 Task: Create case assignment rules to define how cases are assigned to queues.
Action: Mouse moved to (1282, 98)
Screenshot: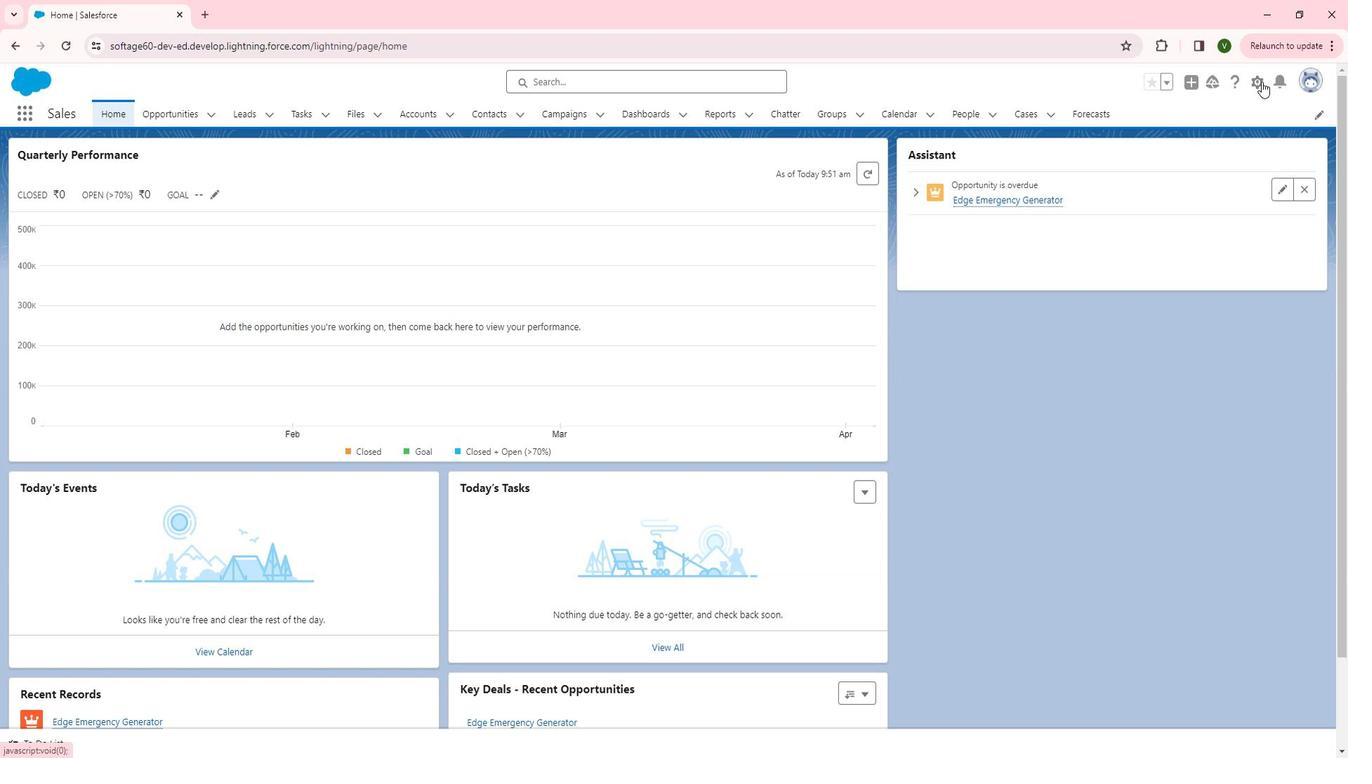 
Action: Mouse pressed left at (1282, 98)
Screenshot: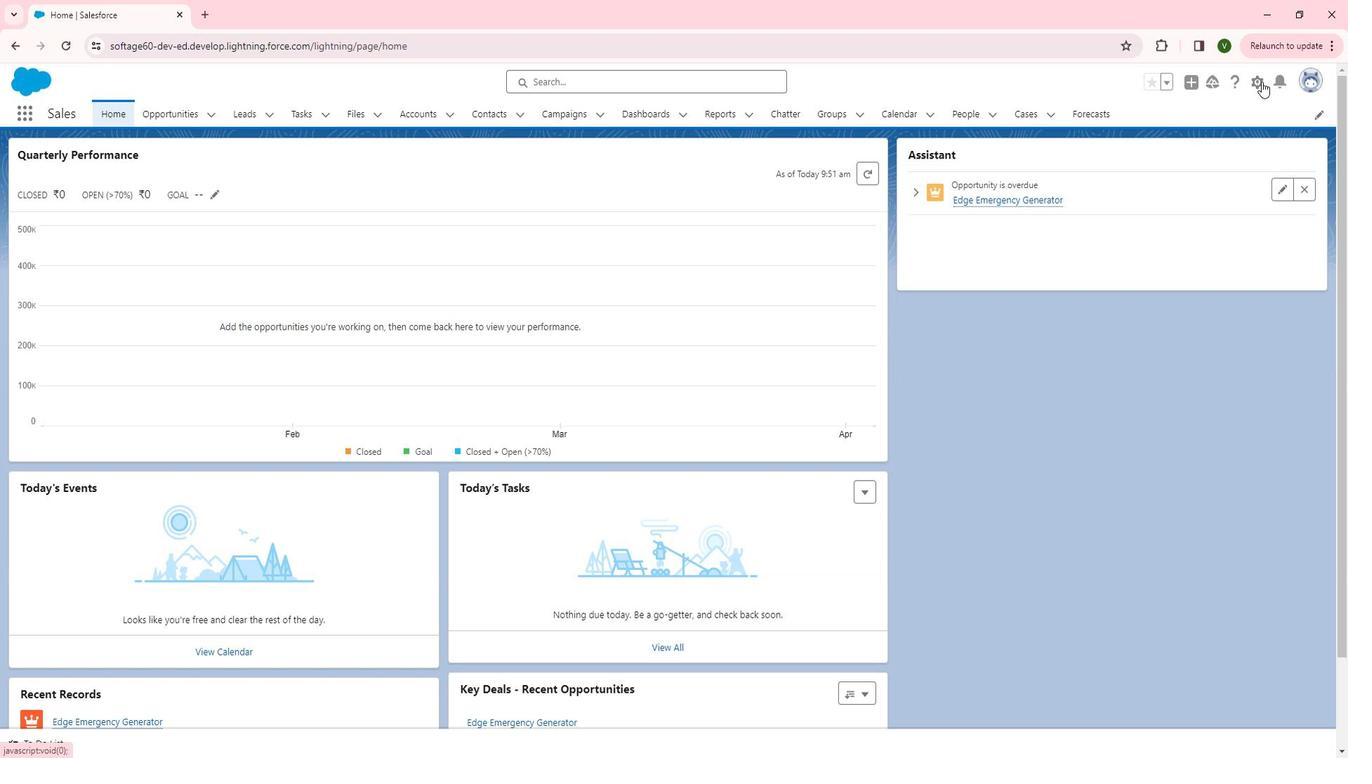 
Action: Mouse moved to (1212, 139)
Screenshot: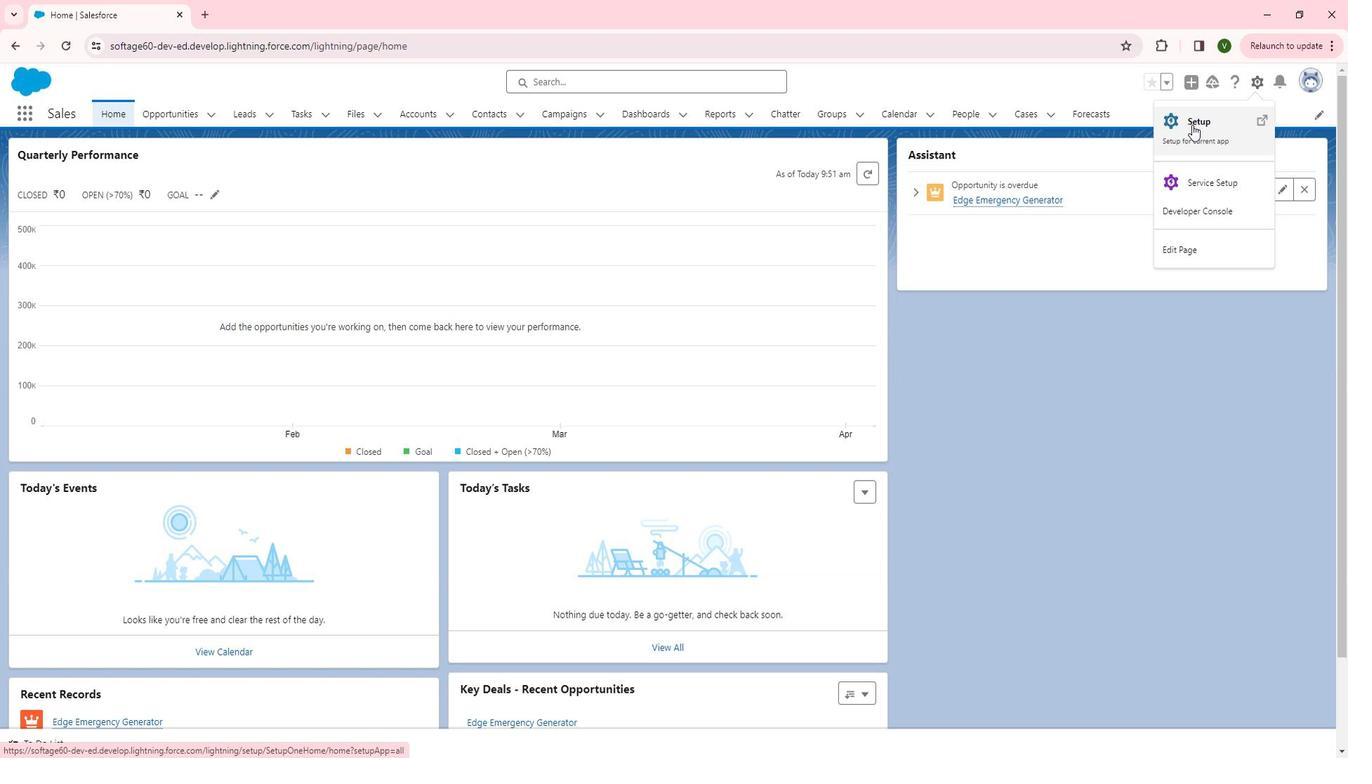 
Action: Mouse pressed left at (1212, 139)
Screenshot: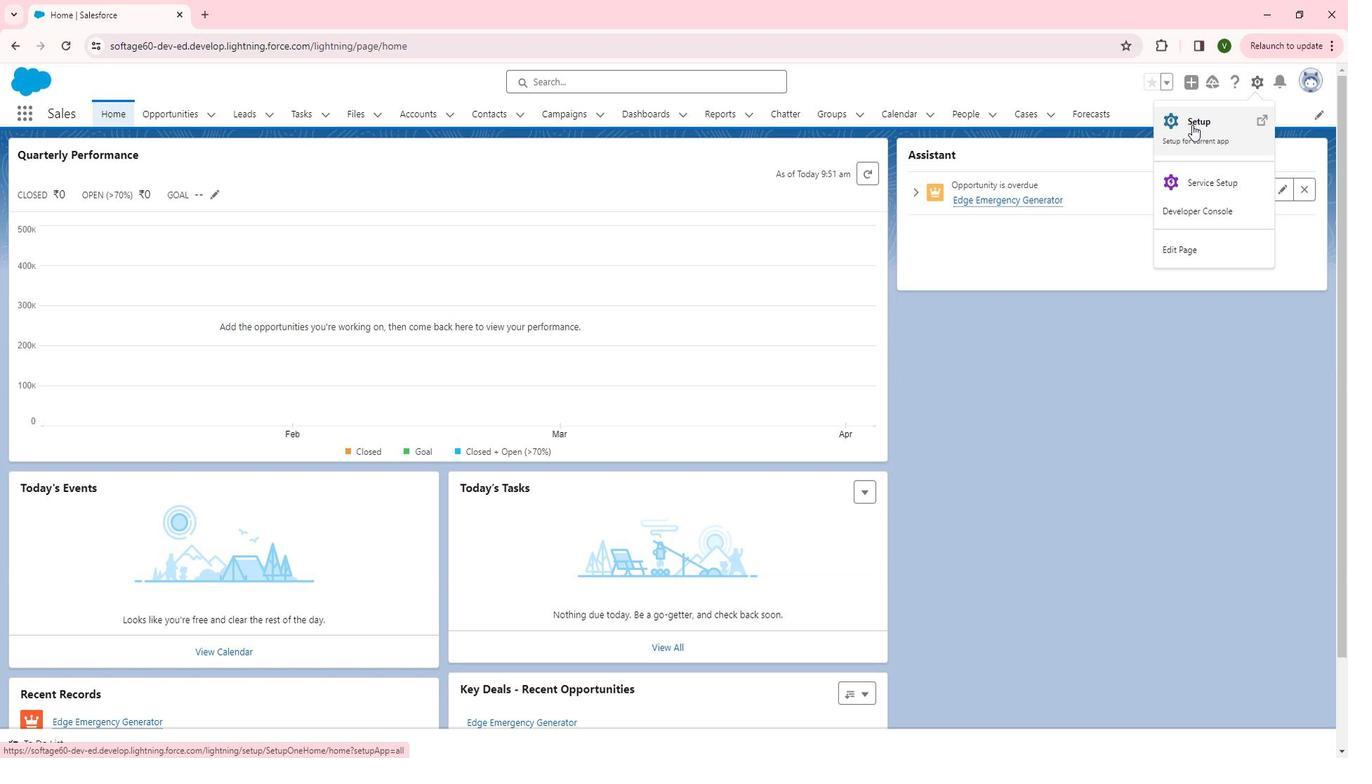 
Action: Mouse moved to (80, 387)
Screenshot: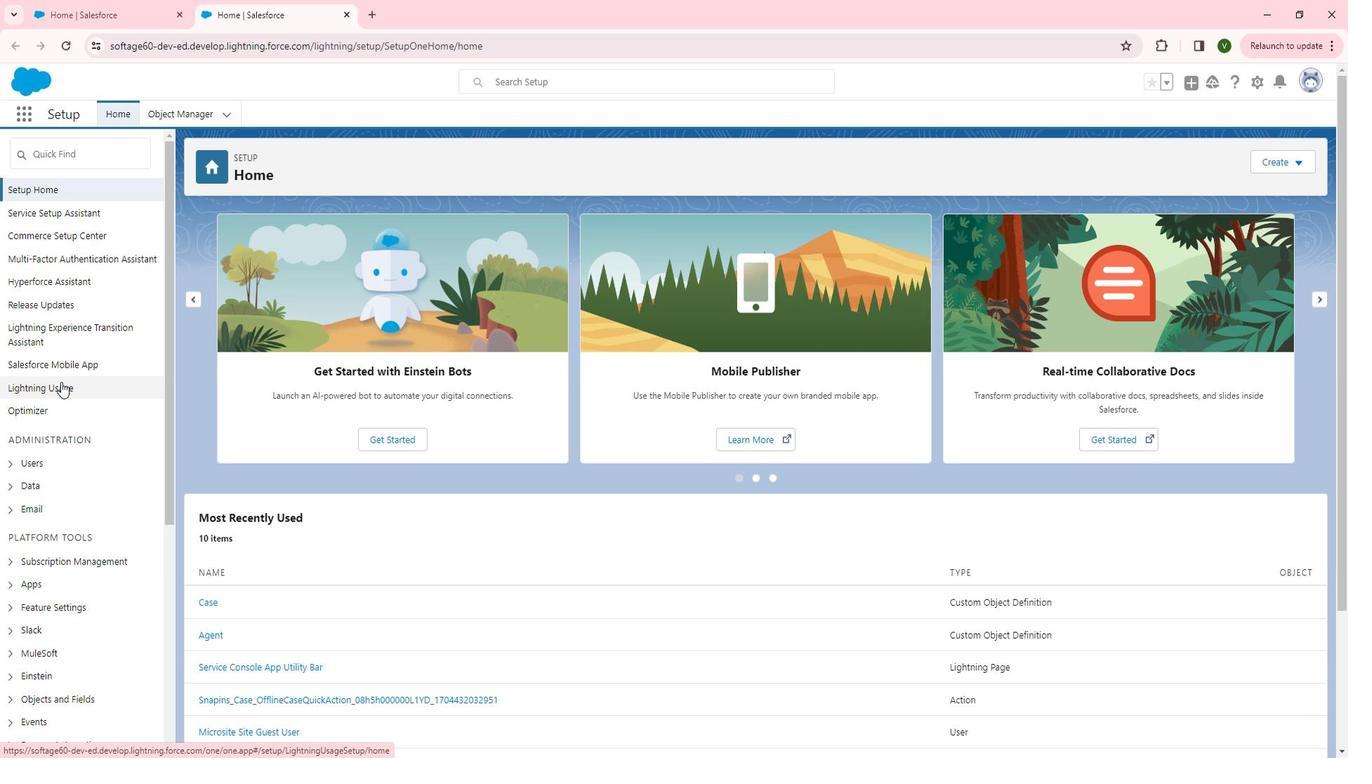 
Action: Mouse scrolled (80, 387) with delta (0, 0)
Screenshot: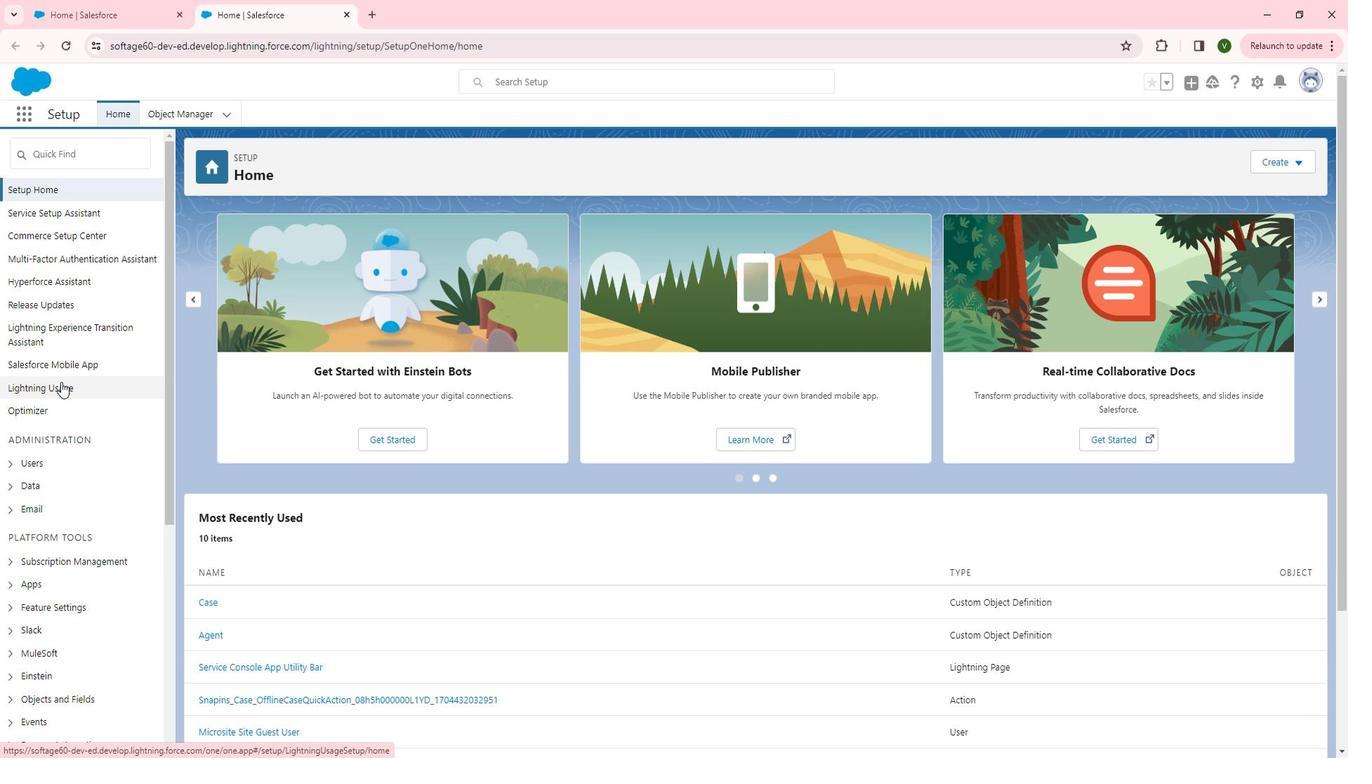 
Action: Mouse moved to (77, 389)
Screenshot: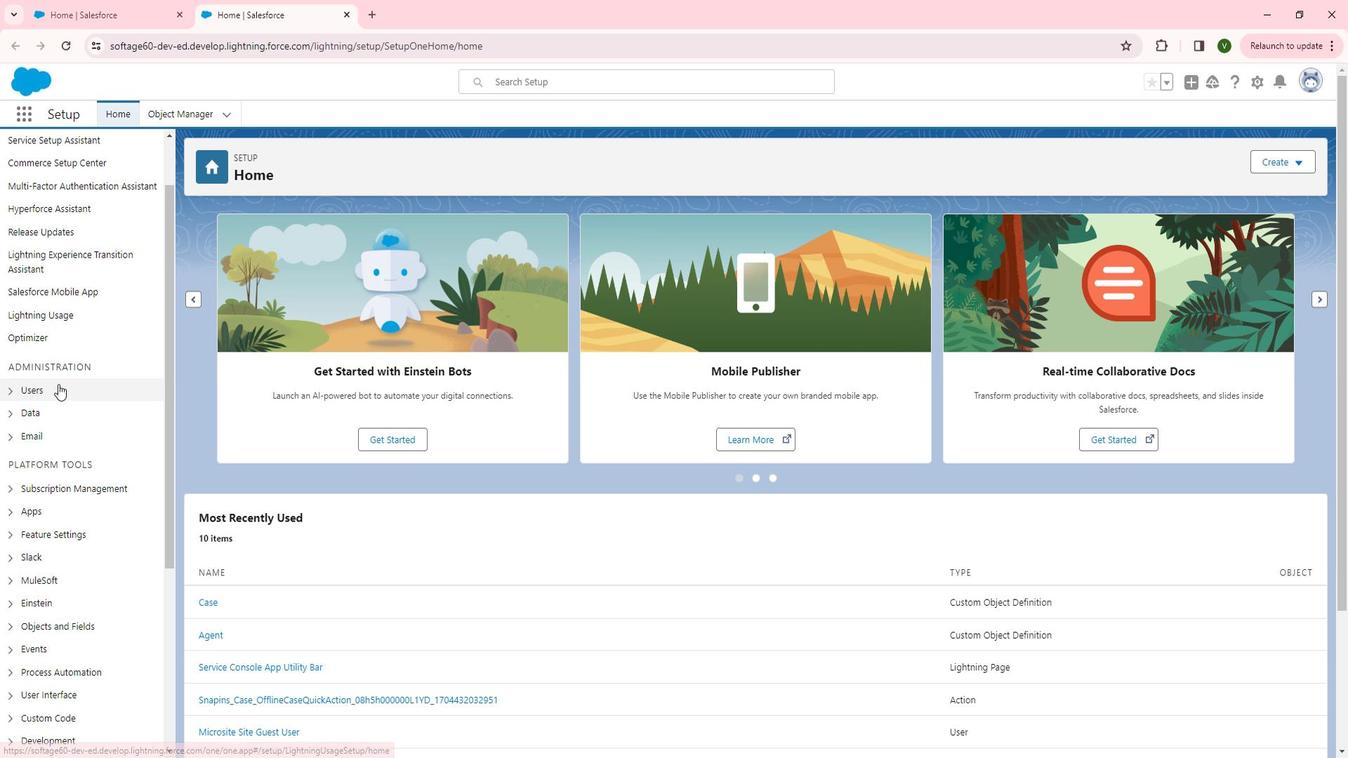 
Action: Mouse scrolled (77, 389) with delta (0, 0)
Screenshot: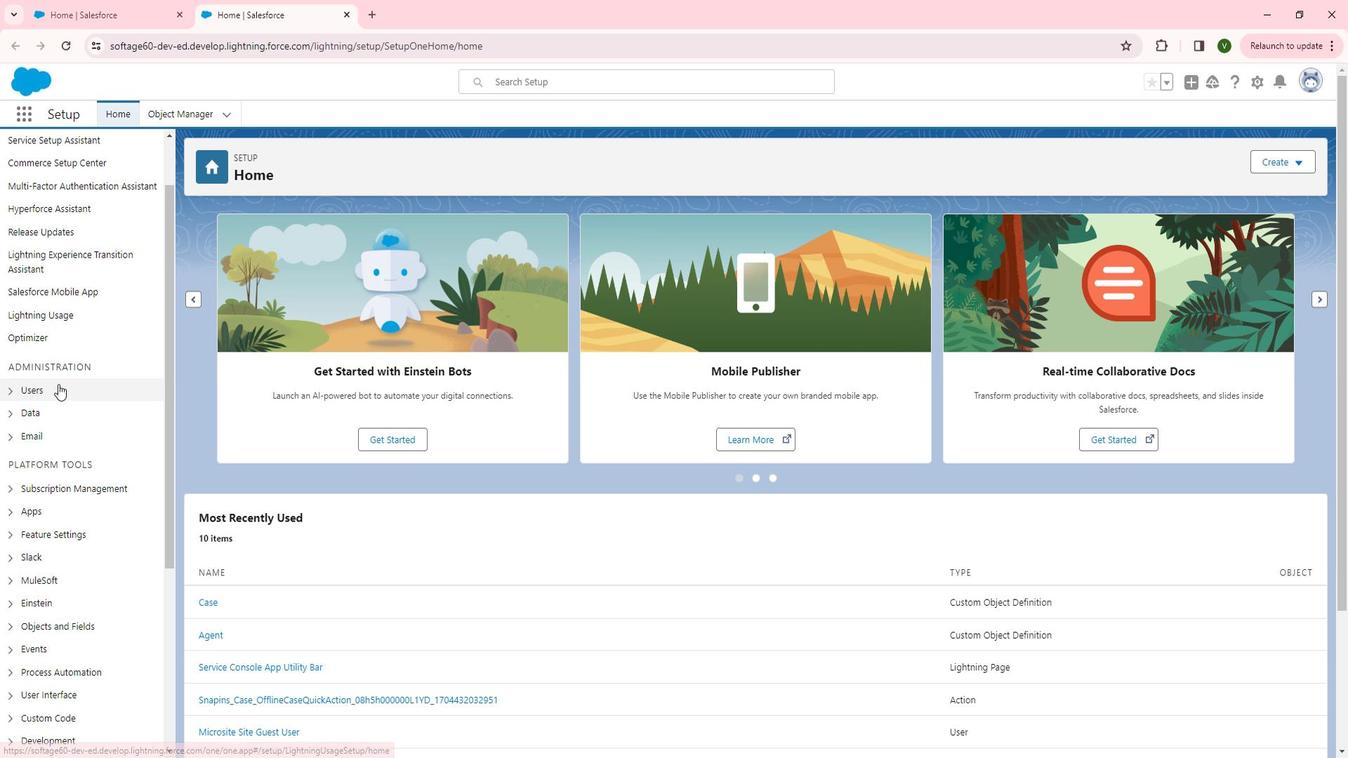 
Action: Mouse moved to (28, 460)
Screenshot: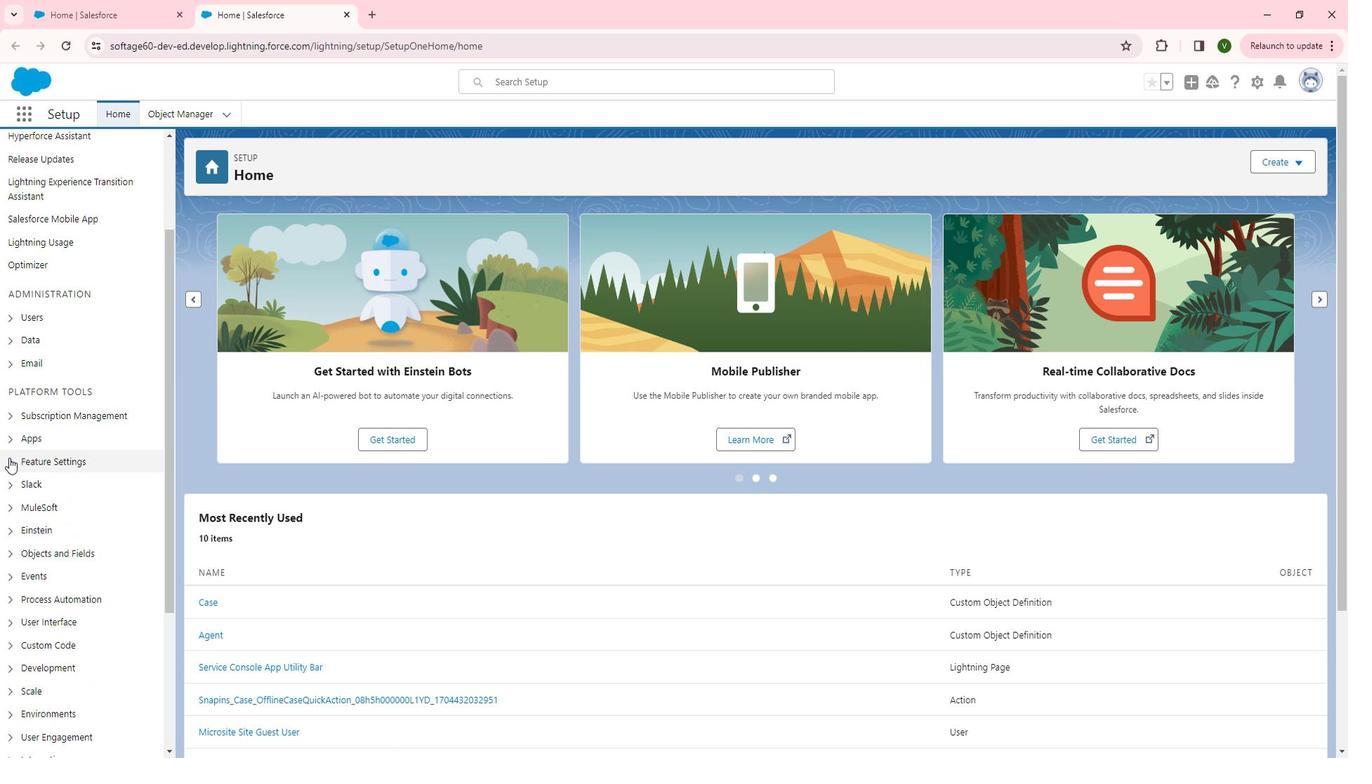 
Action: Mouse pressed left at (28, 460)
Screenshot: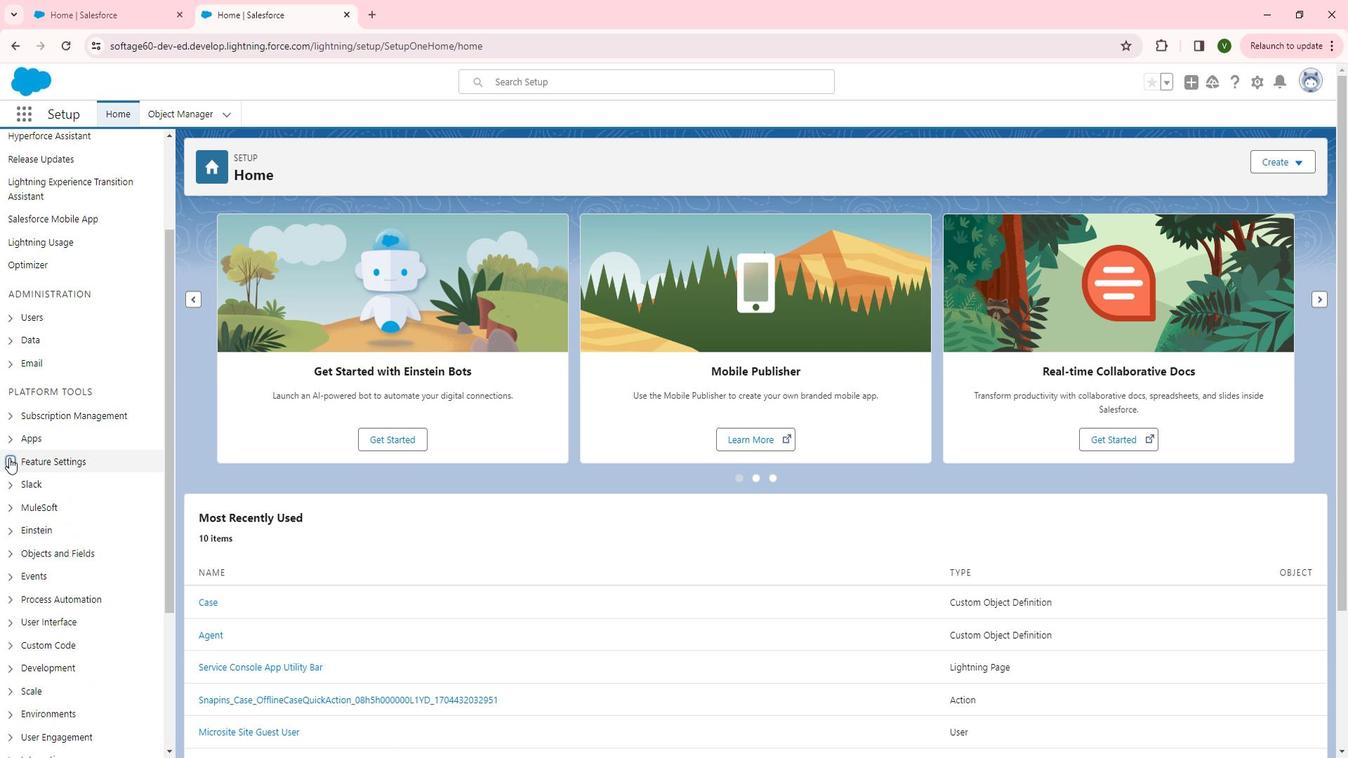 
Action: Mouse moved to (71, 458)
Screenshot: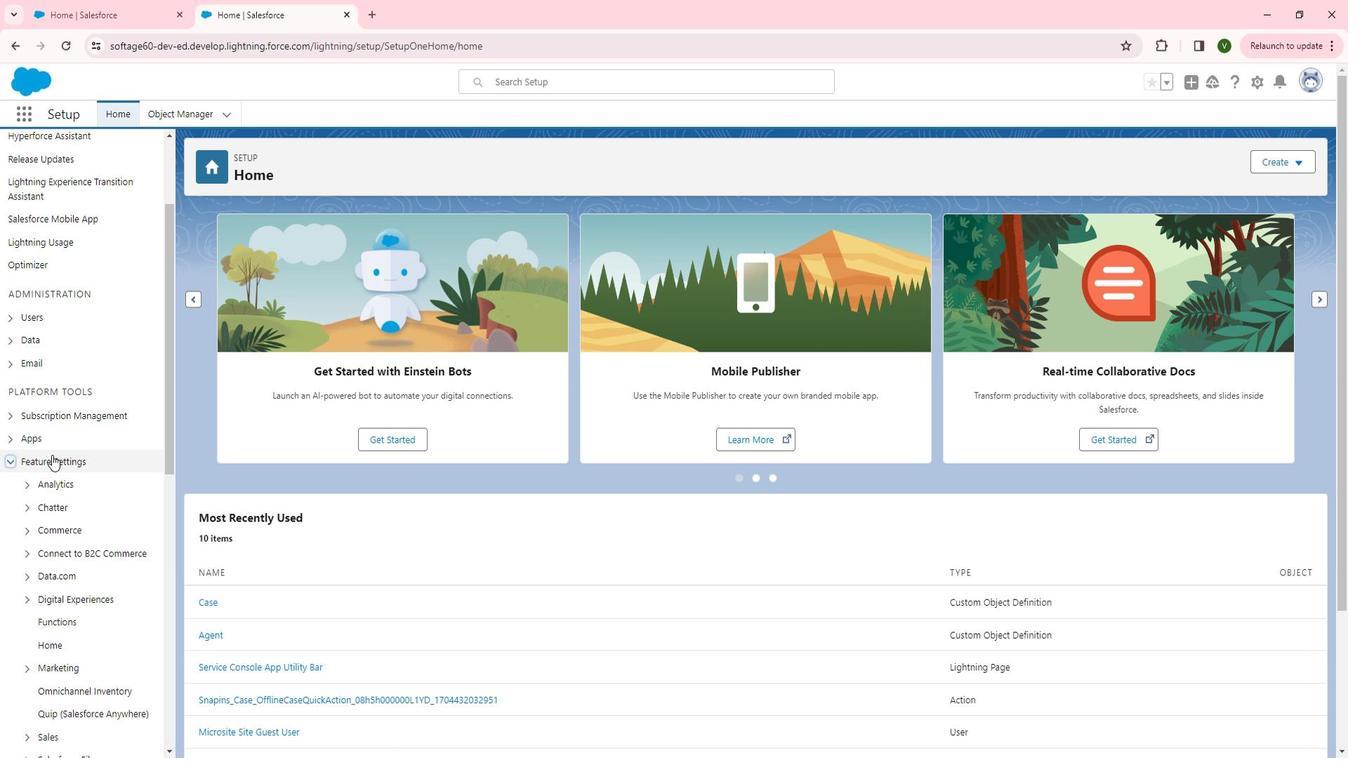 
Action: Mouse scrolled (71, 457) with delta (0, 0)
Screenshot: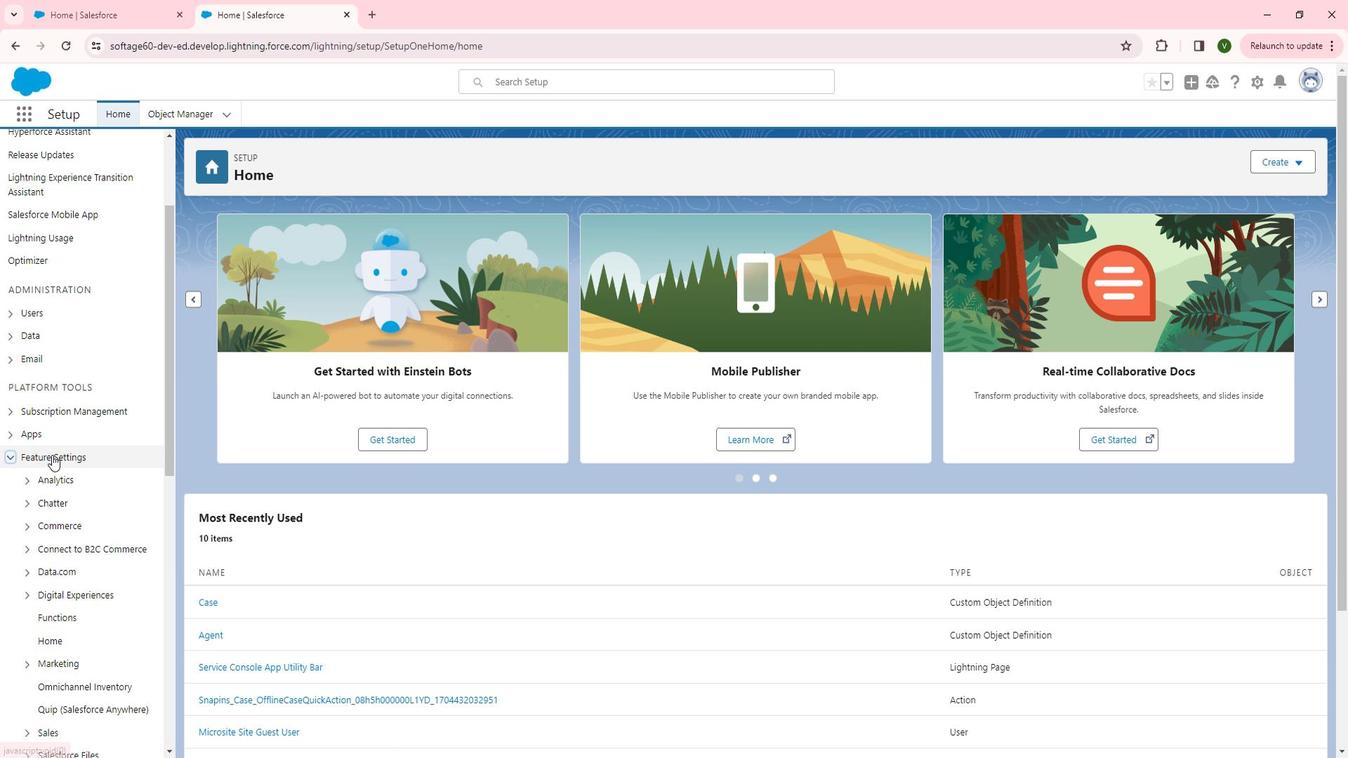 
Action: Mouse scrolled (71, 457) with delta (0, 0)
Screenshot: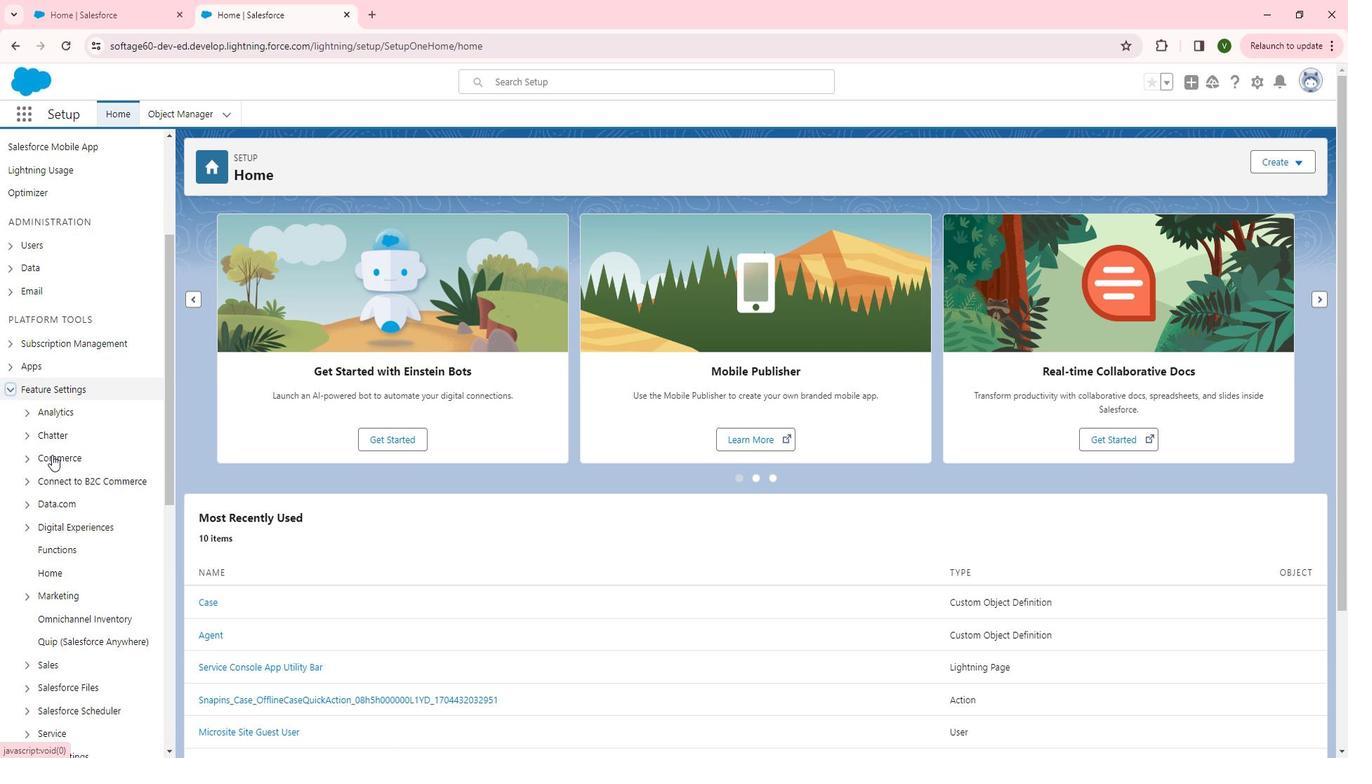 
Action: Mouse scrolled (71, 457) with delta (0, 0)
Screenshot: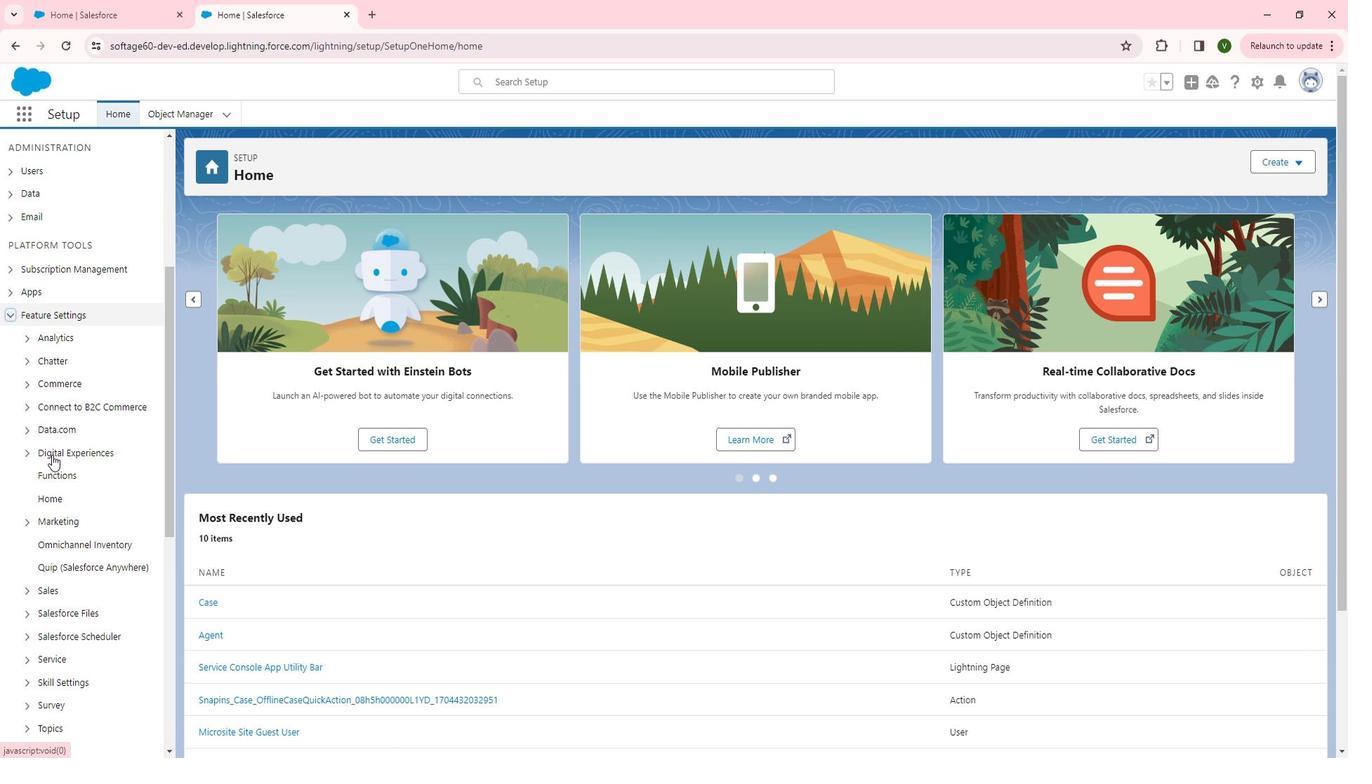 
Action: Mouse moved to (77, 469)
Screenshot: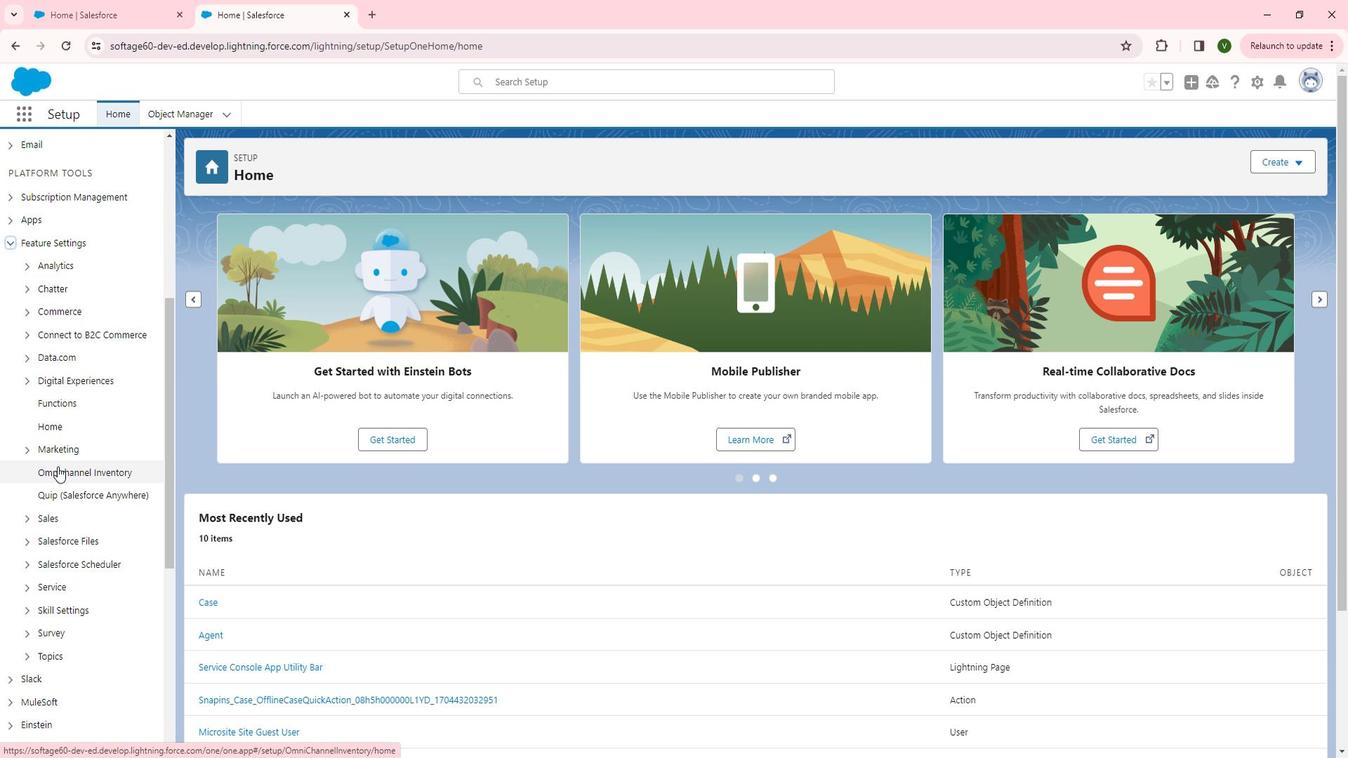 
Action: Mouse scrolled (77, 468) with delta (0, 0)
Screenshot: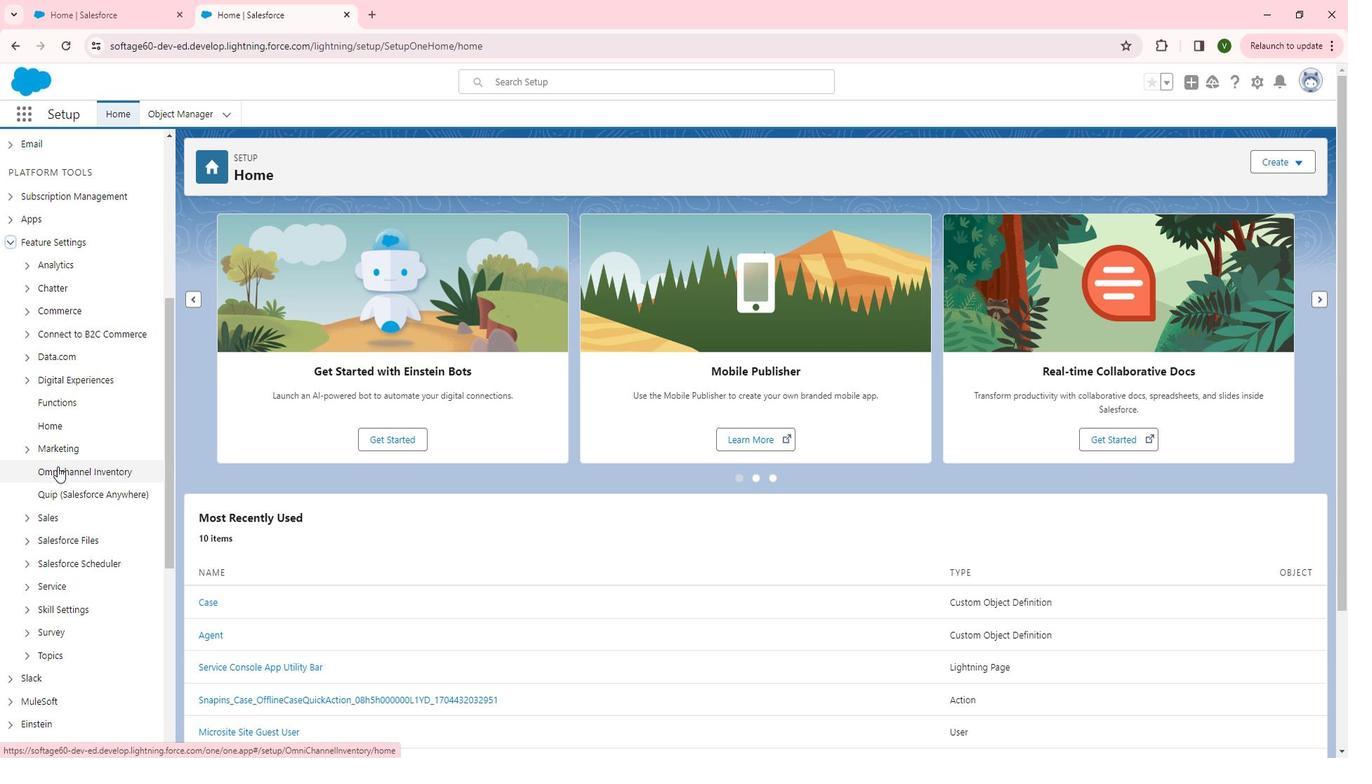 
Action: Mouse moved to (46, 514)
Screenshot: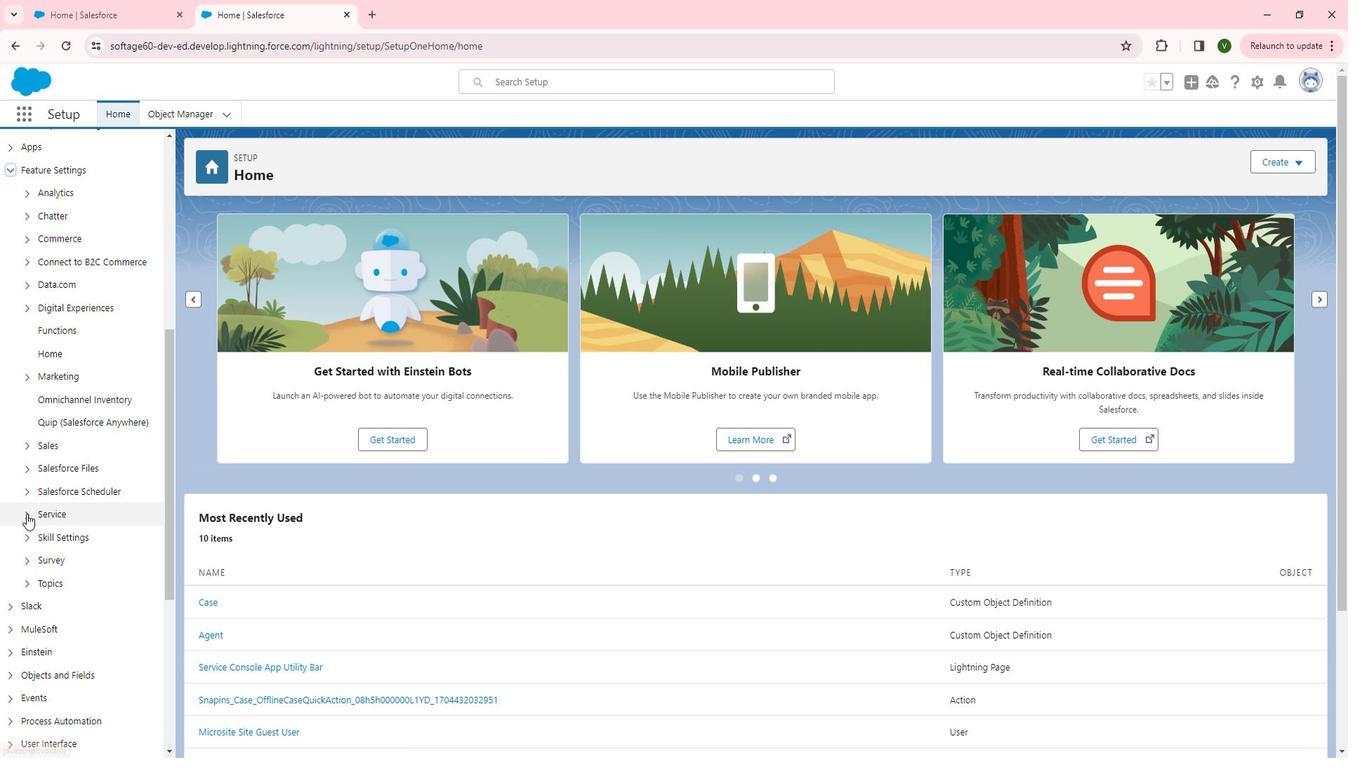 
Action: Mouse pressed left at (46, 514)
Screenshot: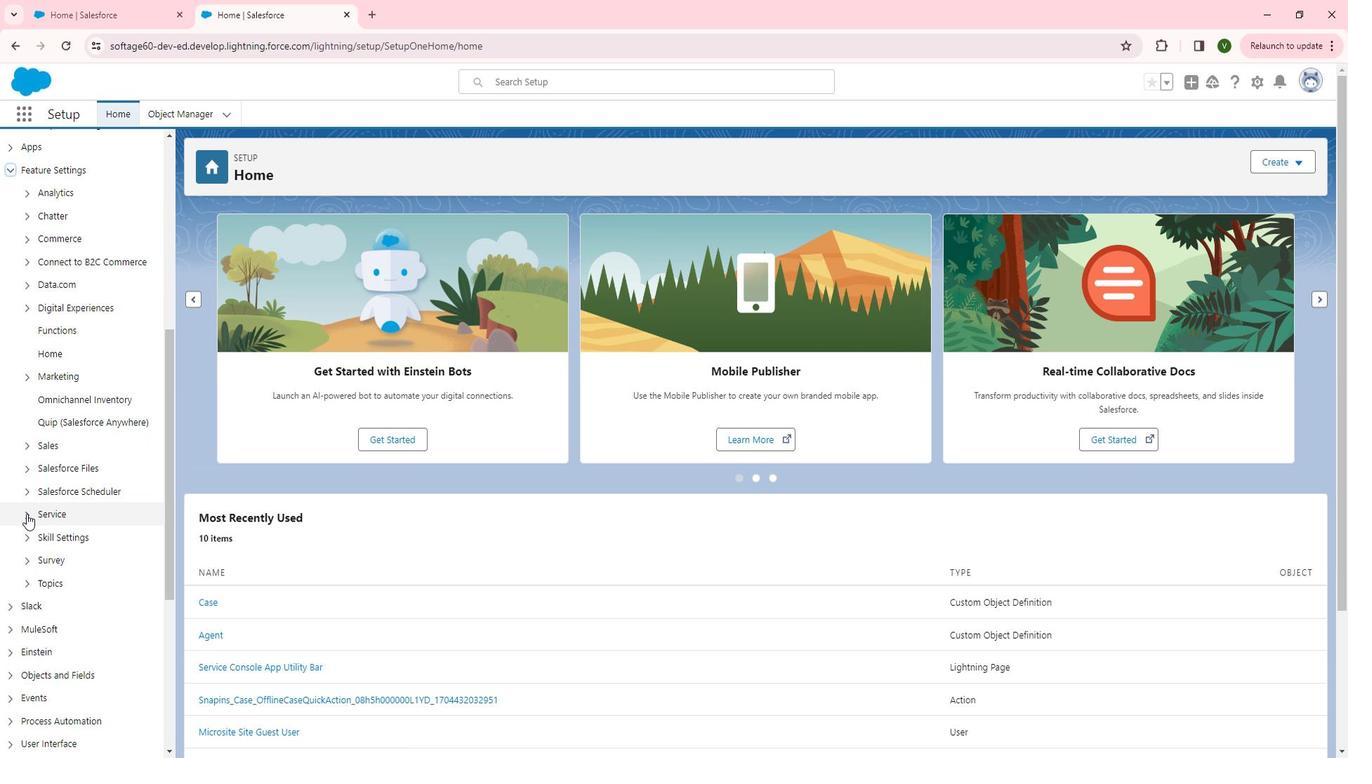 
Action: Mouse moved to (107, 502)
Screenshot: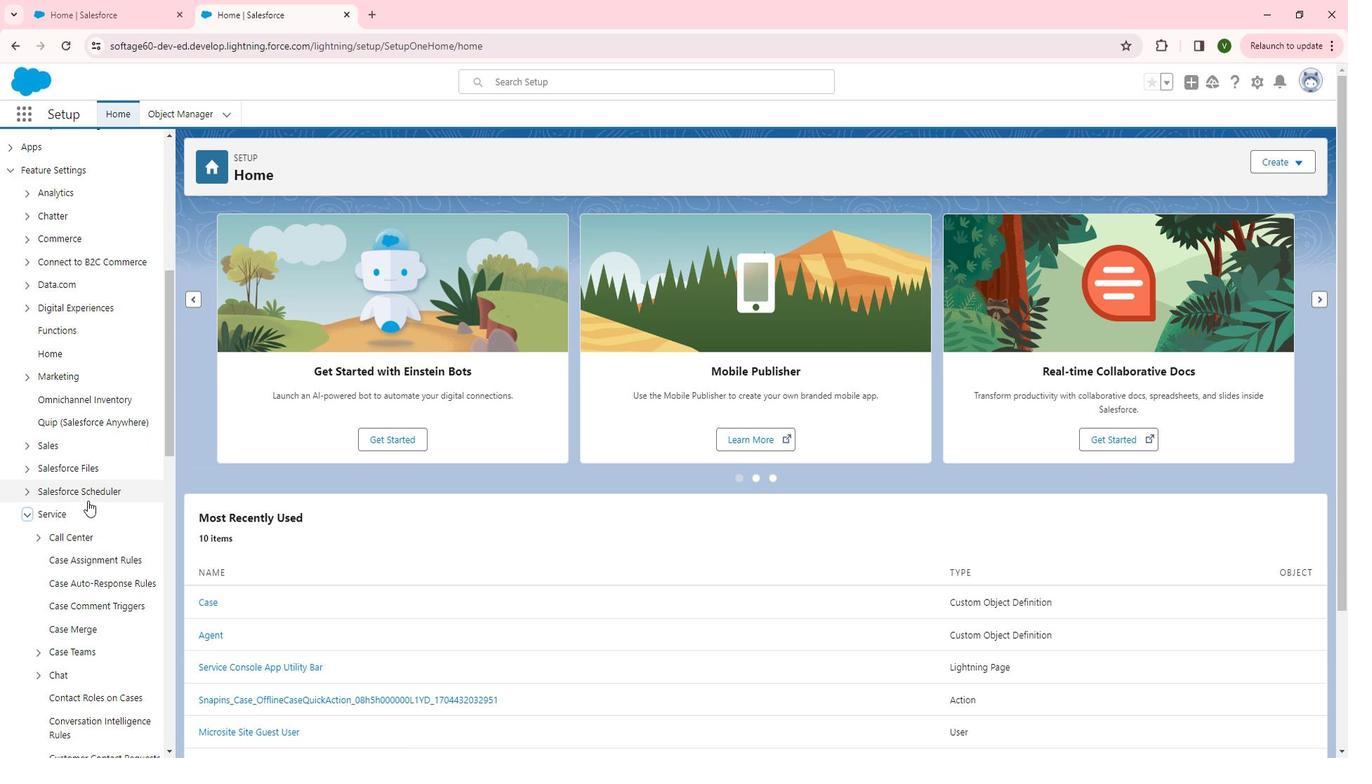 
Action: Mouse scrolled (107, 501) with delta (0, 0)
Screenshot: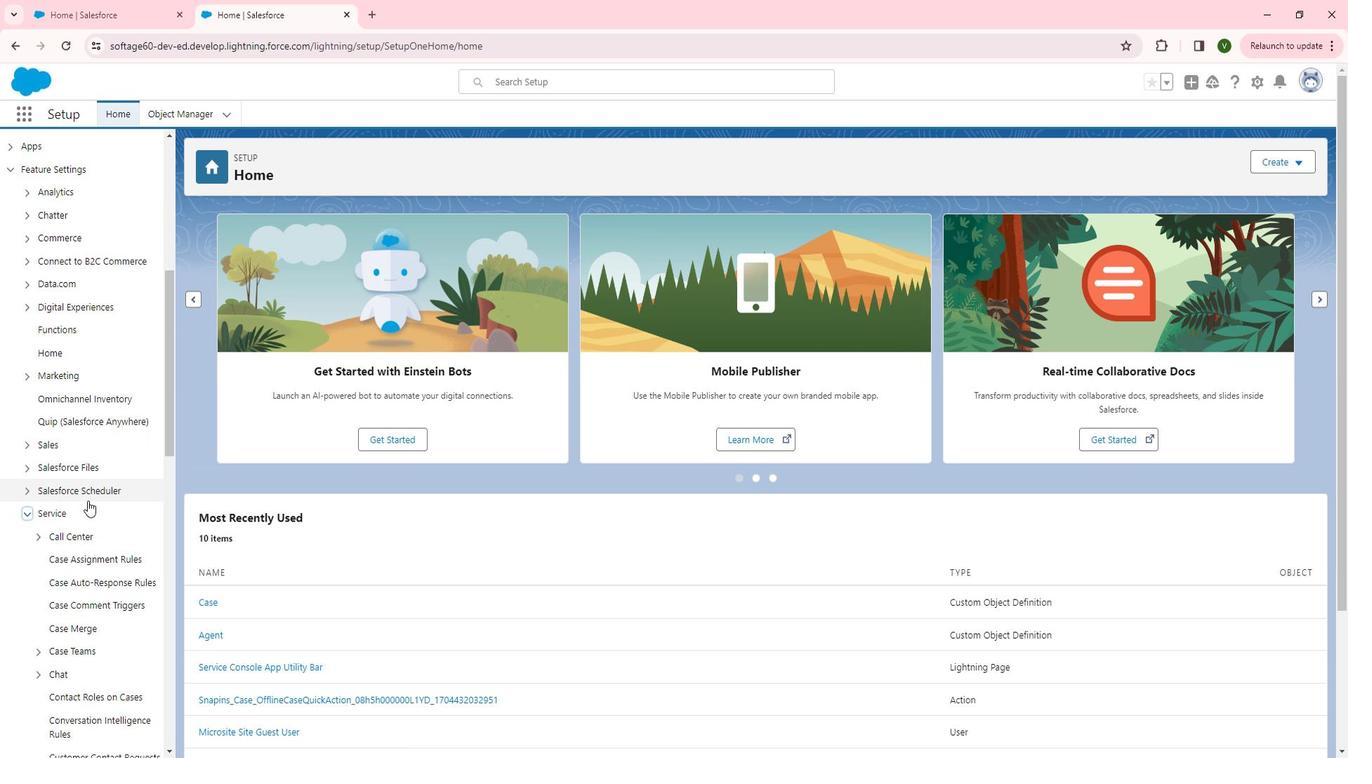 
Action: Mouse scrolled (107, 501) with delta (0, 0)
Screenshot: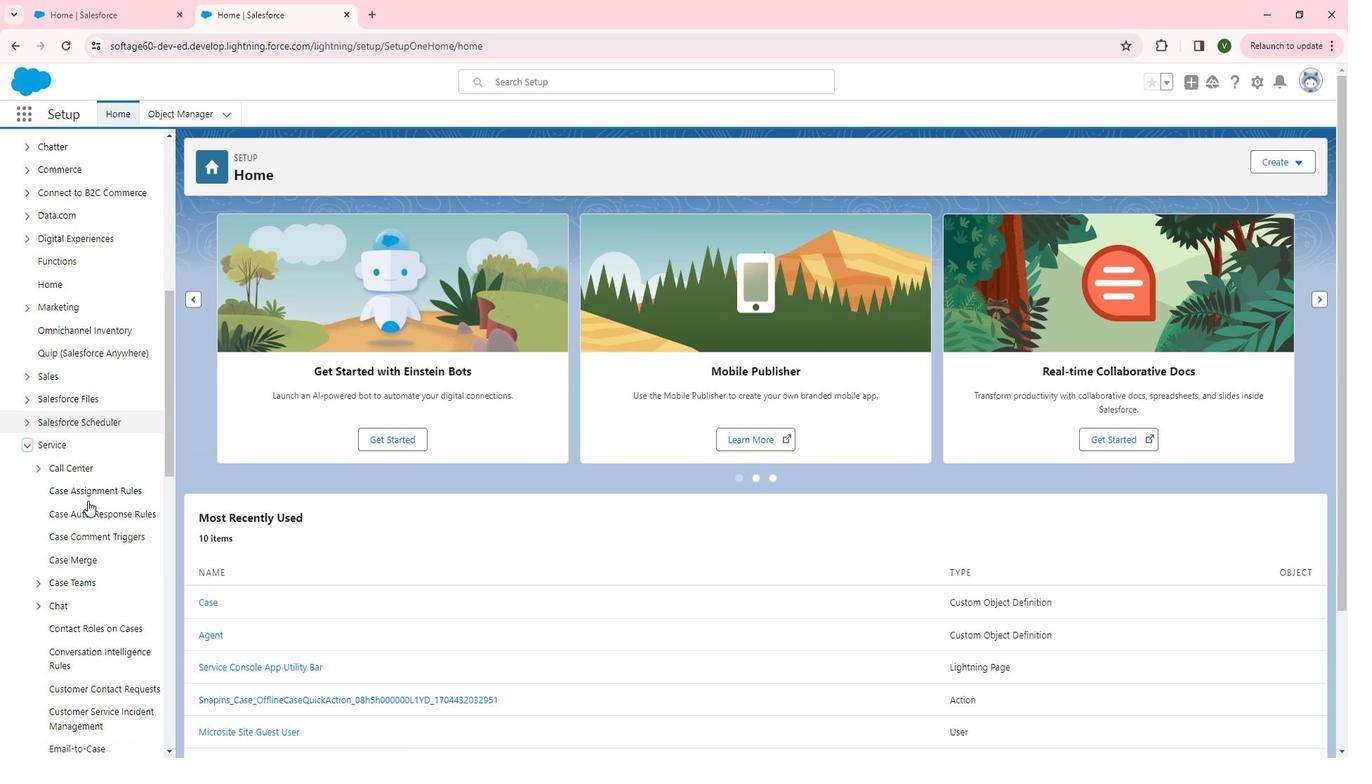 
Action: Mouse moved to (116, 417)
Screenshot: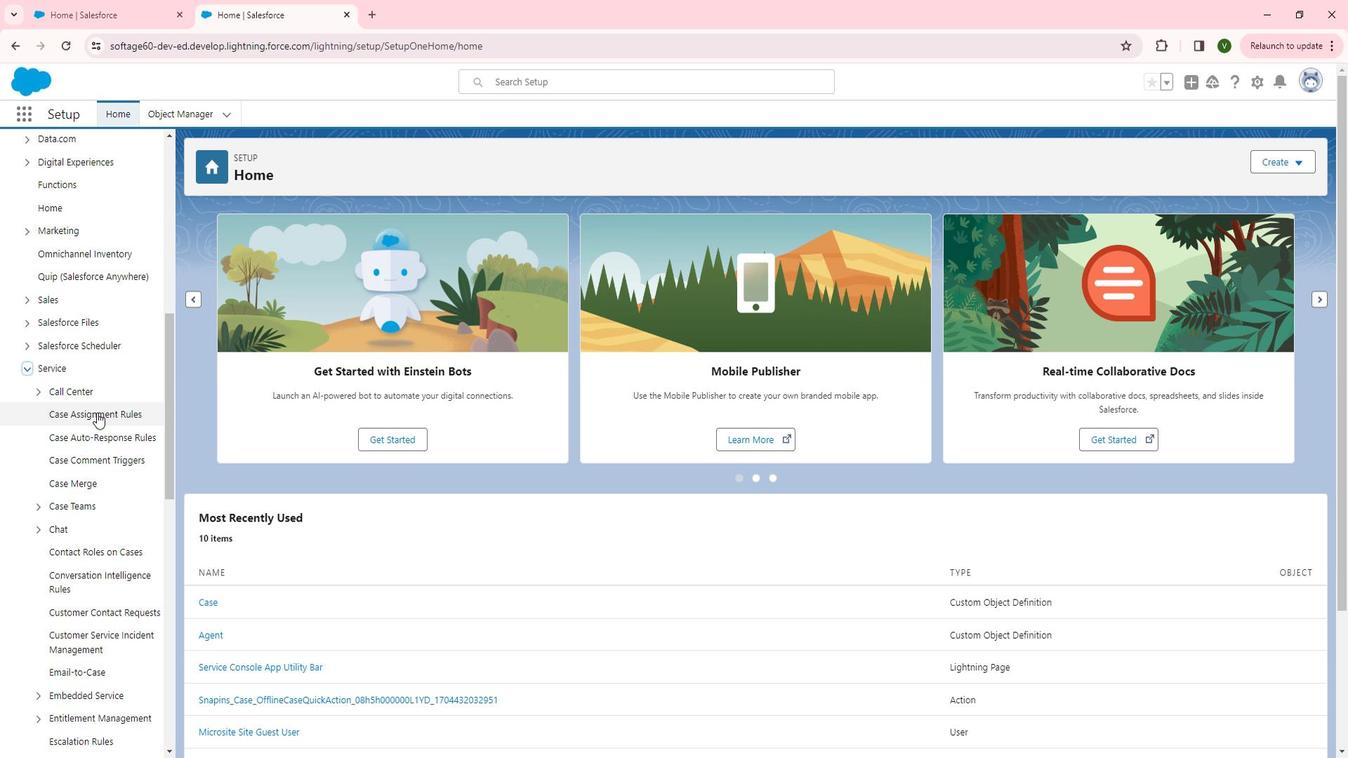 
Action: Mouse pressed left at (116, 417)
Screenshot: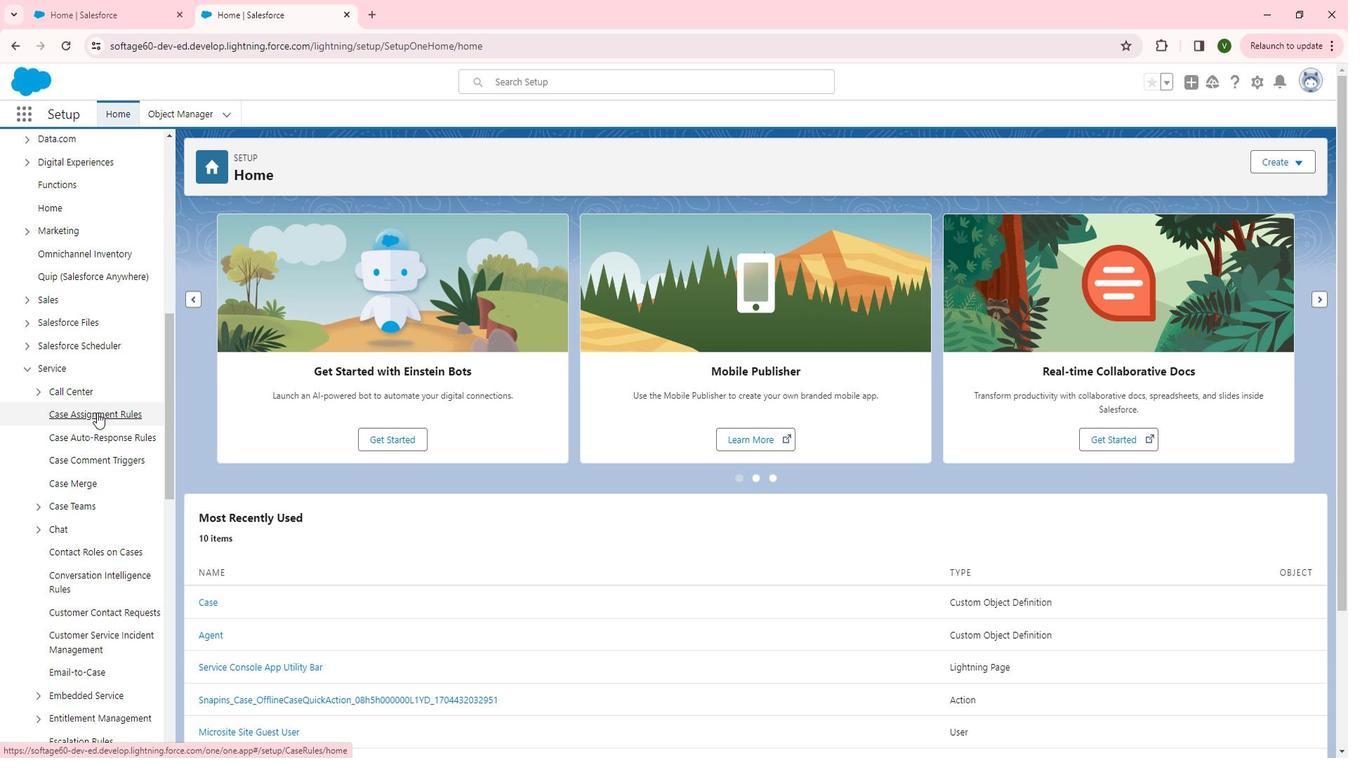 
Action: Mouse moved to (578, 323)
Screenshot: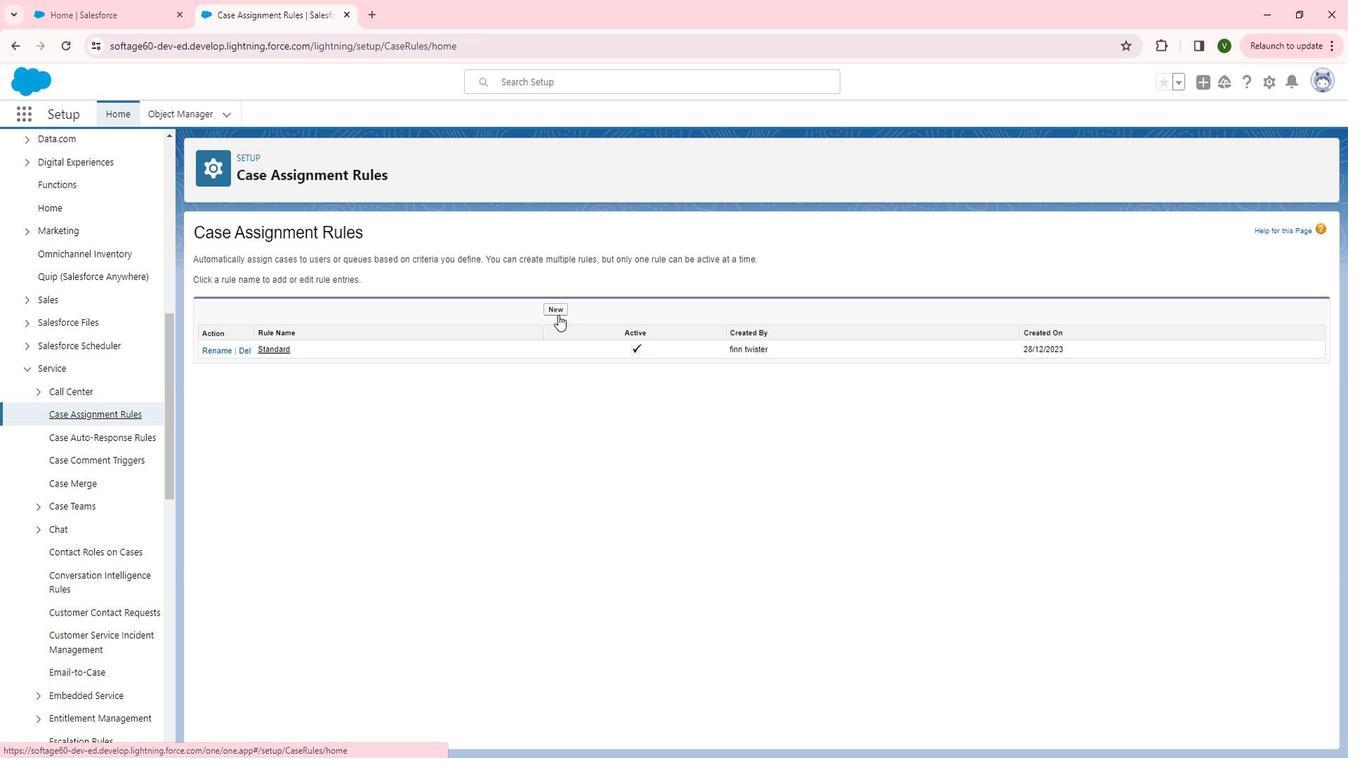 
Action: Mouse pressed left at (578, 323)
Screenshot: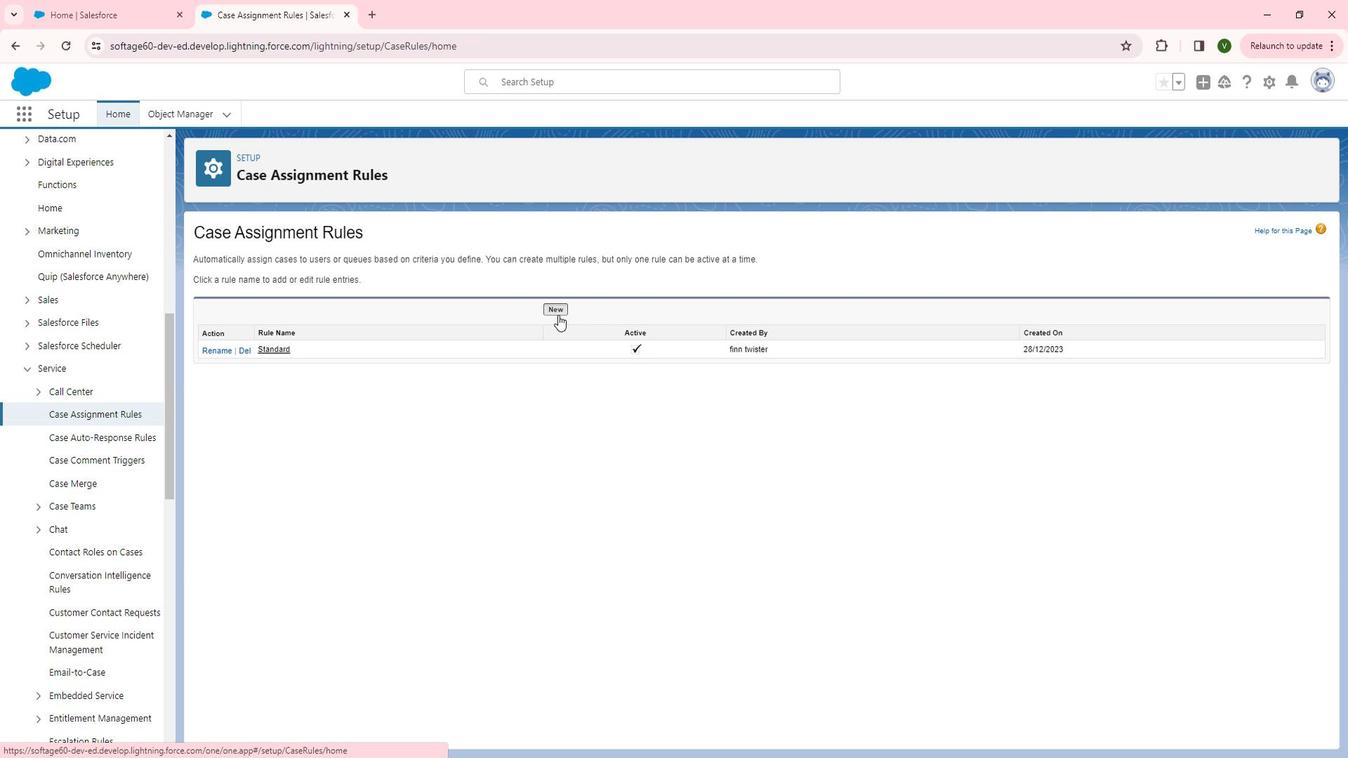 
Action: Mouse moved to (535, 347)
Screenshot: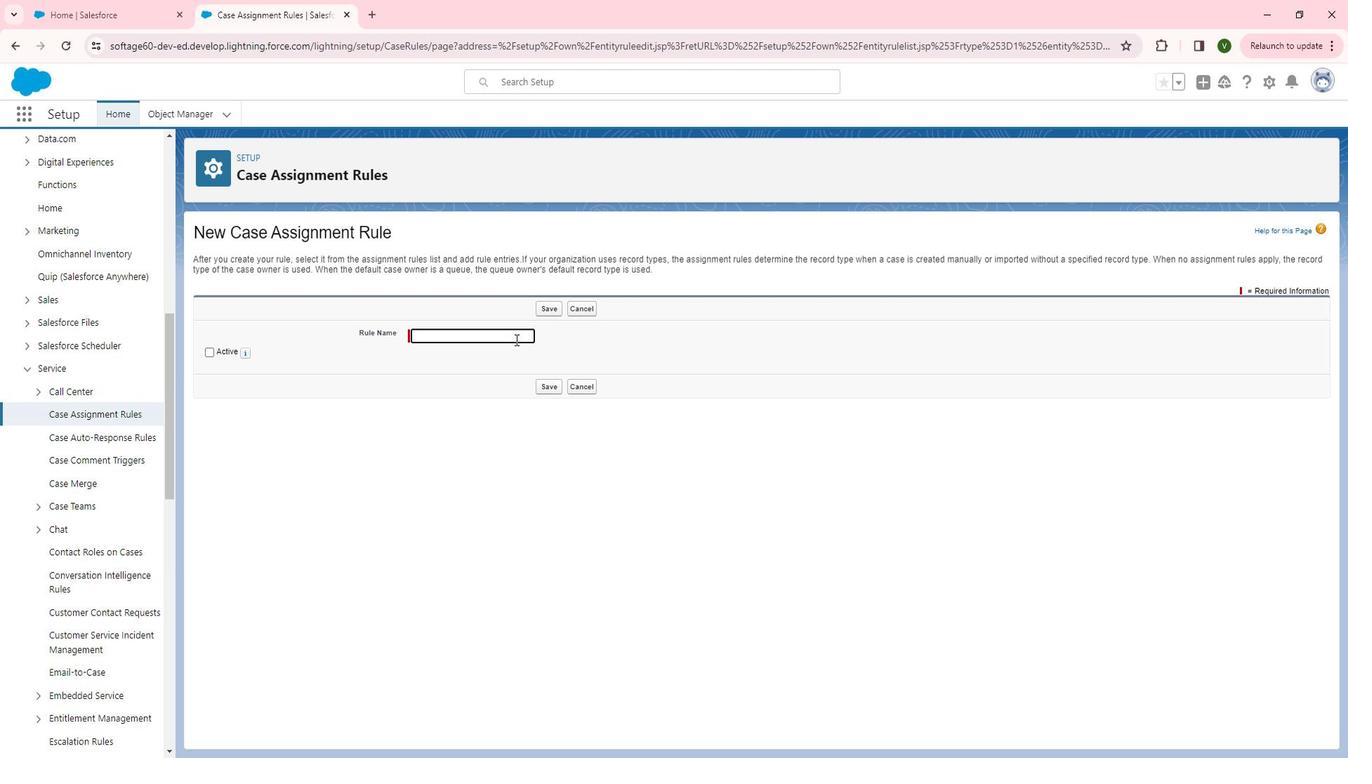 
Action: Mouse pressed left at (535, 347)
Screenshot: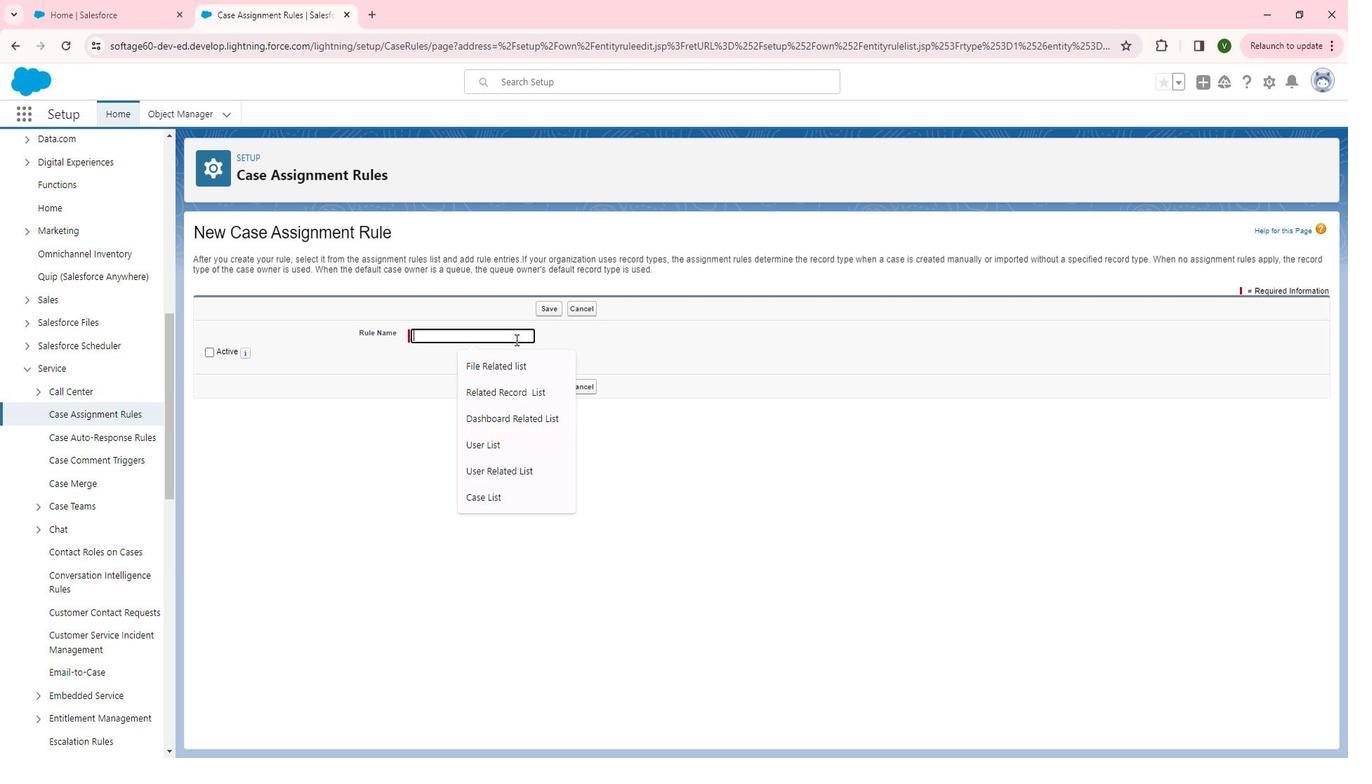 
Action: Mouse moved to (534, 347)
Screenshot: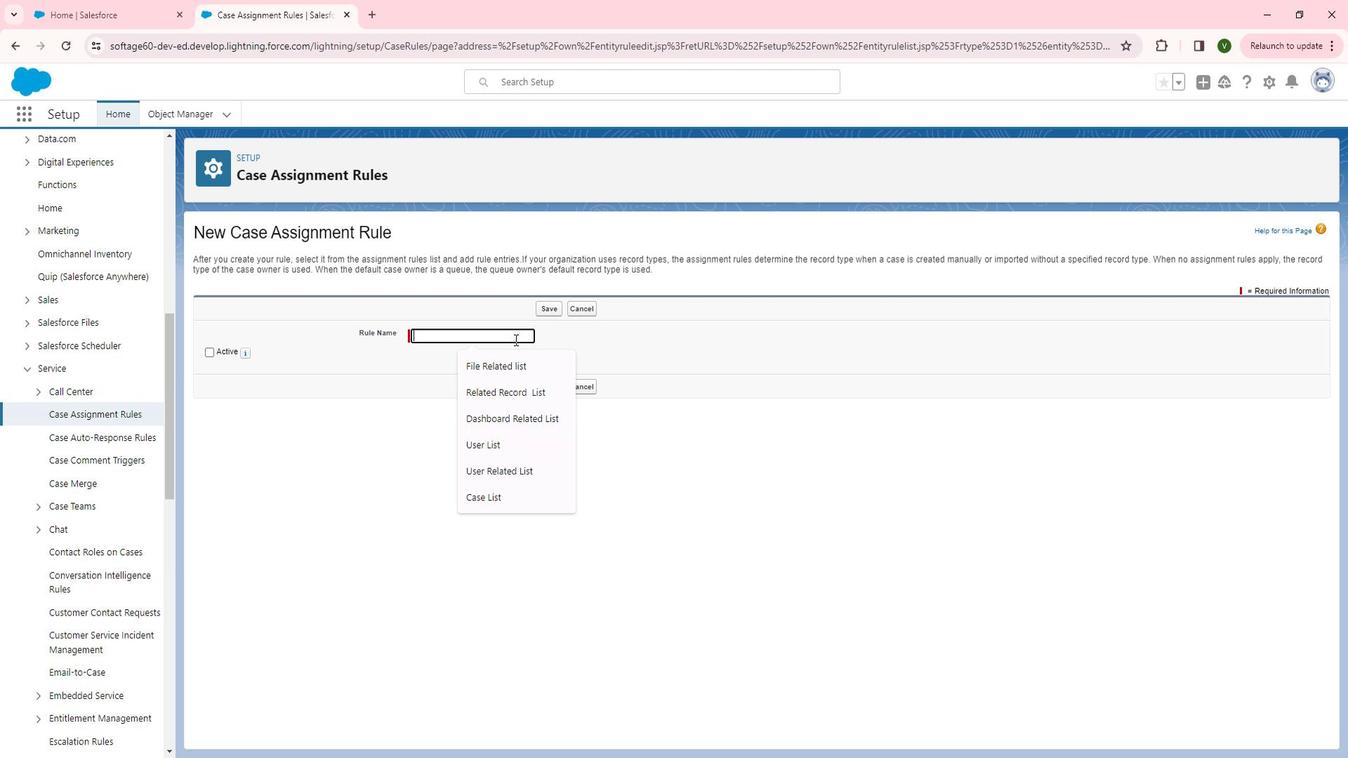 
Action: Key pressed <Key.shift>Case<Key.space>assignment
Screenshot: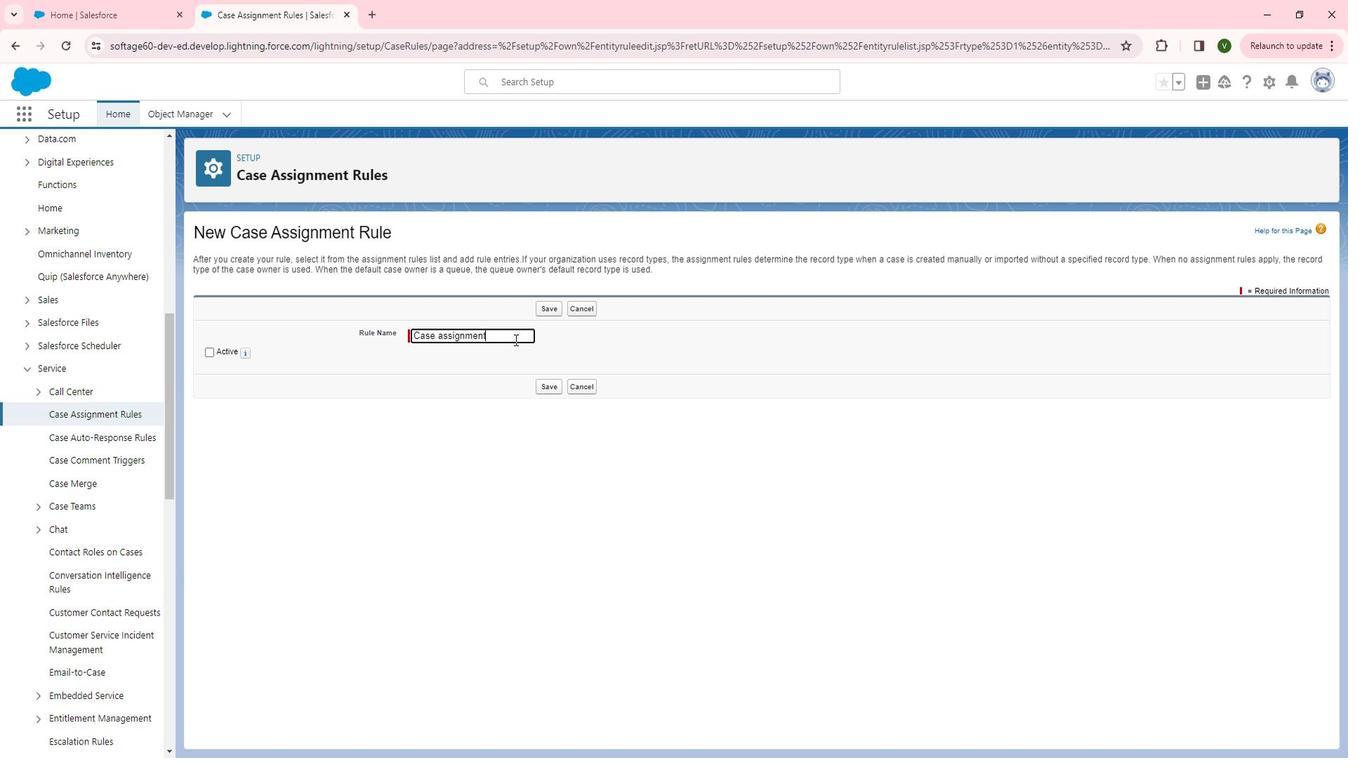 
Action: Mouse moved to (234, 359)
Screenshot: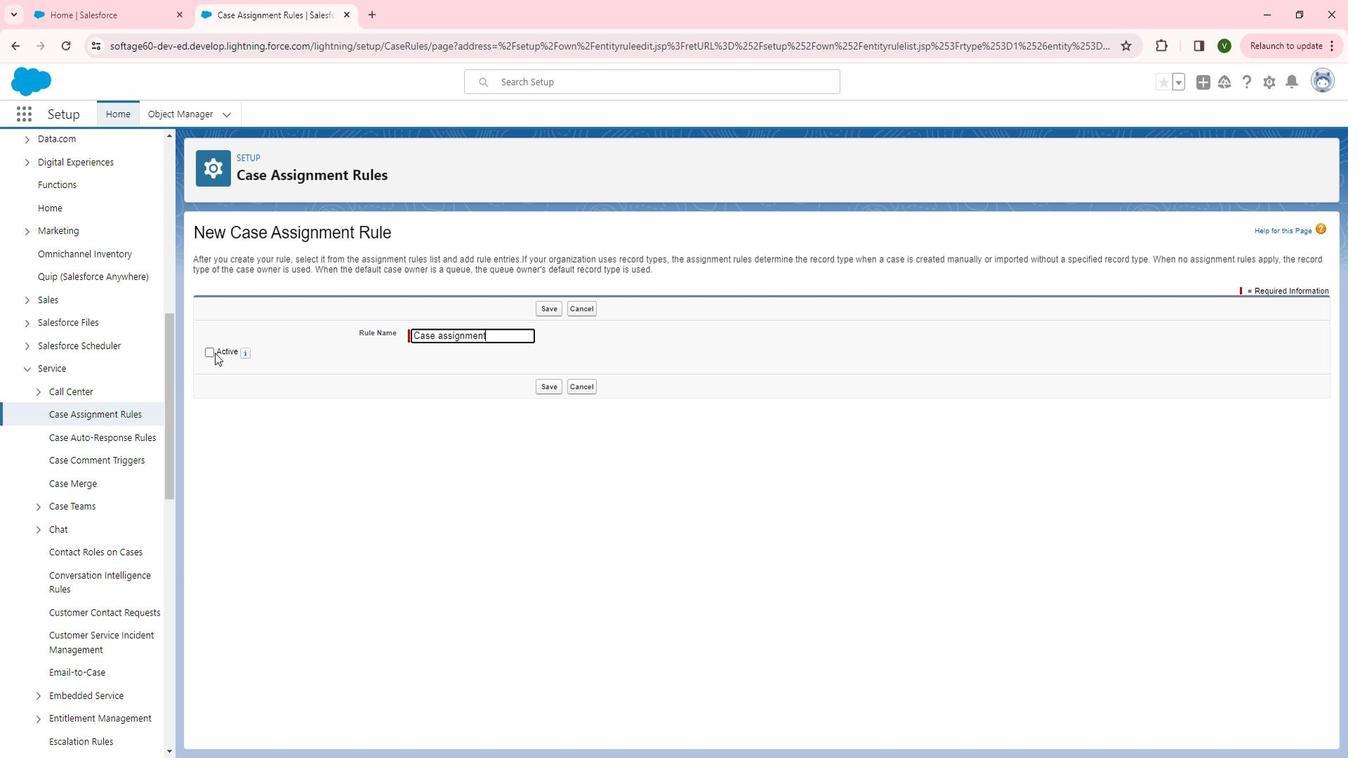 
Action: Mouse pressed left at (234, 359)
Screenshot: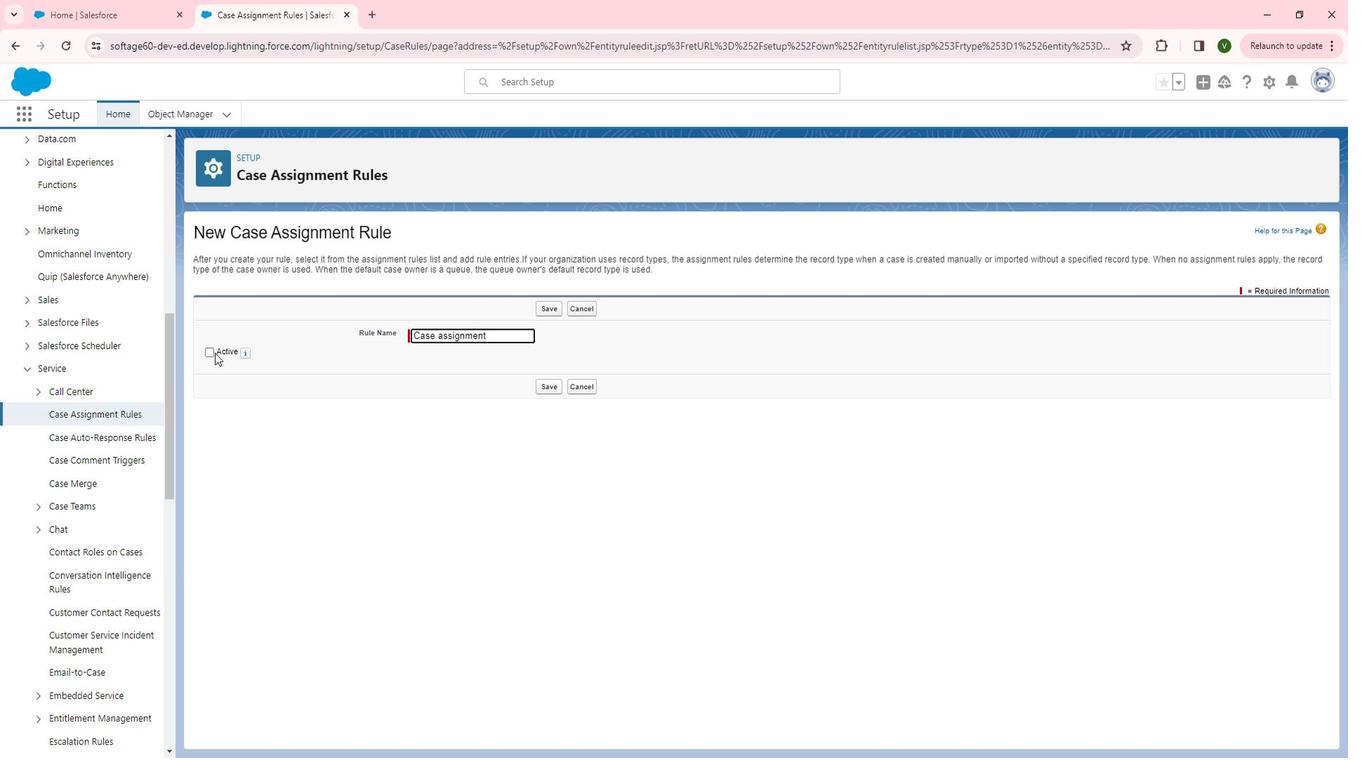 
Action: Mouse moved to (225, 361)
Screenshot: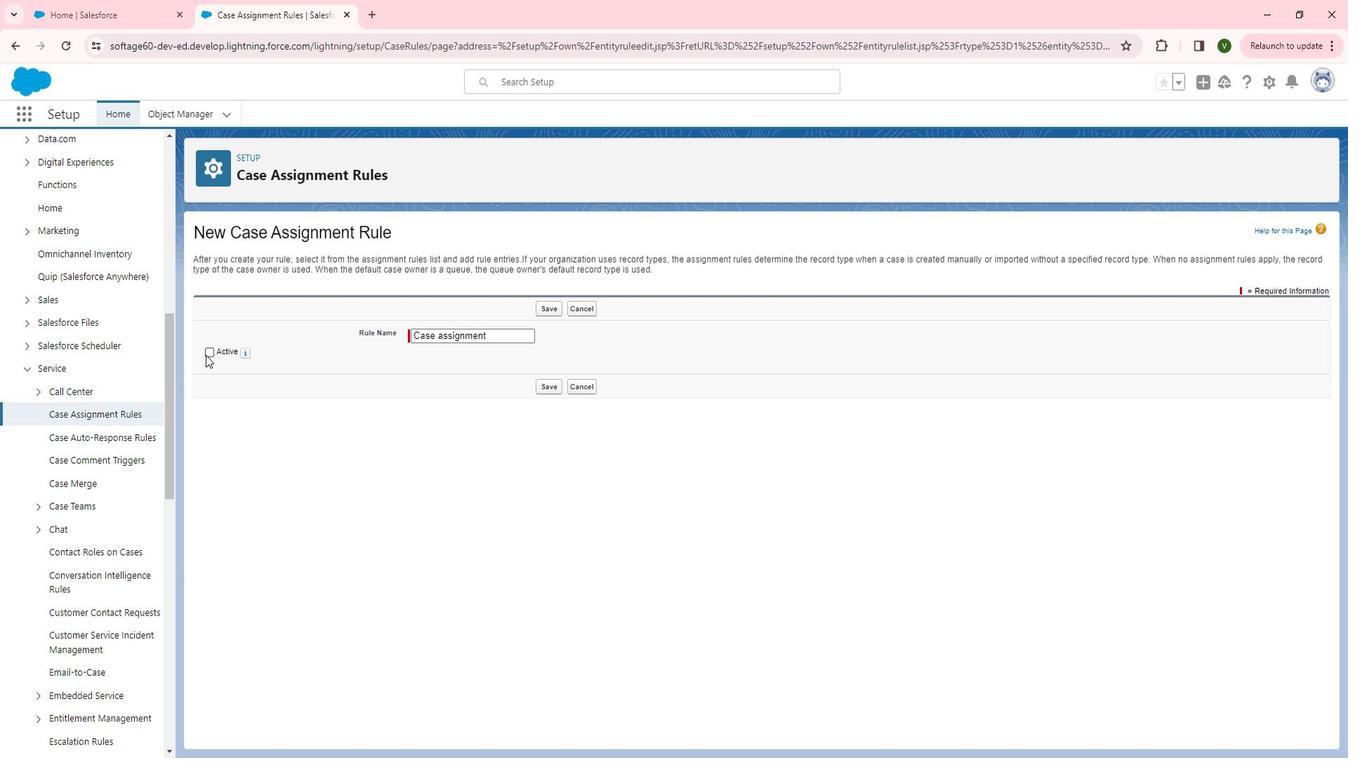 
Action: Mouse pressed left at (225, 361)
Screenshot: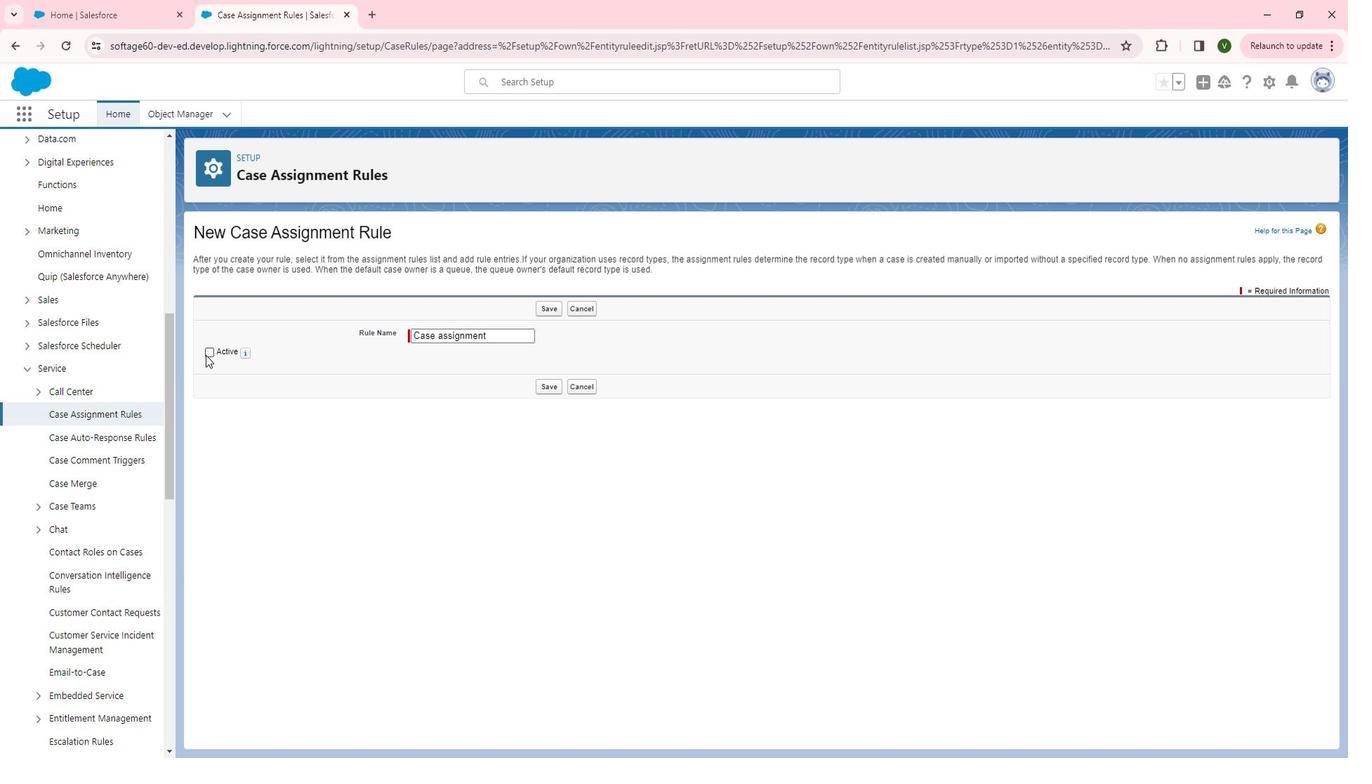
Action: Mouse moved to (567, 389)
Screenshot: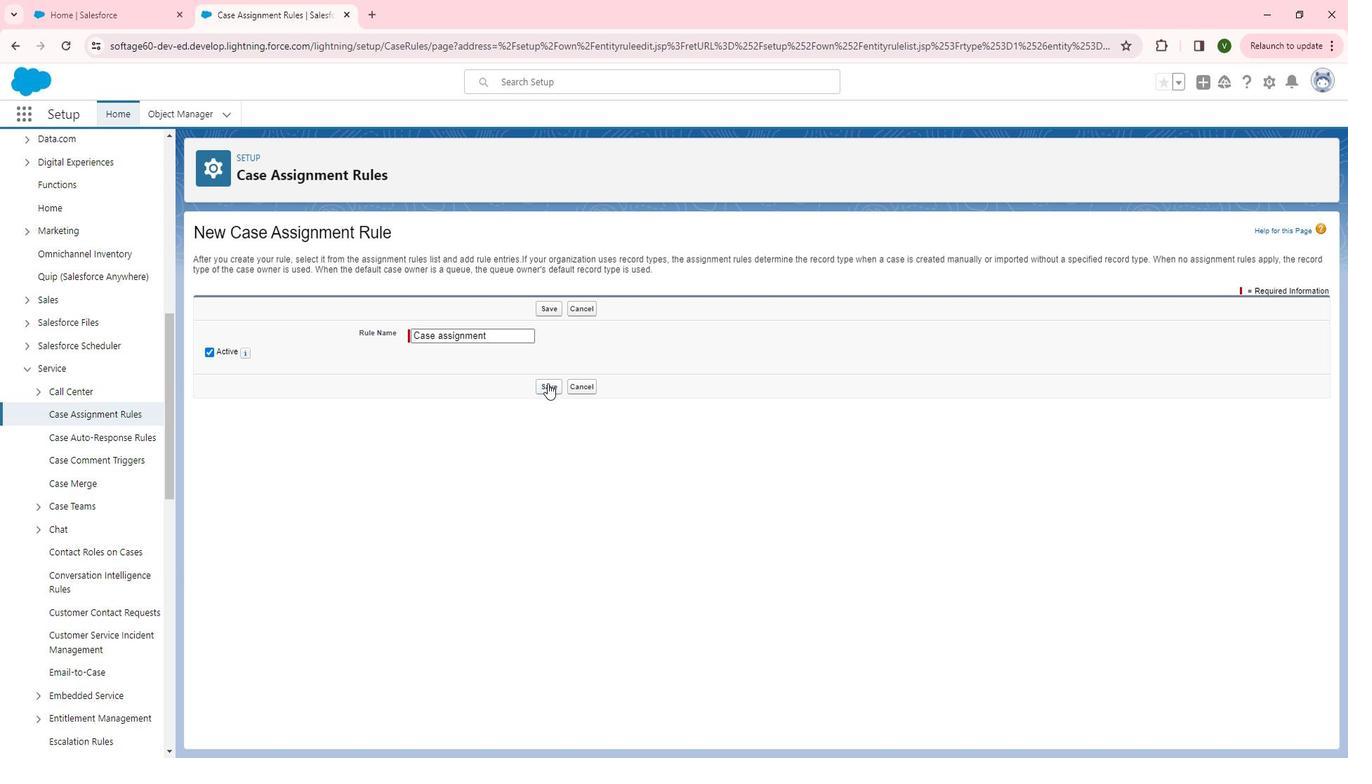 
Action: Mouse pressed left at (567, 389)
Screenshot: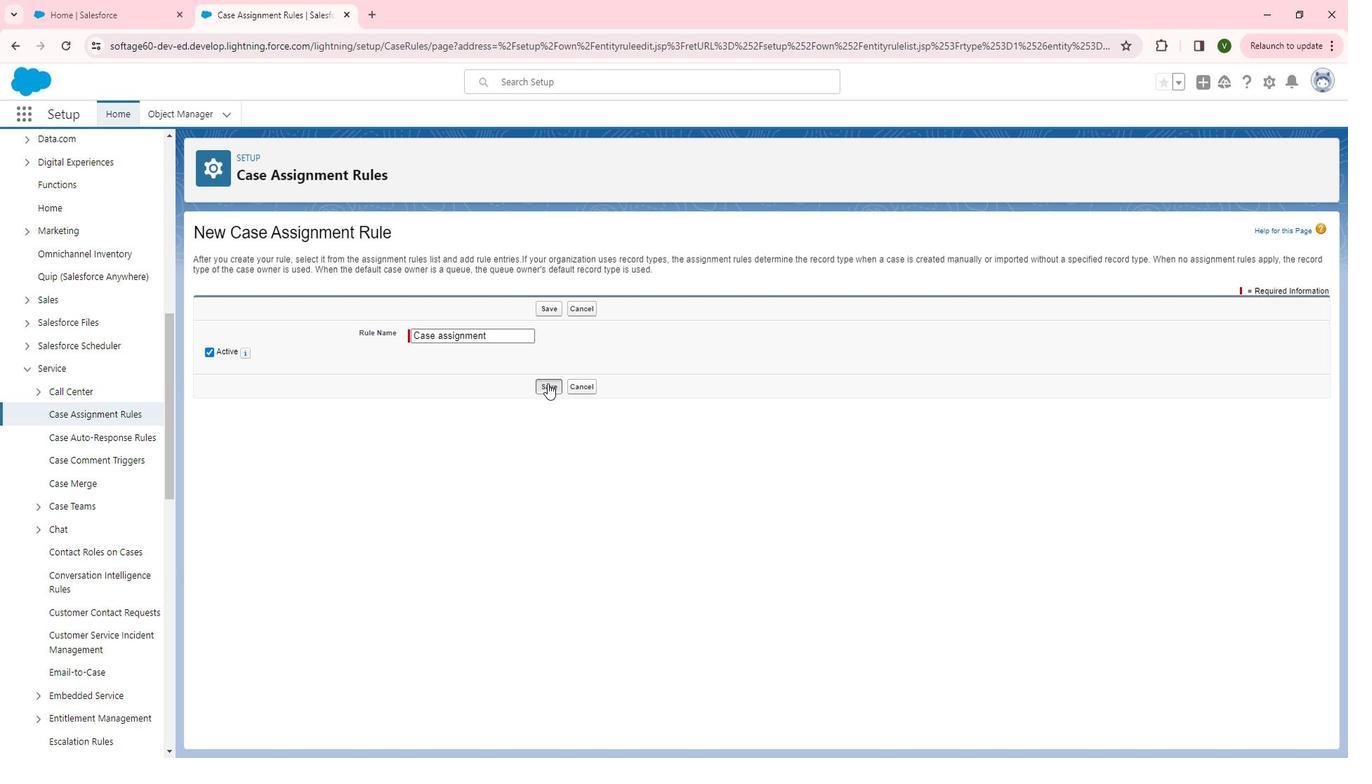 
Action: Mouse moved to (326, 354)
Screenshot: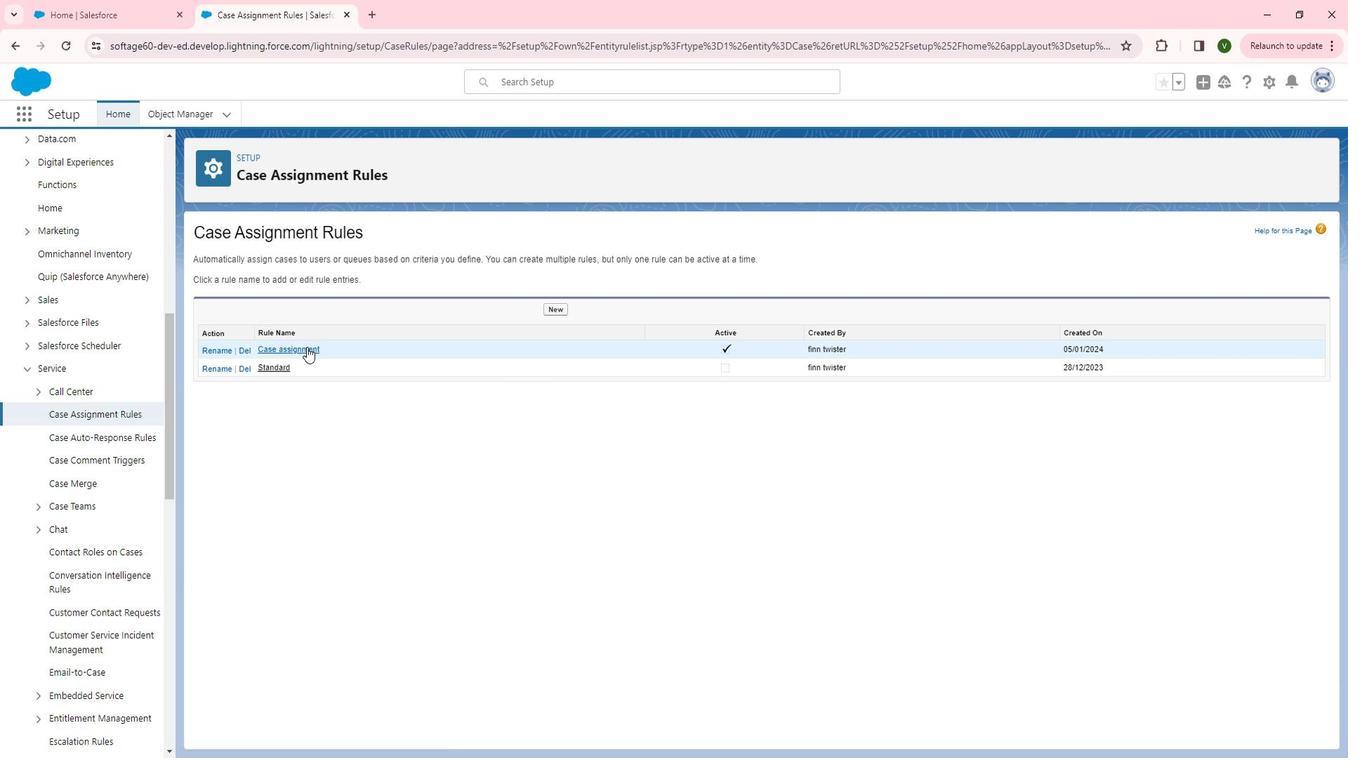 
Action: Mouse pressed left at (326, 354)
Screenshot: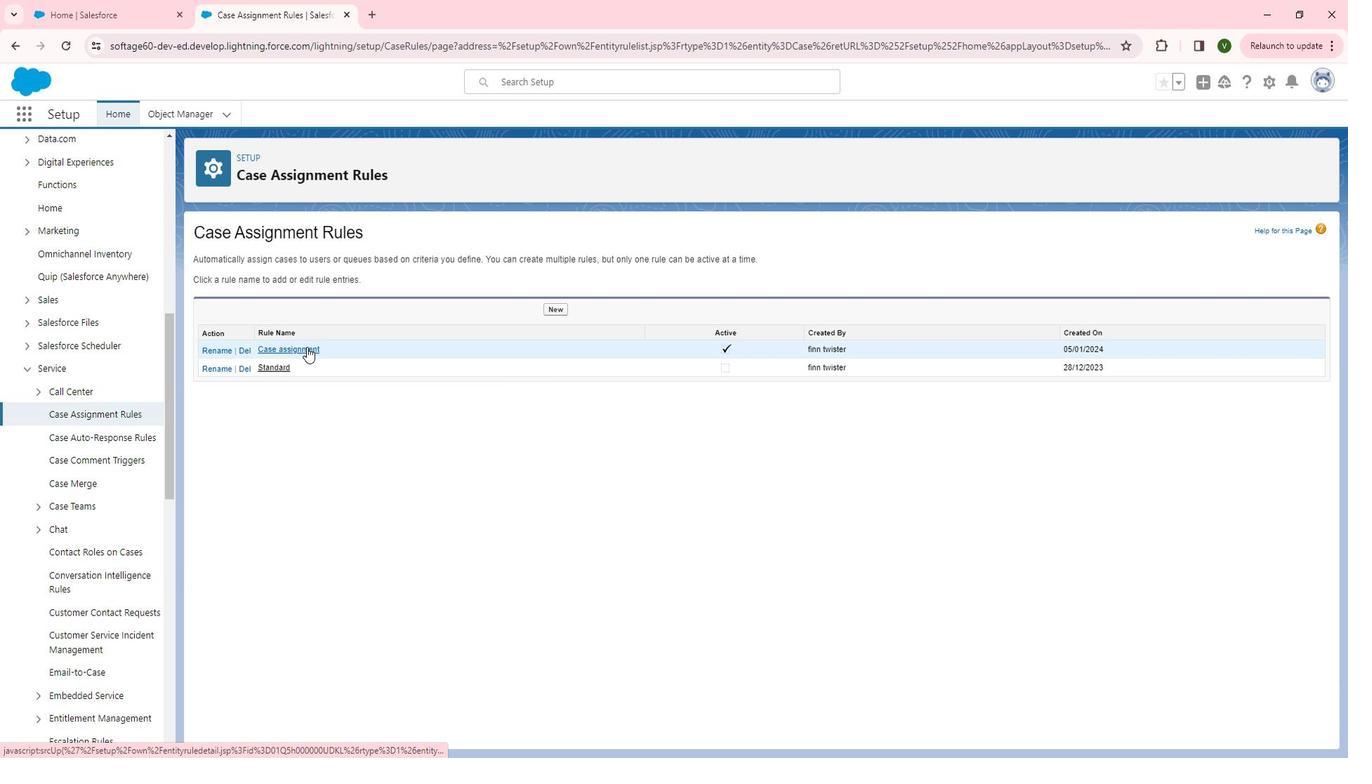 
Action: Mouse moved to (571, 401)
Screenshot: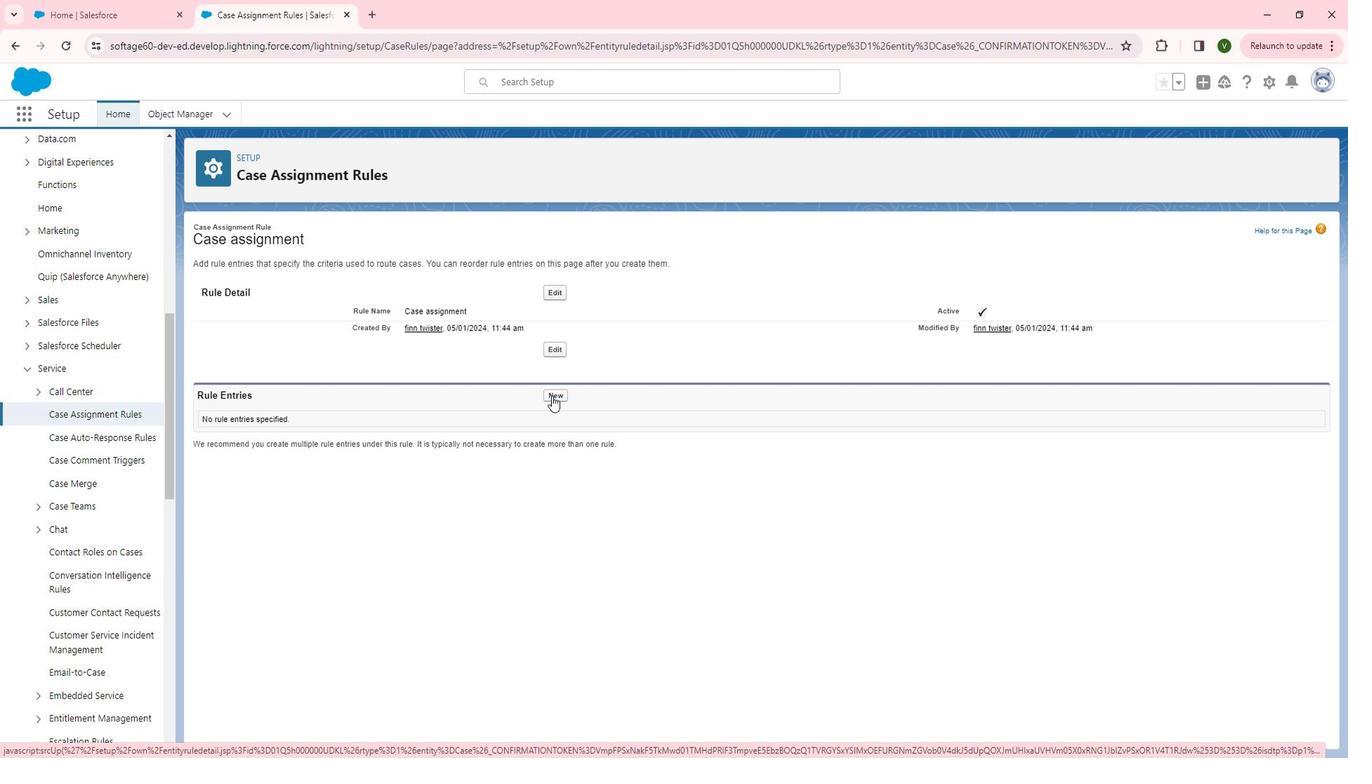
Action: Mouse pressed left at (571, 401)
Screenshot: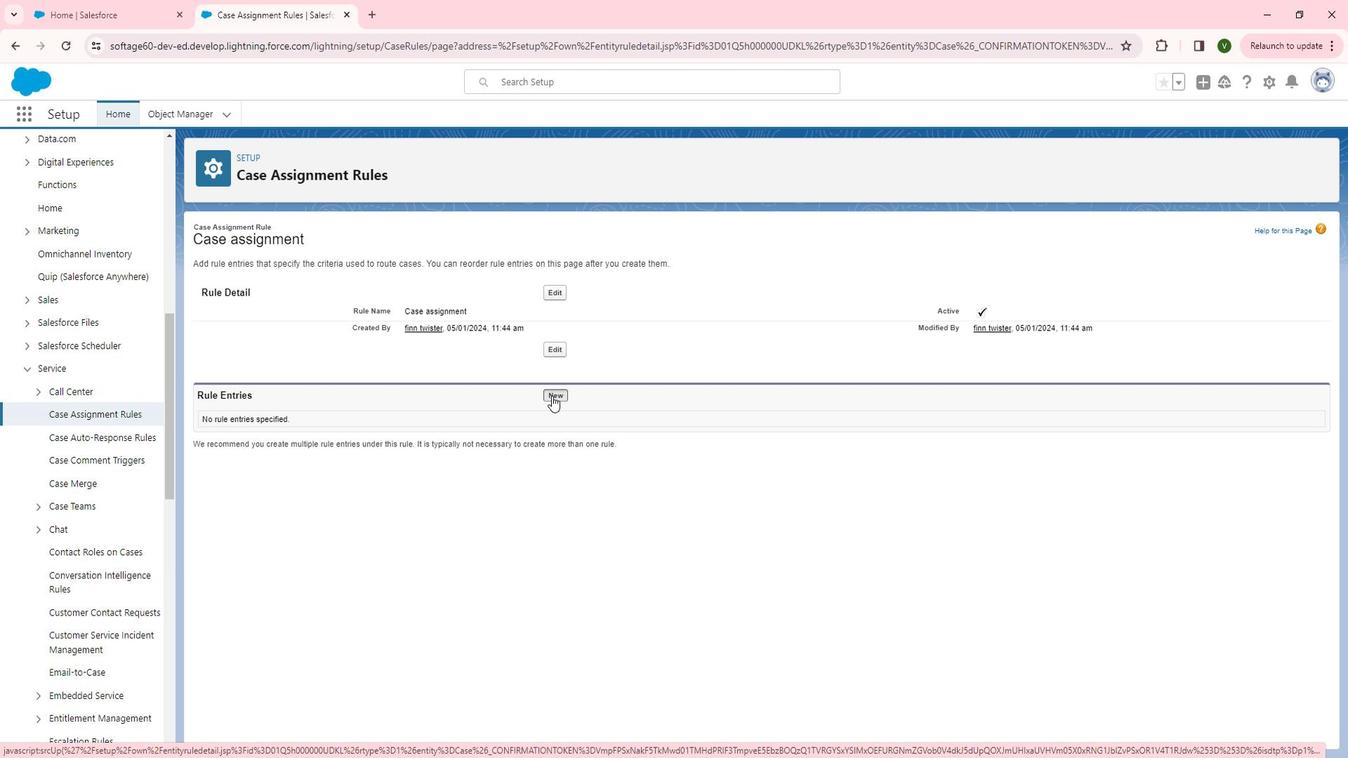 
Action: Mouse moved to (488, 325)
Screenshot: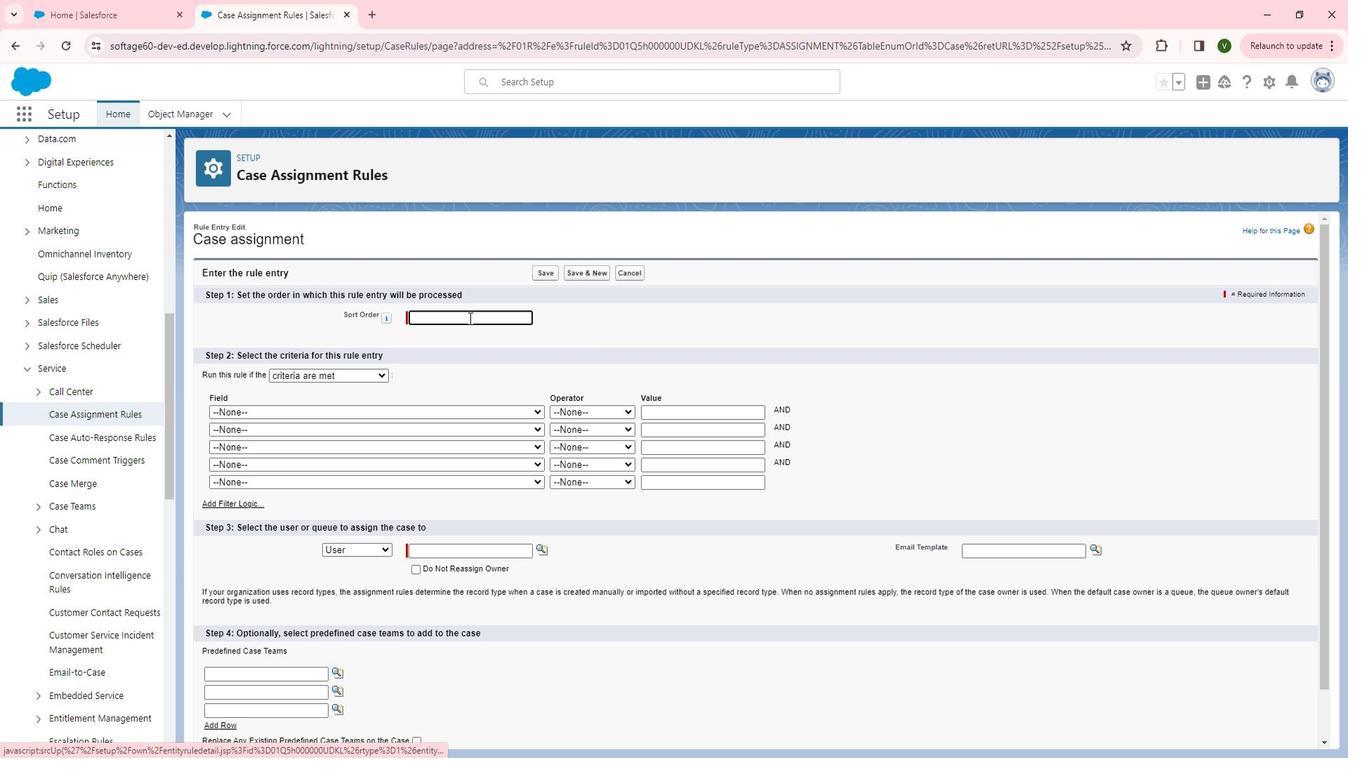 
Action: Mouse pressed left at (488, 325)
Screenshot: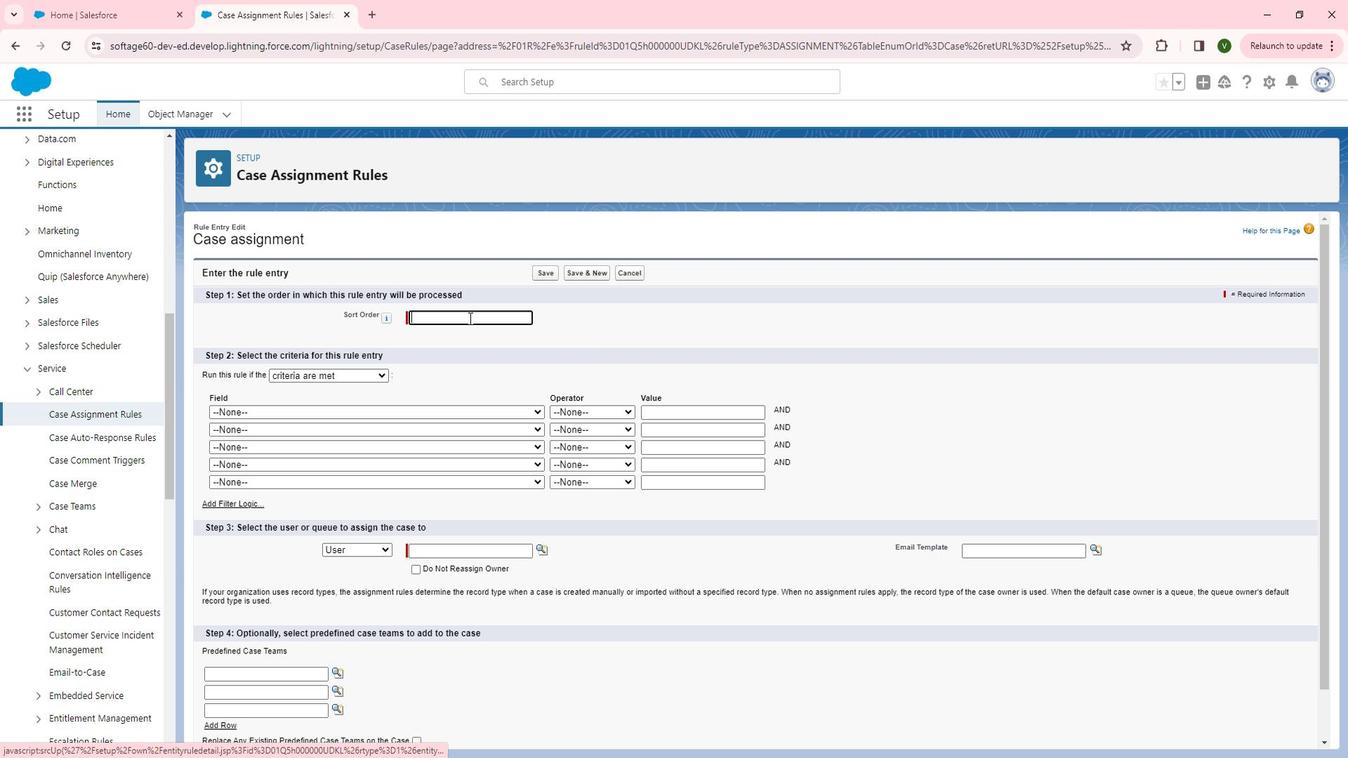 
Action: Mouse moved to (503, 351)
Screenshot: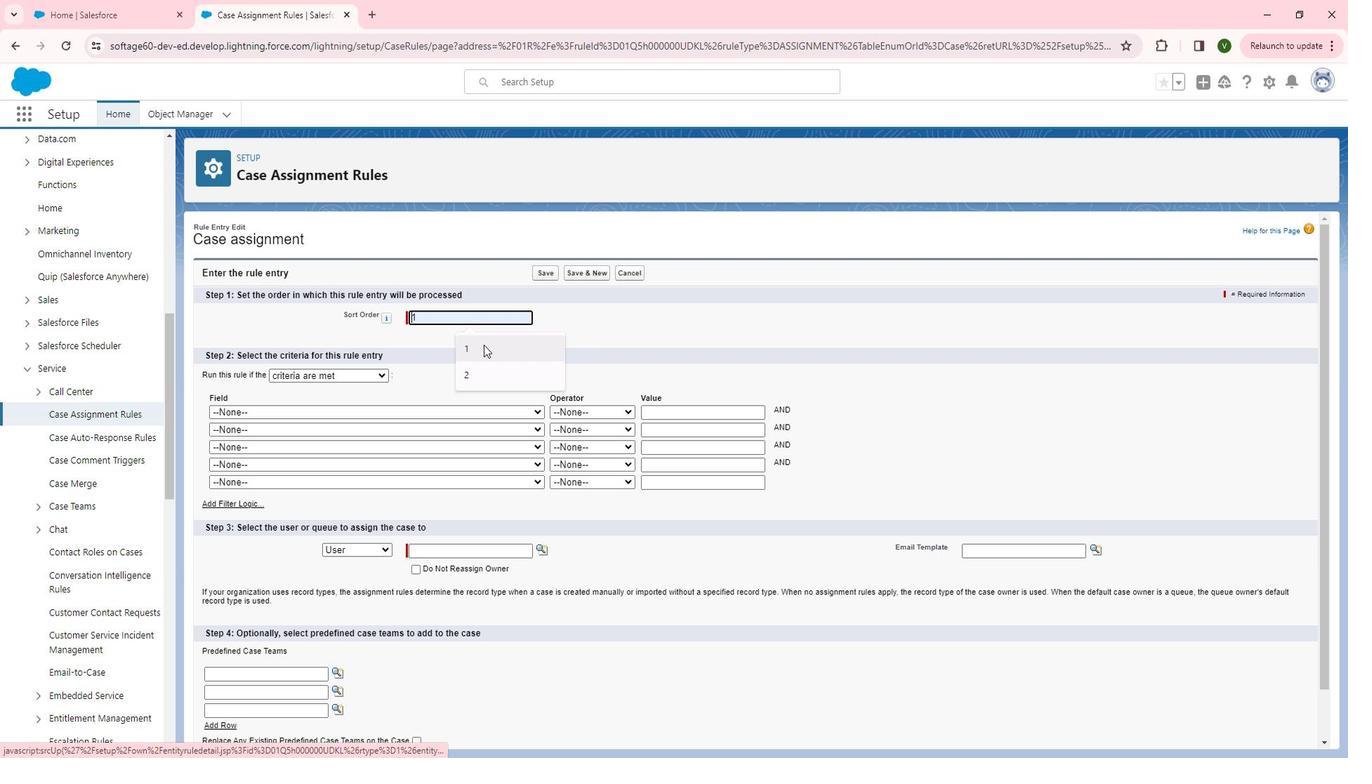 
Action: Mouse pressed left at (503, 351)
Screenshot: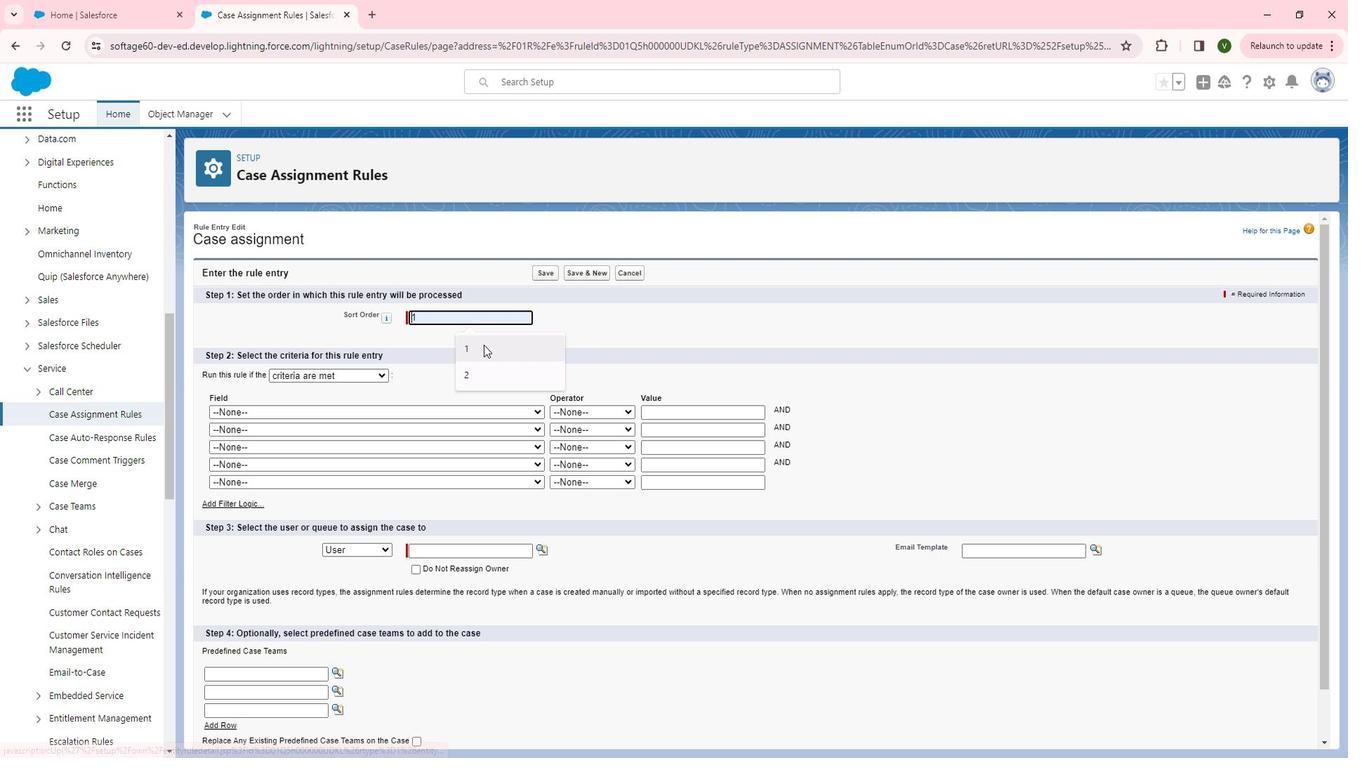 
Action: Mouse moved to (412, 411)
Screenshot: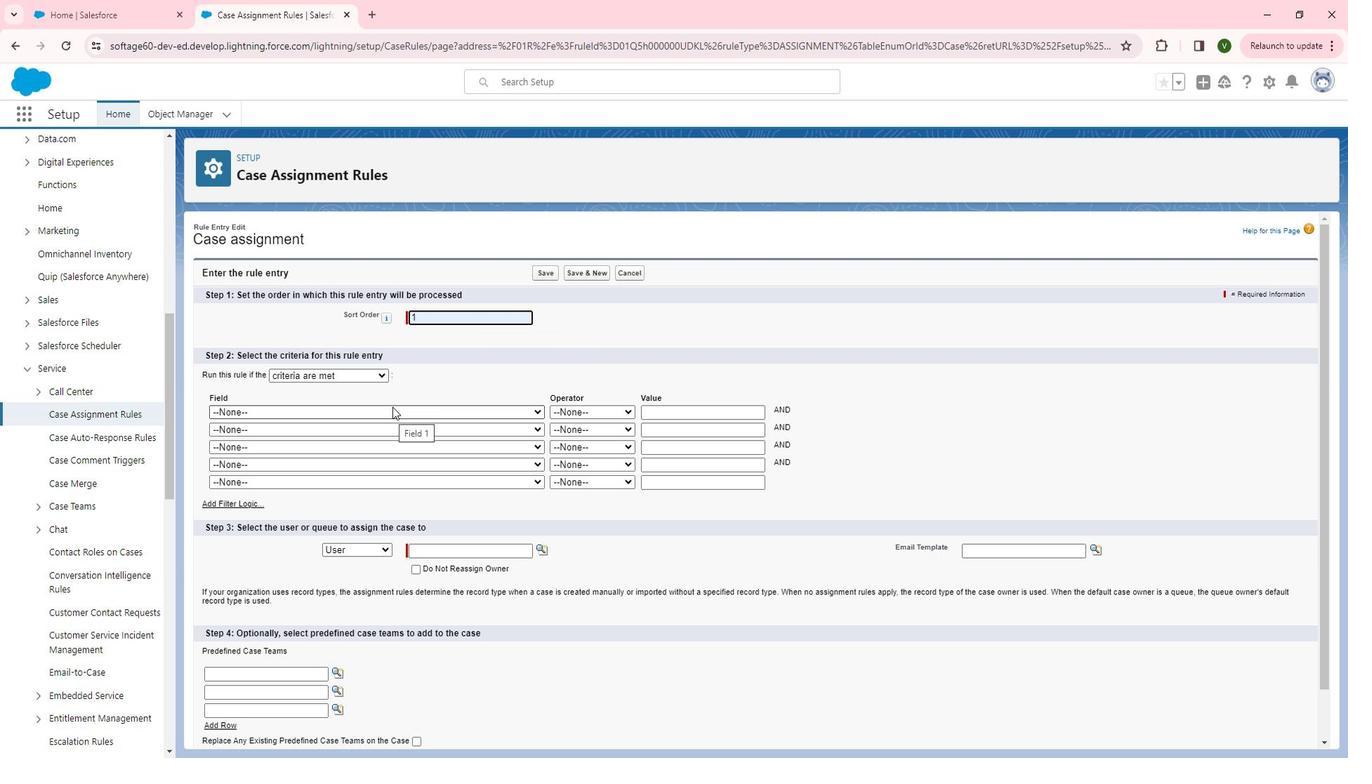
Action: Mouse pressed left at (412, 411)
Screenshot: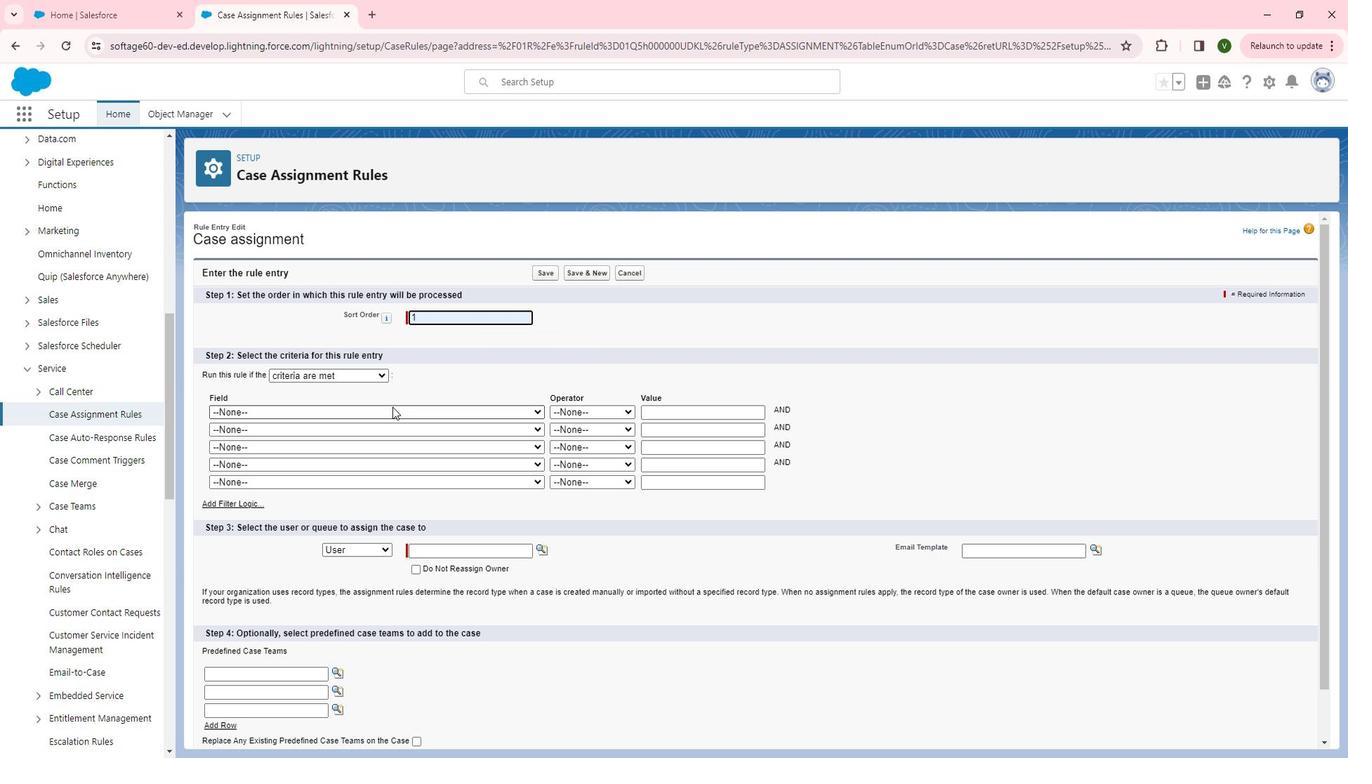 
Action: Mouse moved to (356, 482)
Screenshot: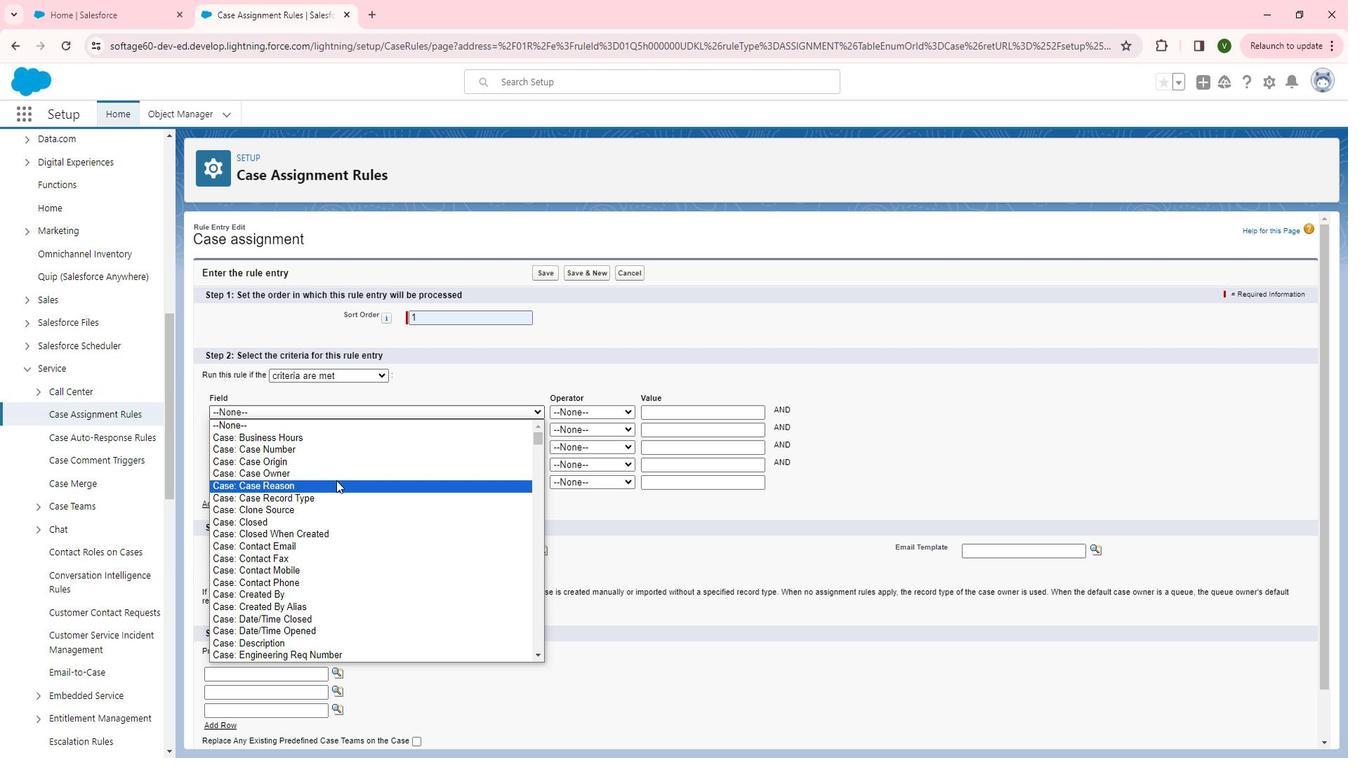
Action: Mouse pressed left at (356, 482)
Screenshot: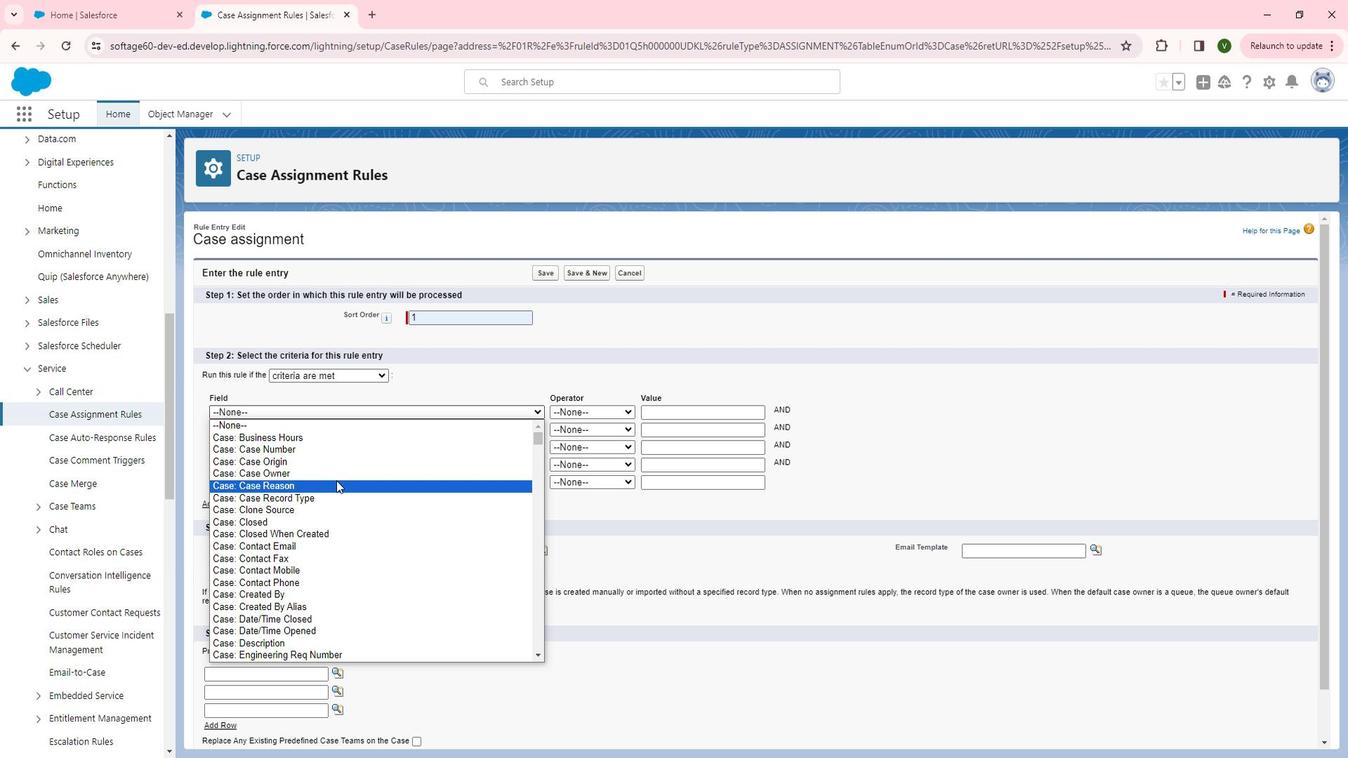 
Action: Mouse moved to (599, 414)
Screenshot: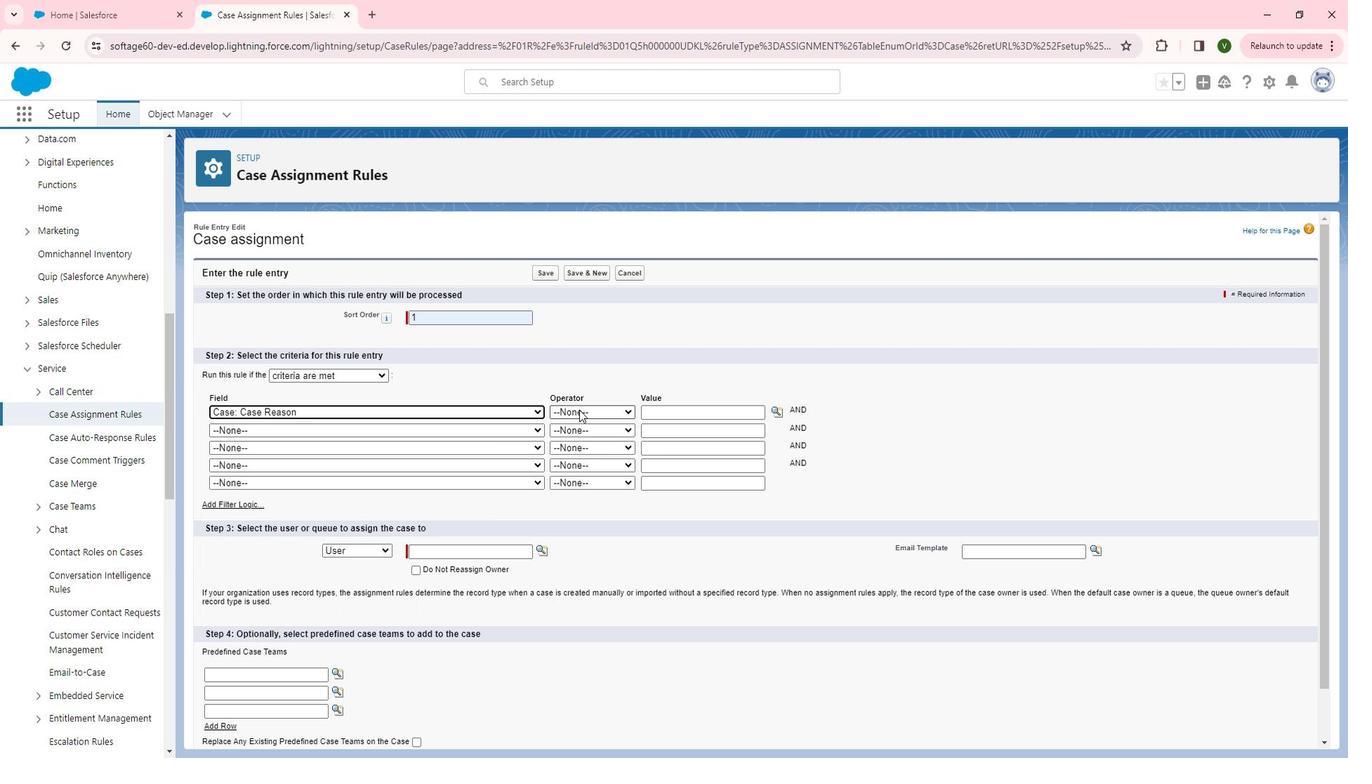 
Action: Mouse pressed left at (599, 414)
Screenshot: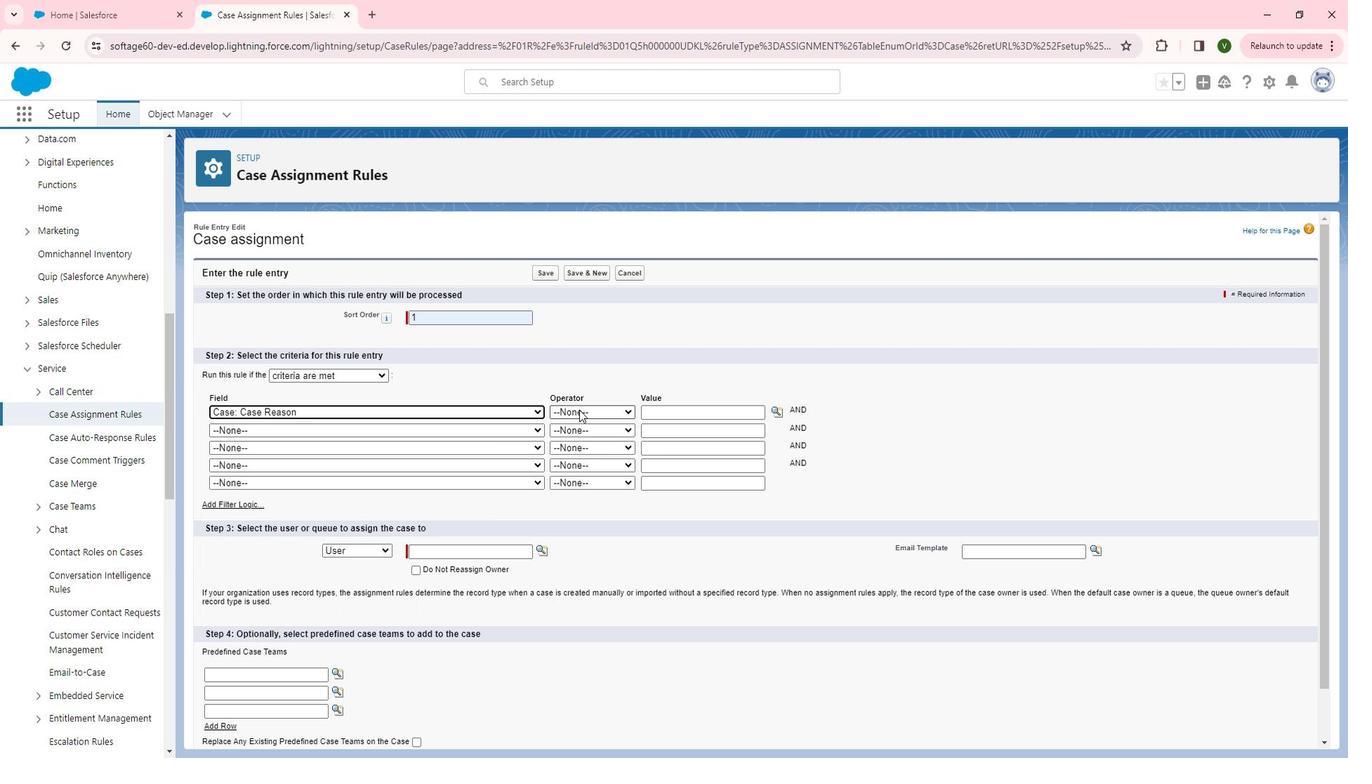 
Action: Mouse moved to (605, 436)
Screenshot: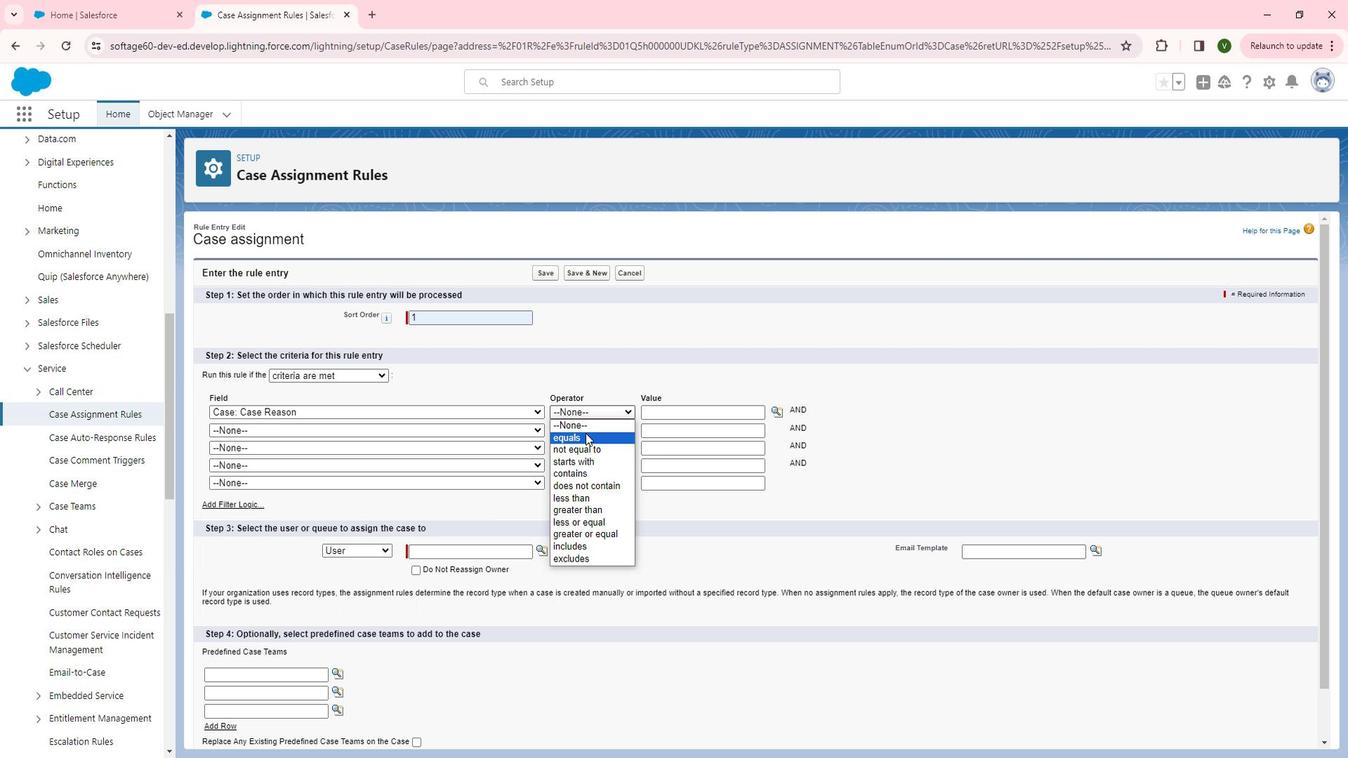 
Action: Mouse pressed left at (605, 436)
Screenshot: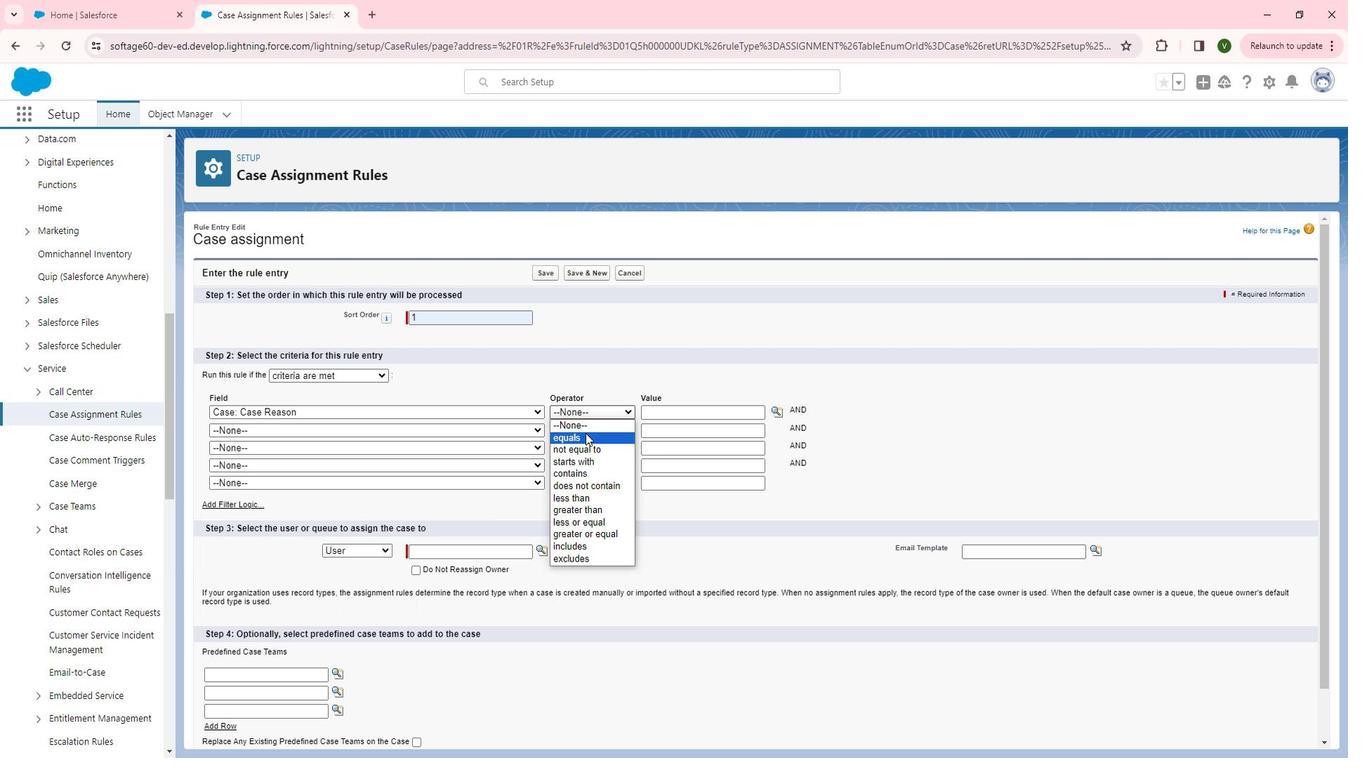 
Action: Mouse moved to (798, 413)
Screenshot: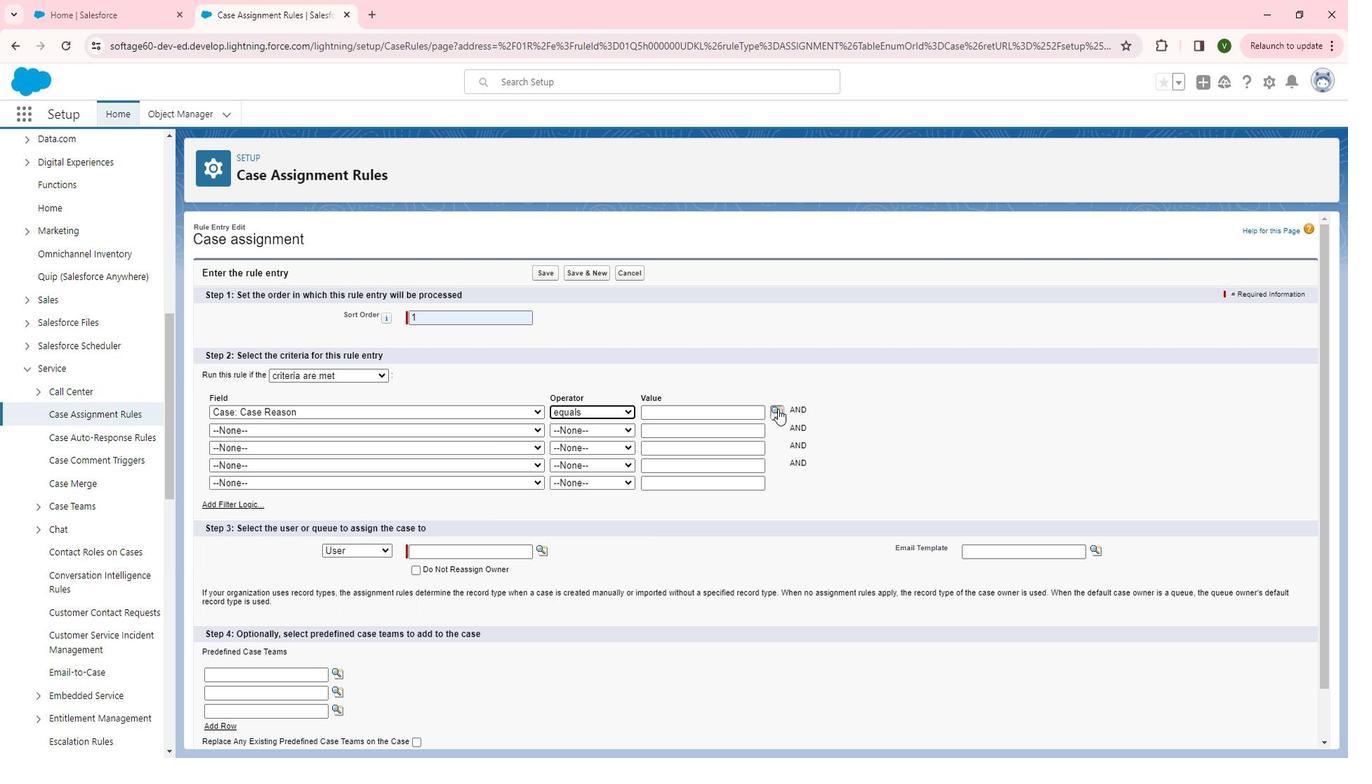 
Action: Mouse pressed left at (798, 413)
Screenshot: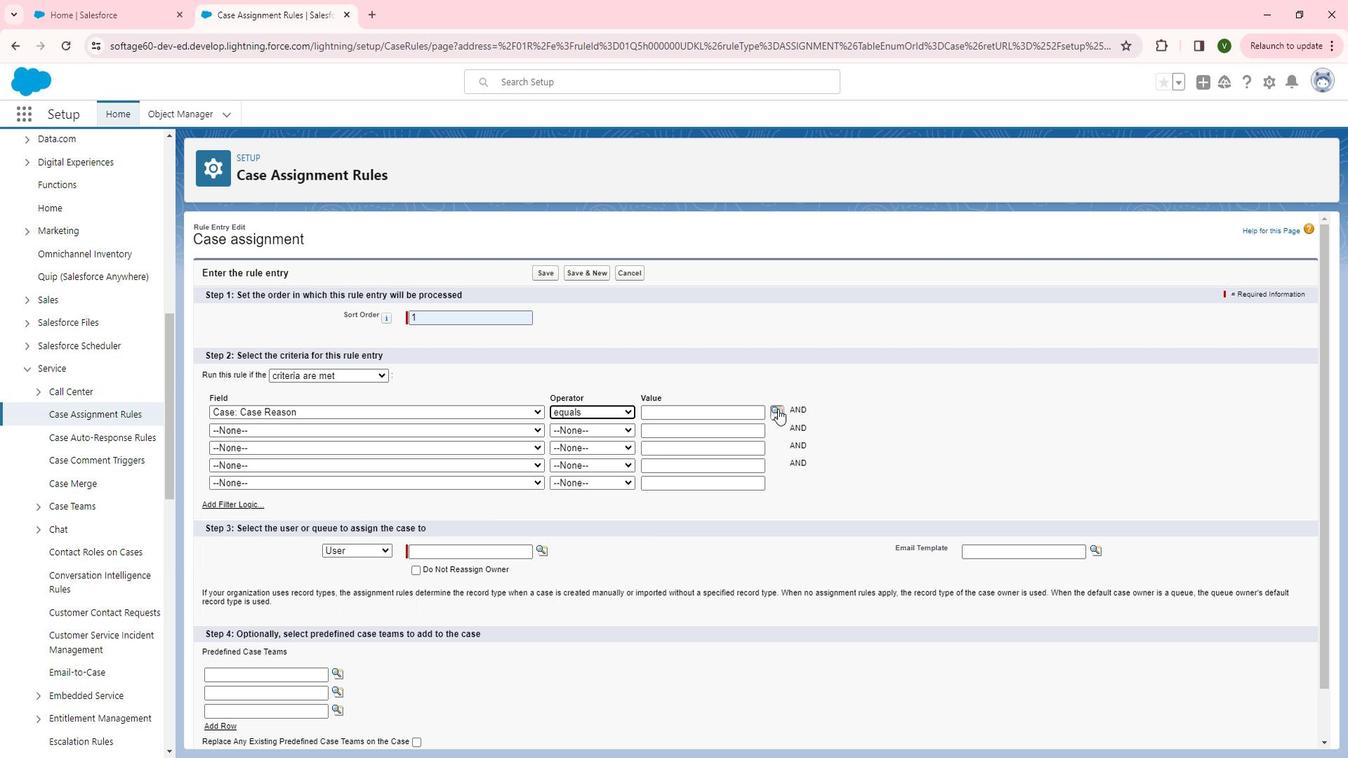 
Action: Mouse moved to (44, 165)
Screenshot: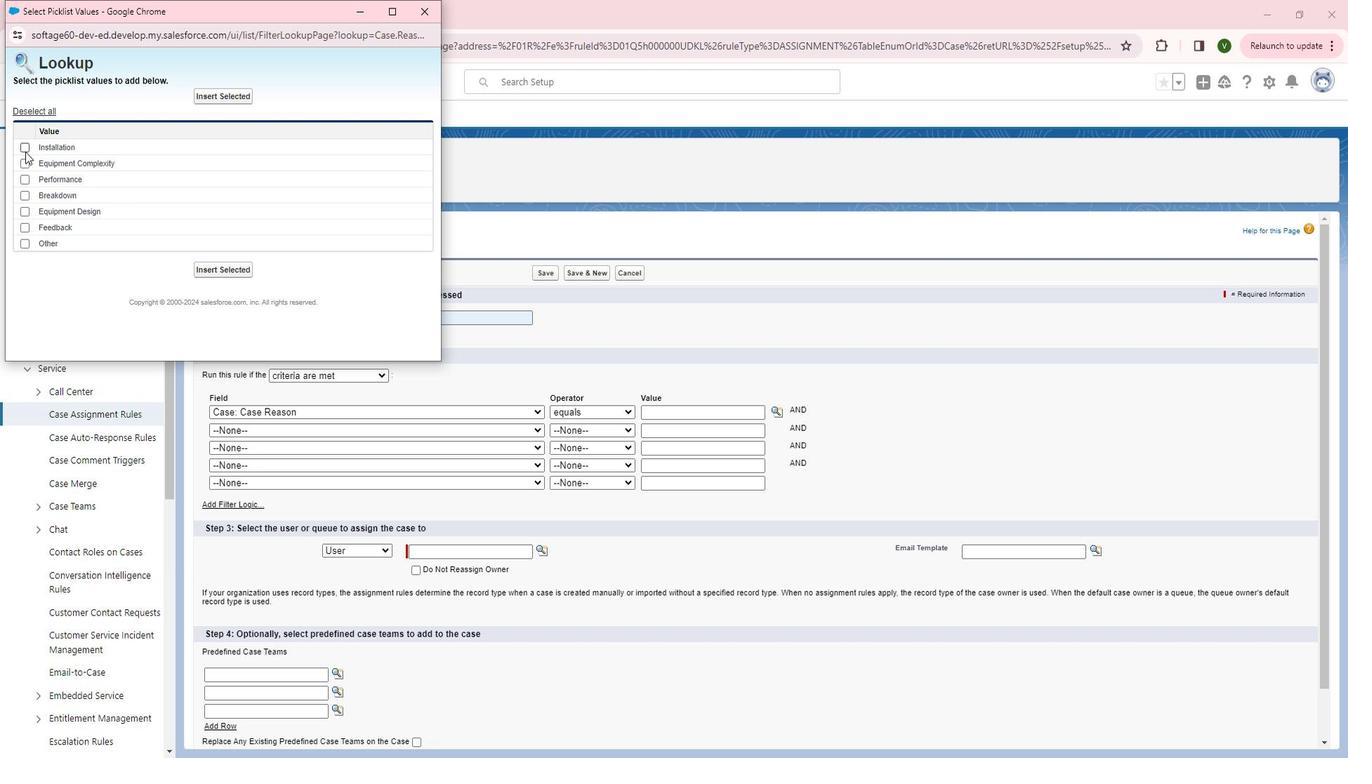 
Action: Mouse pressed left at (44, 165)
Screenshot: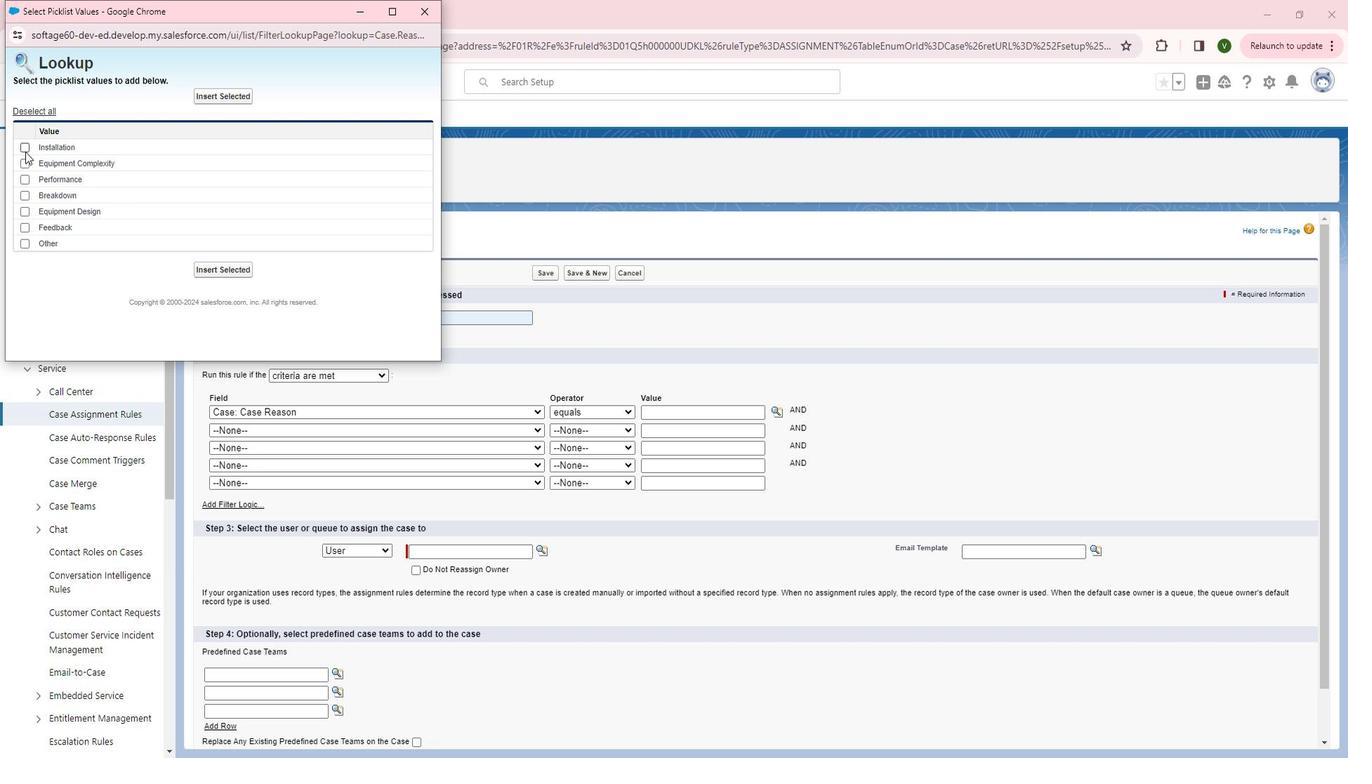 
Action: Mouse moved to (238, 278)
Screenshot: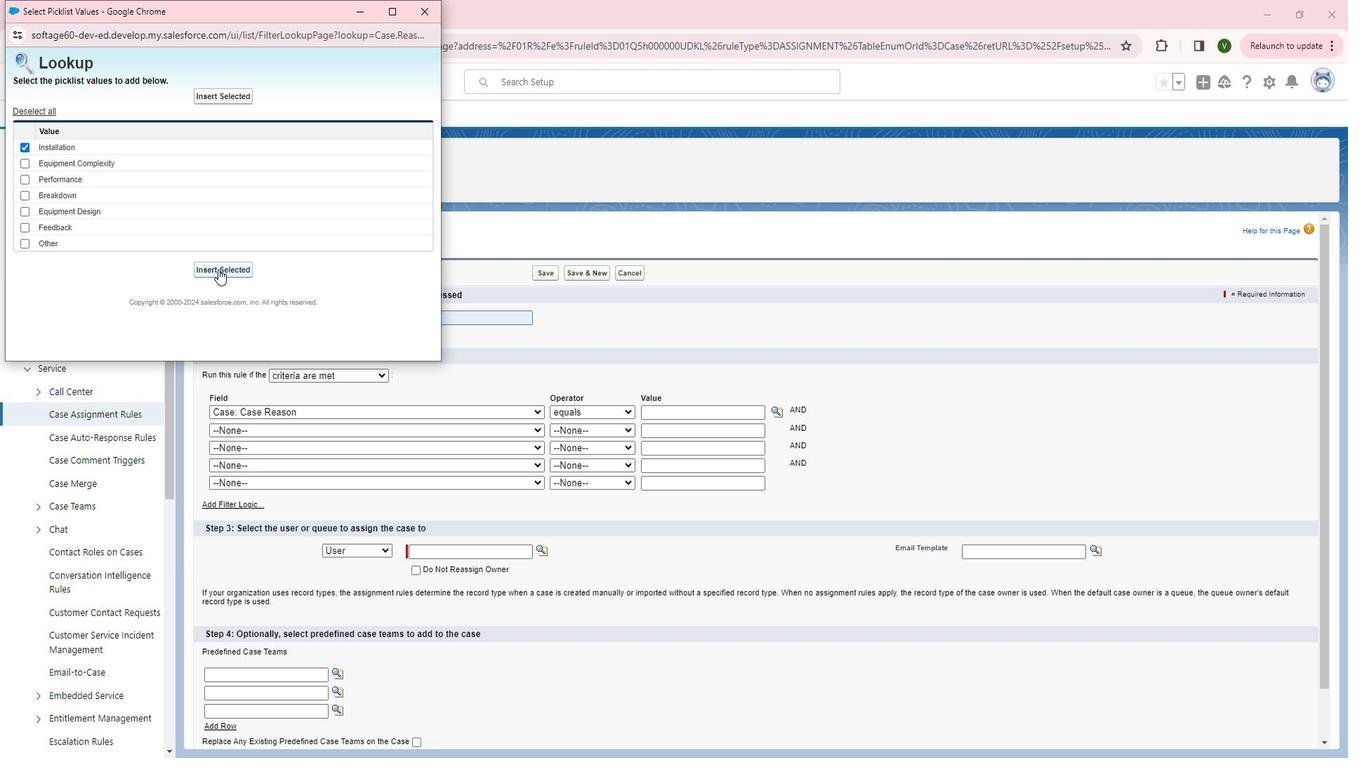 
Action: Mouse pressed left at (238, 278)
Screenshot: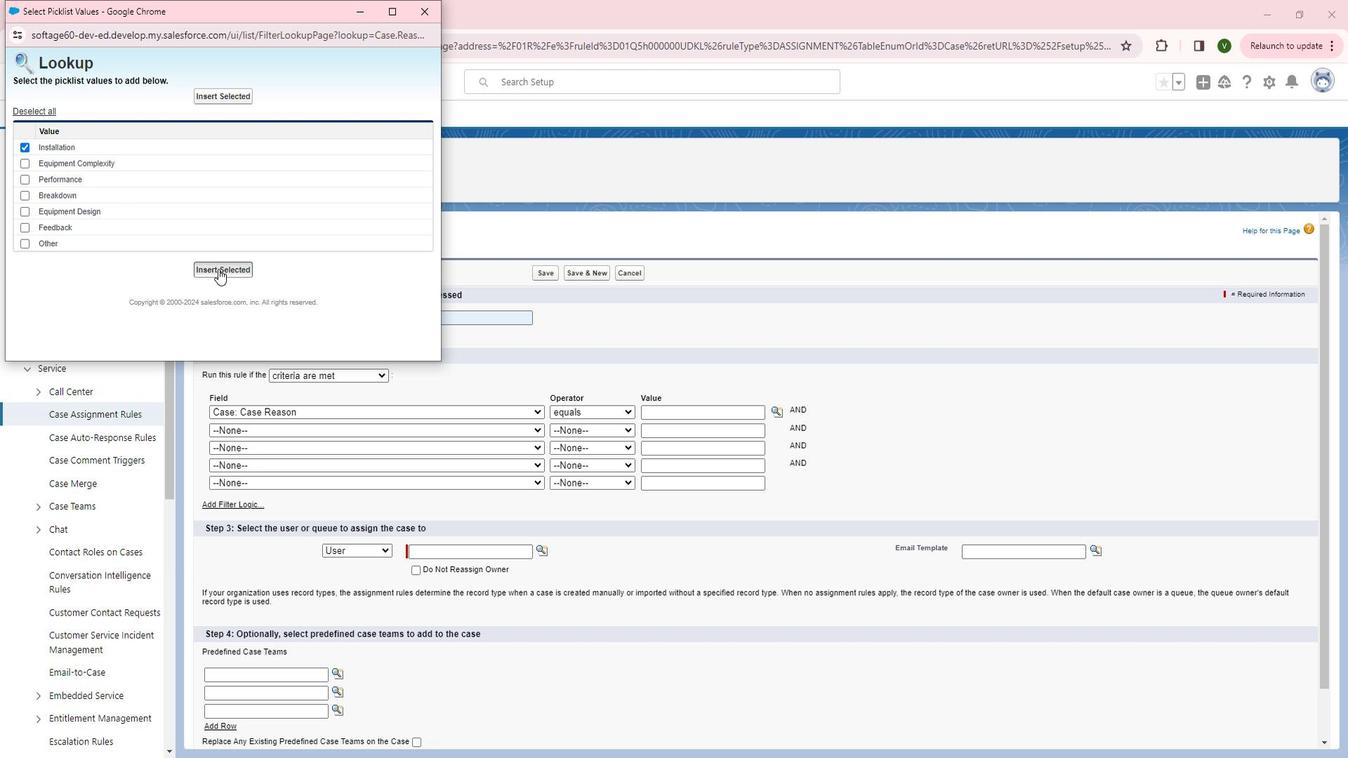 
Action: Mouse moved to (344, 434)
Screenshot: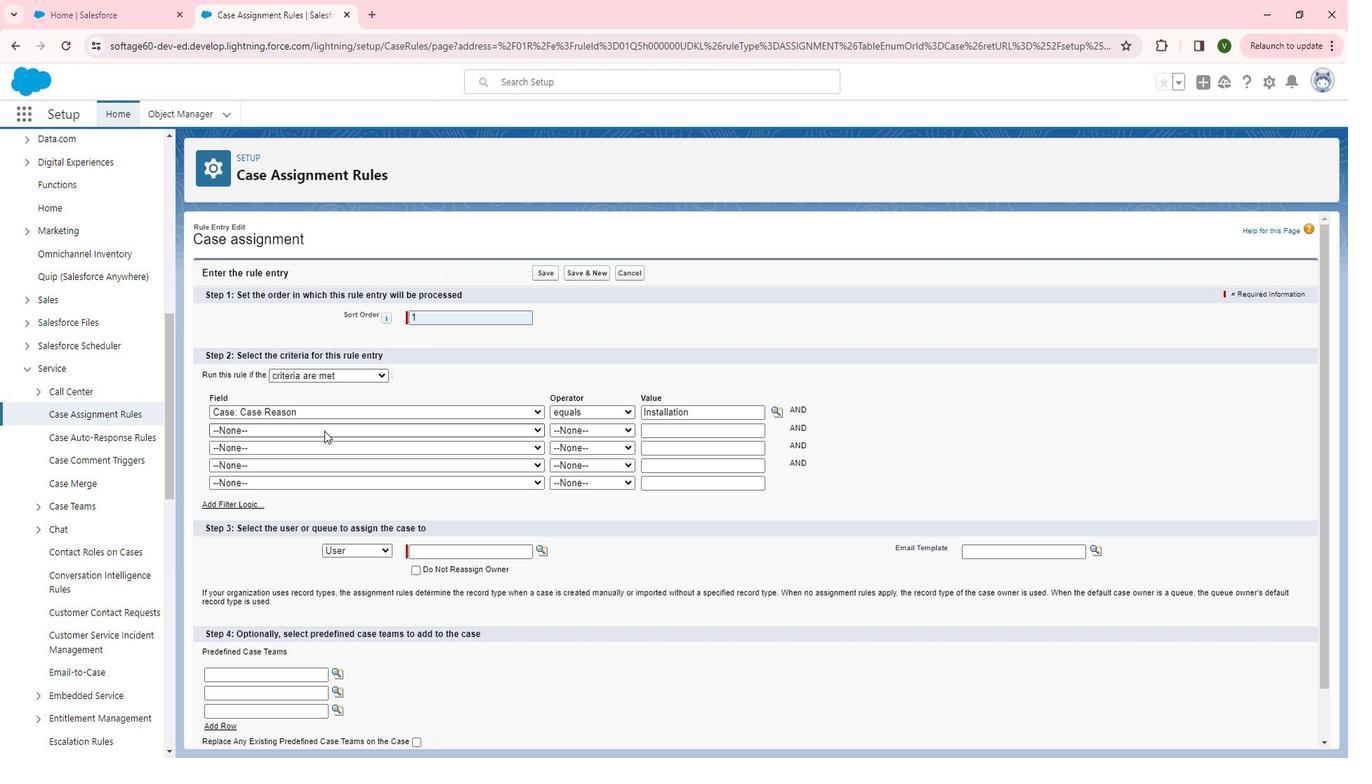 
Action: Mouse pressed left at (344, 434)
Screenshot: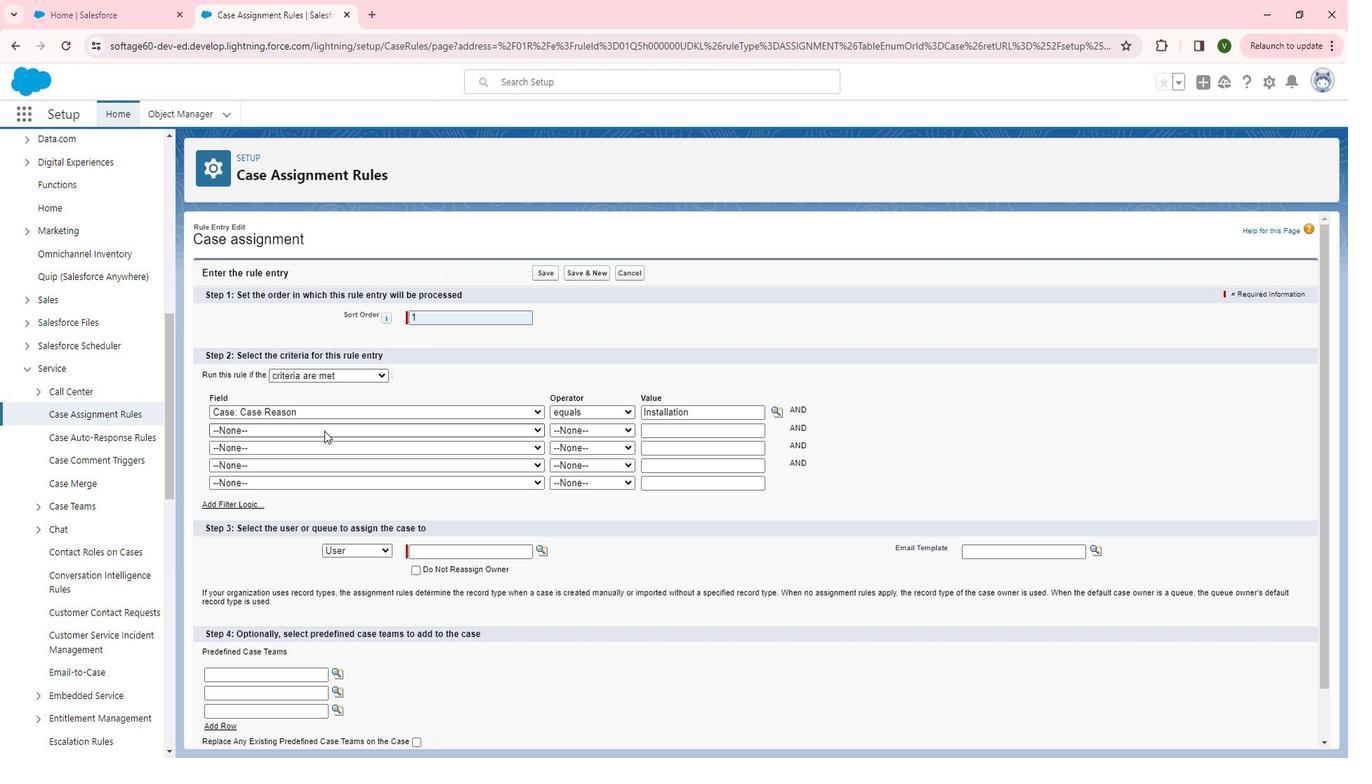 
Action: Mouse moved to (341, 602)
Screenshot: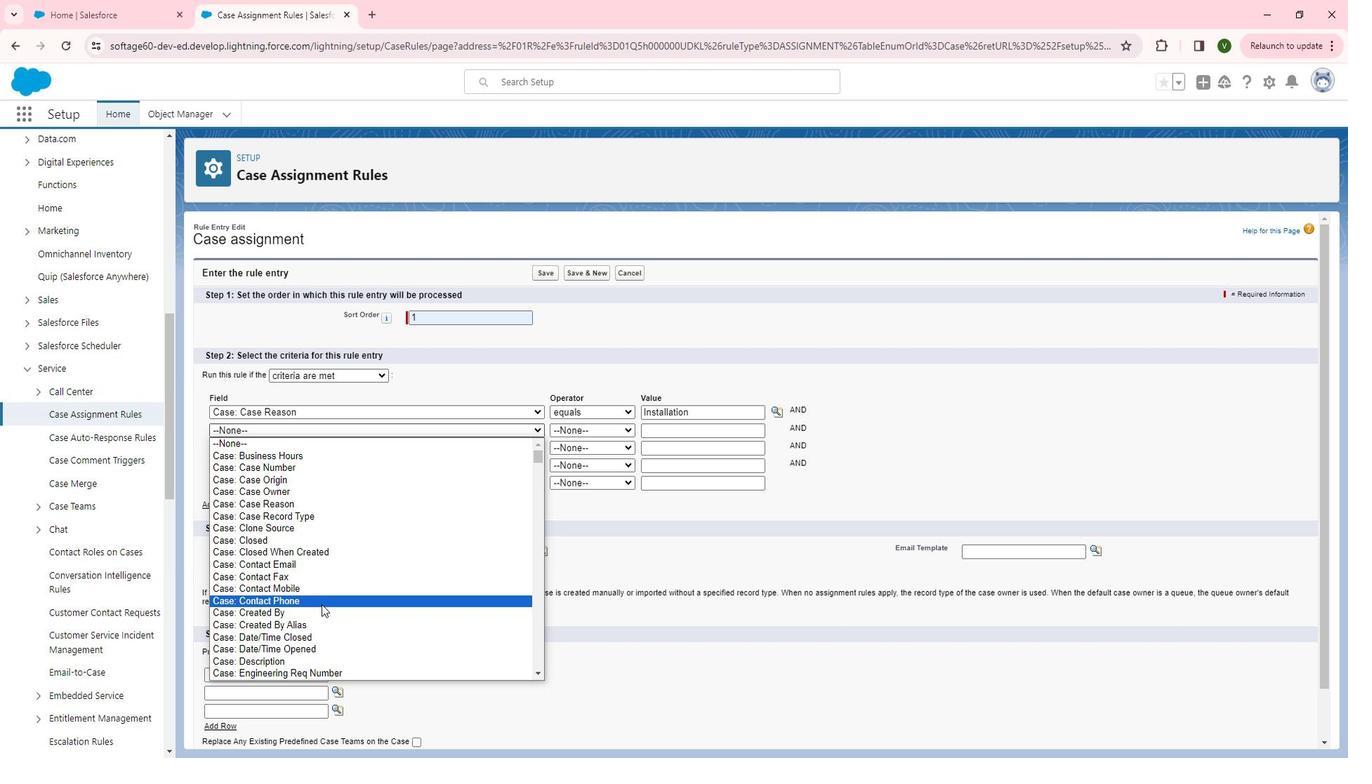 
Action: Mouse scrolled (341, 601) with delta (0, 0)
Screenshot: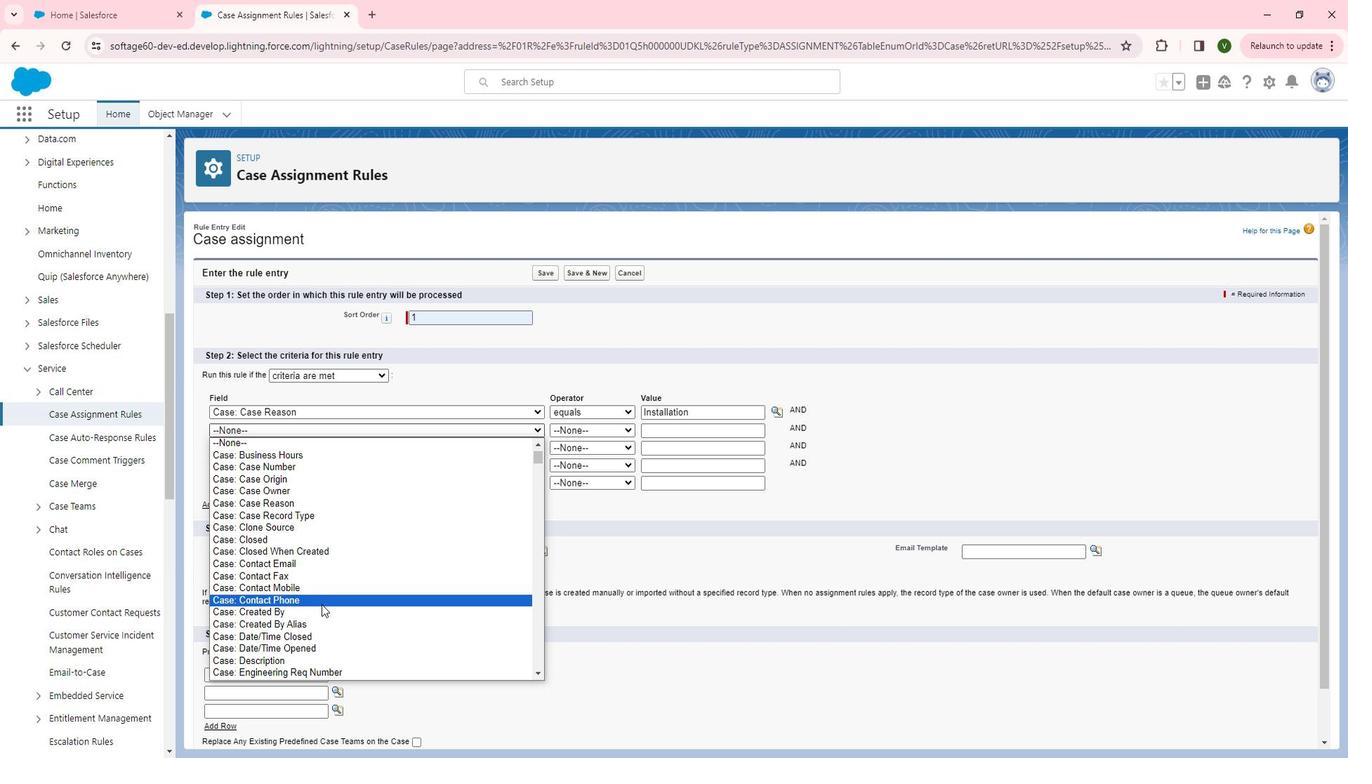 
Action: Mouse moved to (347, 606)
Screenshot: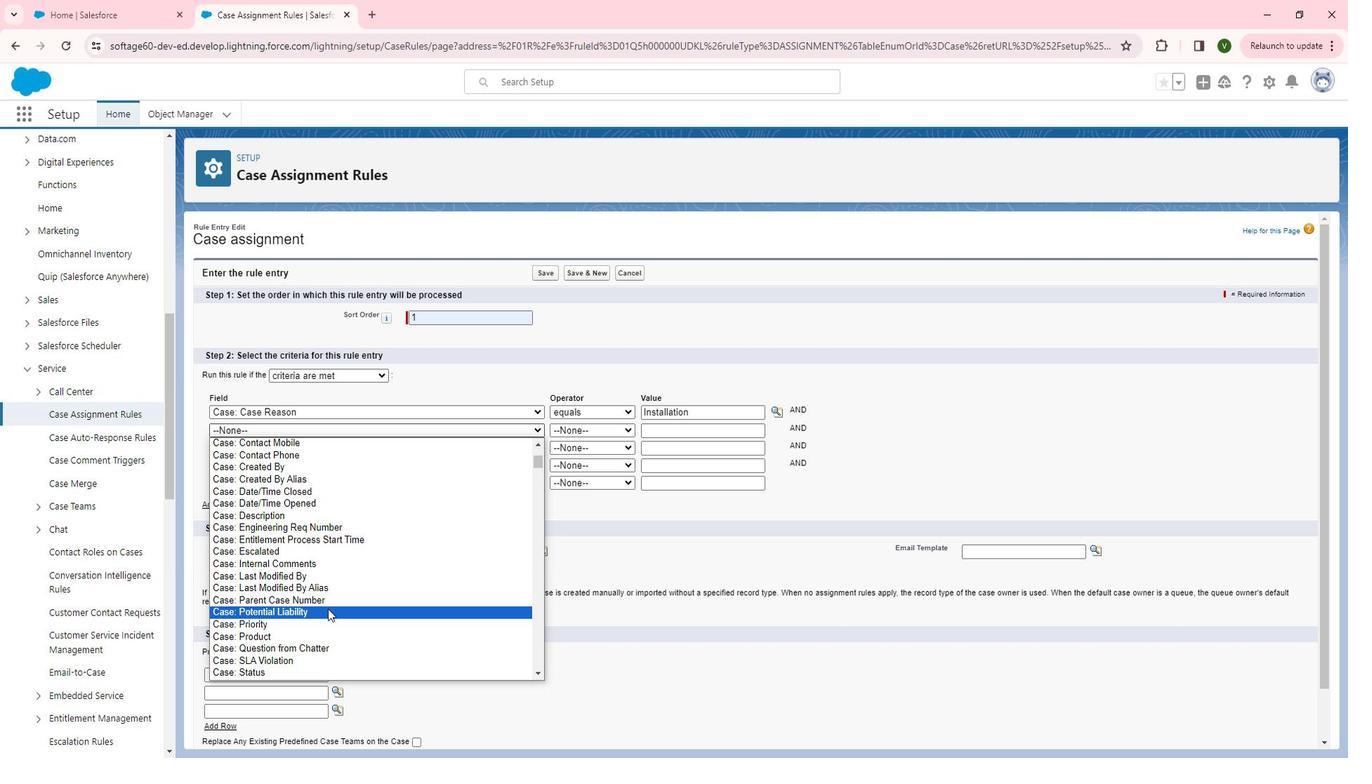 
Action: Mouse scrolled (347, 605) with delta (0, 0)
Screenshot: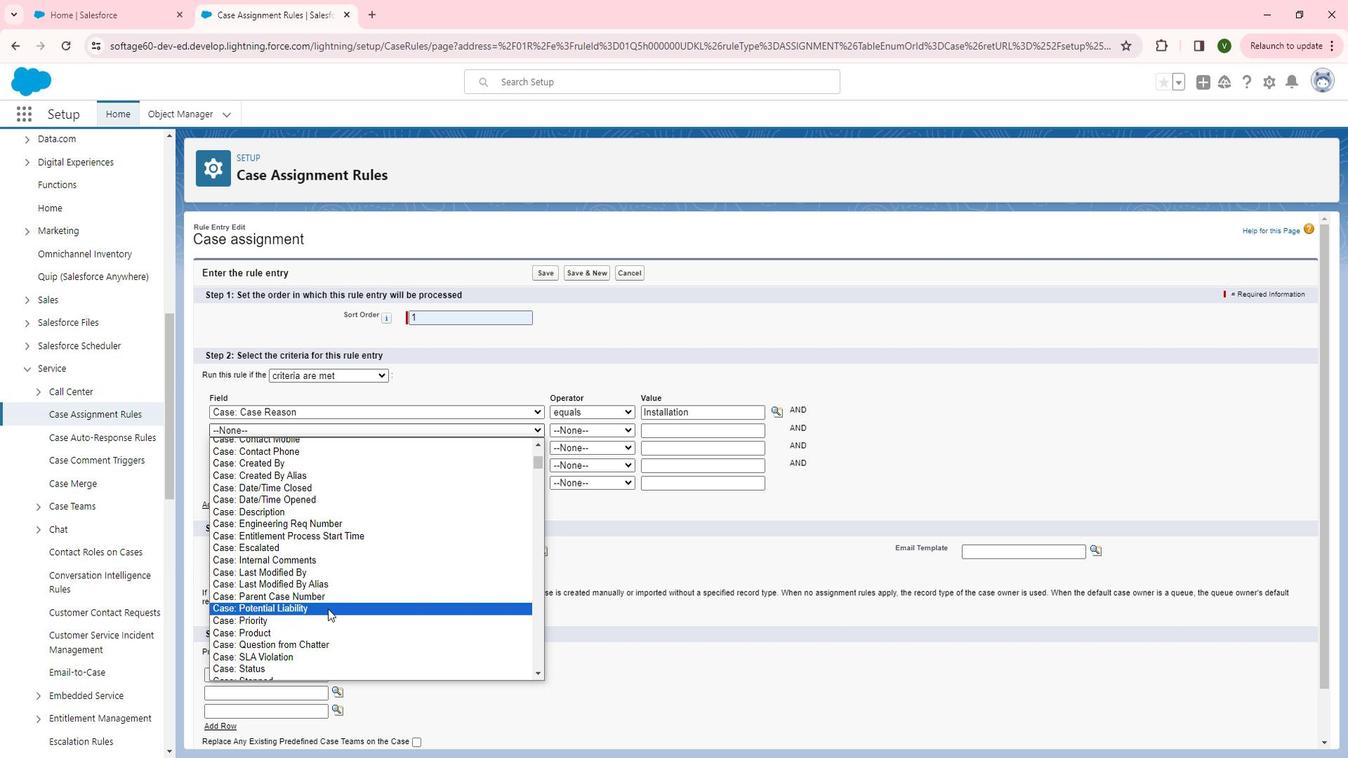 
Action: Mouse moved to (353, 479)
Screenshot: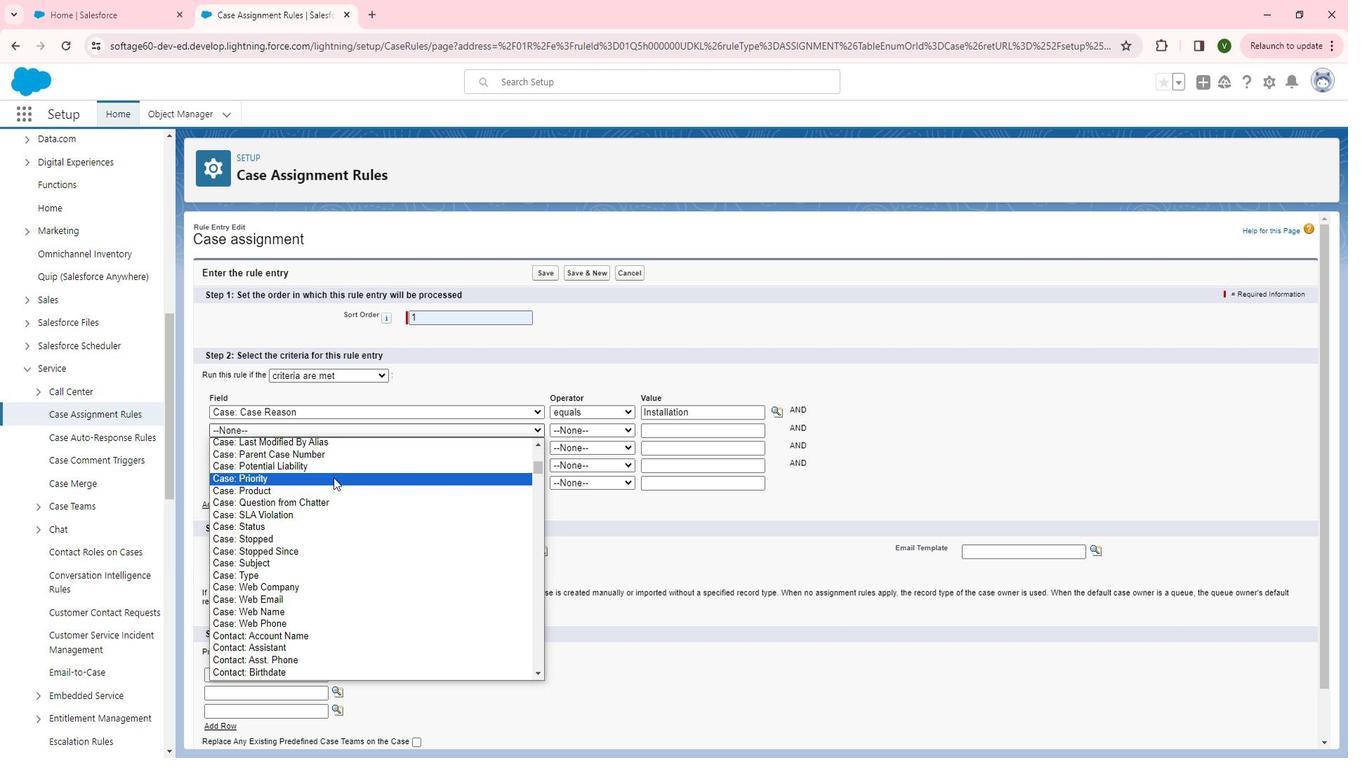 
Action: Mouse pressed left at (353, 479)
Screenshot: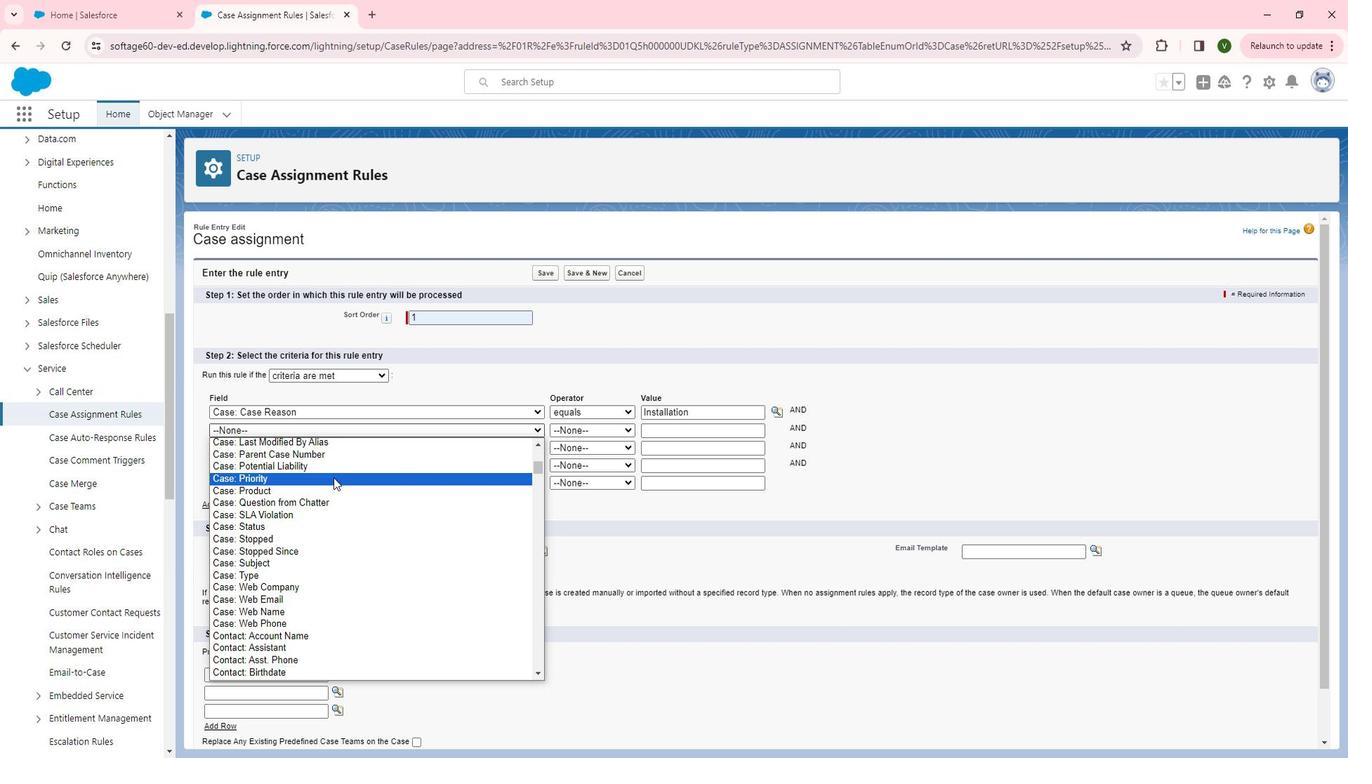 
Action: Mouse moved to (611, 433)
Screenshot: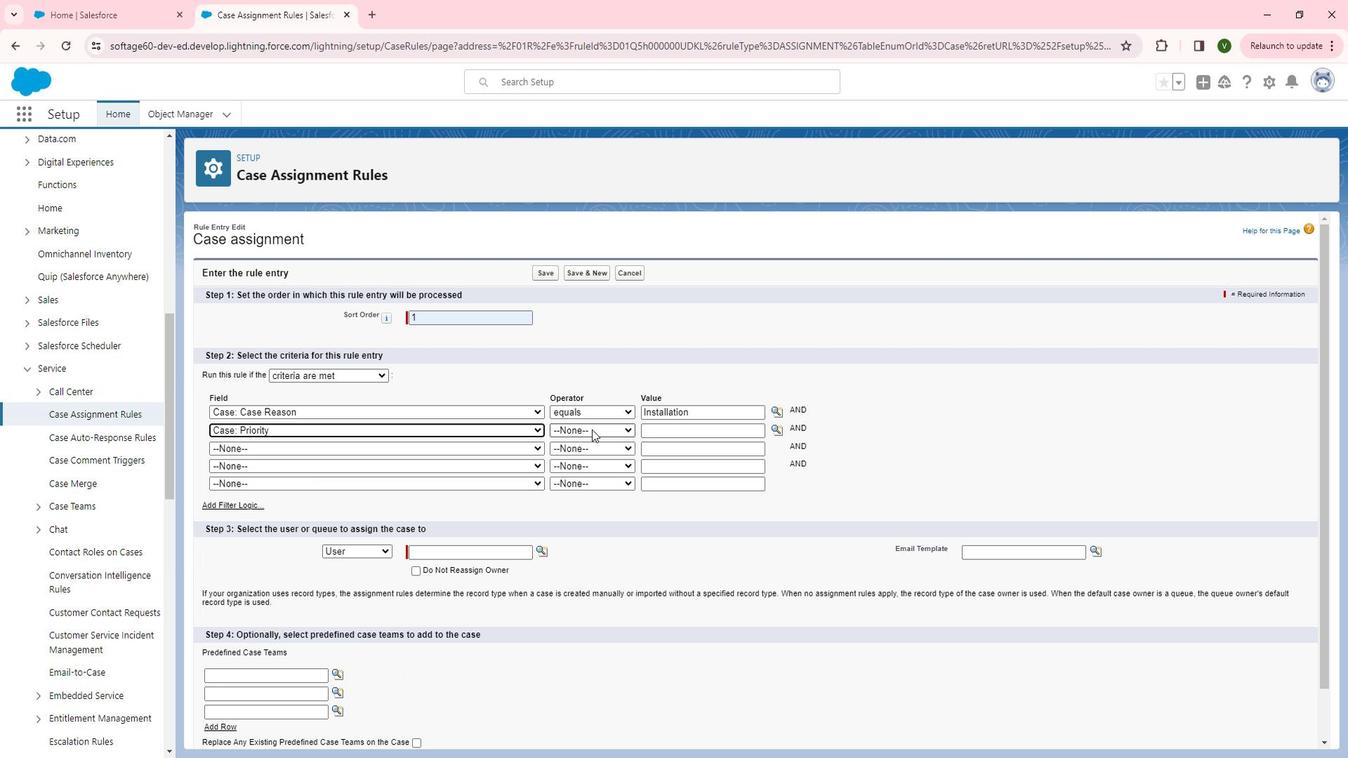 
Action: Mouse pressed left at (611, 433)
Screenshot: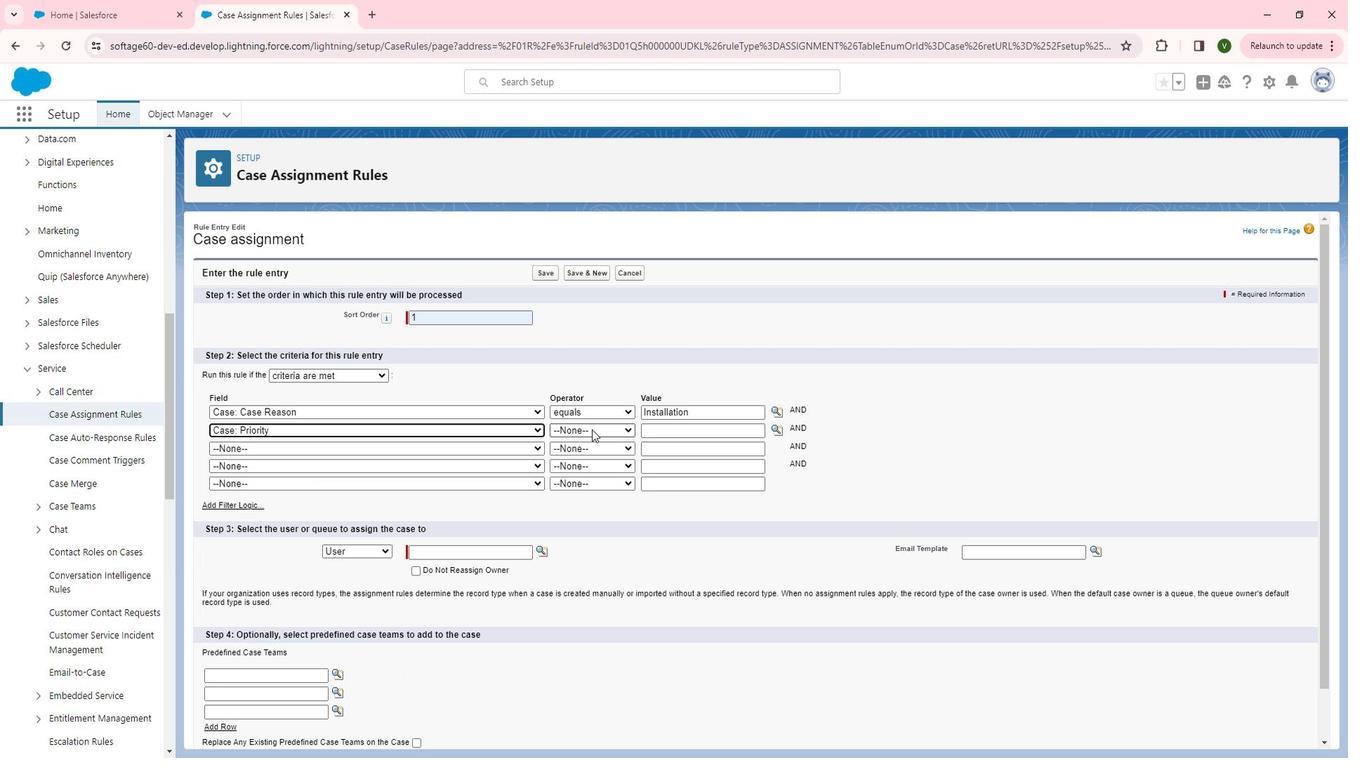
Action: Mouse moved to (616, 459)
Screenshot: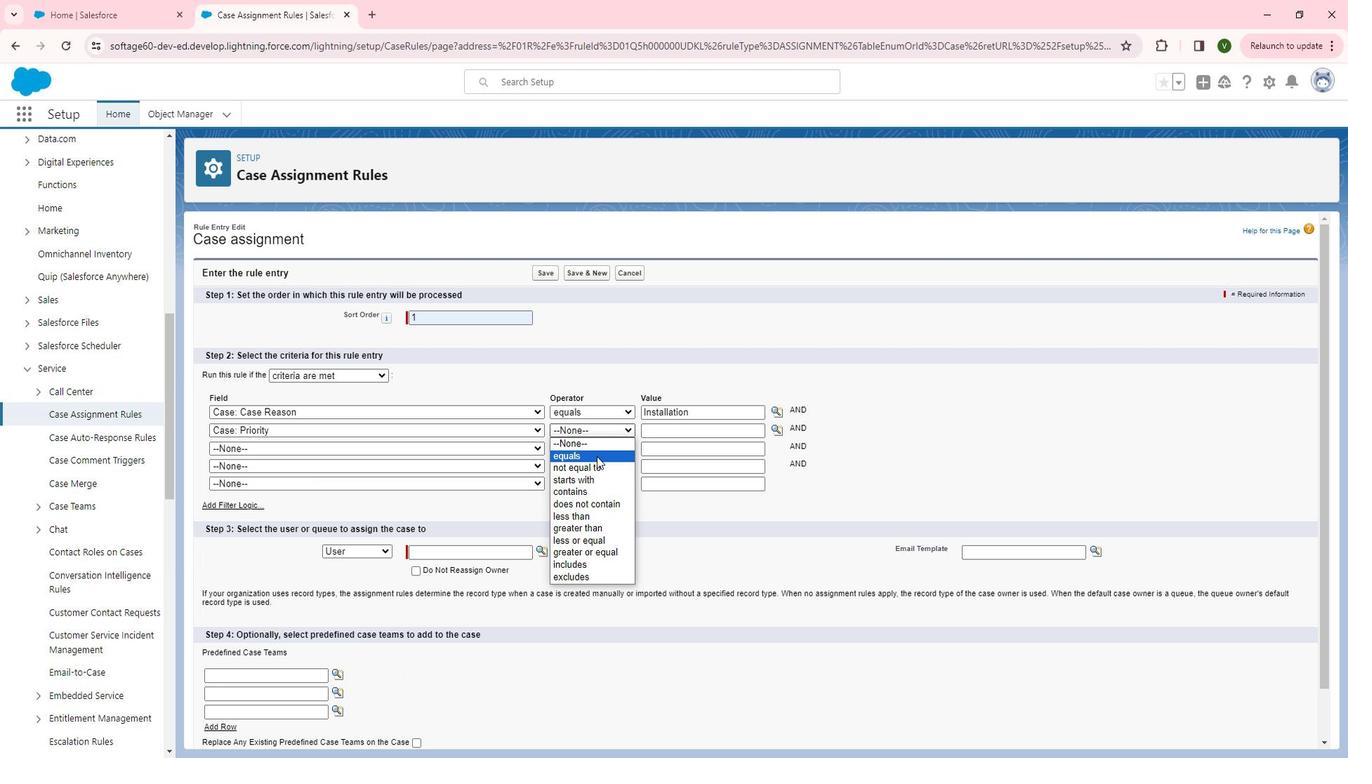 
Action: Mouse pressed left at (616, 459)
Screenshot: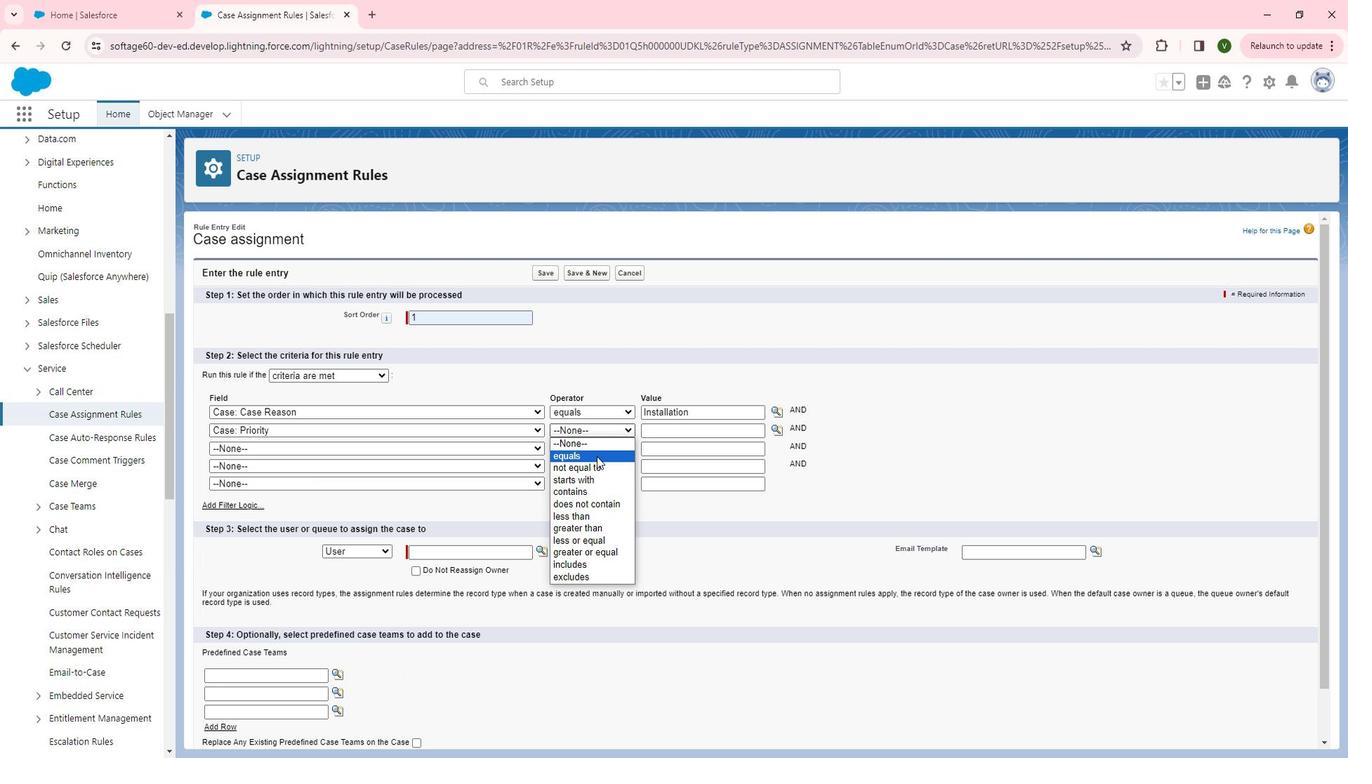
Action: Mouse moved to (794, 435)
Screenshot: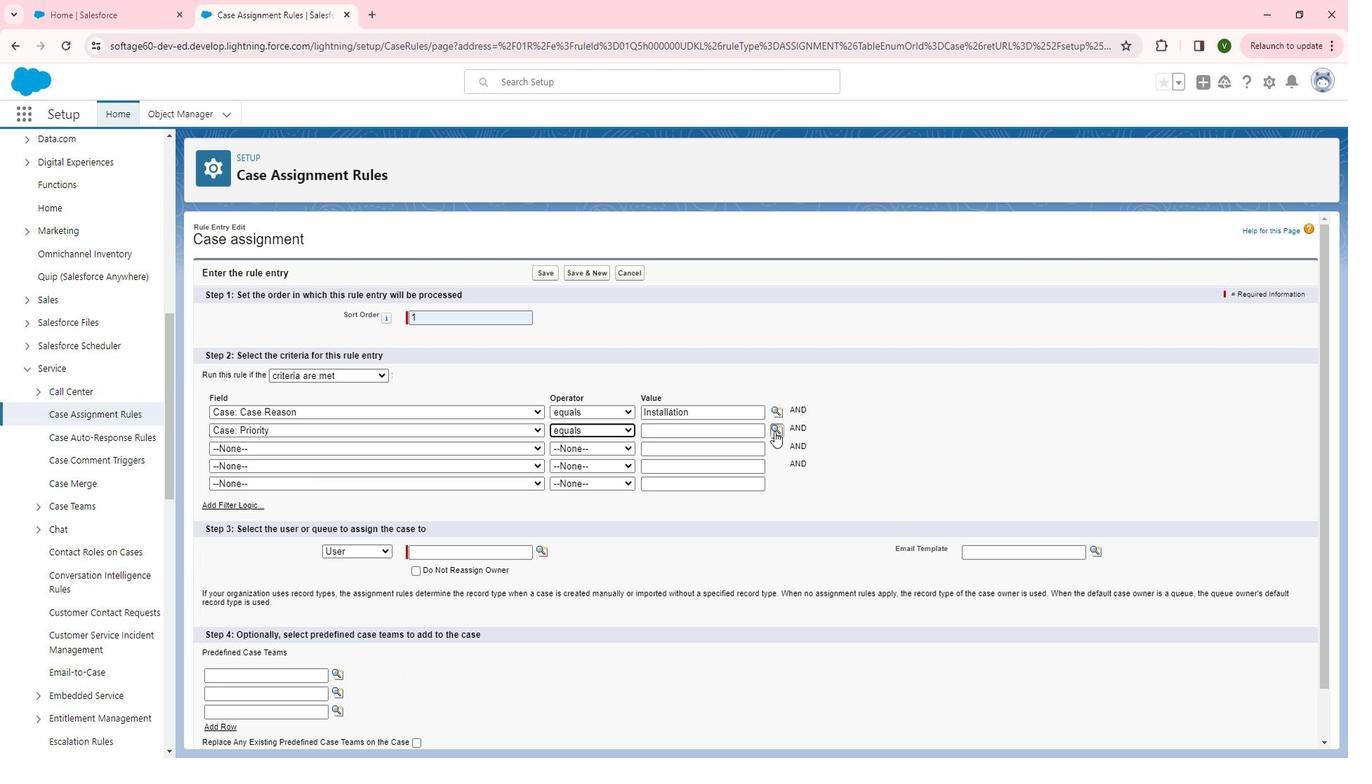 
Action: Mouse pressed left at (794, 435)
Screenshot: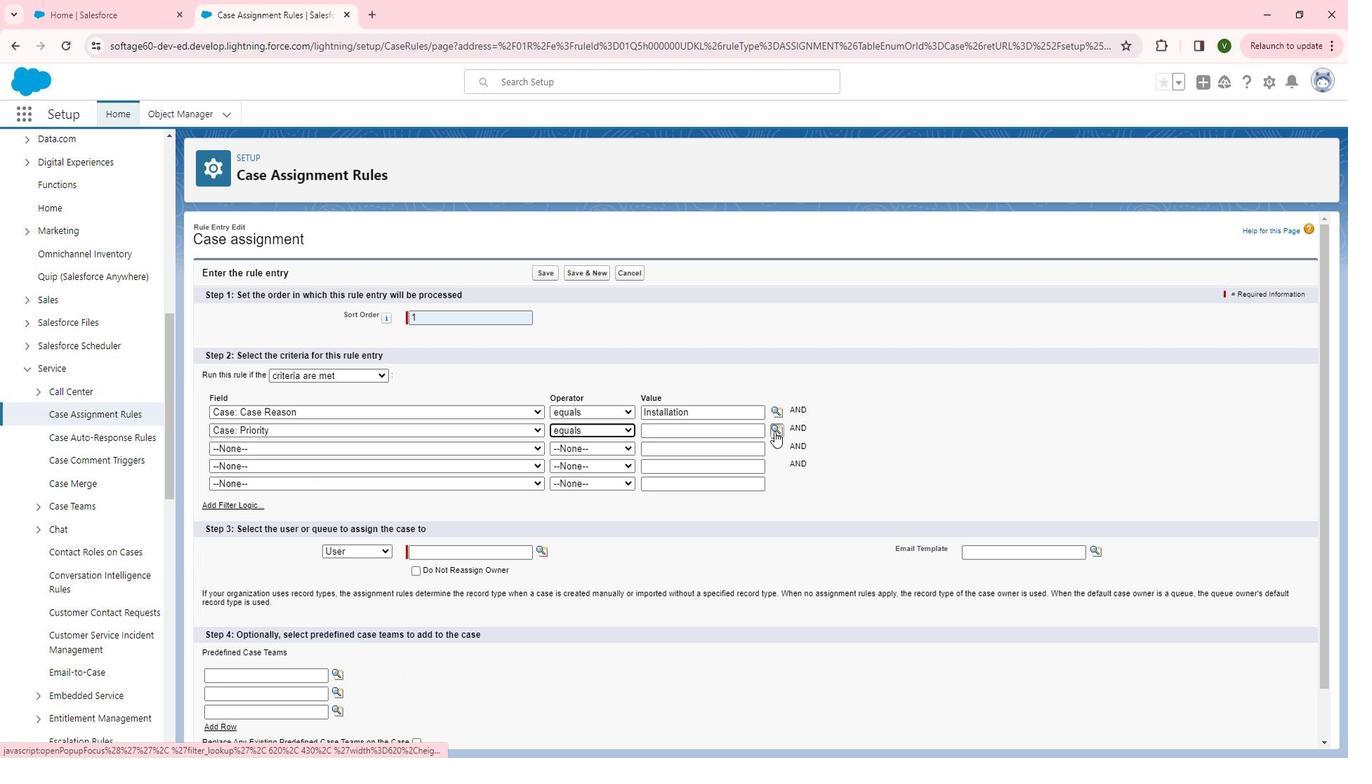 
Action: Mouse moved to (44, 161)
Screenshot: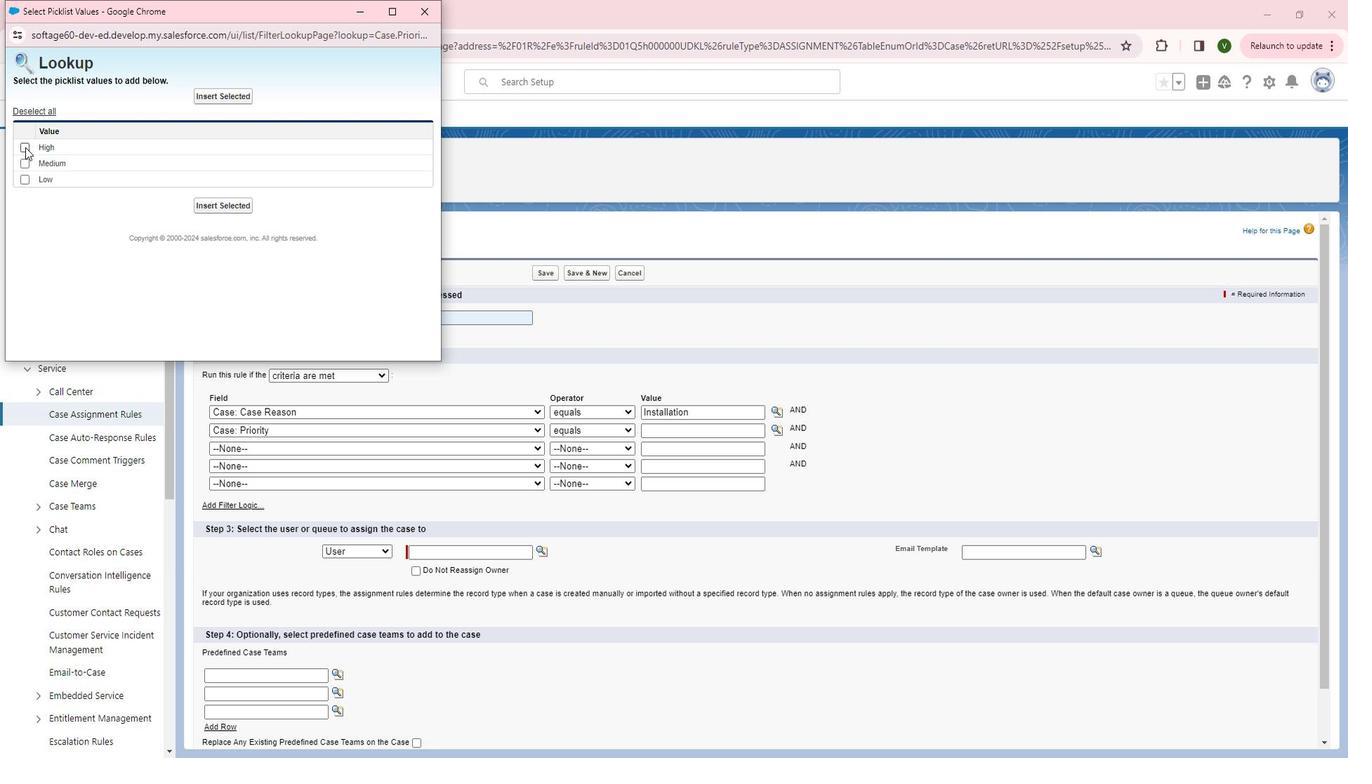
Action: Mouse pressed left at (44, 161)
Screenshot: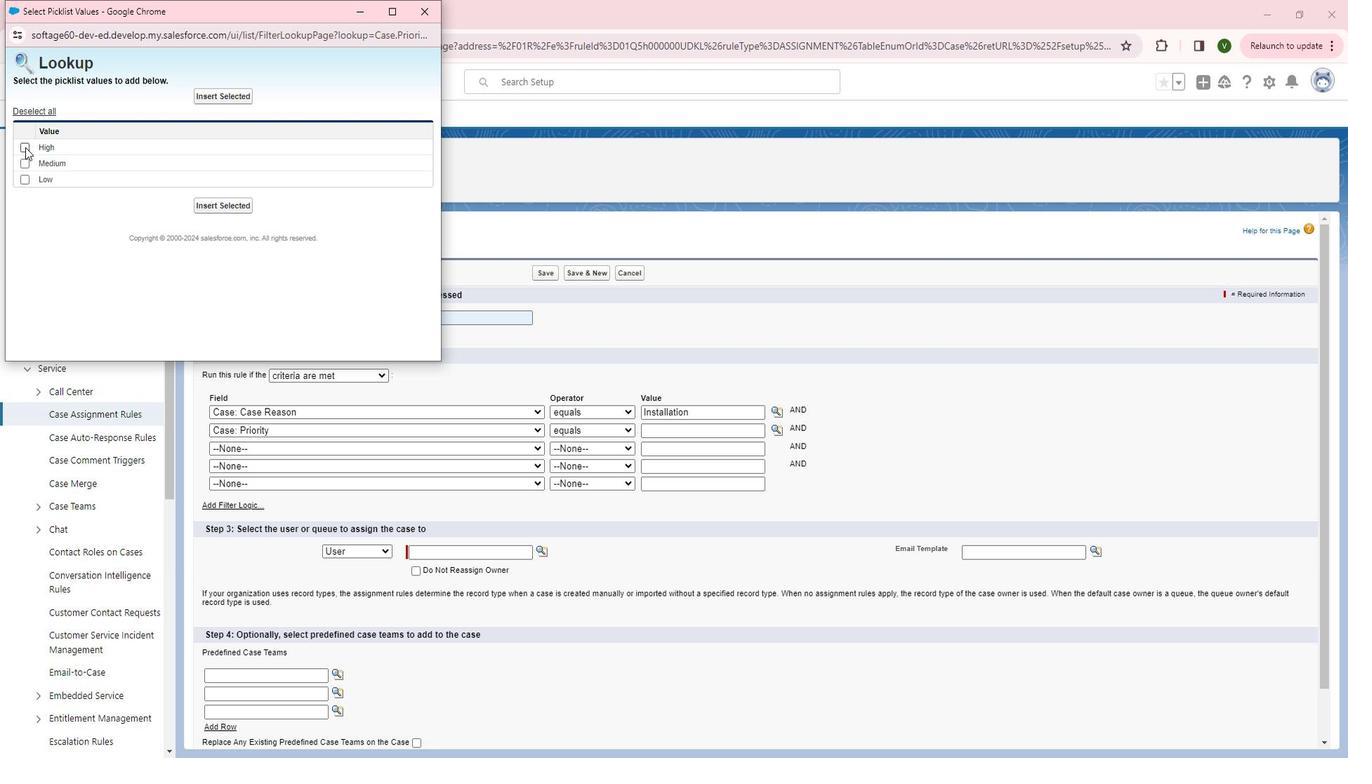 
Action: Mouse moved to (243, 223)
Screenshot: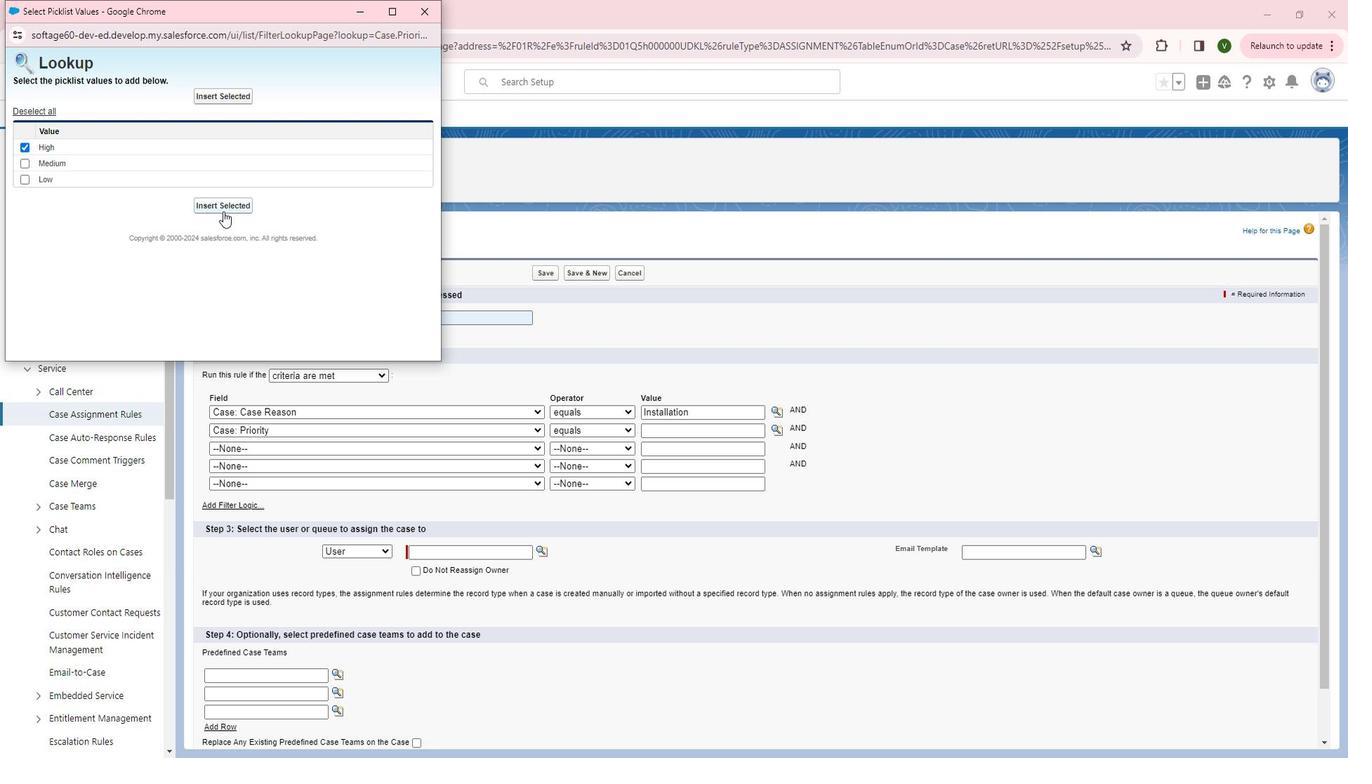 
Action: Mouse pressed left at (243, 223)
Screenshot: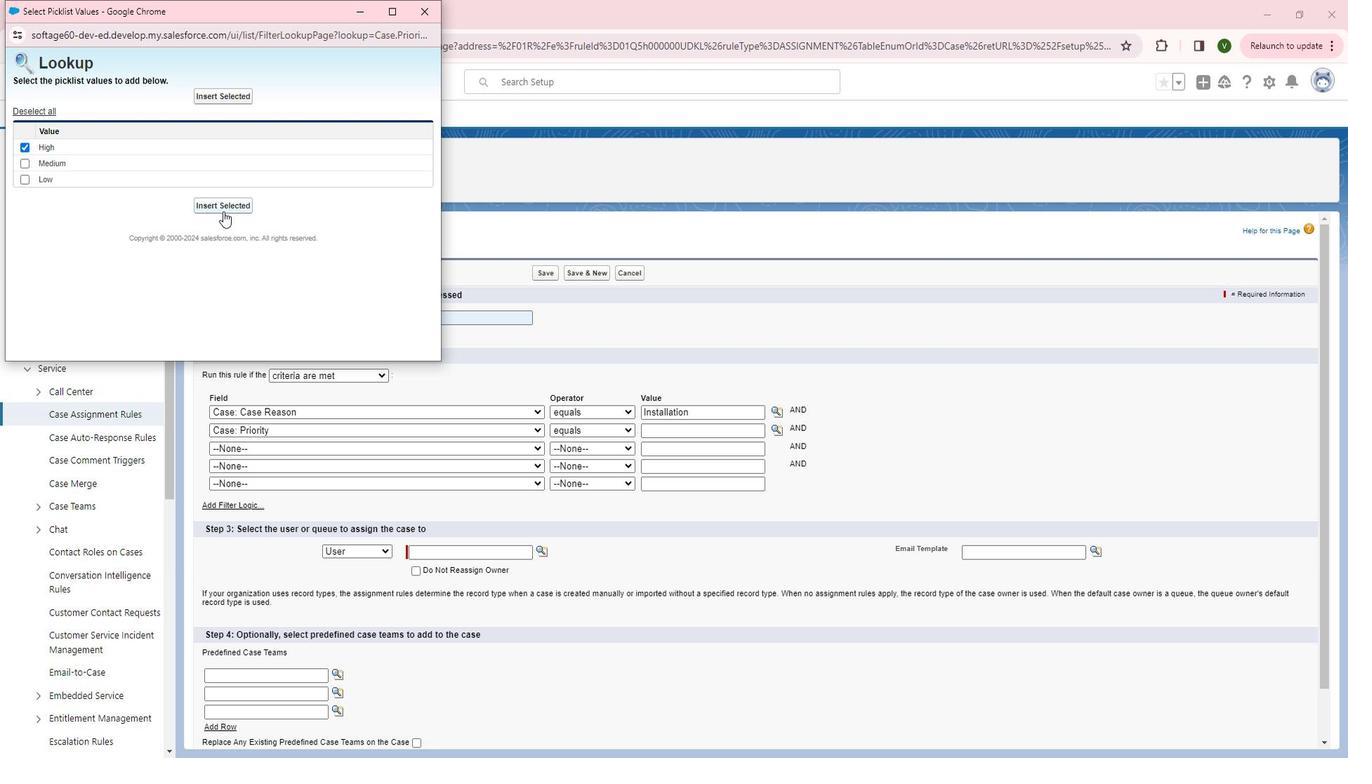 
Action: Mouse moved to (436, 452)
Screenshot: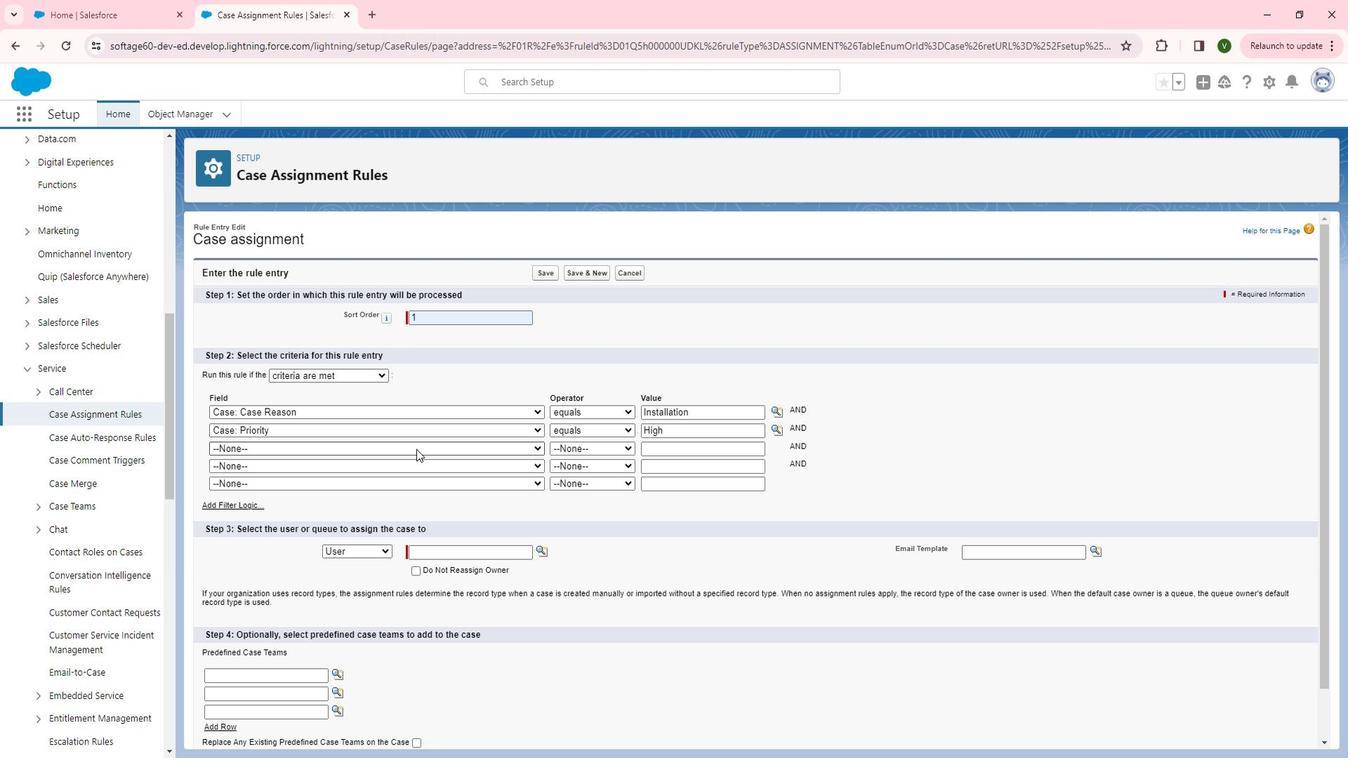 
Action: Mouse pressed left at (436, 452)
Screenshot: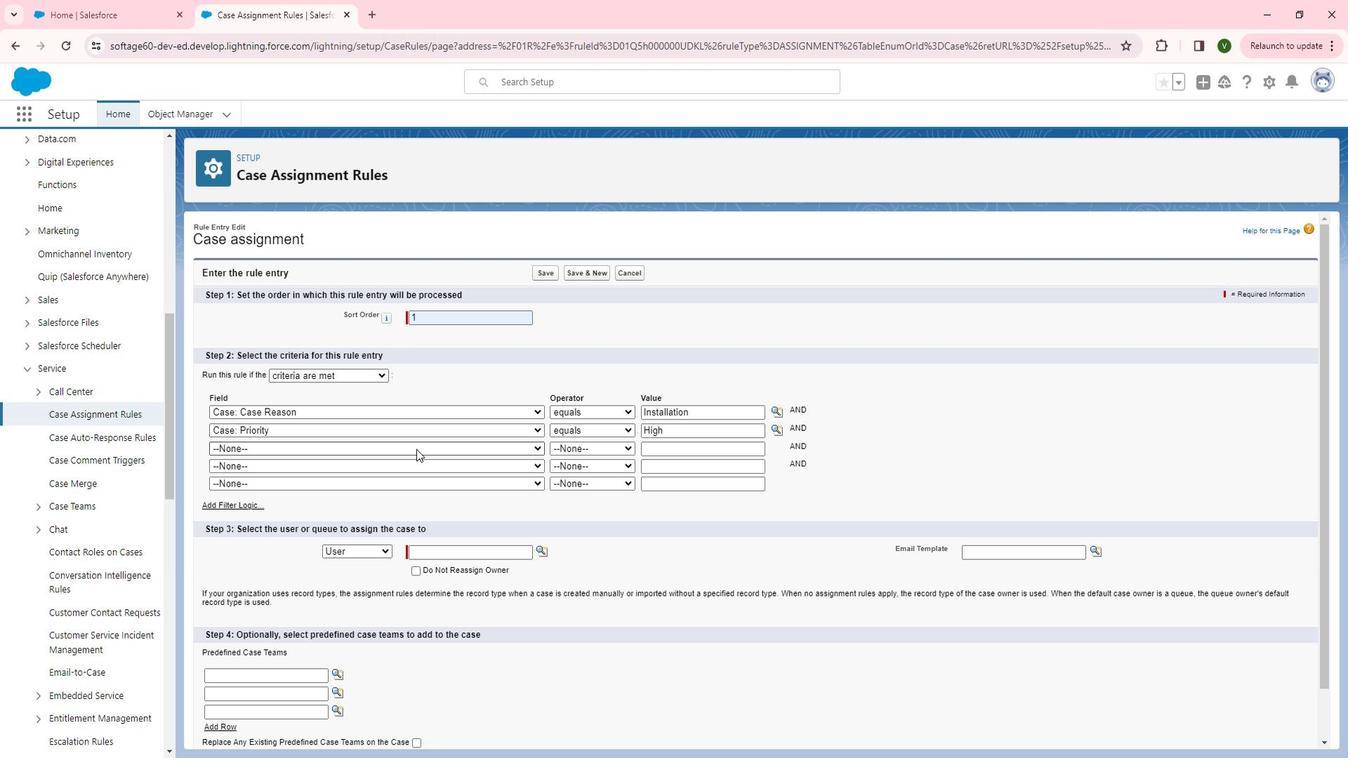 
Action: Mouse moved to (365, 571)
Screenshot: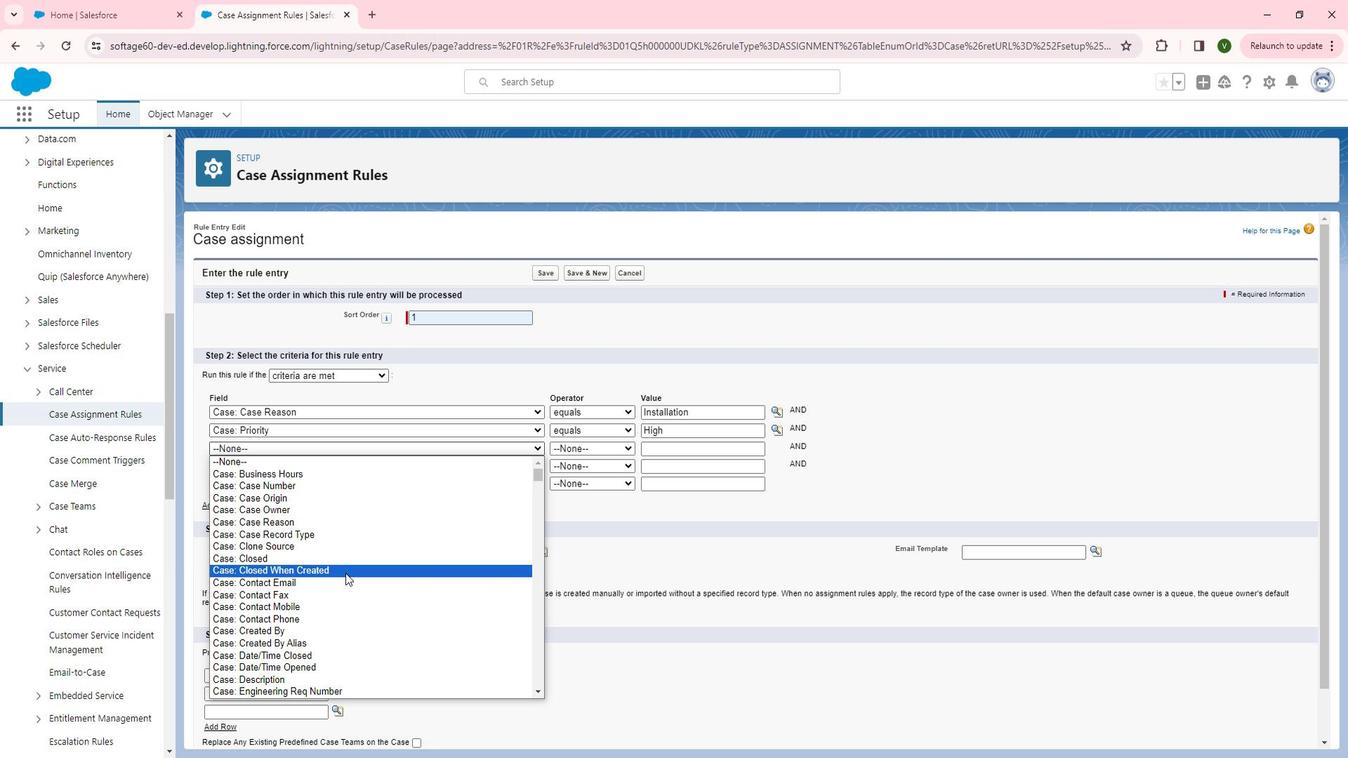 
Action: Mouse scrolled (365, 571) with delta (0, 0)
Screenshot: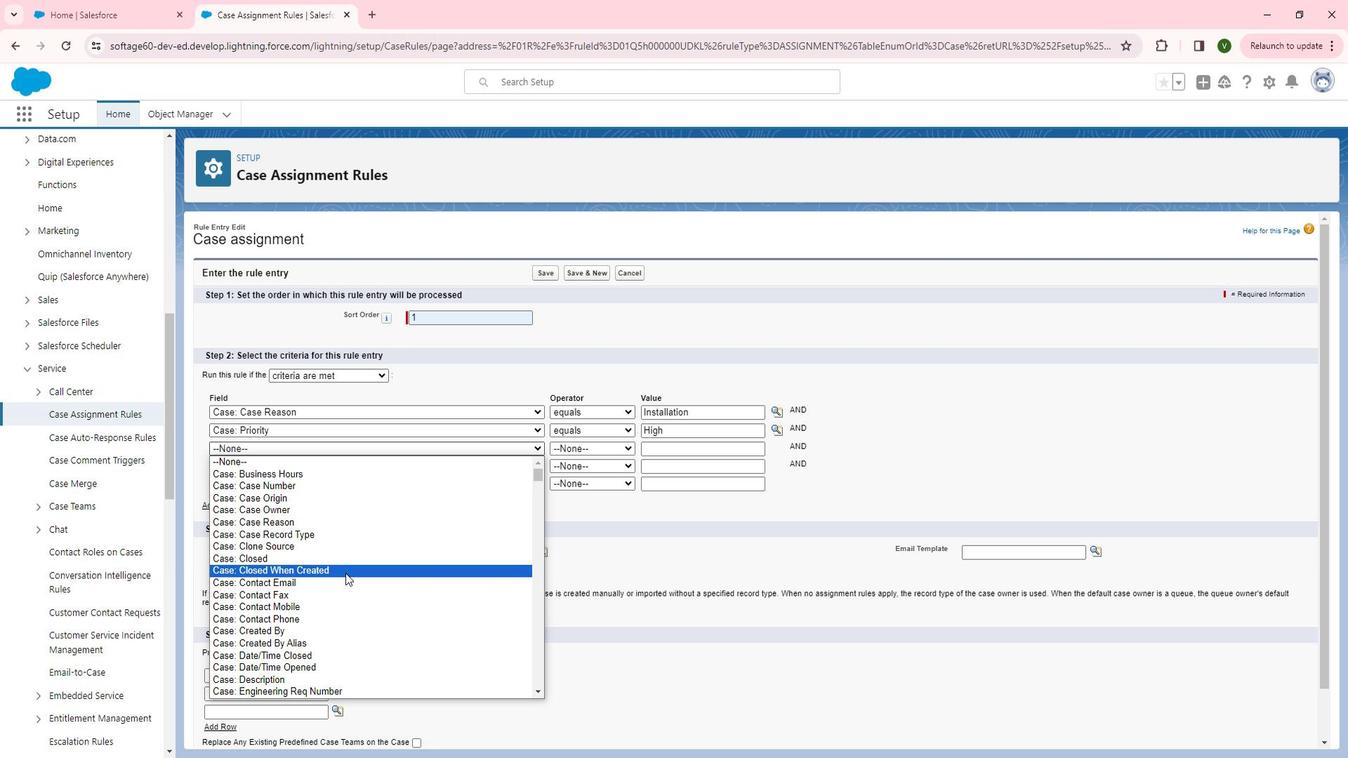 
Action: Mouse scrolled (365, 571) with delta (0, 0)
Screenshot: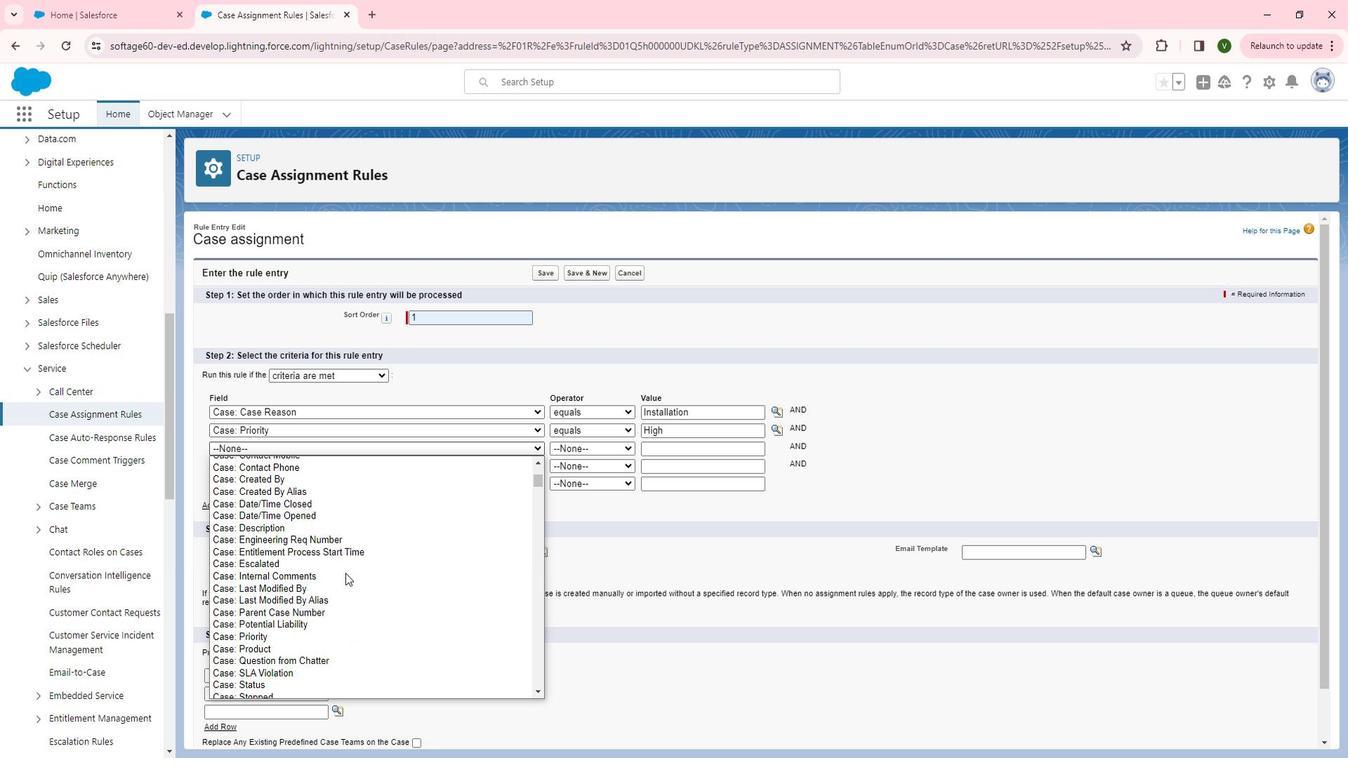 
Action: Mouse moved to (357, 540)
Screenshot: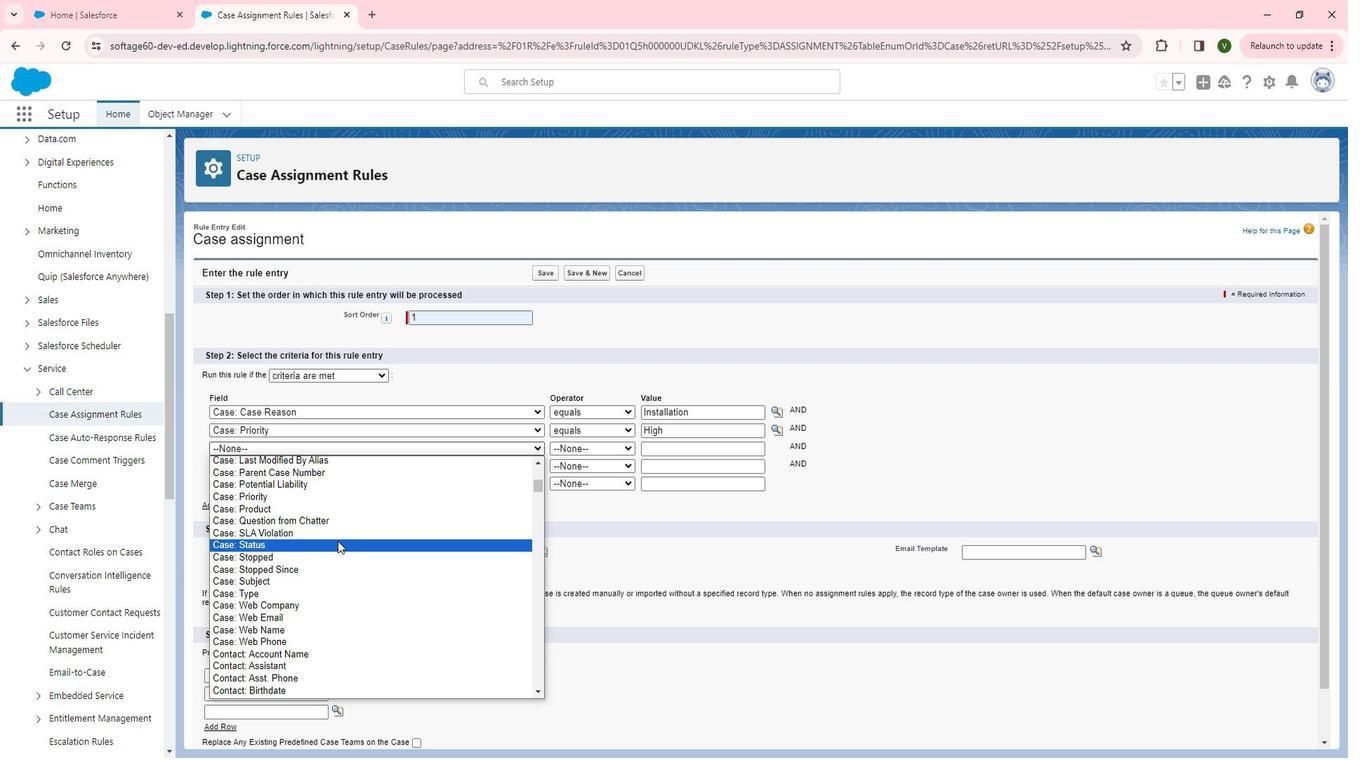 
Action: Mouse pressed left at (357, 540)
Screenshot: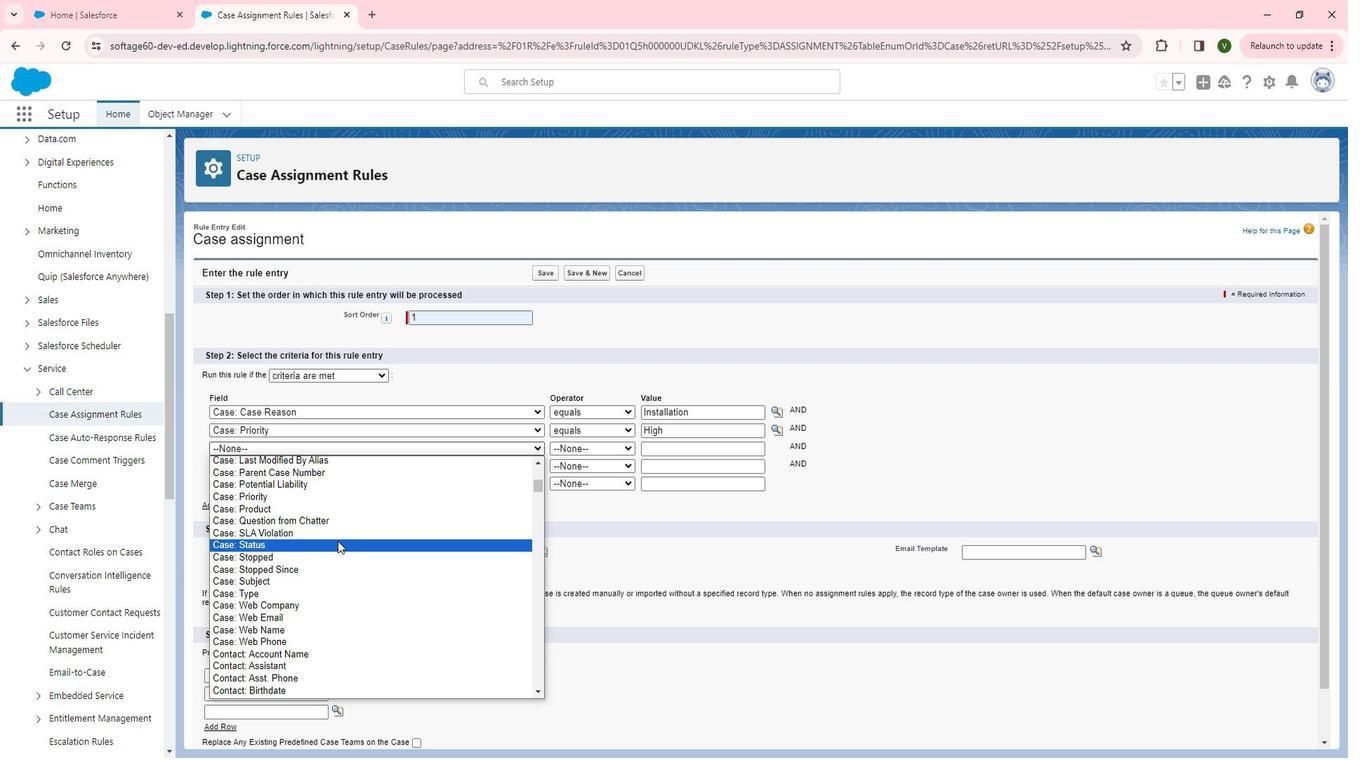 
Action: Mouse moved to (615, 448)
Screenshot: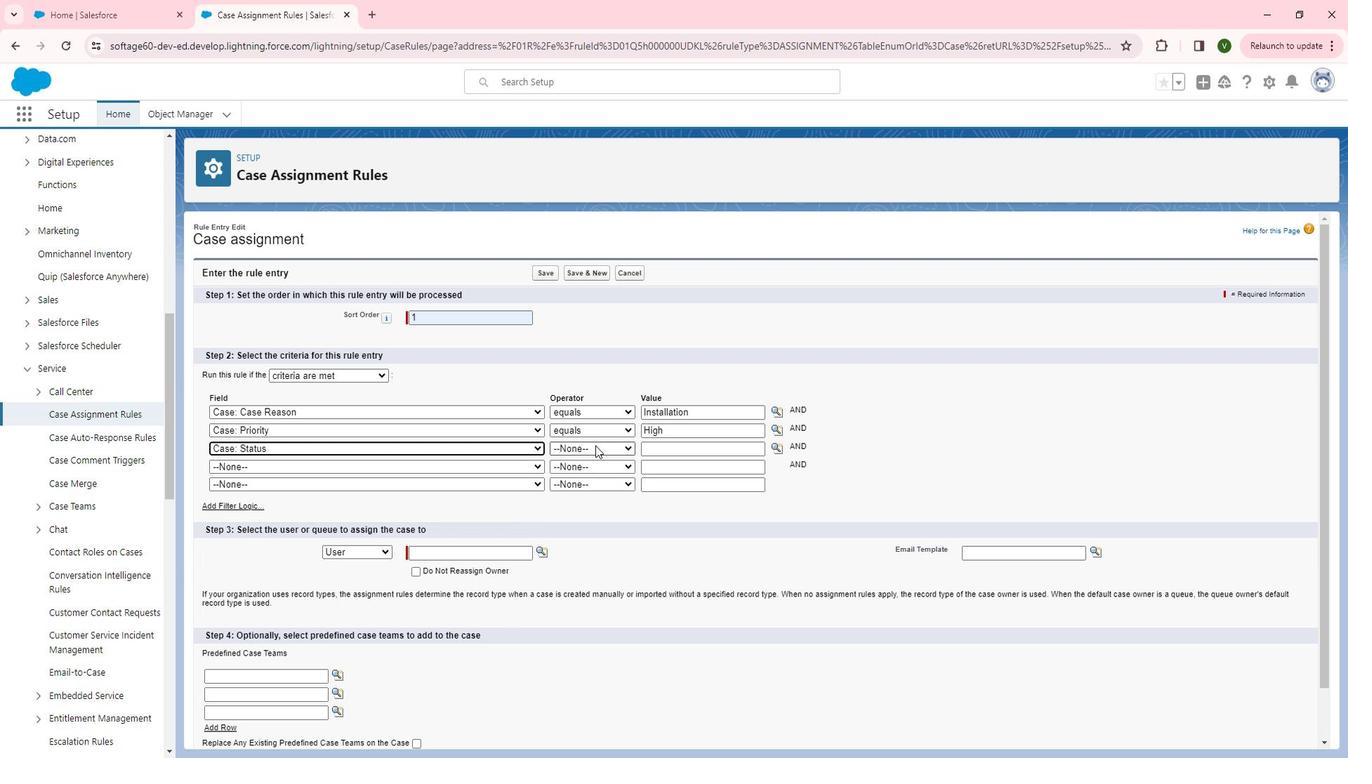 
Action: Mouse pressed left at (615, 448)
Screenshot: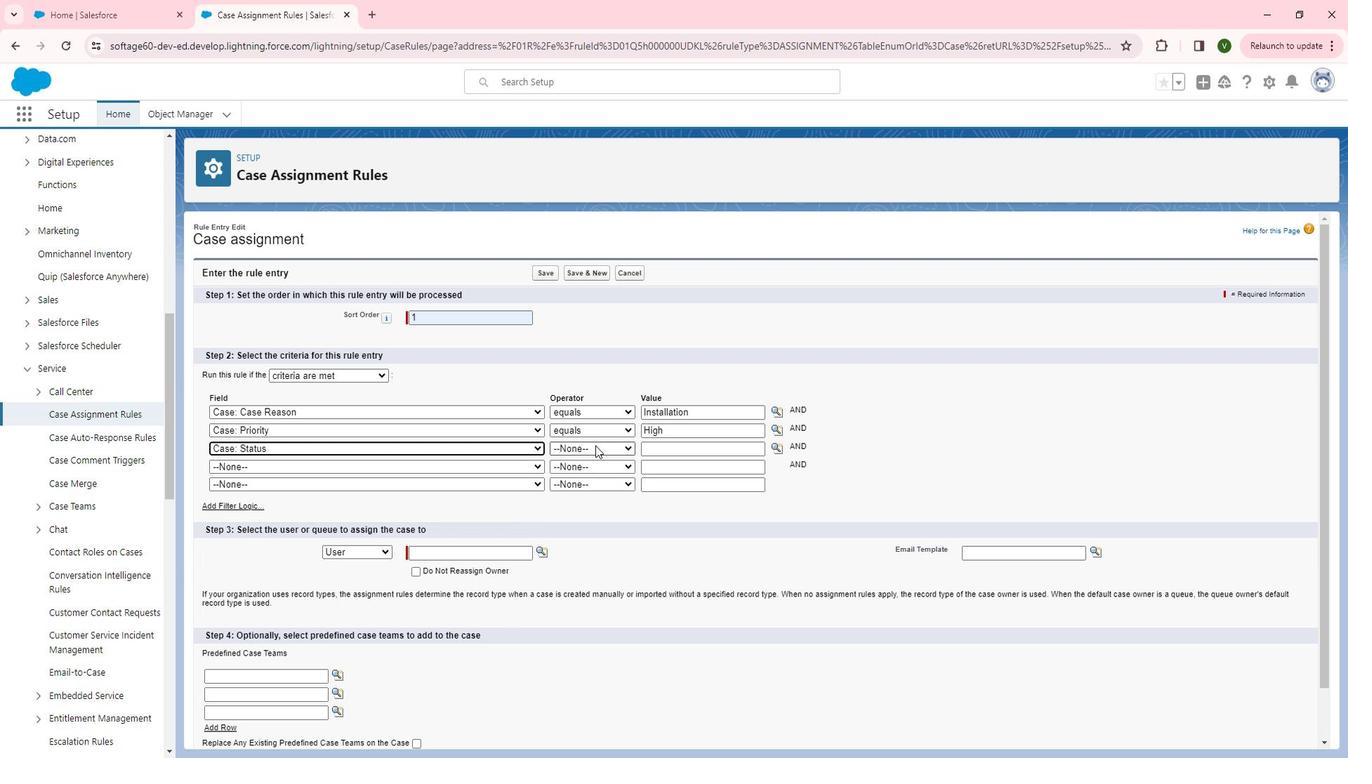 
Action: Mouse moved to (609, 475)
Screenshot: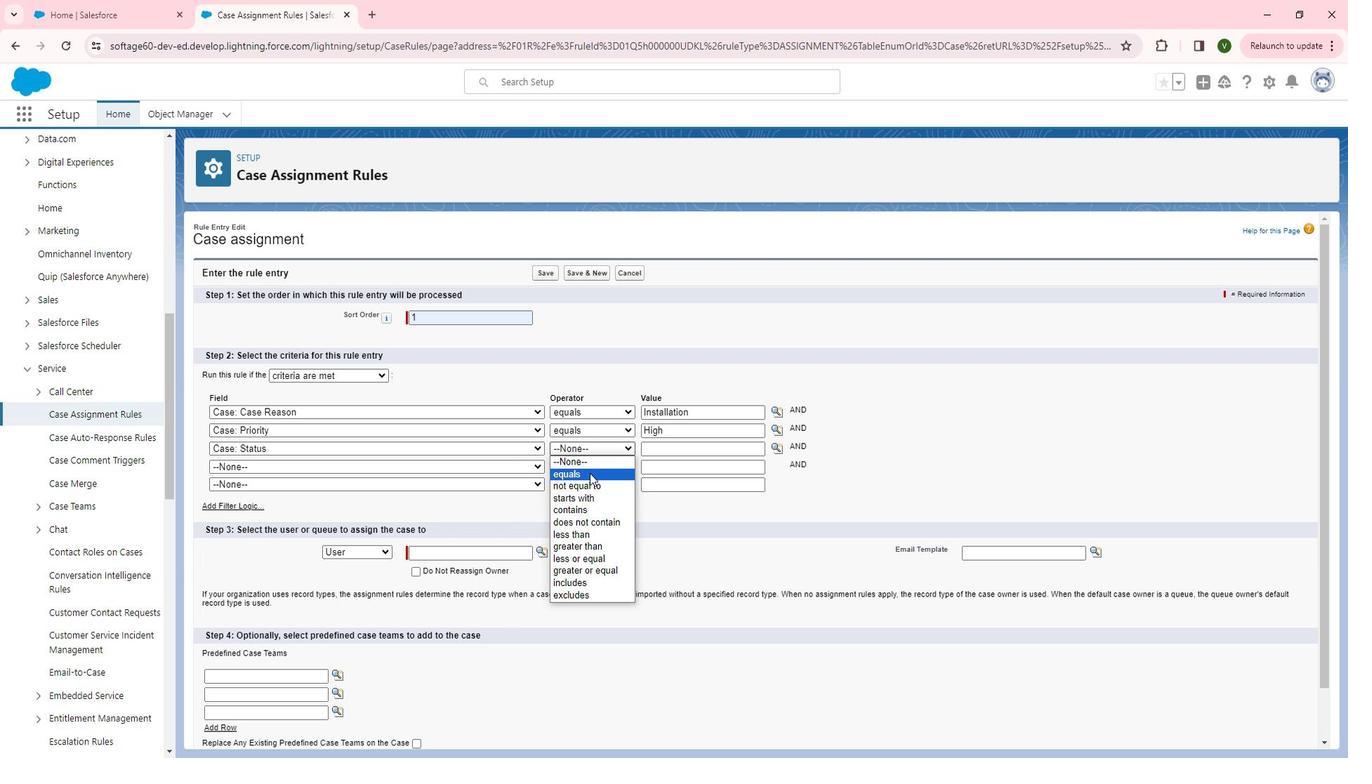 
Action: Mouse pressed left at (609, 475)
Screenshot: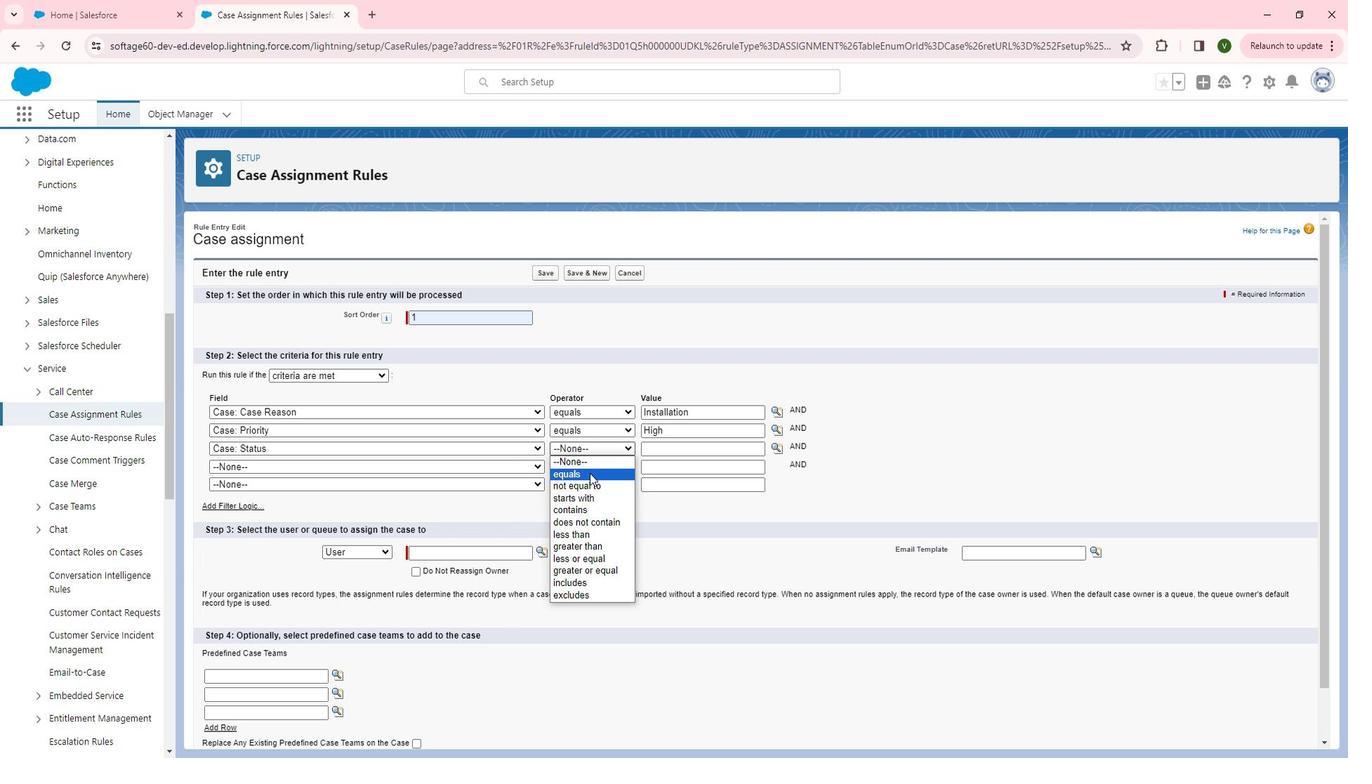 
Action: Mouse moved to (801, 450)
Screenshot: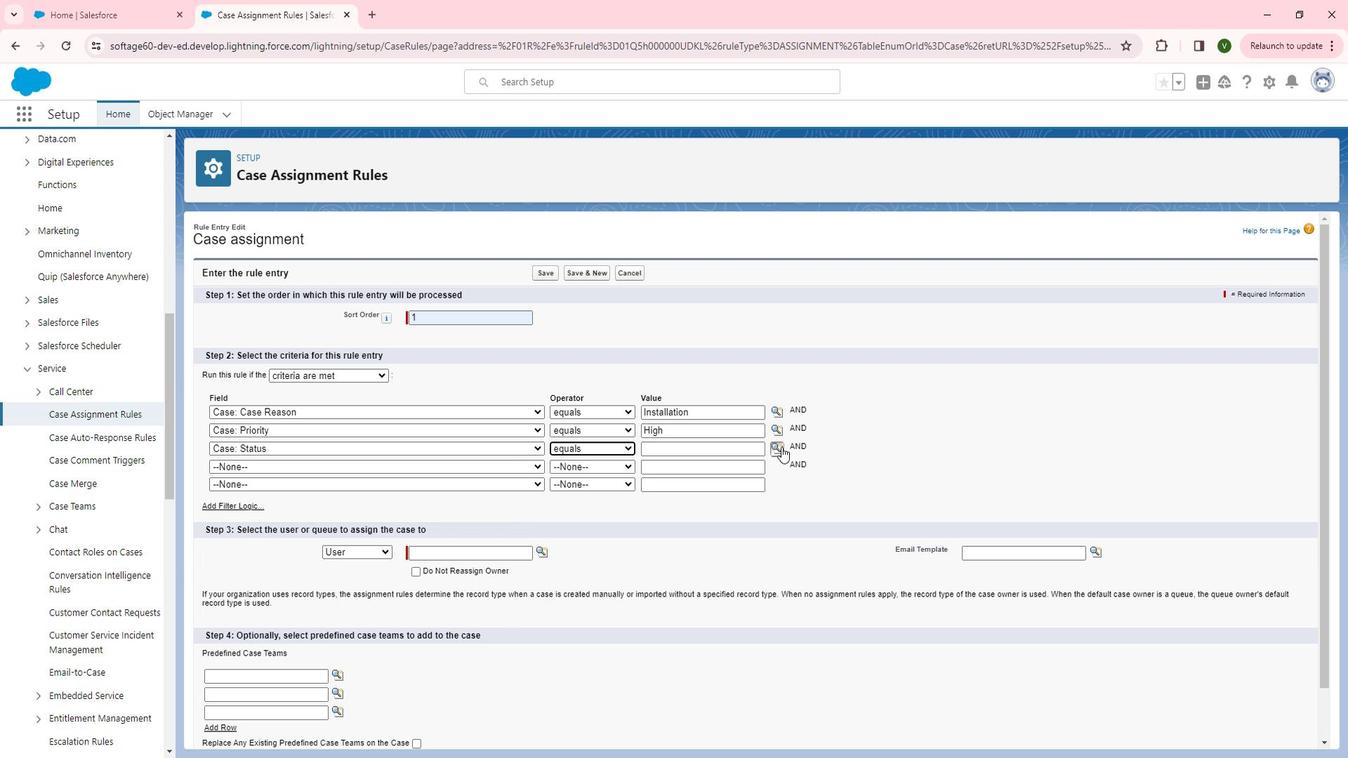
Action: Mouse pressed left at (801, 450)
Screenshot: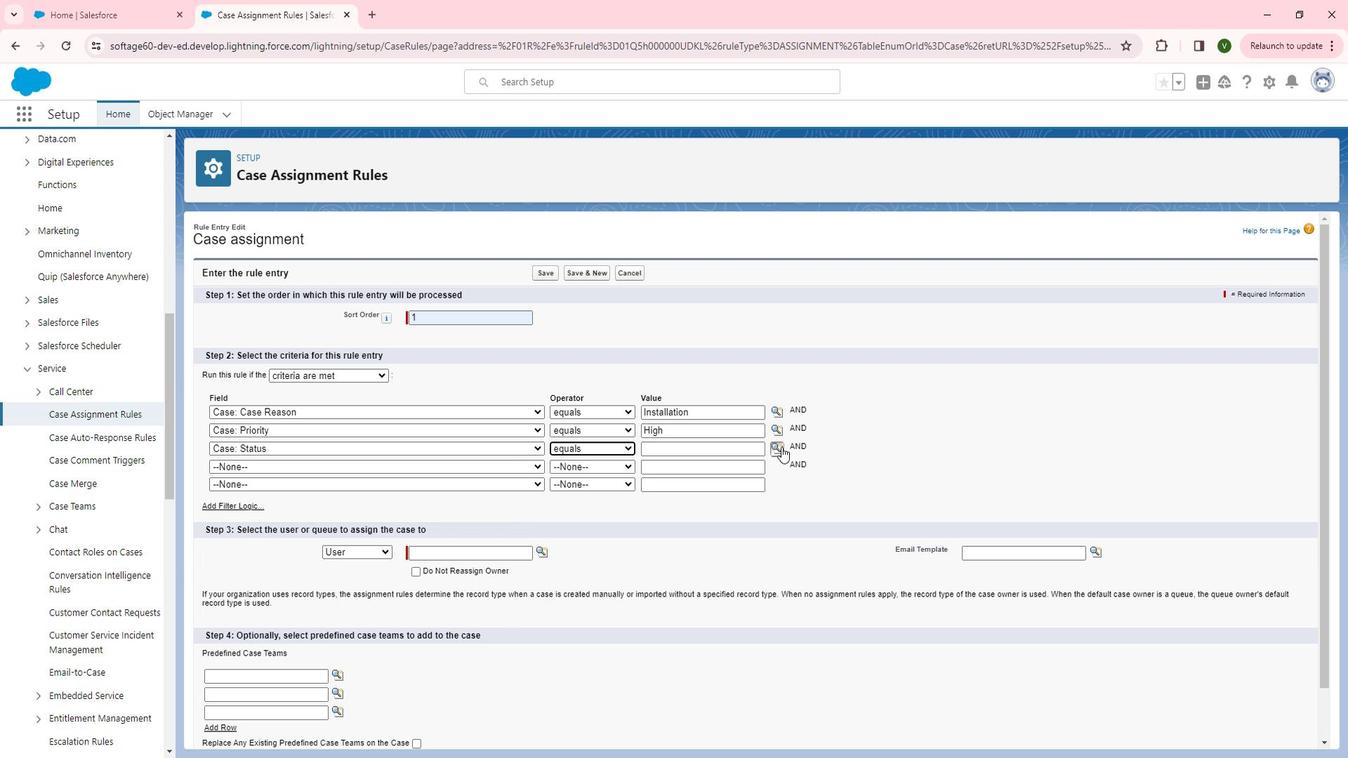 
Action: Mouse moved to (44, 191)
Screenshot: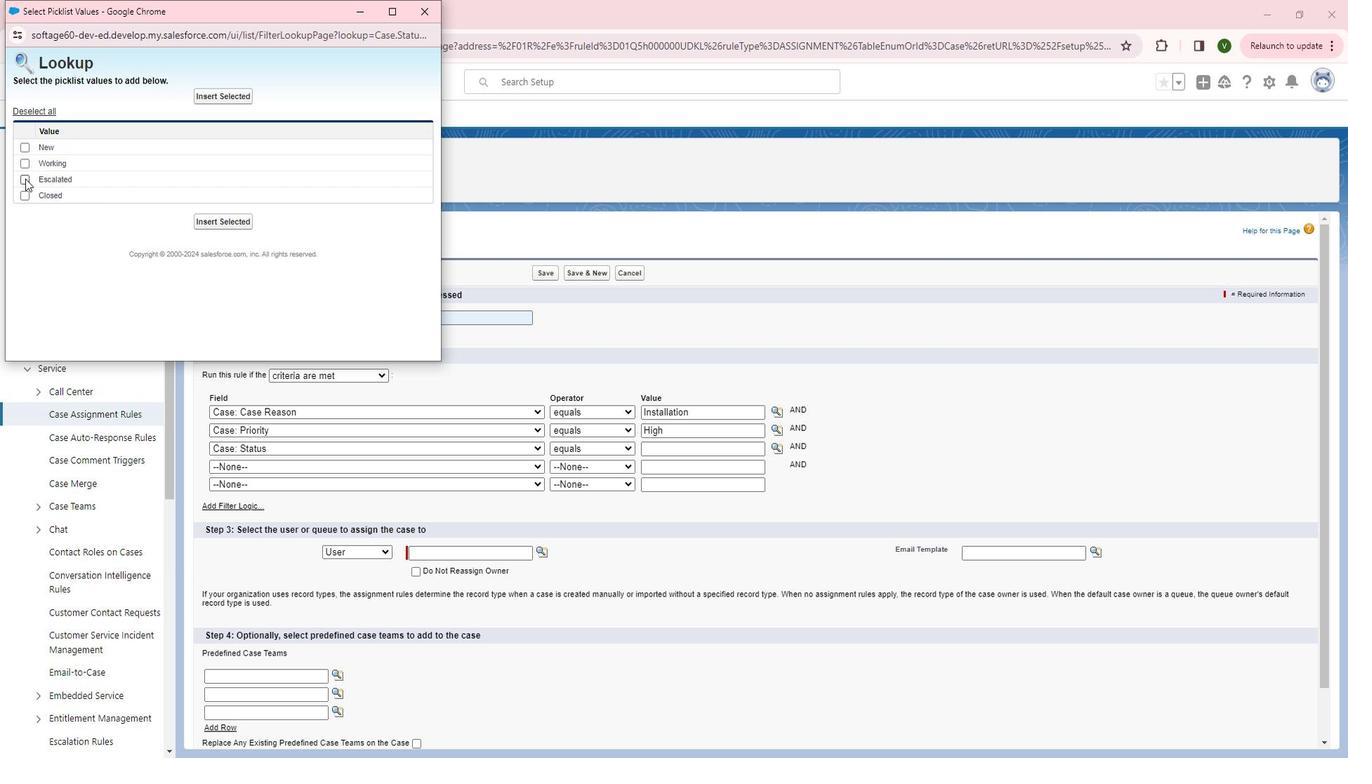 
Action: Mouse pressed left at (44, 191)
Screenshot: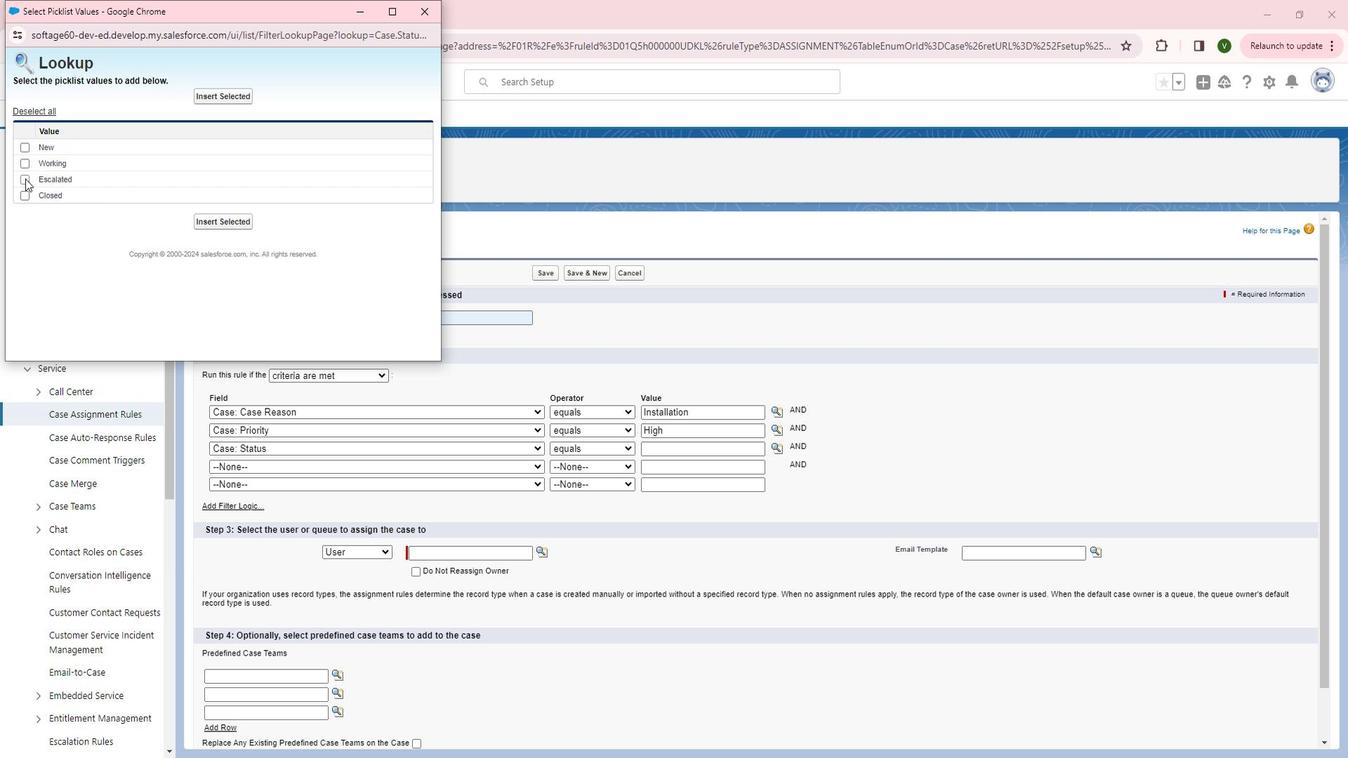 
Action: Mouse moved to (231, 231)
Screenshot: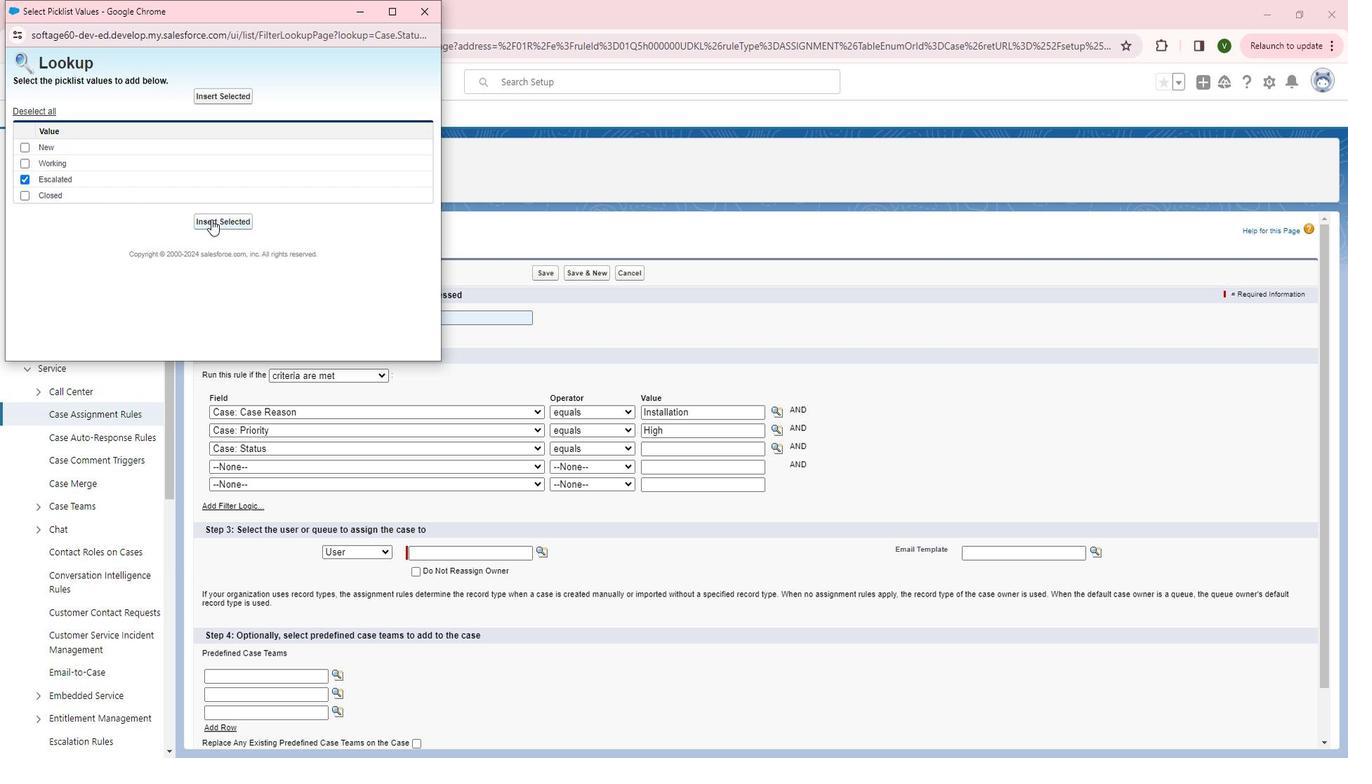 
Action: Mouse pressed left at (231, 231)
Screenshot: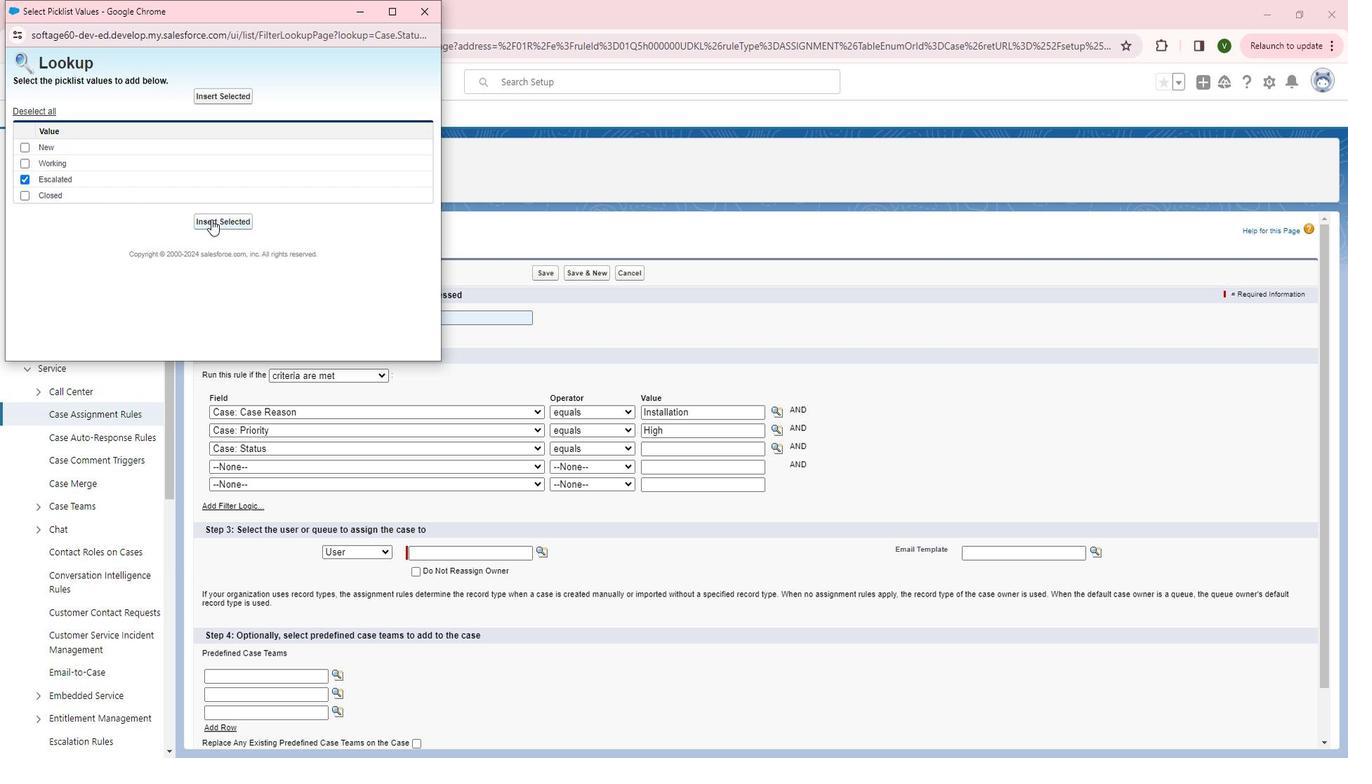 
Action: Mouse moved to (570, 361)
Screenshot: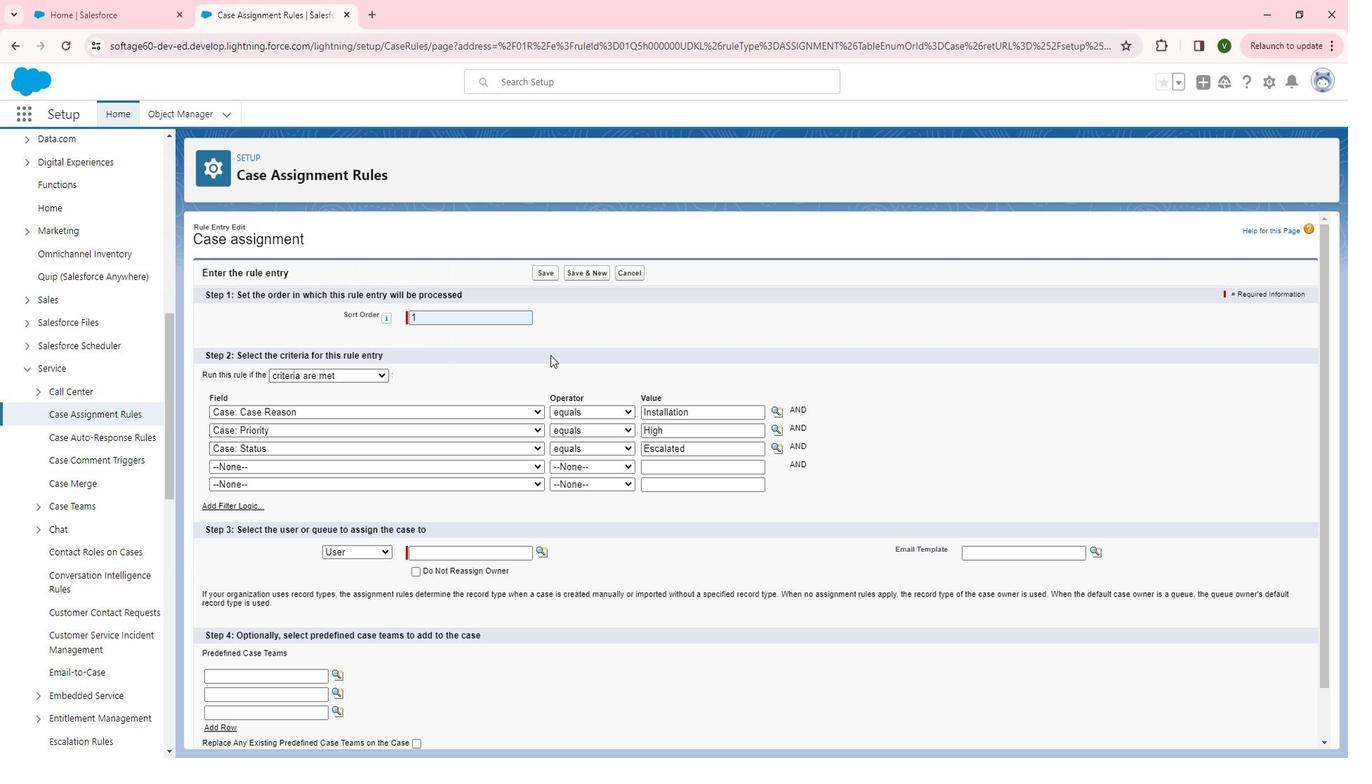 
Action: Mouse scrolled (570, 361) with delta (0, 0)
Screenshot: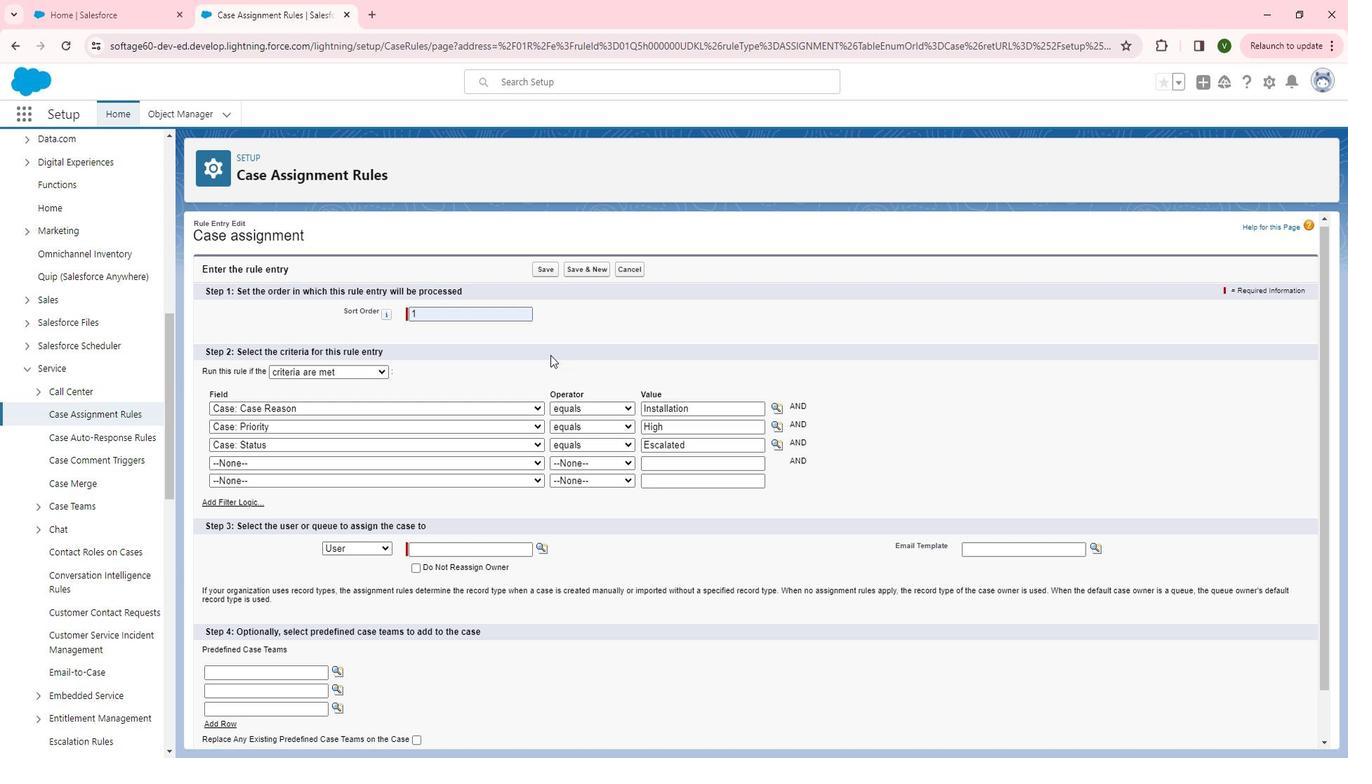 
Action: Mouse moved to (402, 500)
Screenshot: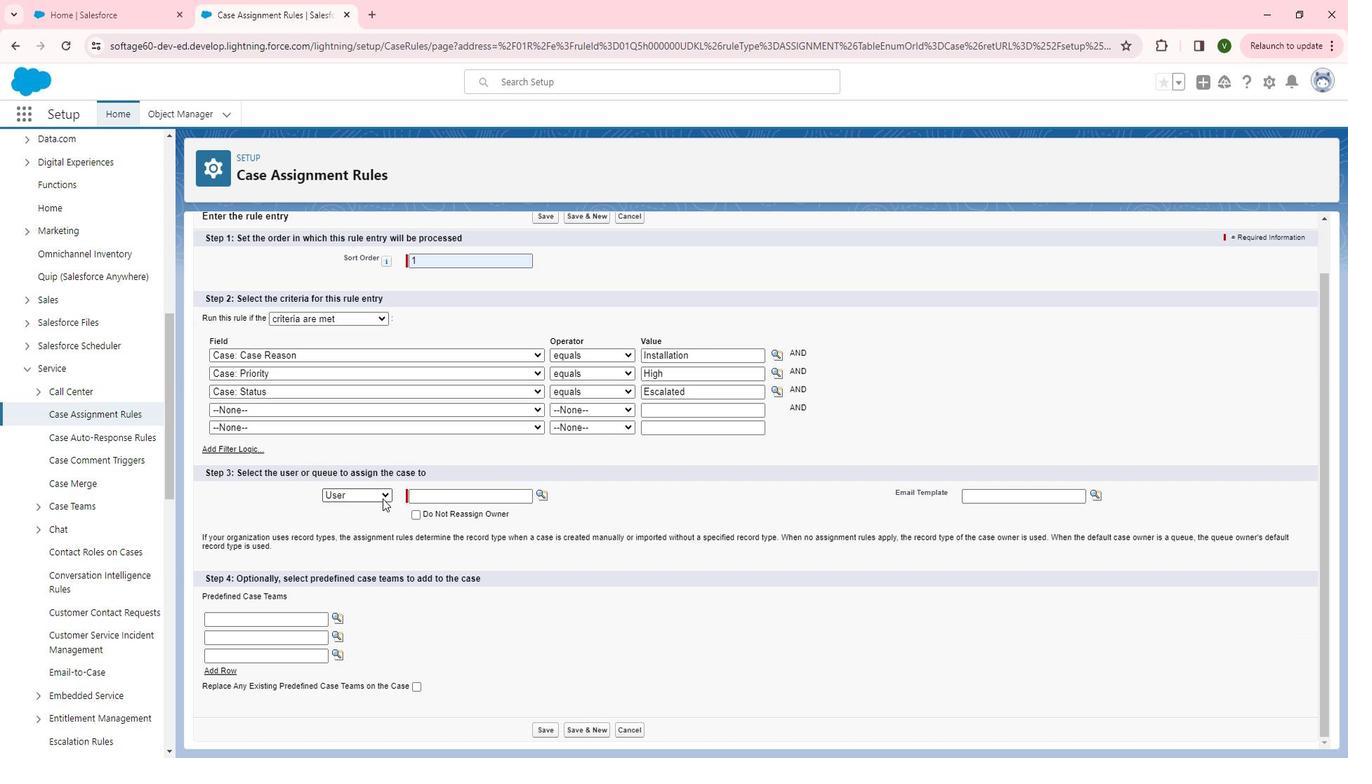 
Action: Mouse pressed left at (402, 500)
Screenshot: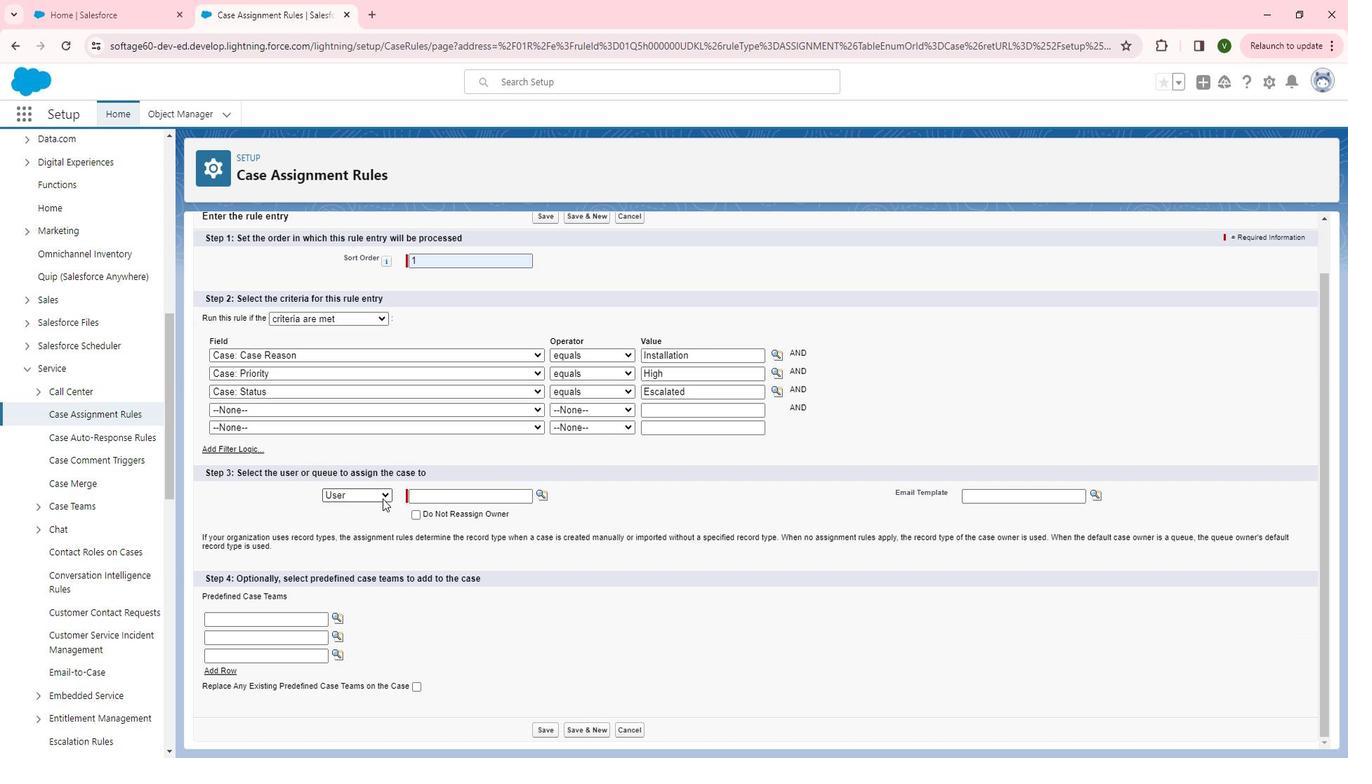 
Action: Mouse moved to (392, 515)
Screenshot: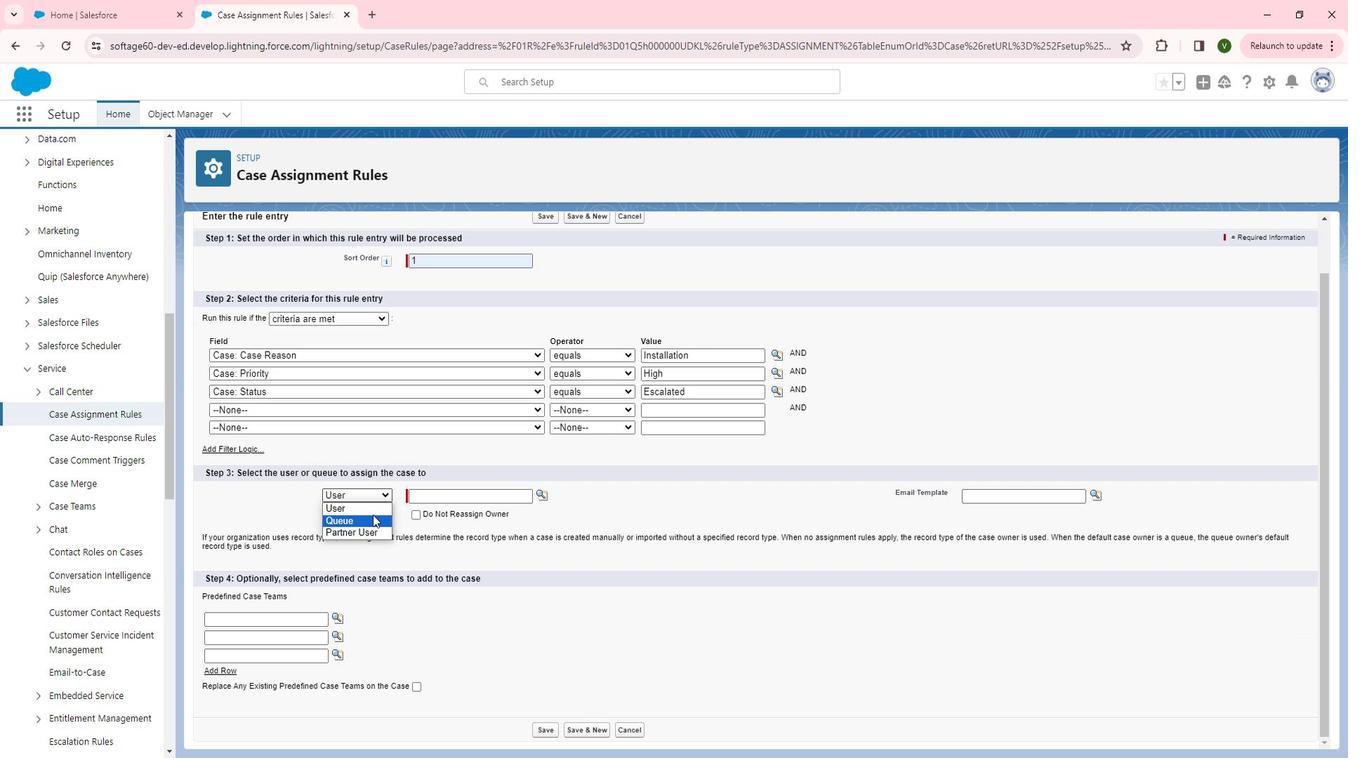 
Action: Mouse pressed left at (392, 515)
Screenshot: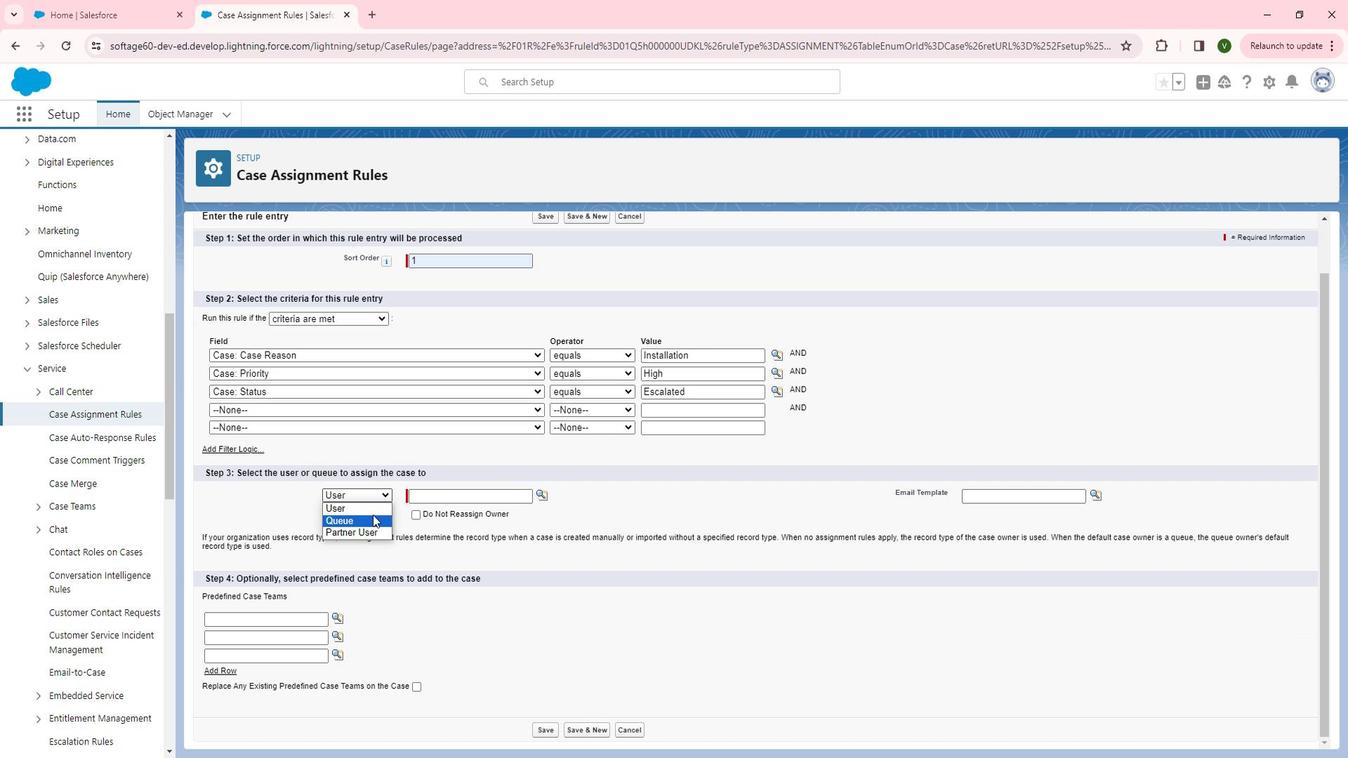 
Action: Mouse moved to (563, 497)
Screenshot: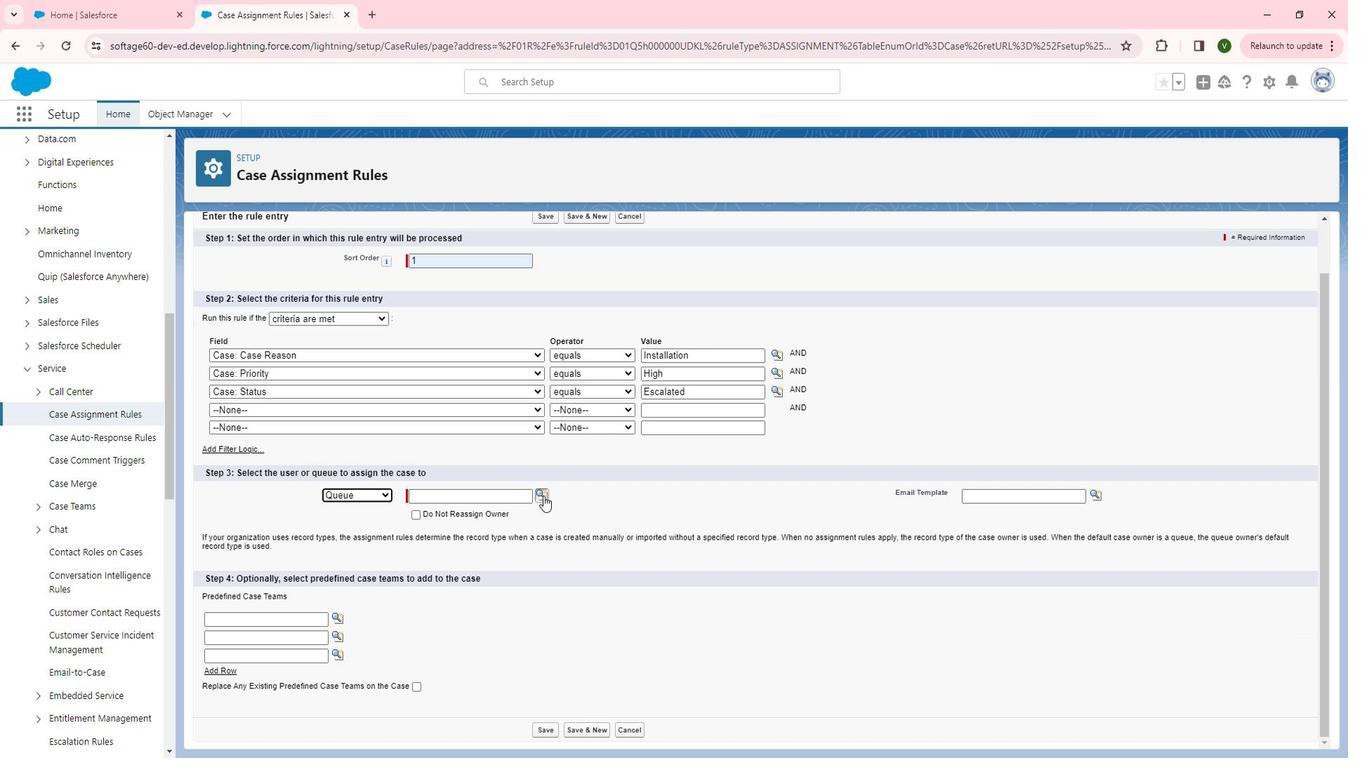 
Action: Mouse pressed left at (563, 497)
Screenshot: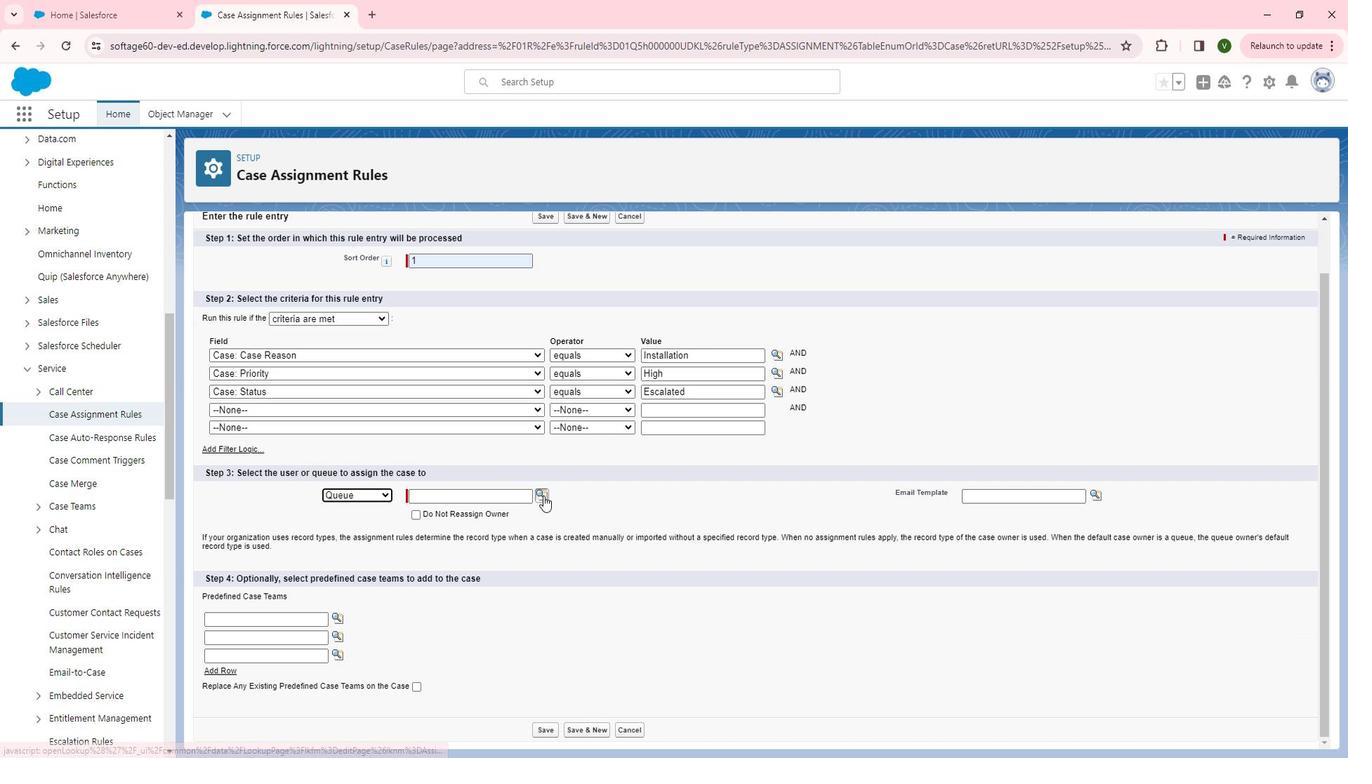 
Action: Mouse moved to (359, 545)
Screenshot: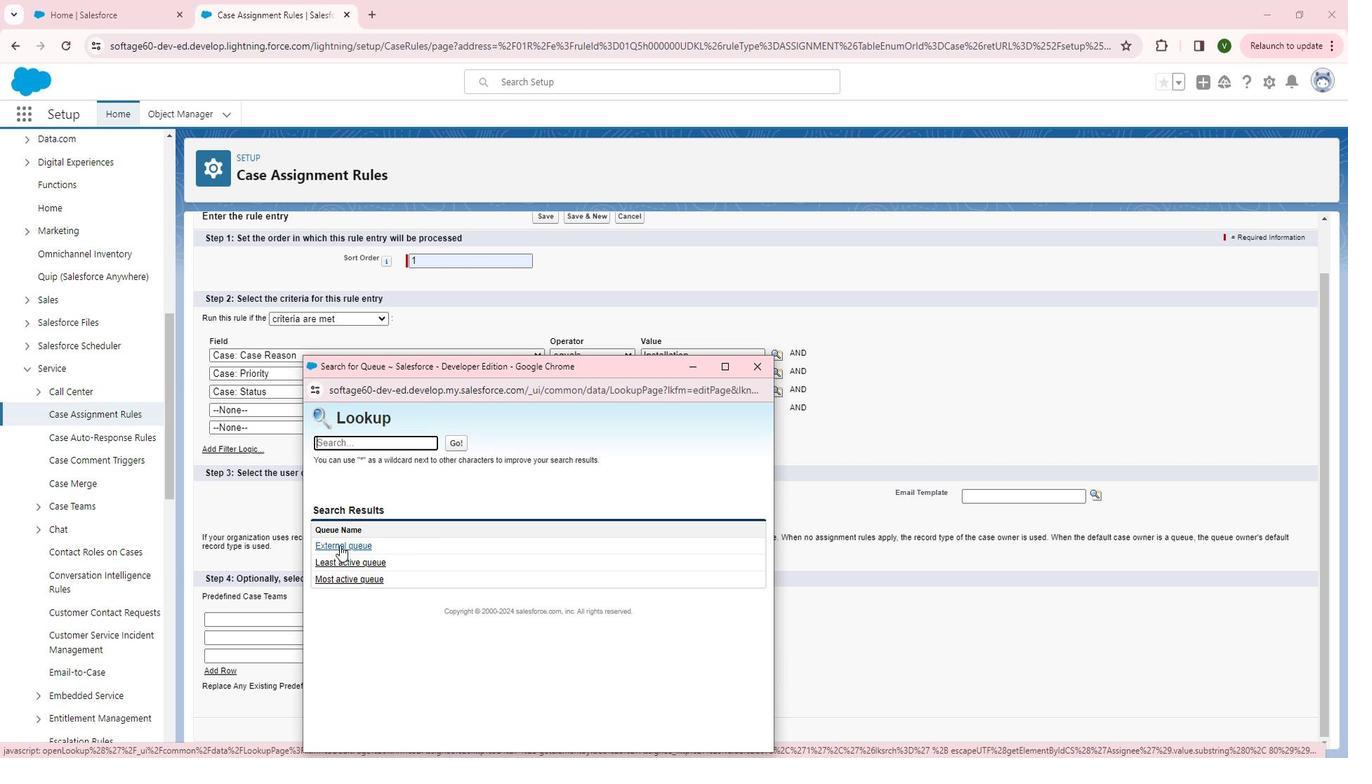 
Action: Mouse pressed left at (359, 545)
Screenshot: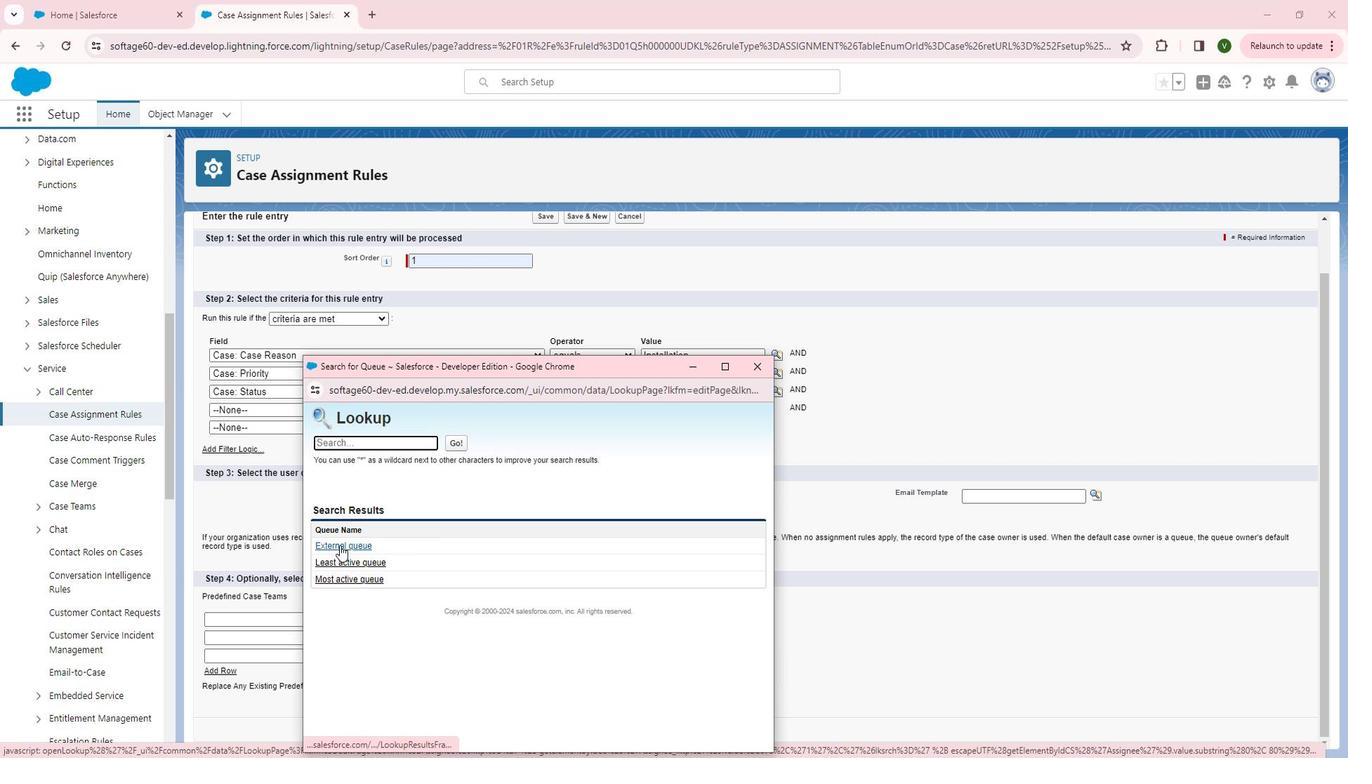 
Action: Mouse moved to (568, 527)
Screenshot: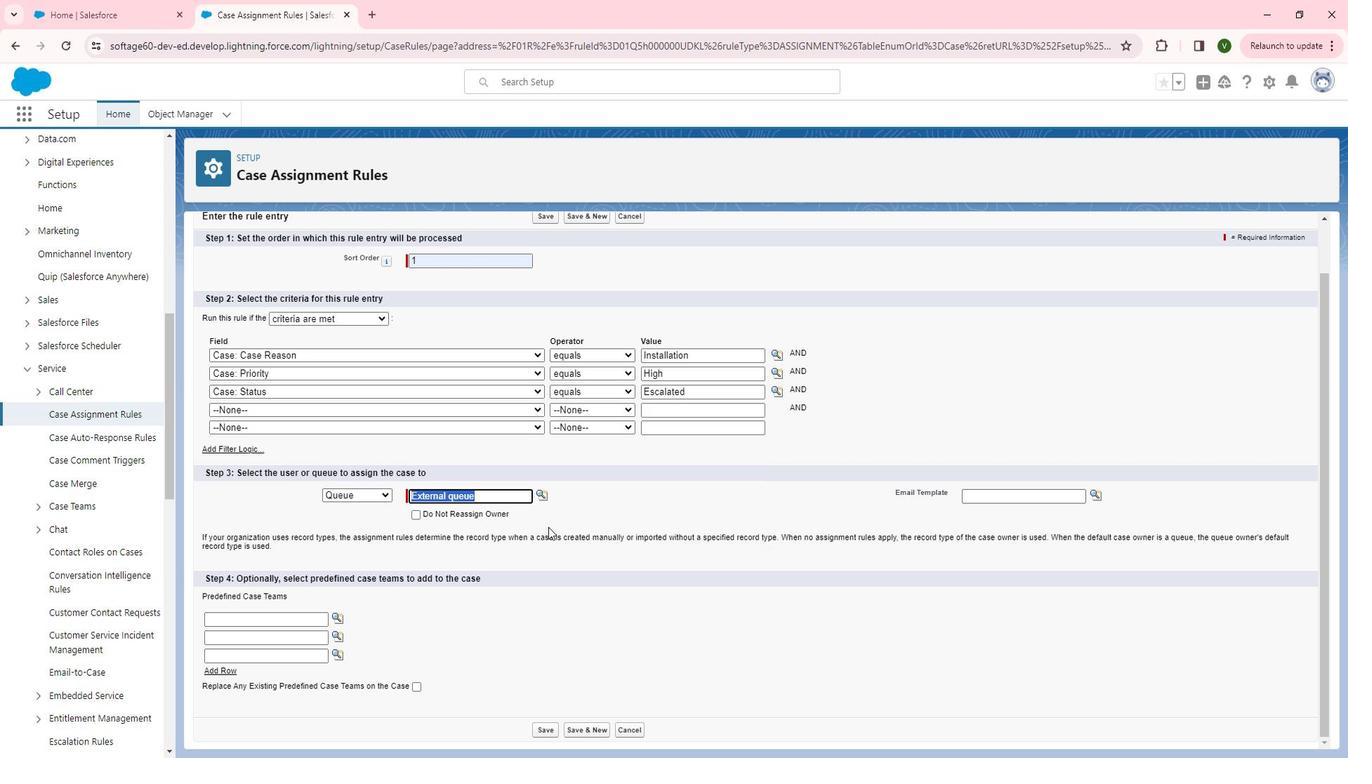 
Action: Mouse pressed left at (568, 527)
Screenshot: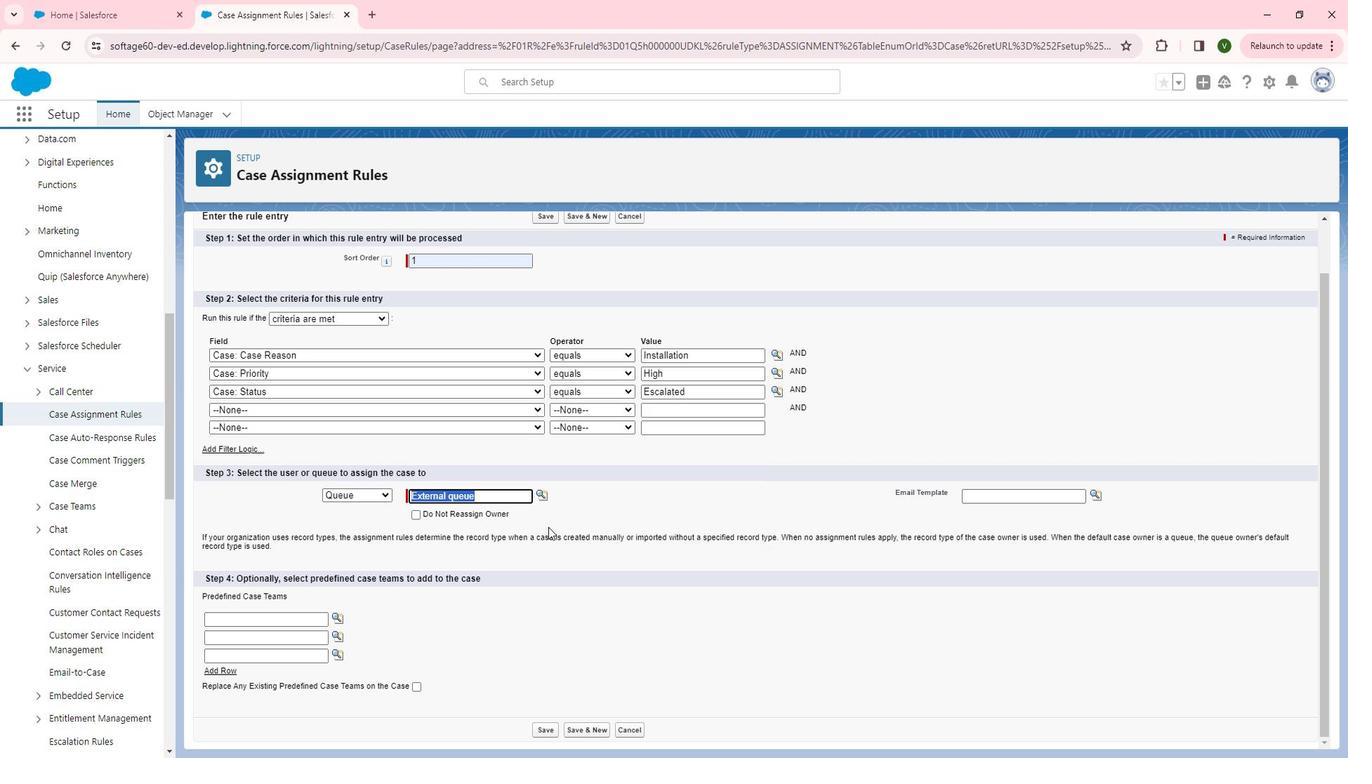 
Action: Mouse moved to (562, 533)
Screenshot: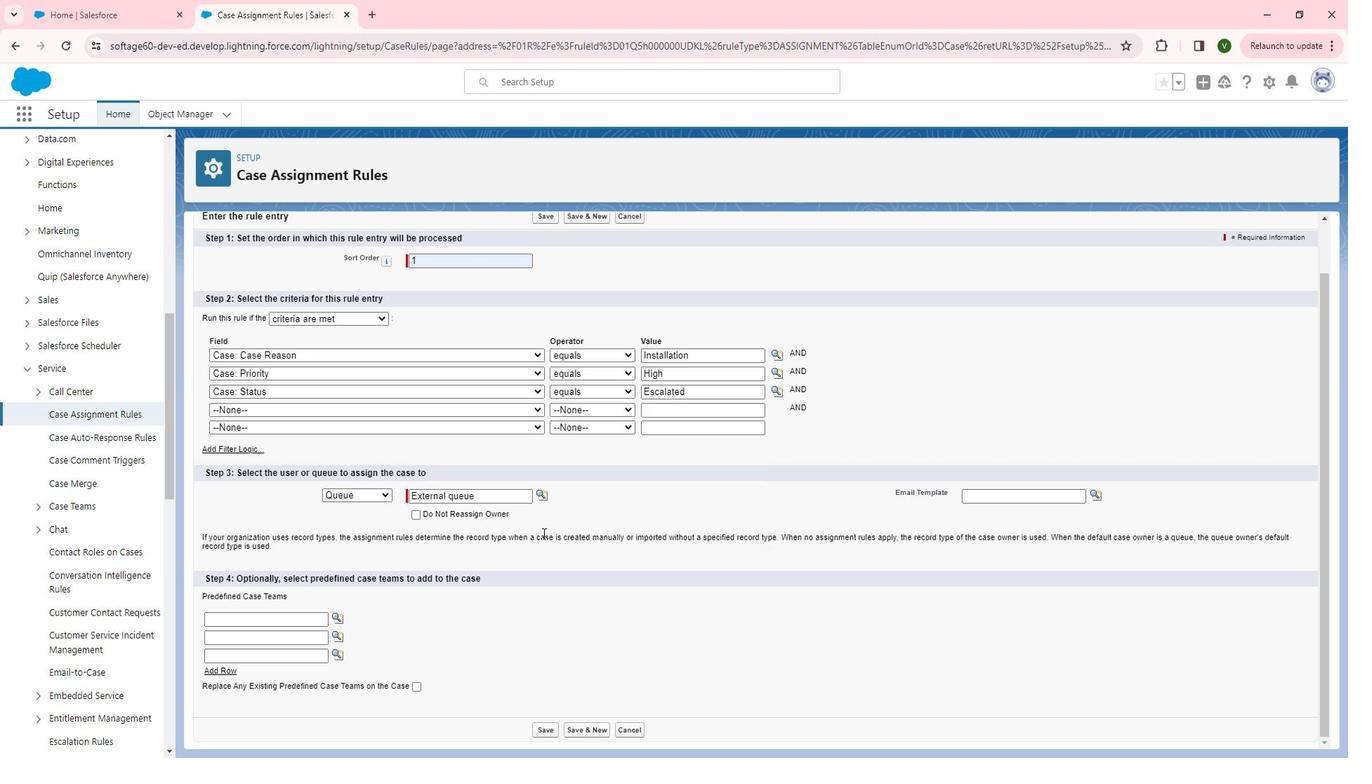 
Action: Mouse scrolled (562, 533) with delta (0, 0)
Screenshot: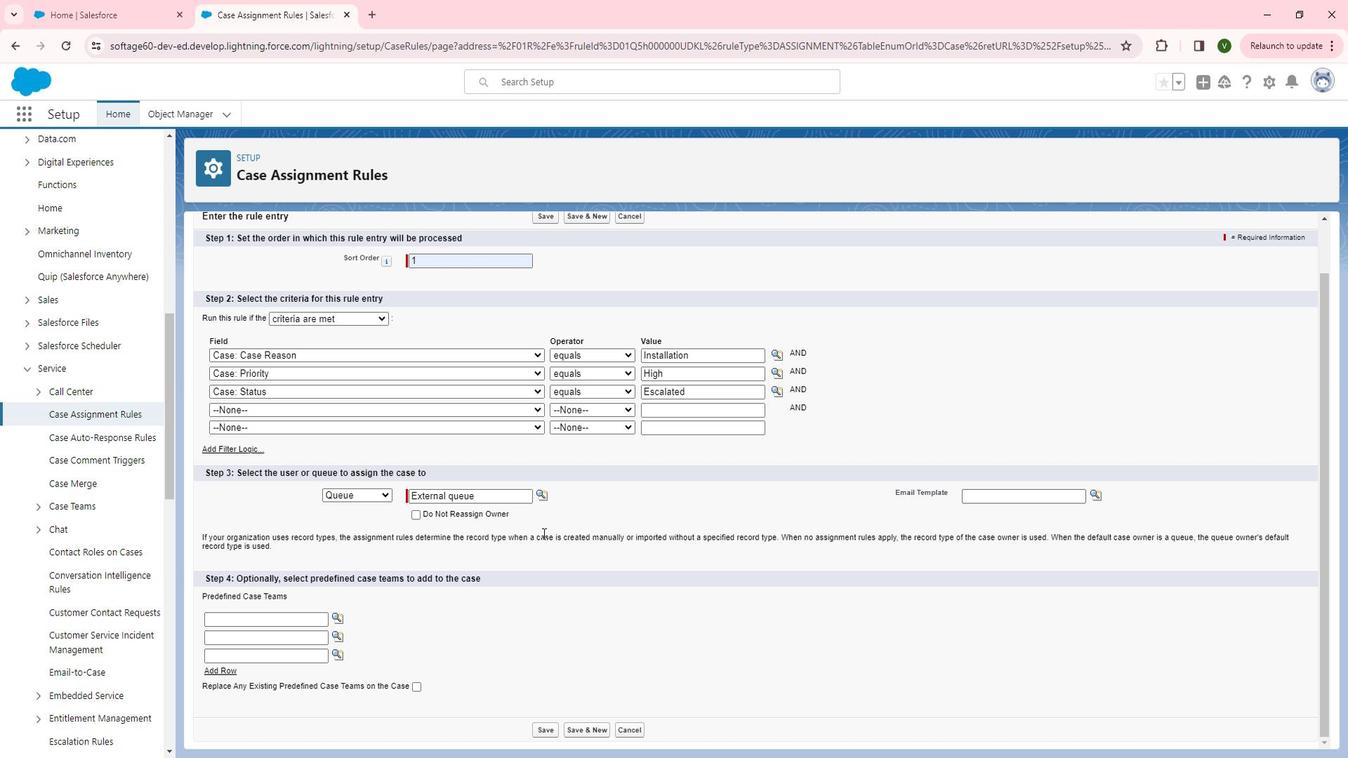 
Action: Mouse moved to (1114, 496)
Screenshot: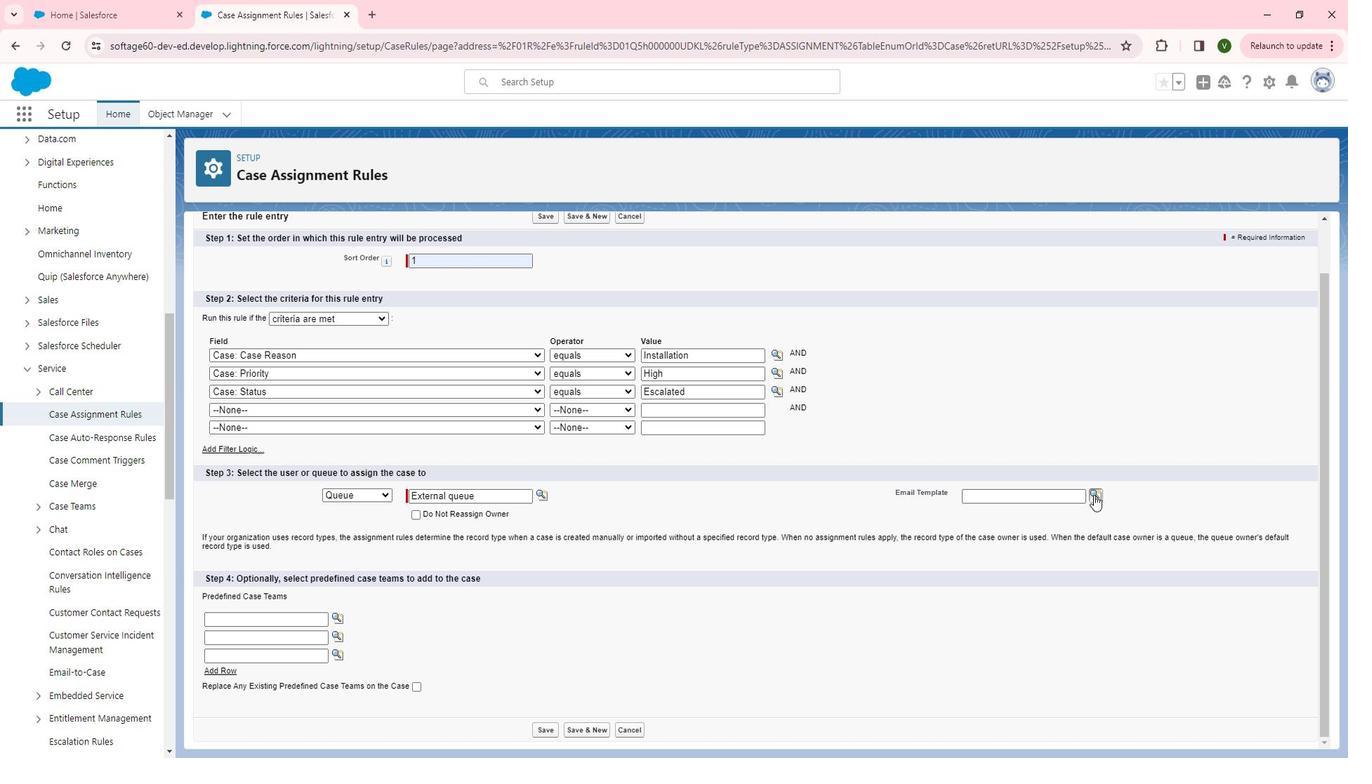 
Action: Mouse pressed left at (1114, 496)
Screenshot: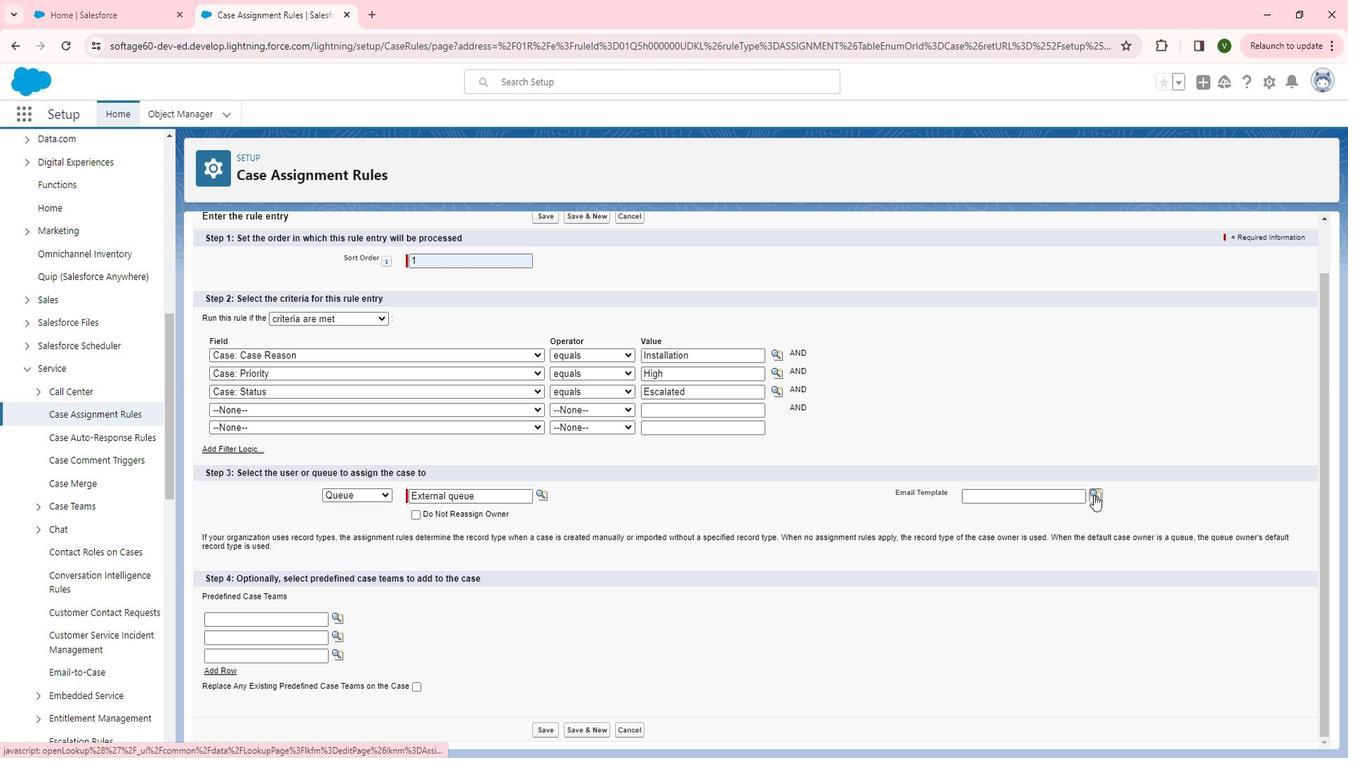 
Action: Mouse moved to (1014, 370)
Screenshot: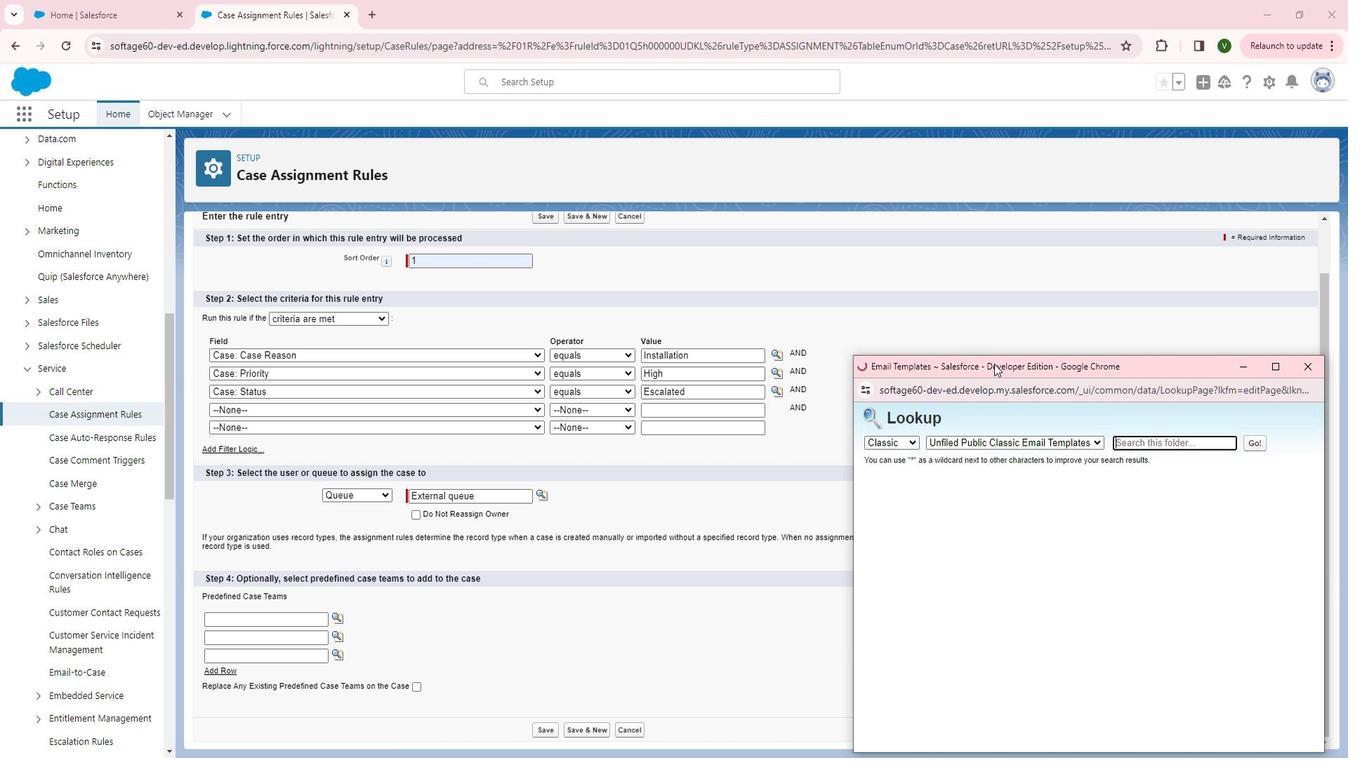 
Action: Mouse pressed left at (1014, 370)
Screenshot: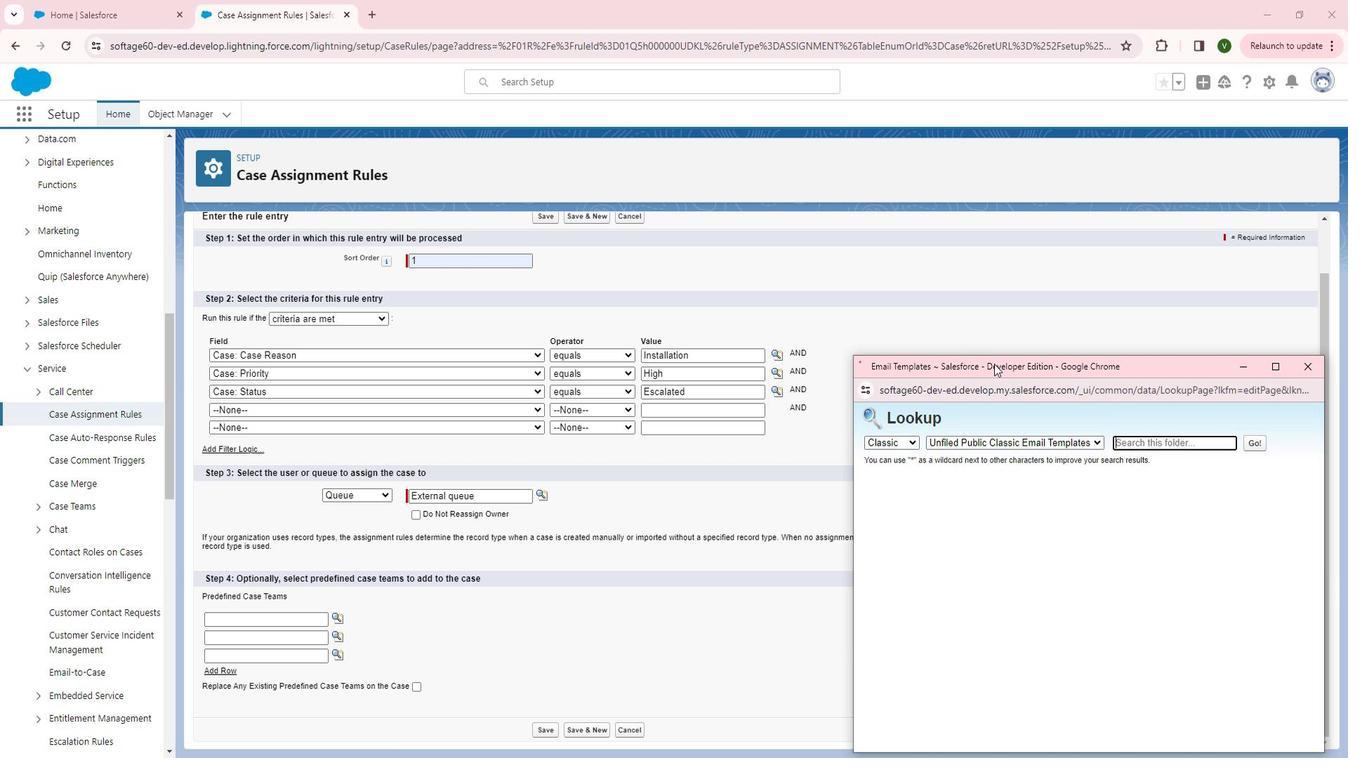 
Action: Mouse moved to (805, 557)
Screenshot: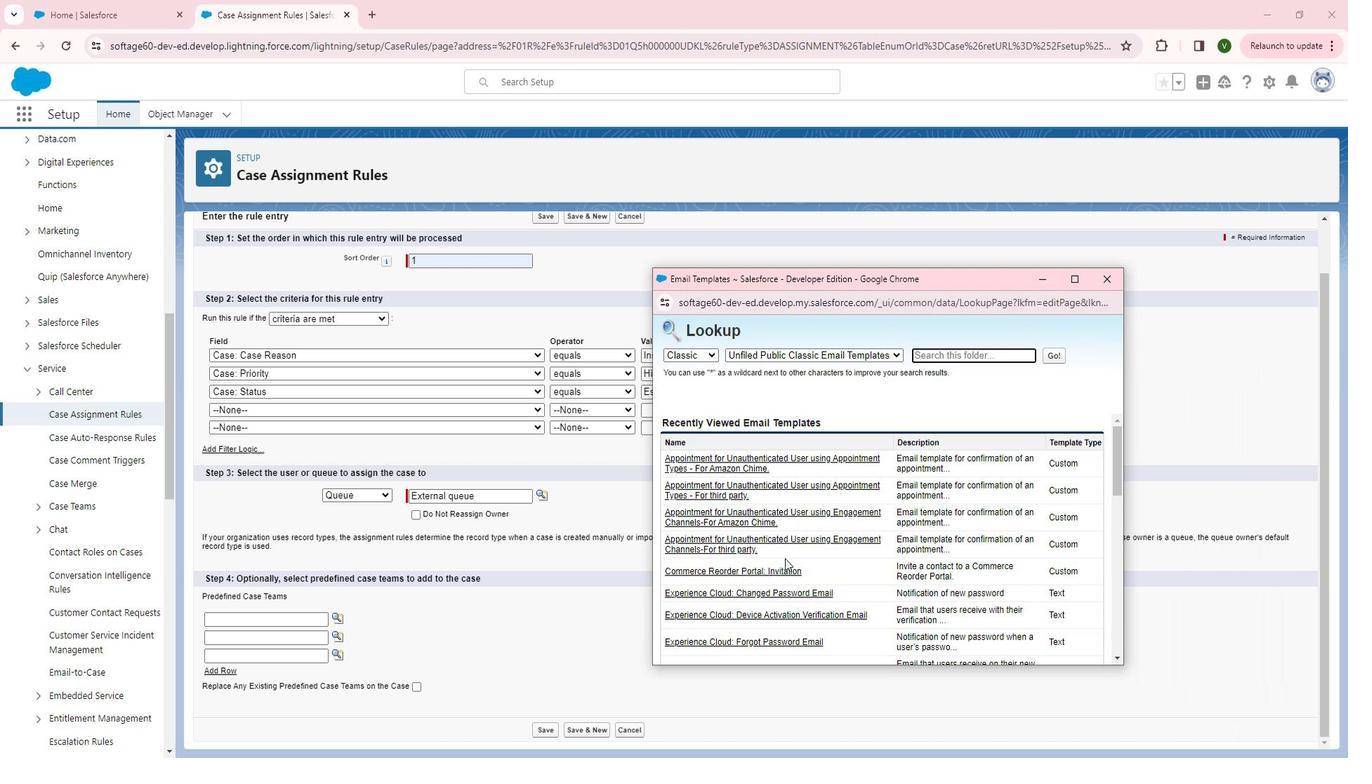 
Action: Mouse scrolled (805, 557) with delta (0, 0)
Screenshot: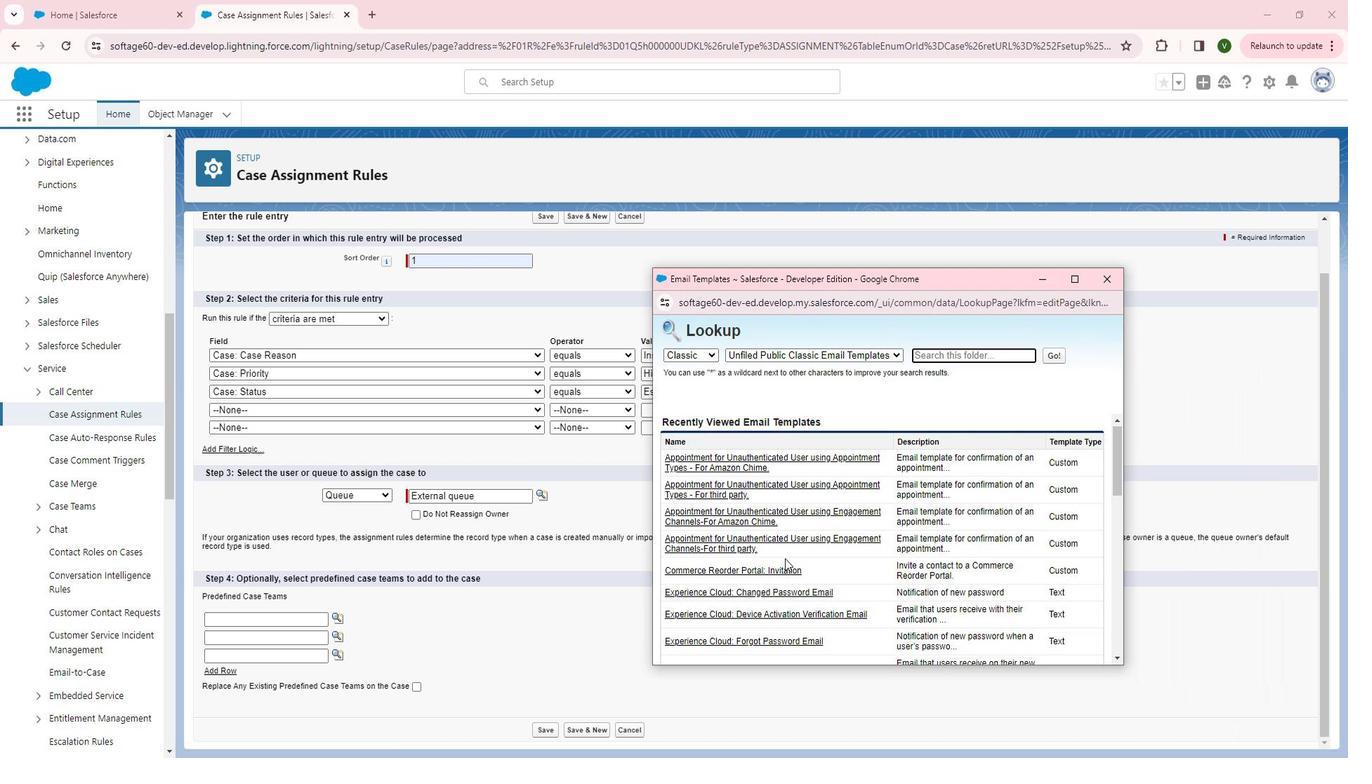 
Action: Mouse scrolled (805, 557) with delta (0, 0)
Screenshot: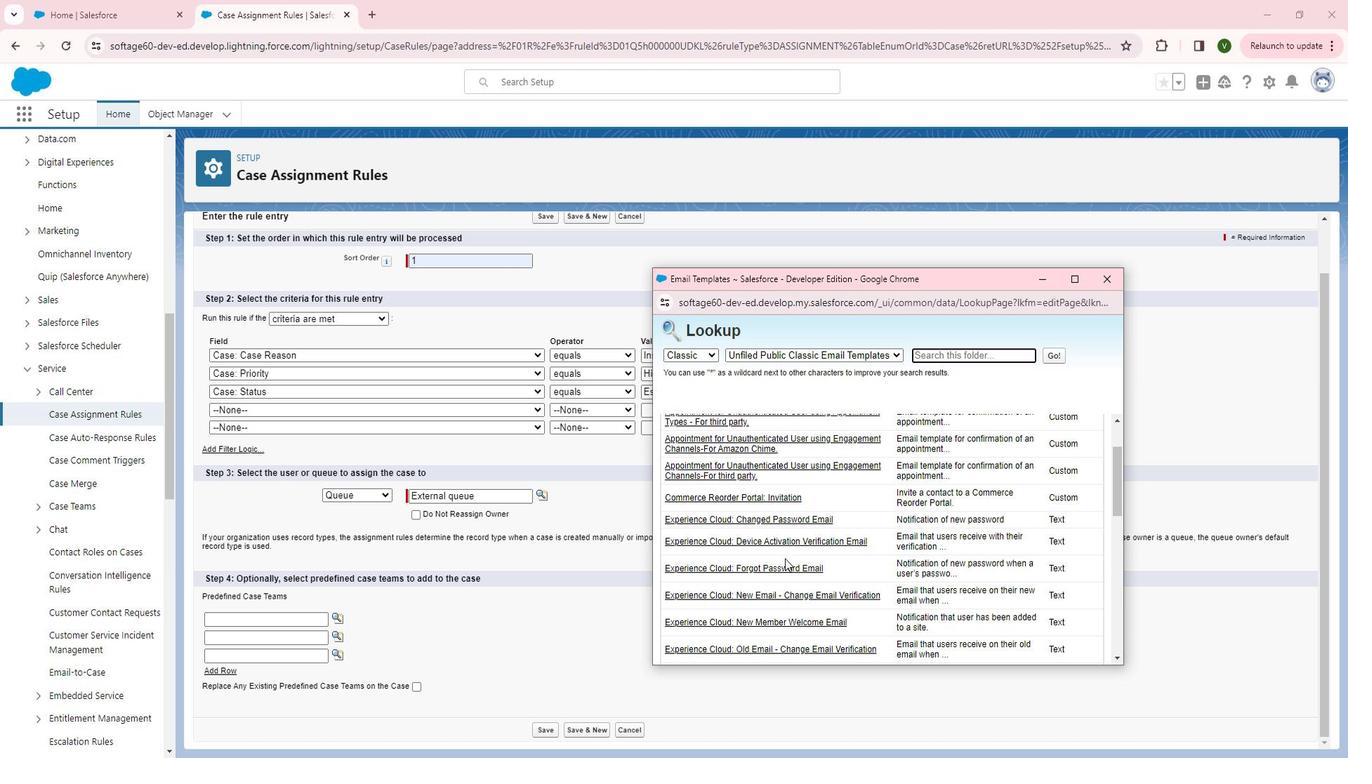 
Action: Mouse scrolled (805, 557) with delta (0, 0)
Screenshot: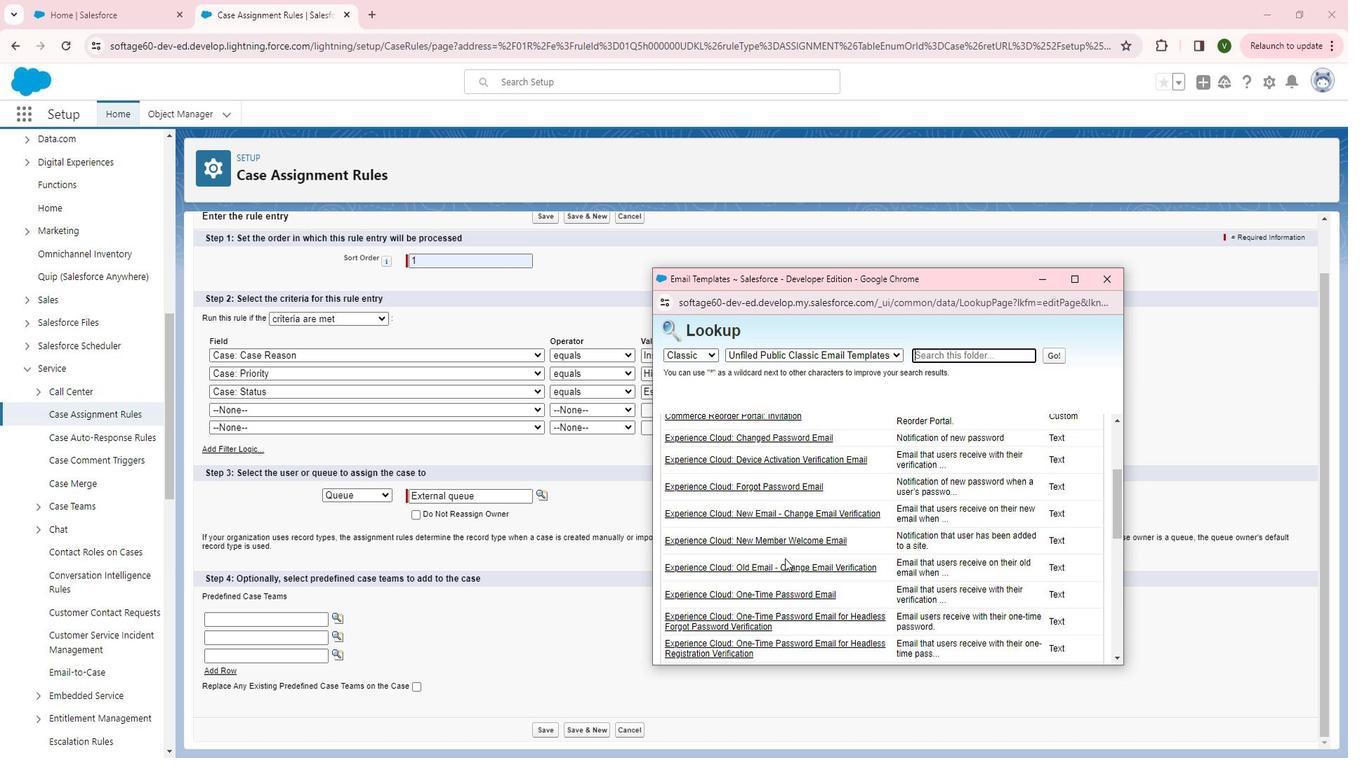 
Action: Mouse scrolled (805, 557) with delta (0, 0)
Screenshot: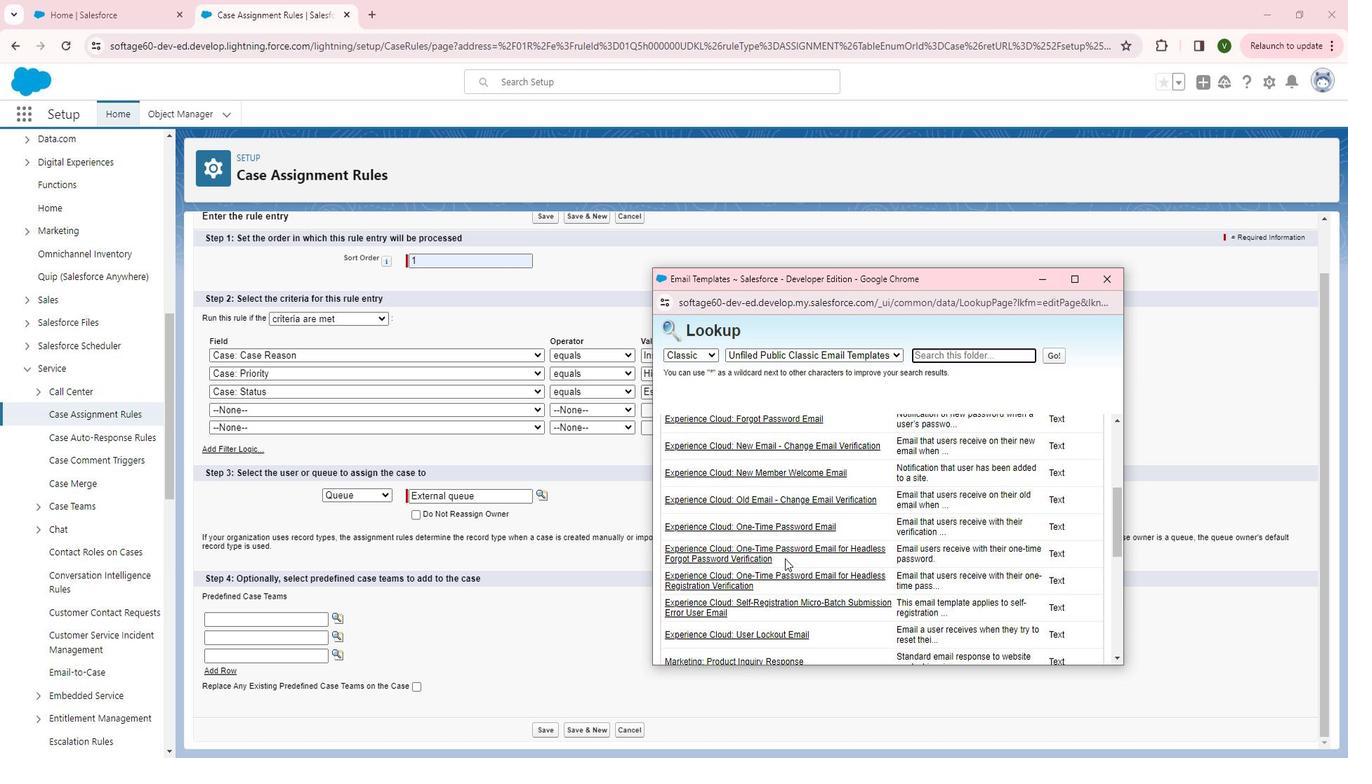
Action: Mouse scrolled (805, 557) with delta (0, 0)
Screenshot: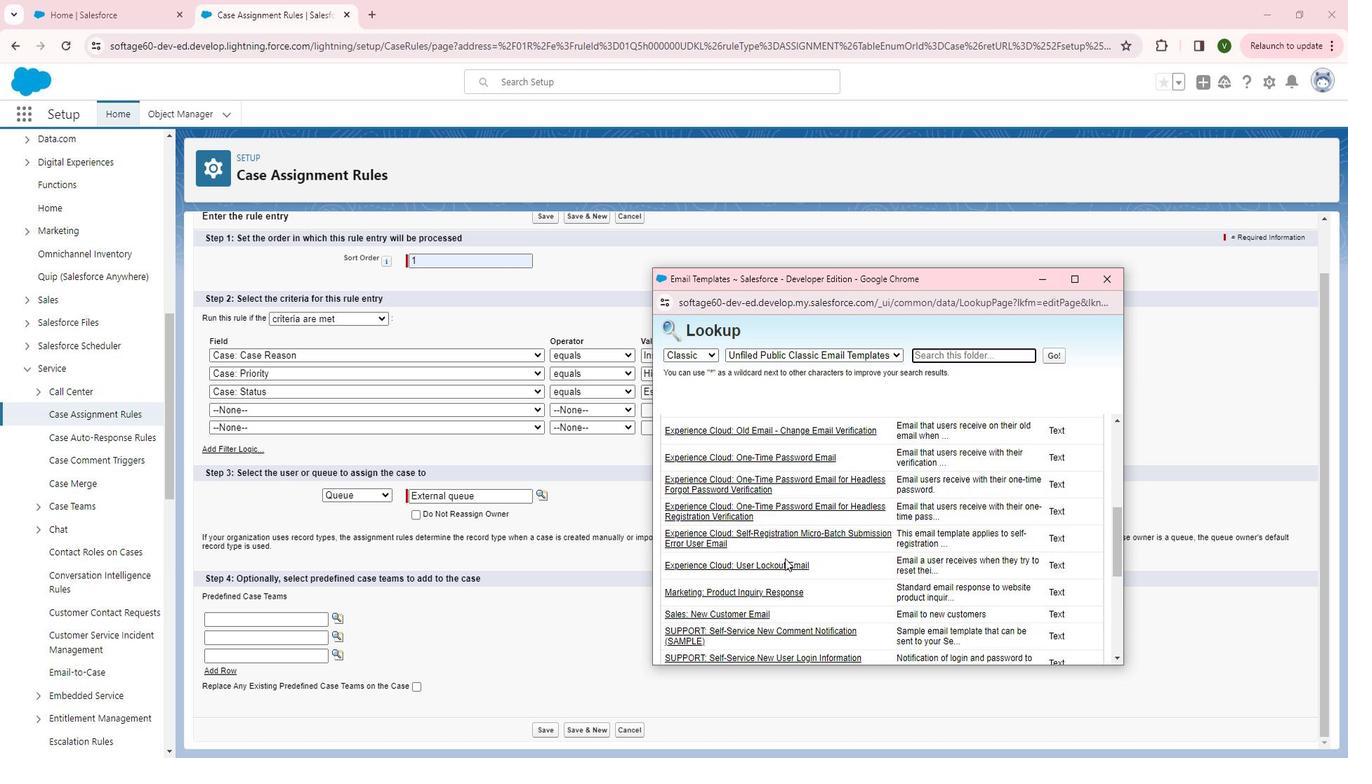 
Action: Mouse scrolled (805, 557) with delta (0, 0)
Screenshot: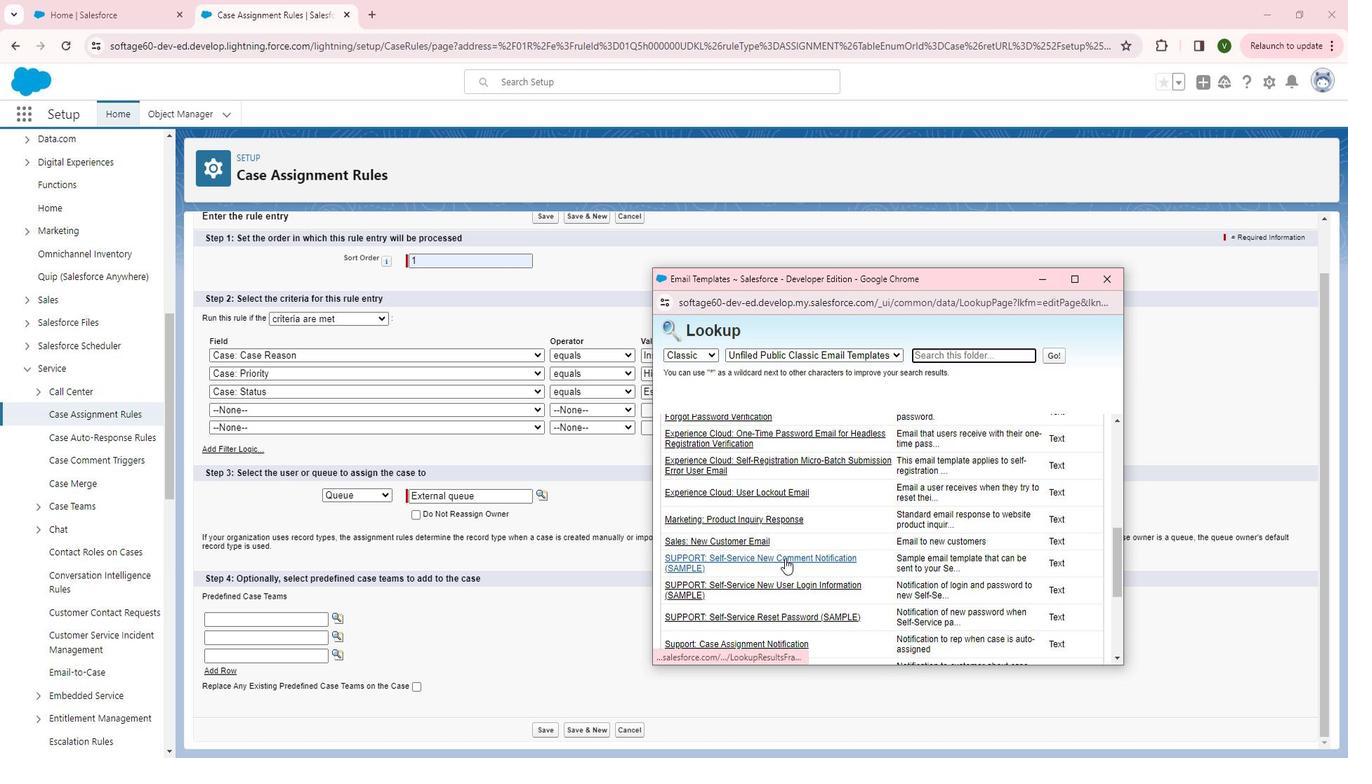 
Action: Mouse moved to (792, 566)
Screenshot: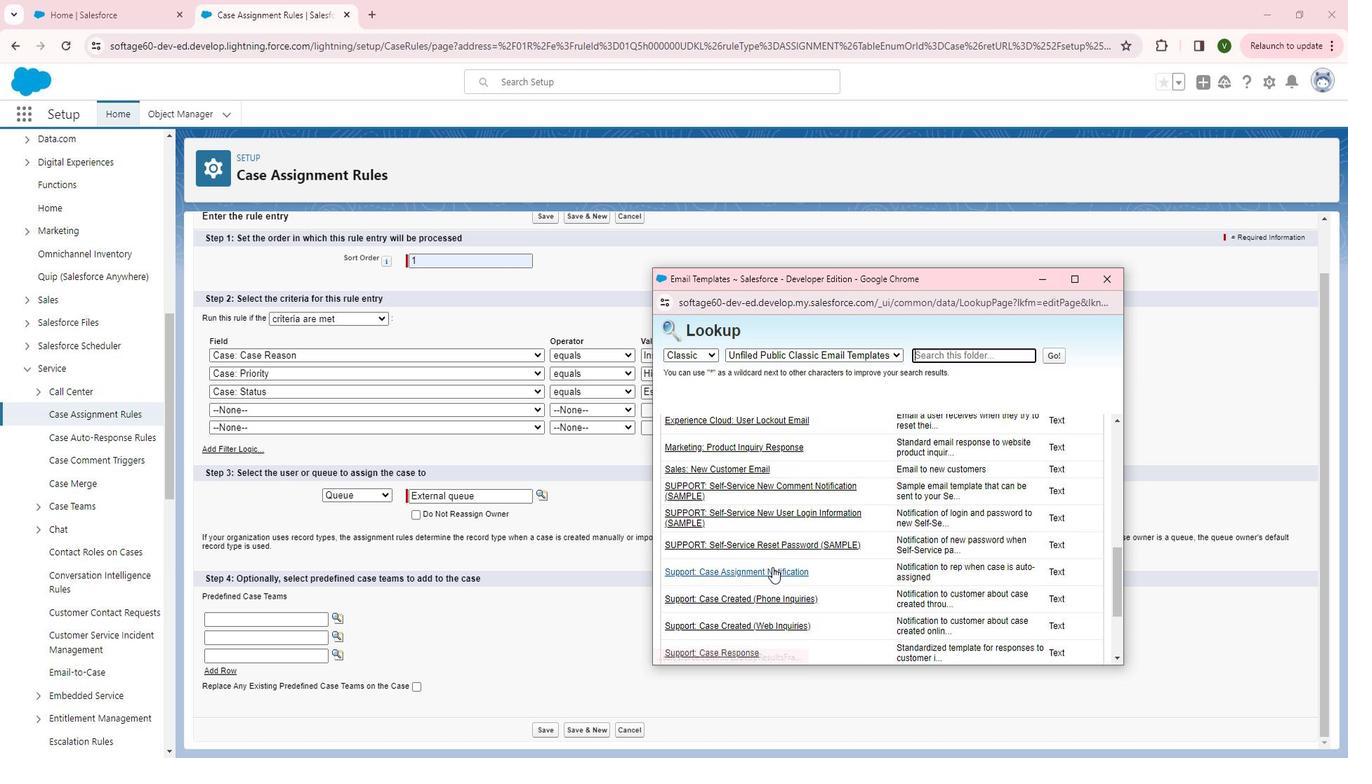 
Action: Mouse pressed left at (792, 566)
Screenshot: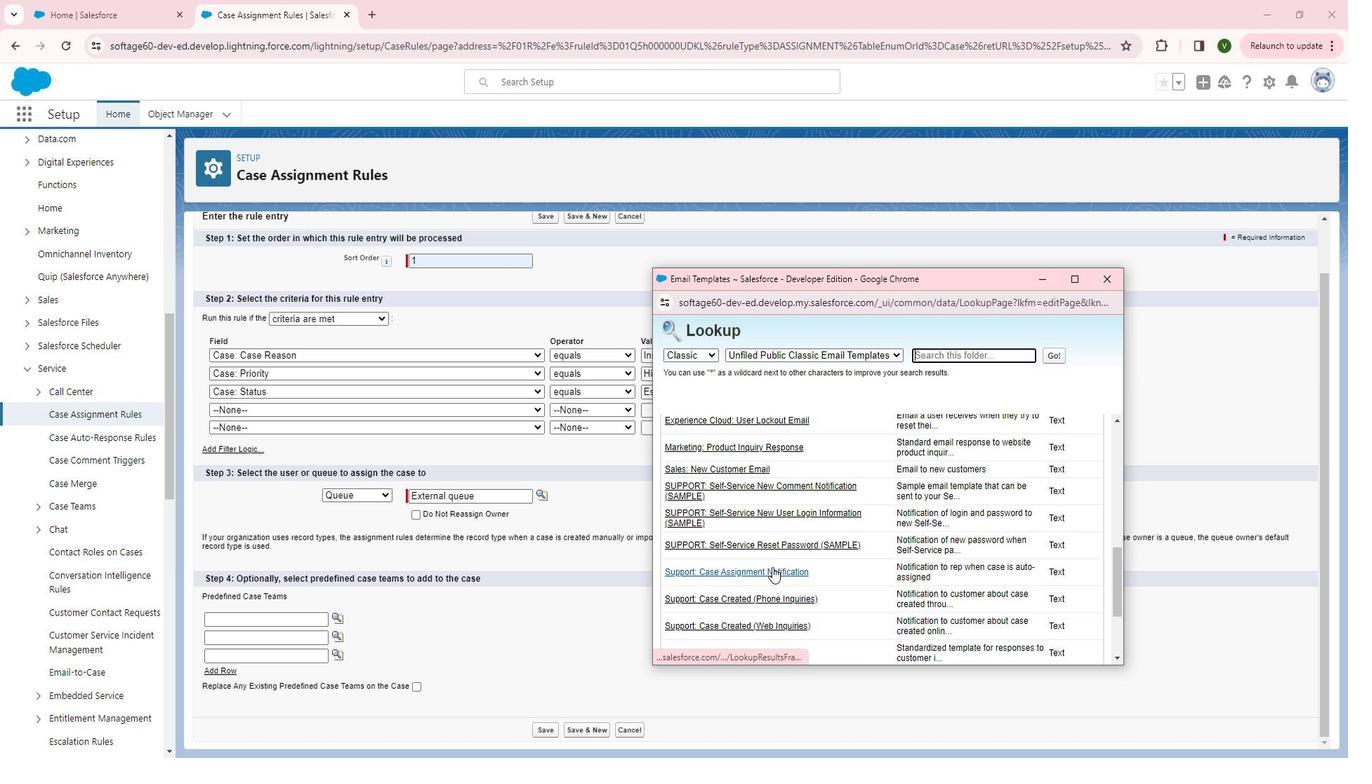 
Action: Mouse moved to (906, 534)
Screenshot: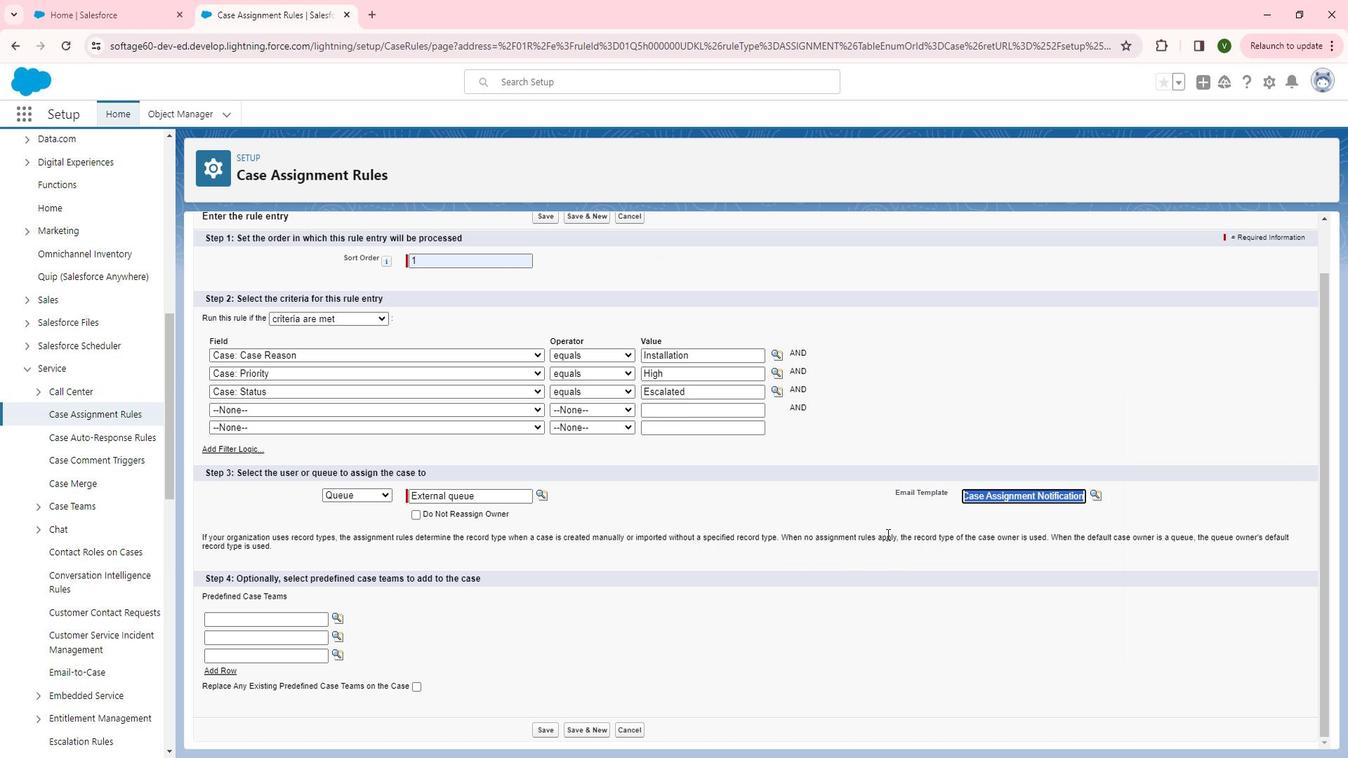 
Action: Mouse pressed left at (906, 534)
Screenshot: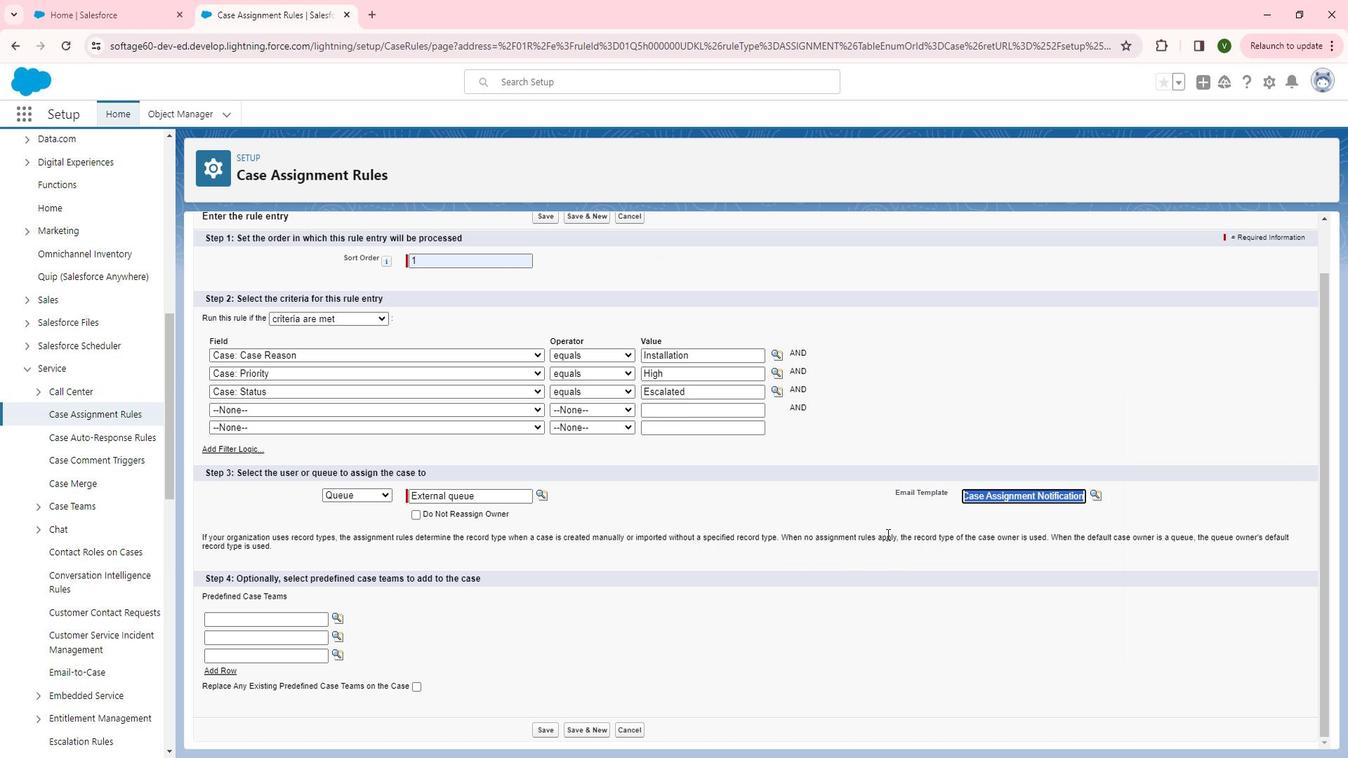 
Action: Mouse moved to (457, 569)
Screenshot: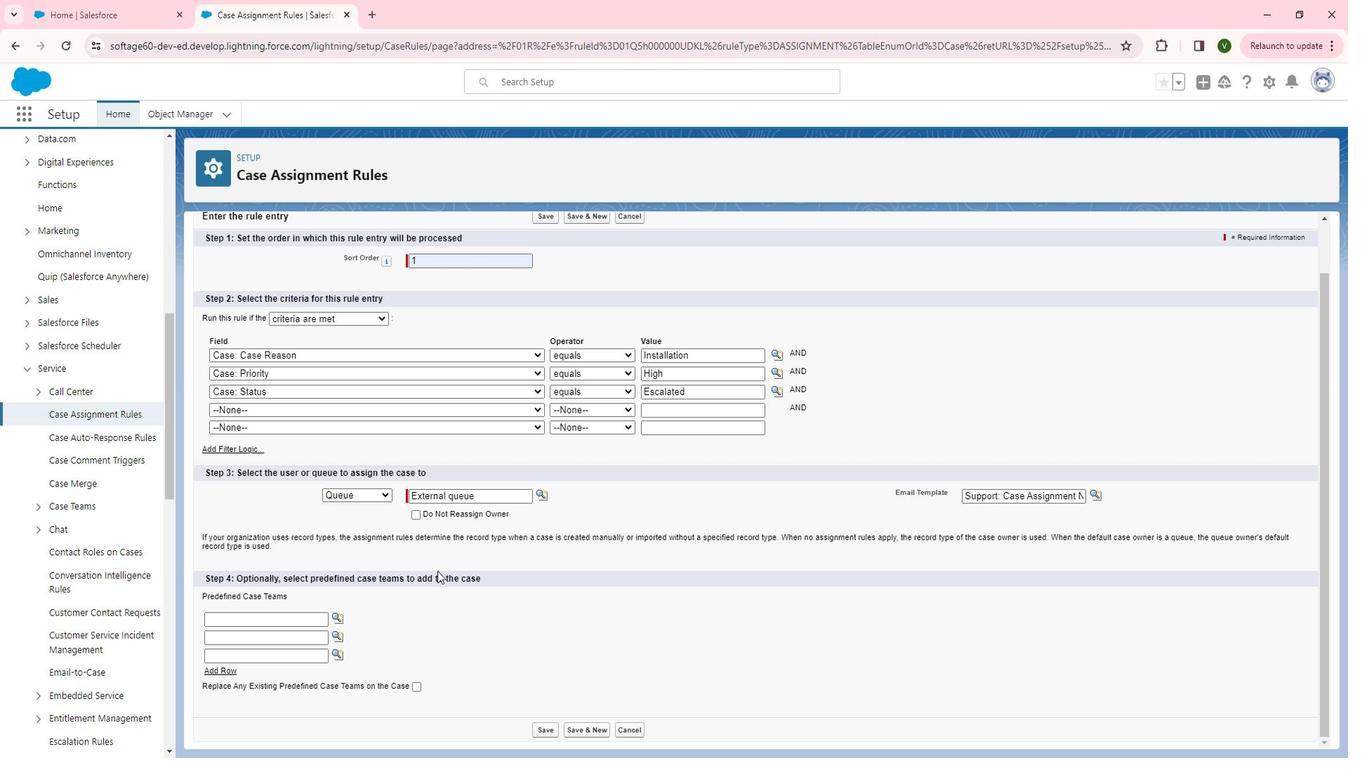 
Action: Mouse scrolled (457, 569) with delta (0, 0)
Screenshot: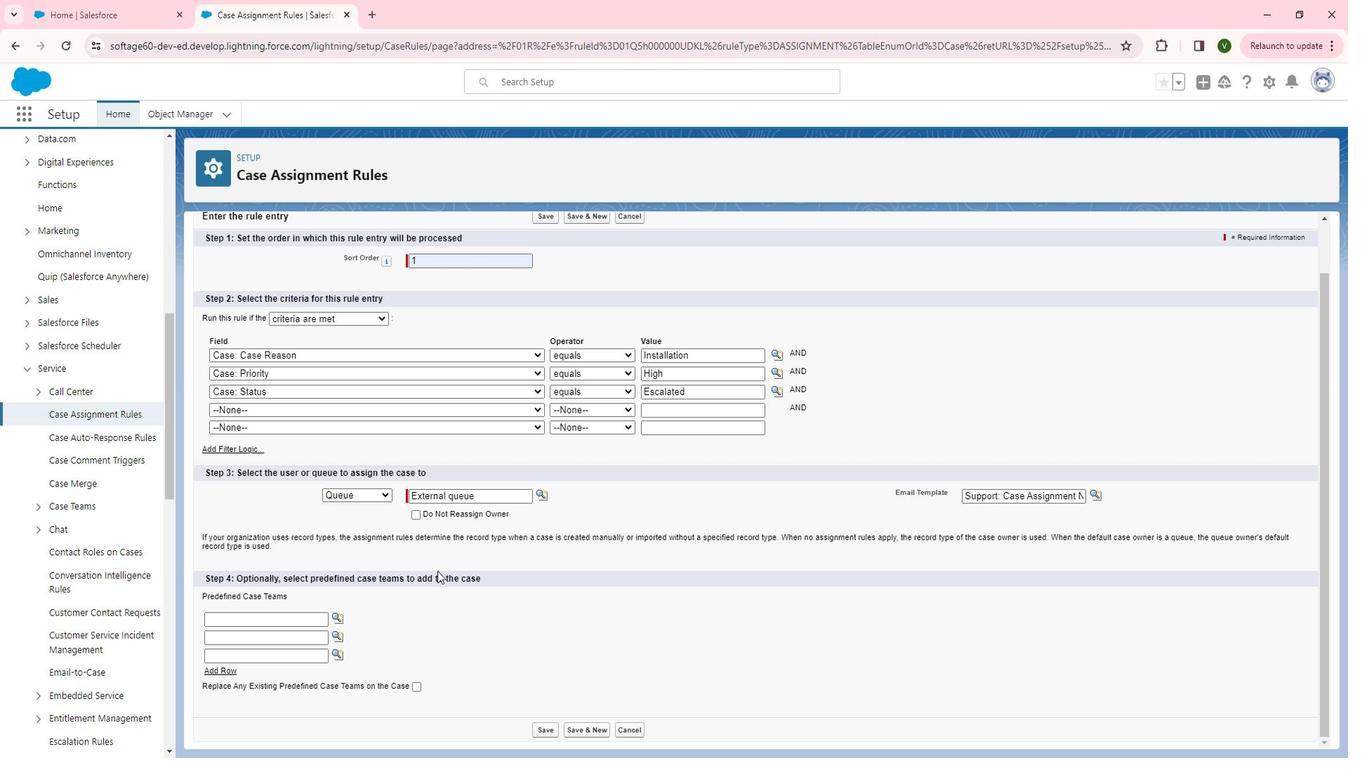 
Action: Mouse moved to (478, 627)
Screenshot: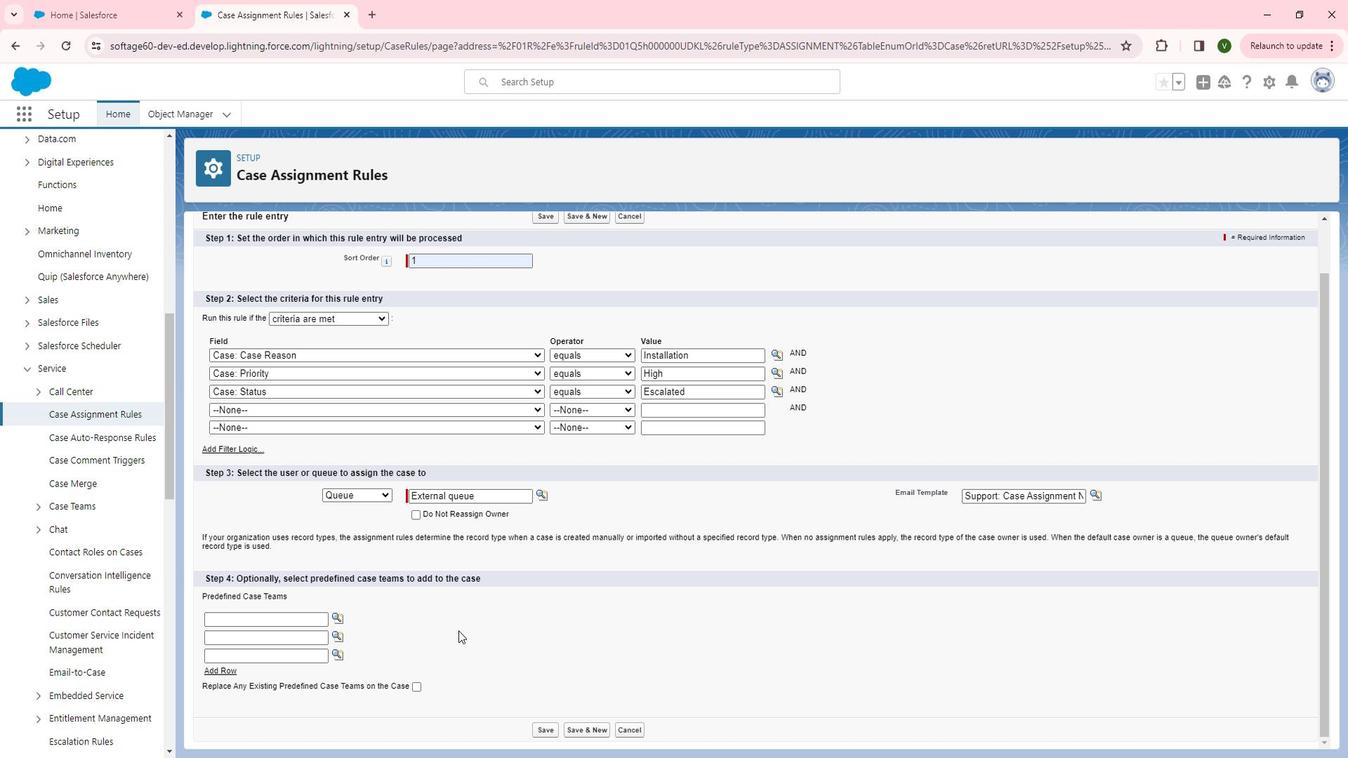 
Action: Mouse scrolled (478, 626) with delta (0, 0)
Screenshot: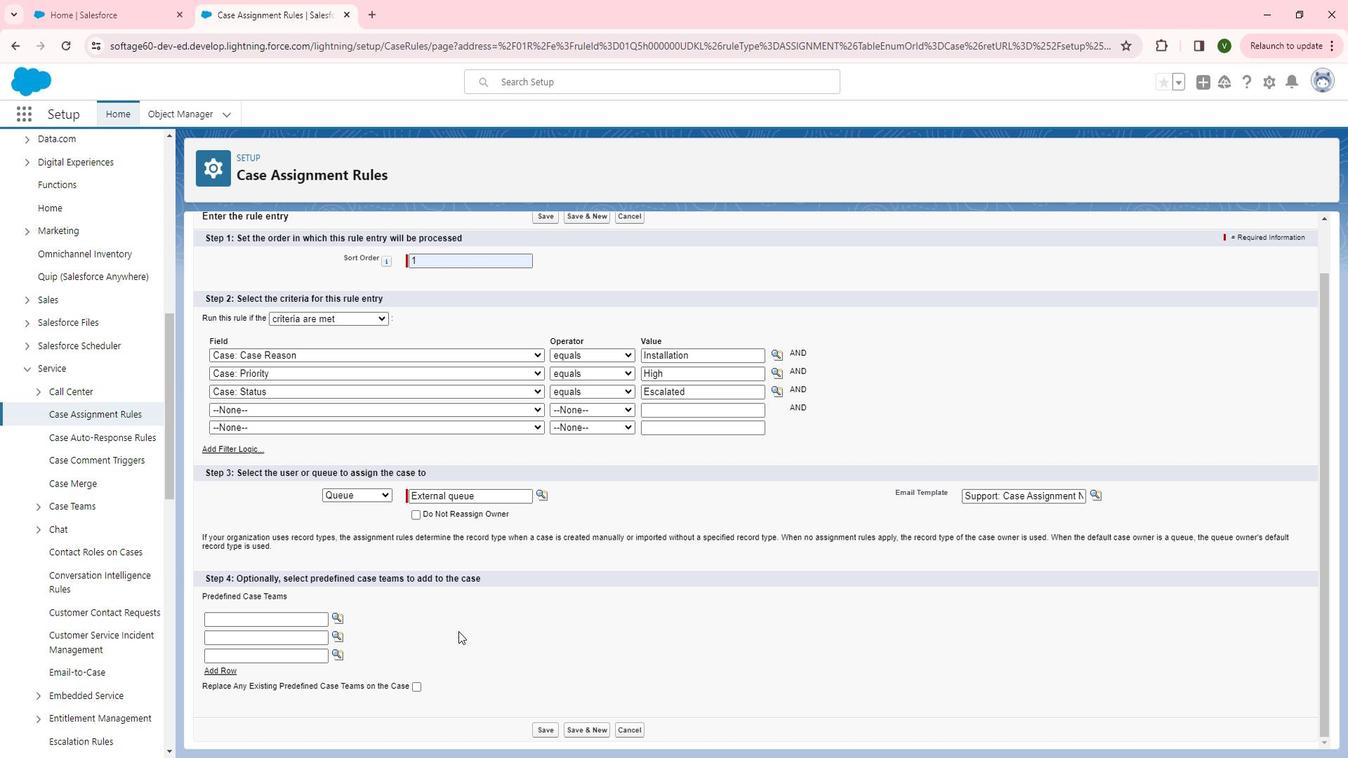 
Action: Mouse moved to (568, 715)
Screenshot: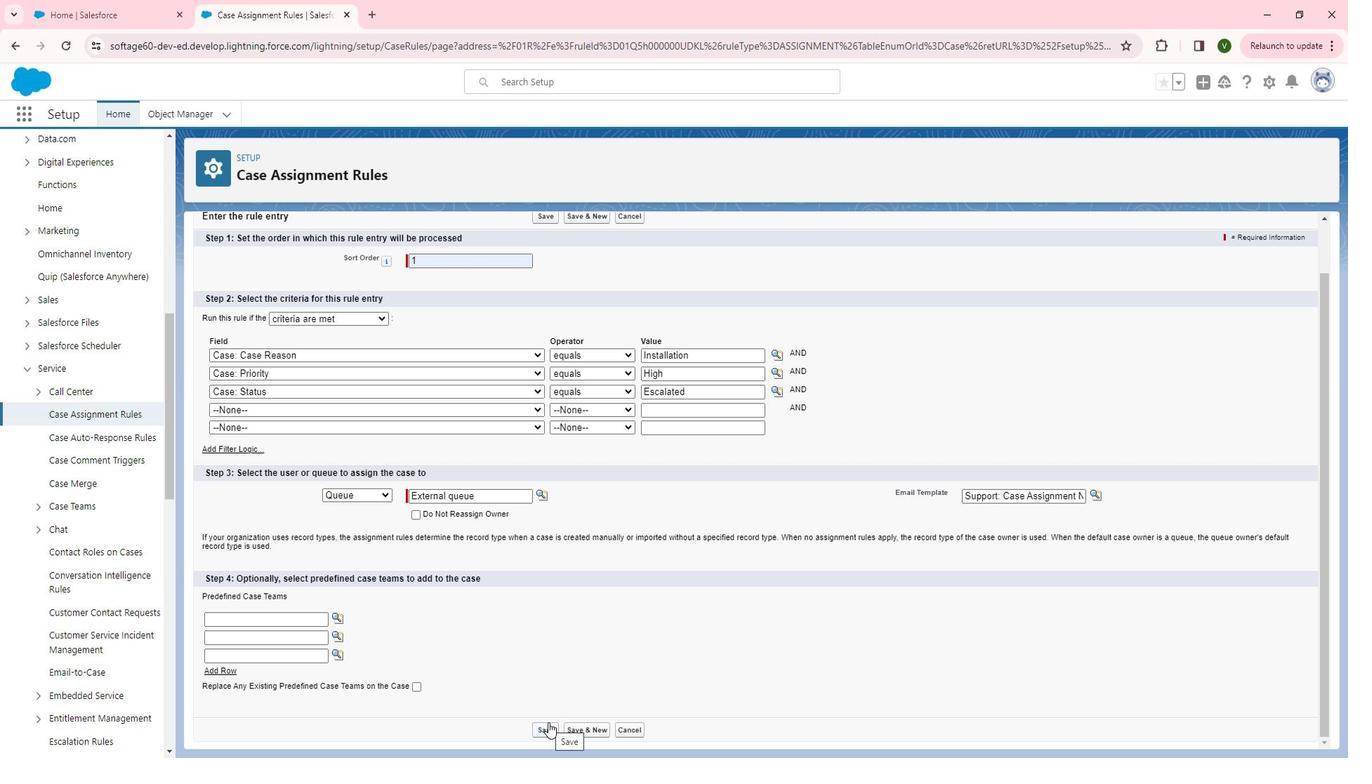 
Action: Mouse pressed left at (568, 715)
Screenshot: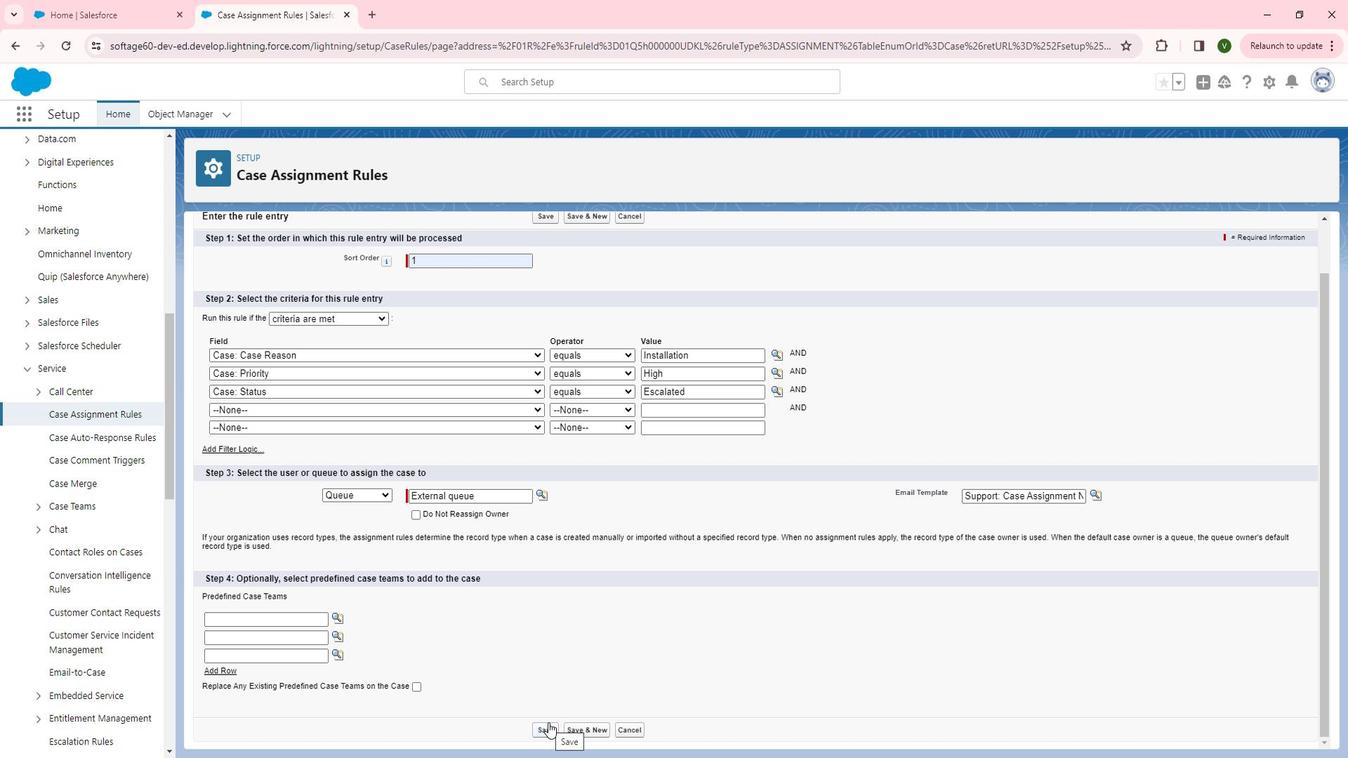 
Action: Mouse moved to (577, 398)
Screenshot: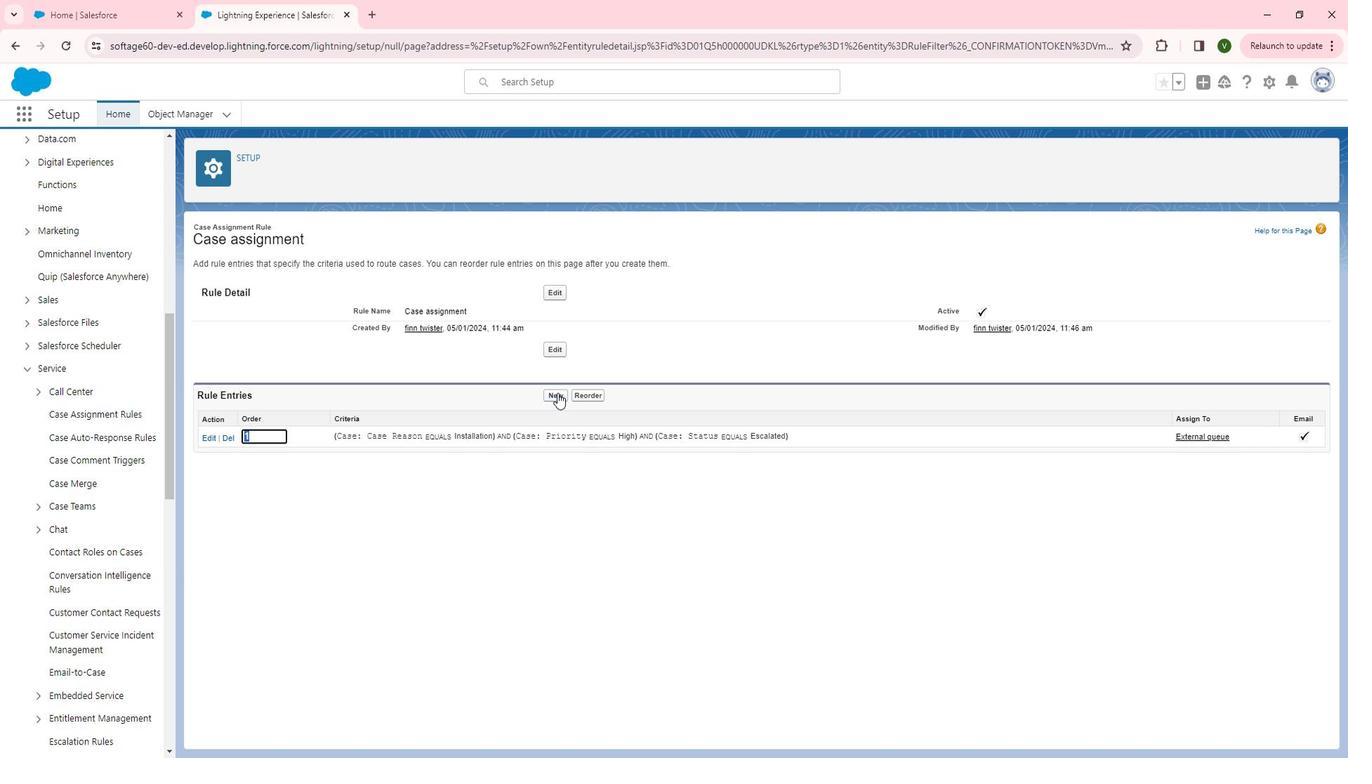 
Action: Mouse pressed left at (577, 398)
Screenshot: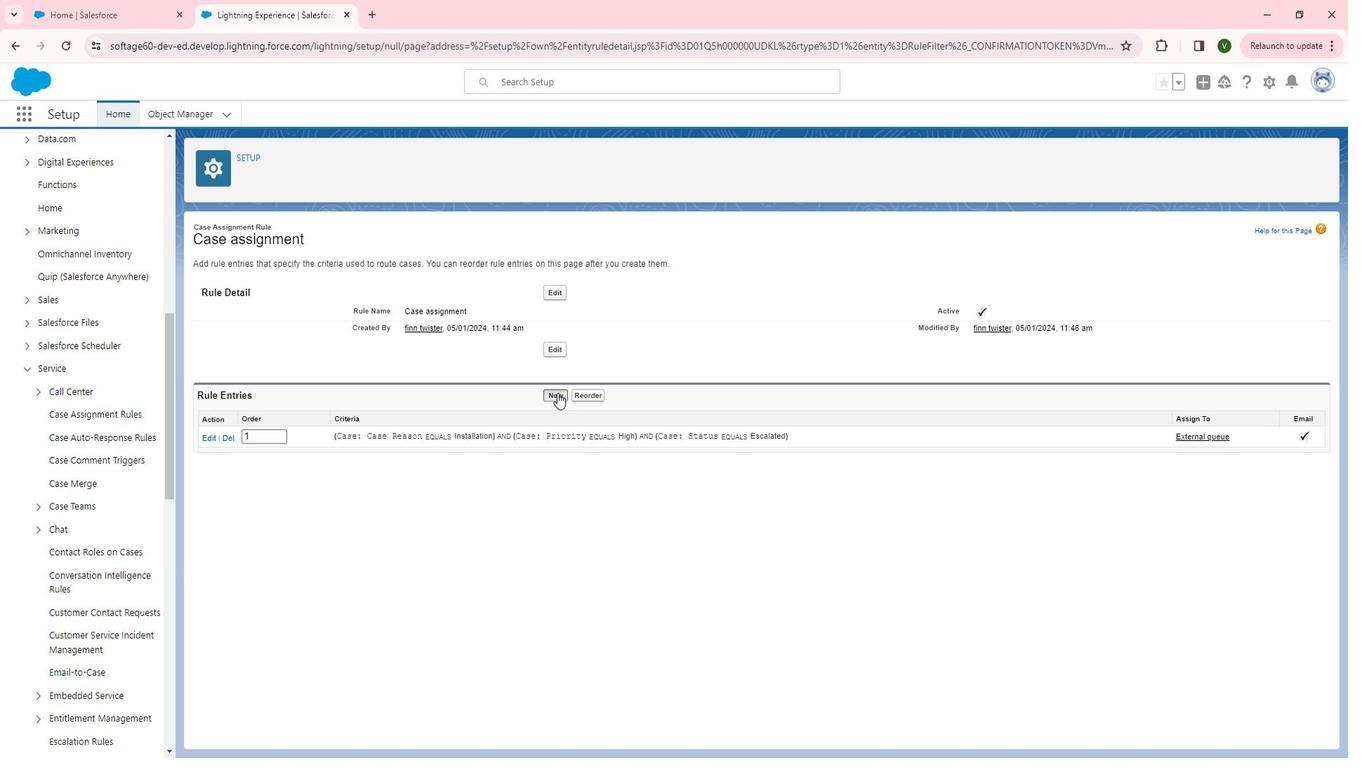 
Action: Mouse moved to (467, 328)
Screenshot: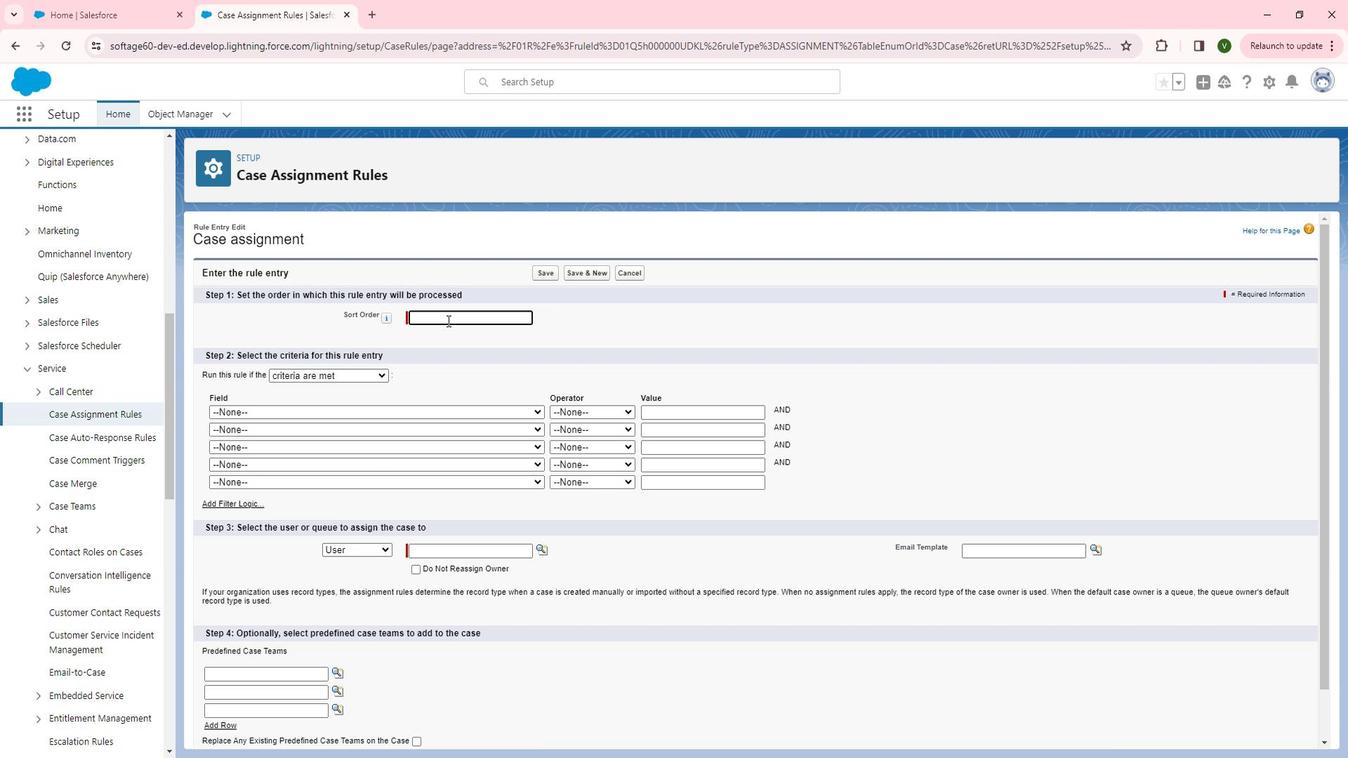 
Action: Mouse pressed left at (467, 328)
Screenshot: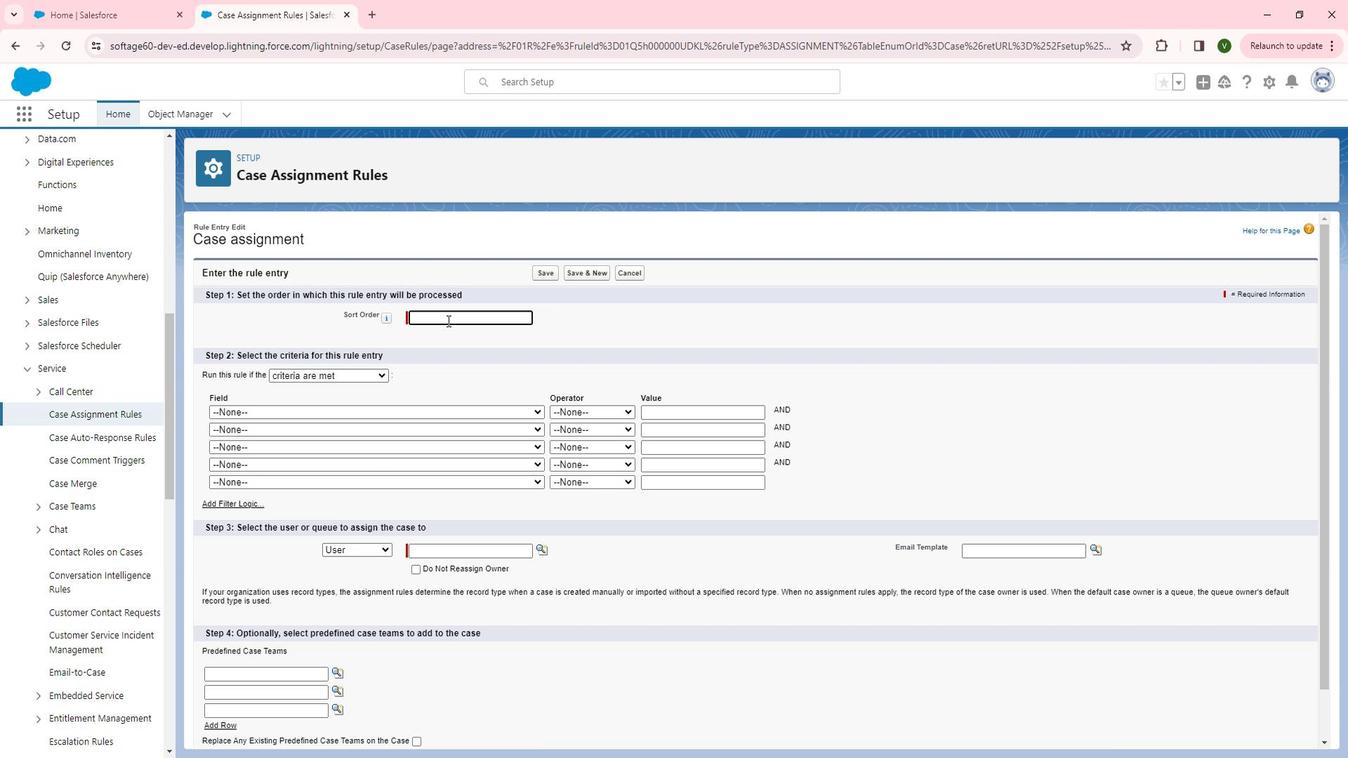 
Action: Key pressed 2
Screenshot: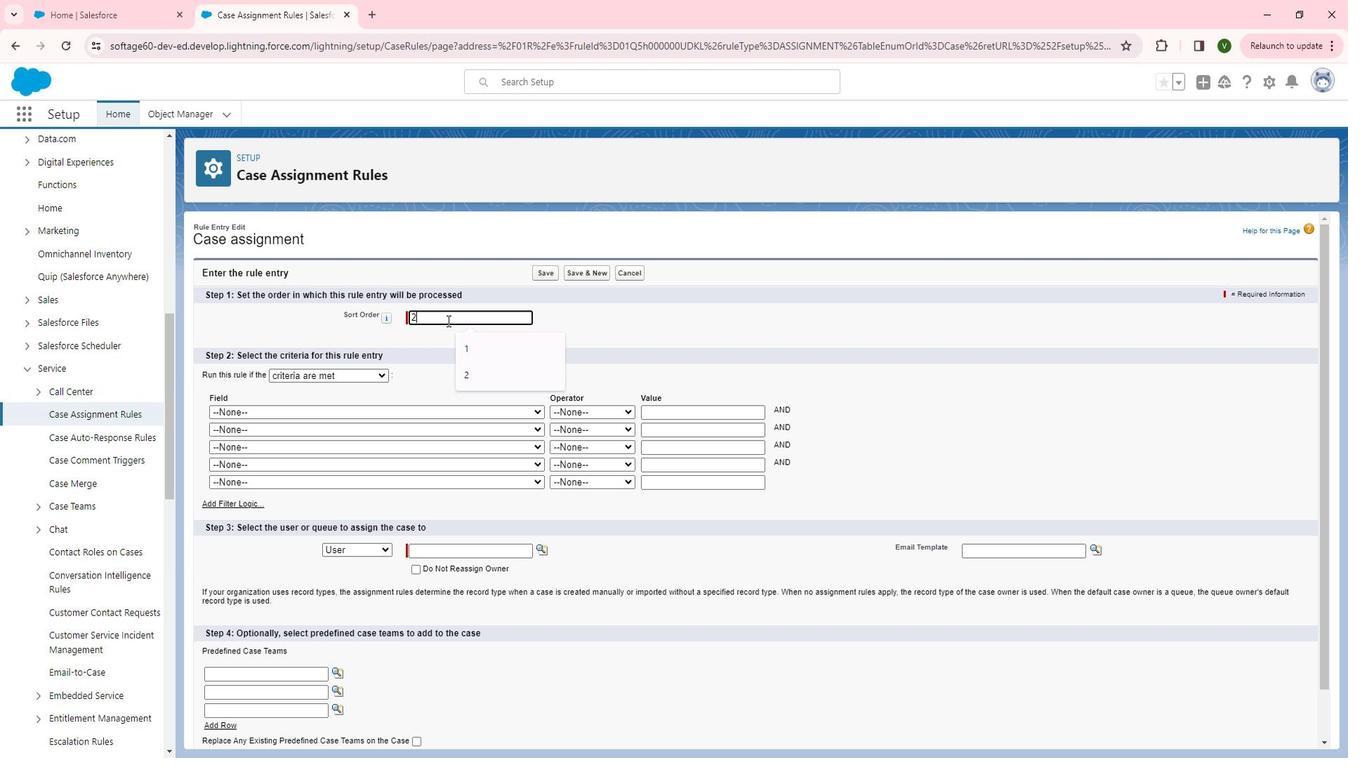 
Action: Mouse moved to (495, 372)
Screenshot: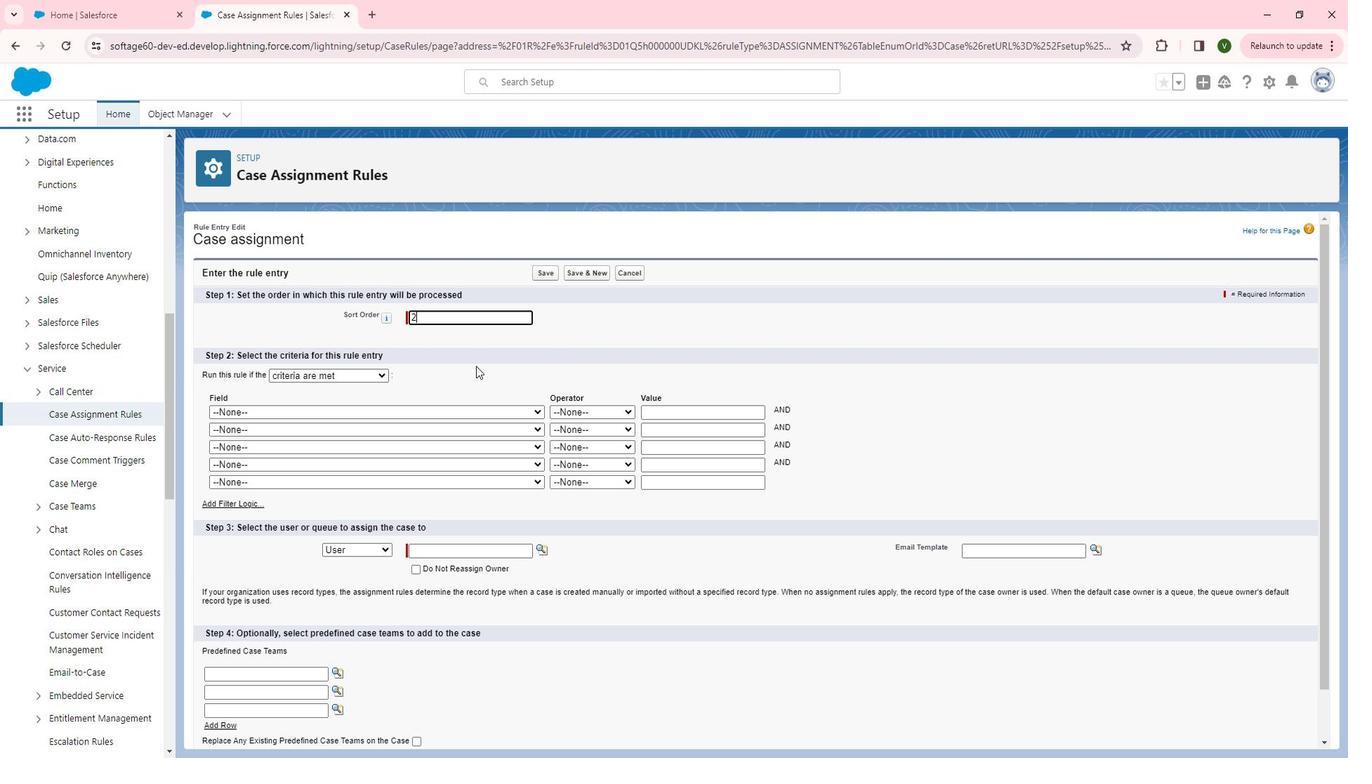 
Action: Mouse pressed left at (495, 372)
Screenshot: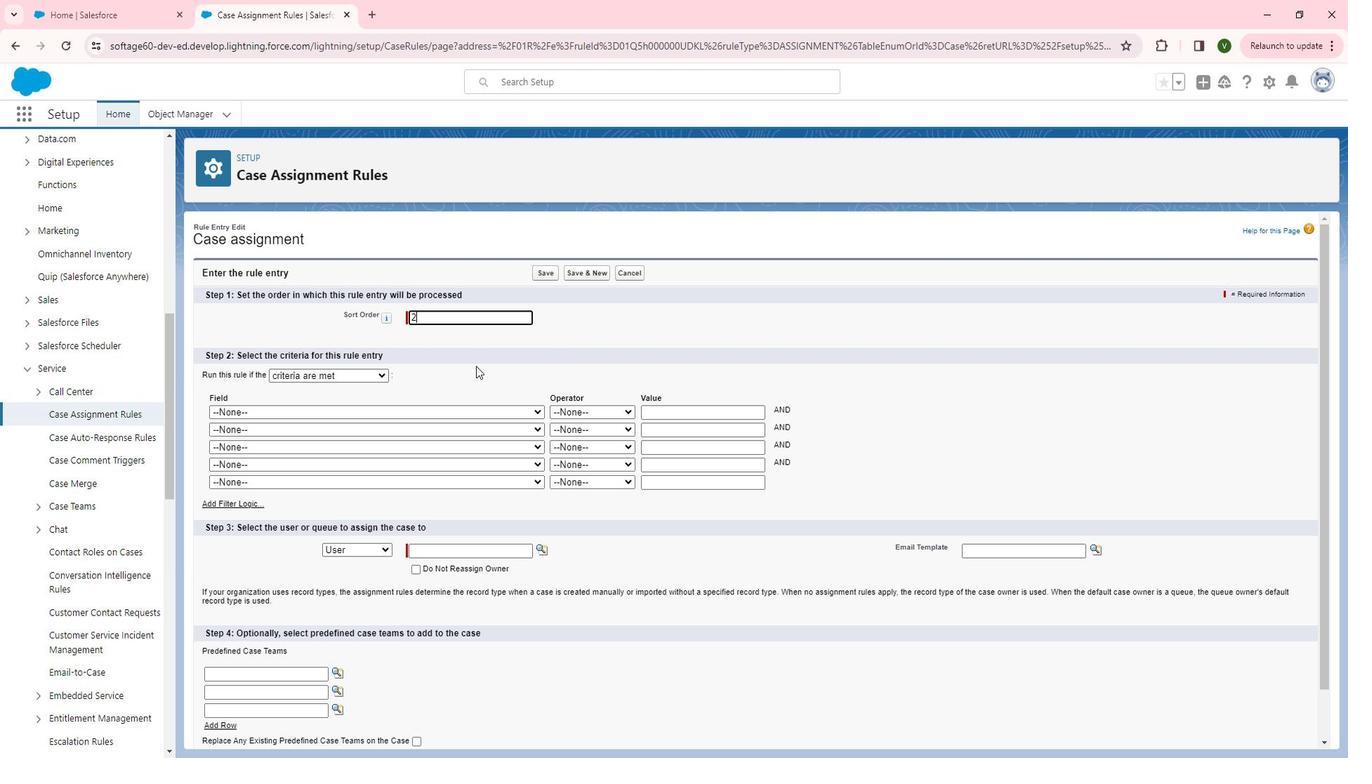 
Action: Mouse moved to (520, 416)
Screenshot: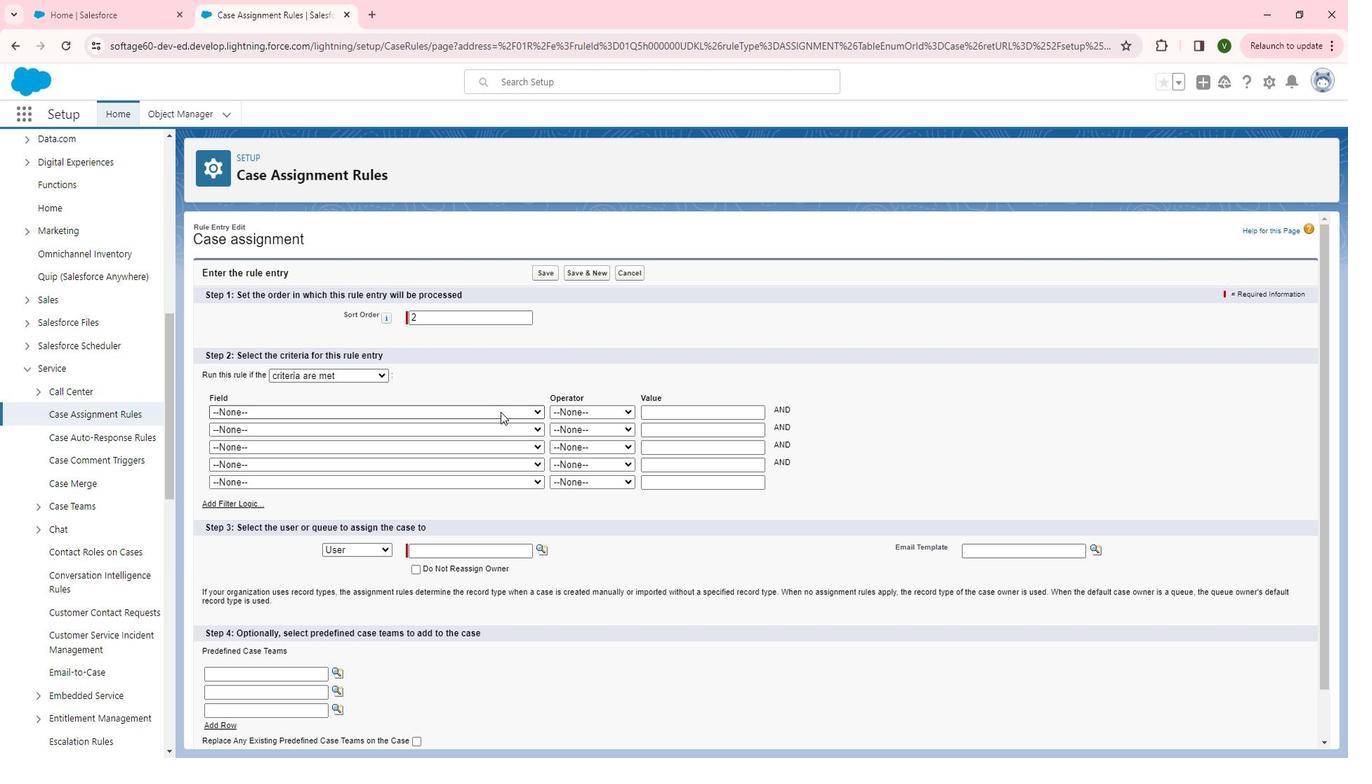 
Action: Mouse pressed left at (520, 416)
Screenshot: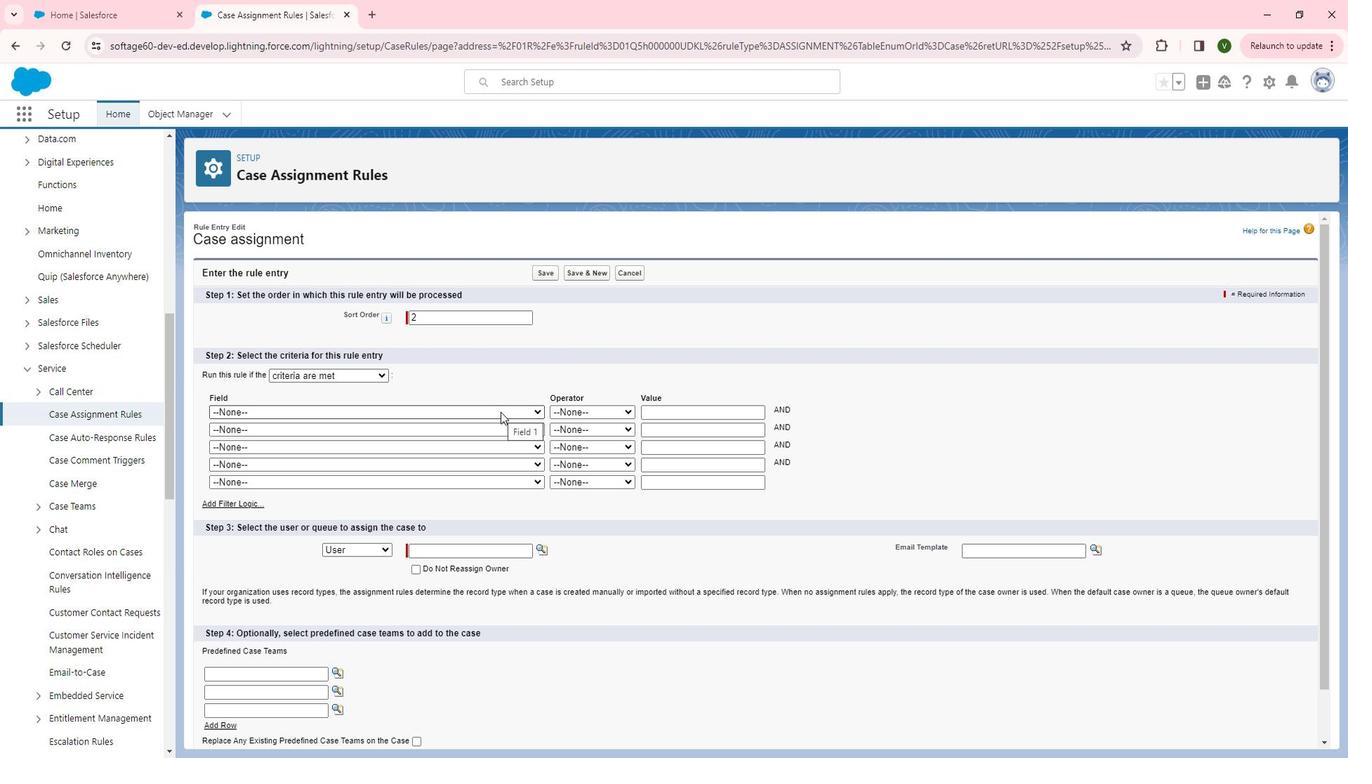 
Action: Mouse moved to (422, 545)
Screenshot: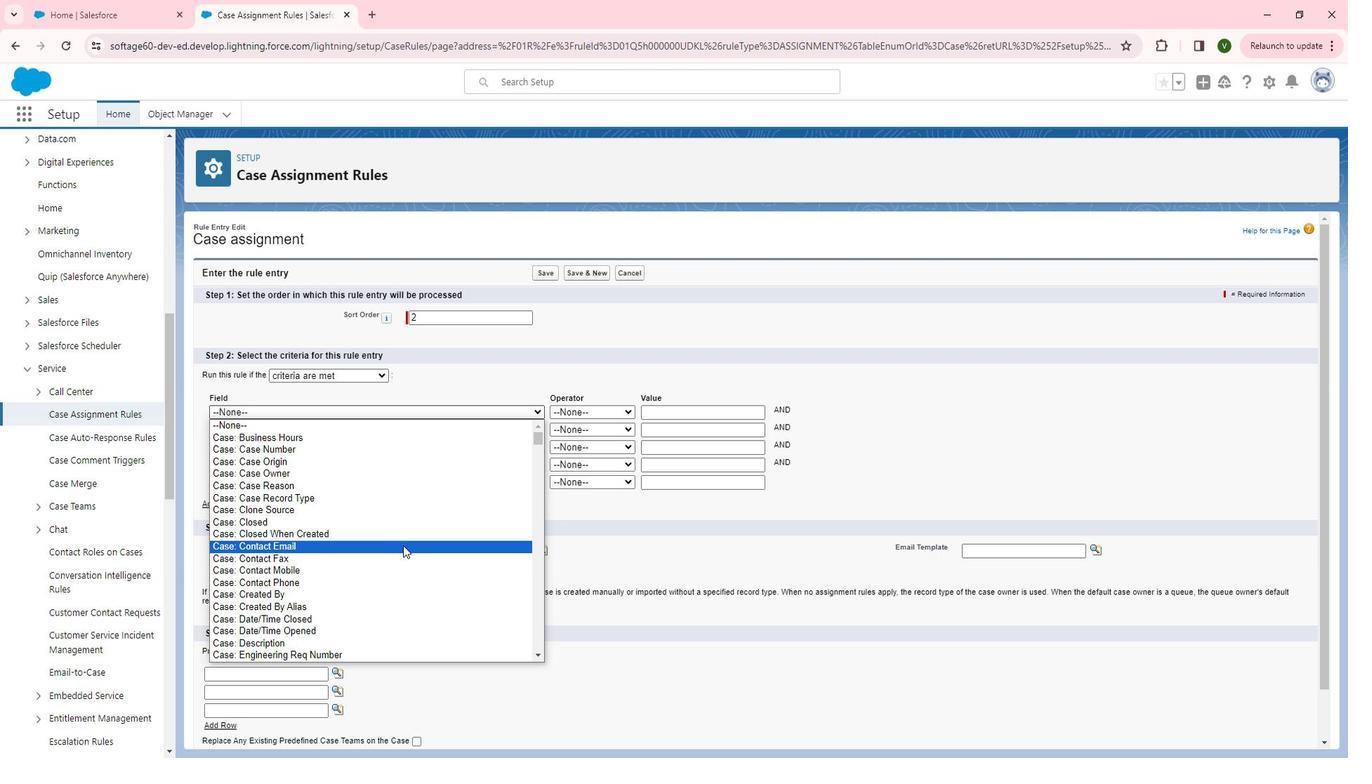 
Action: Mouse pressed left at (422, 545)
Screenshot: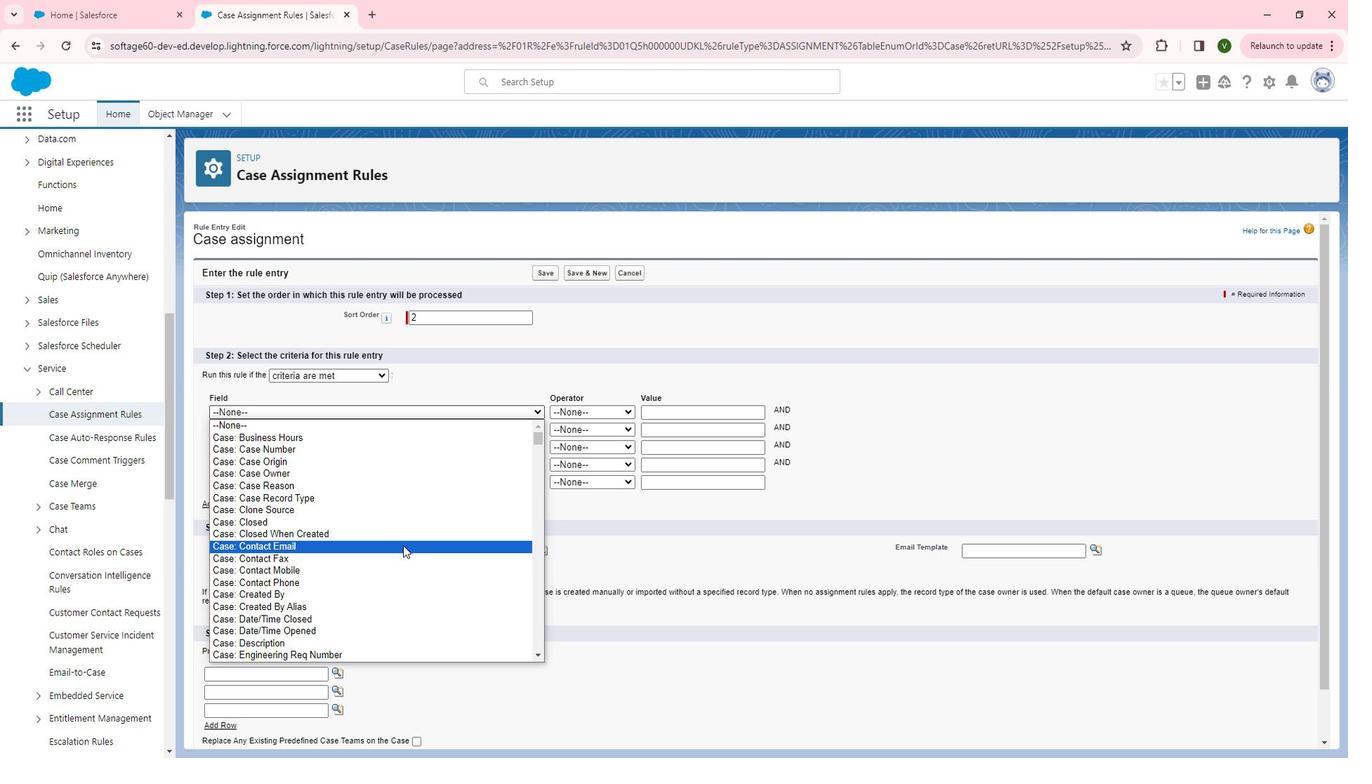 
Action: Mouse moved to (630, 415)
Screenshot: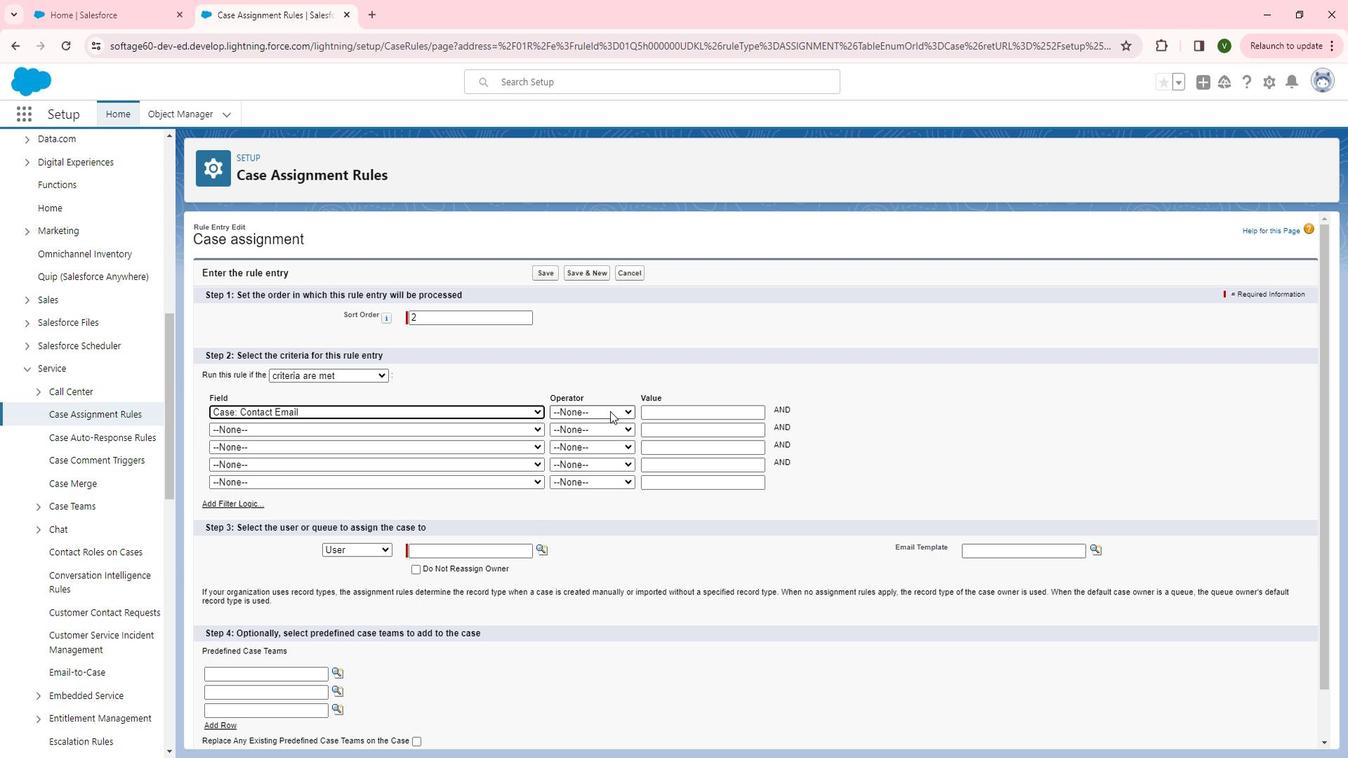 
Action: Mouse pressed left at (630, 415)
Screenshot: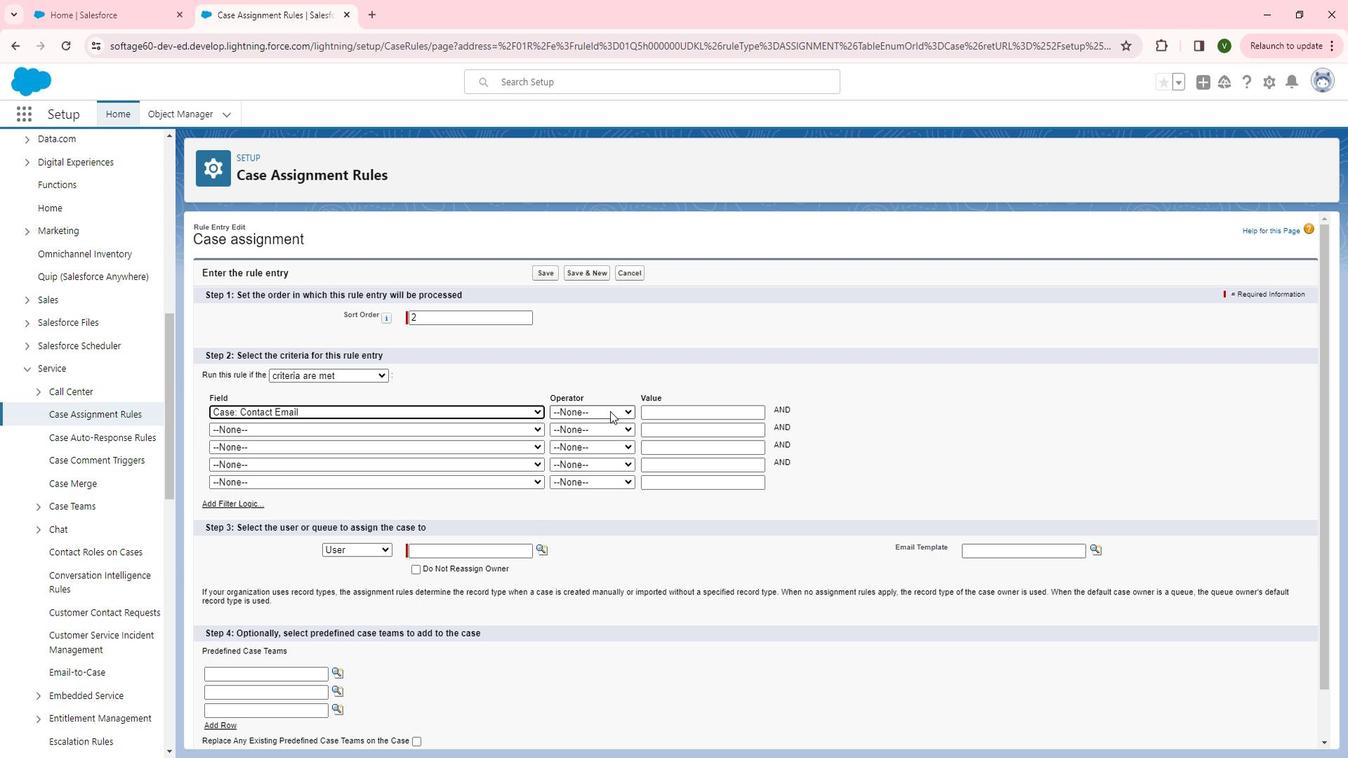 
Action: Mouse moved to (611, 557)
Screenshot: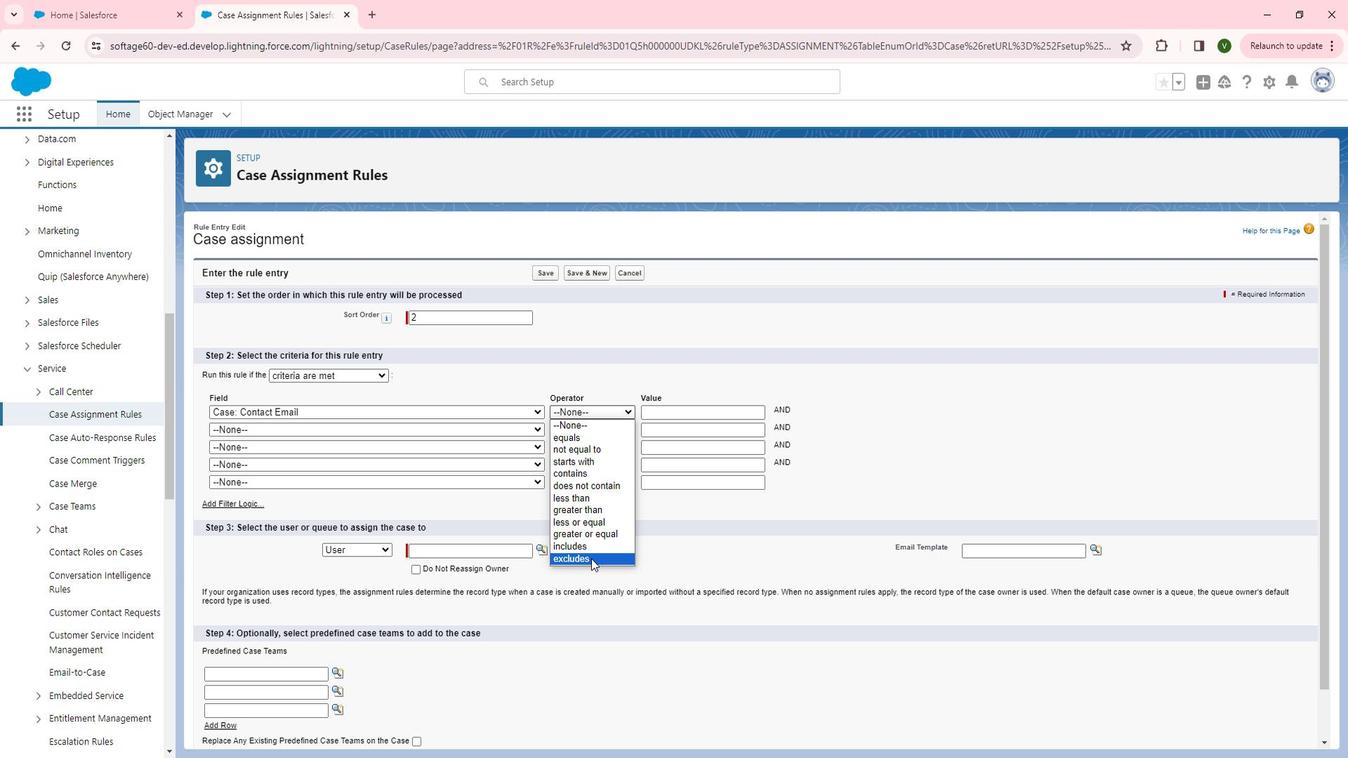 
Action: Mouse pressed left at (611, 557)
Screenshot: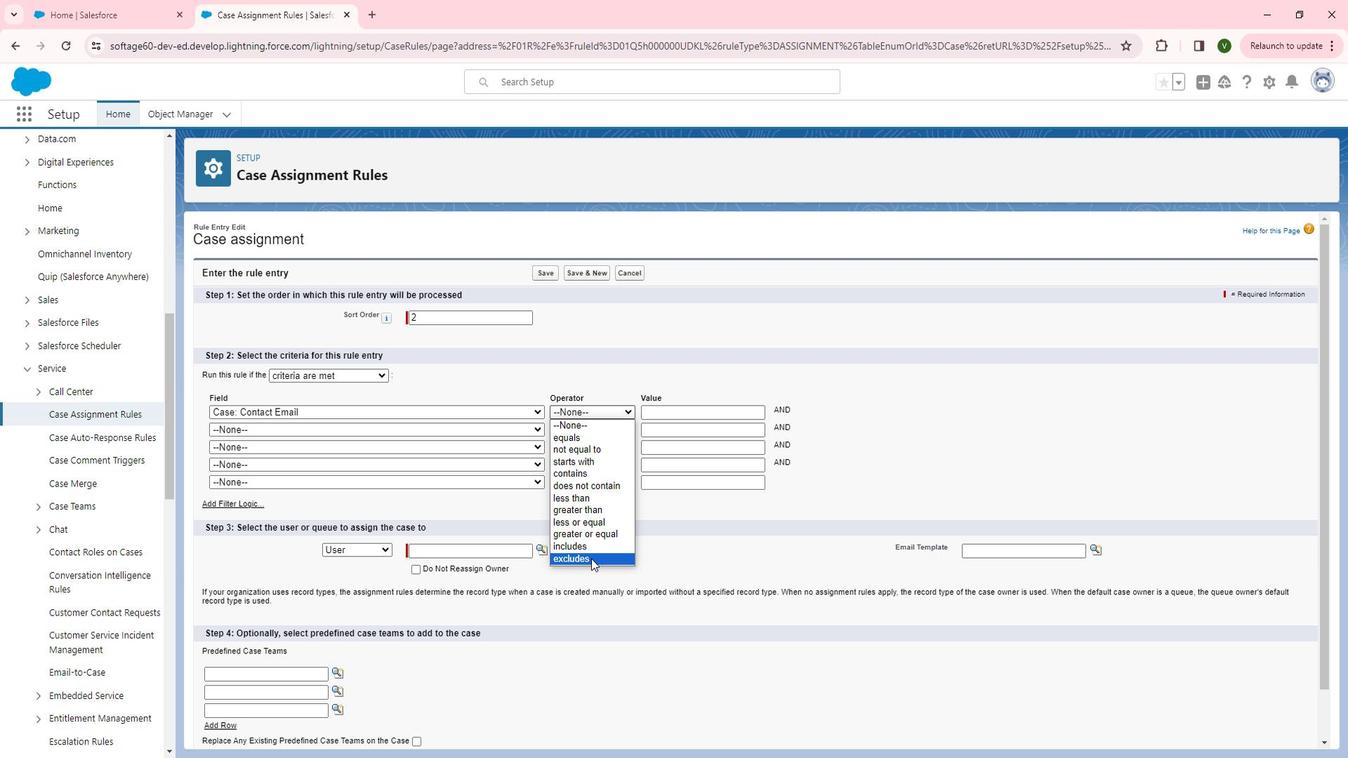 
Action: Mouse moved to (640, 420)
Screenshot: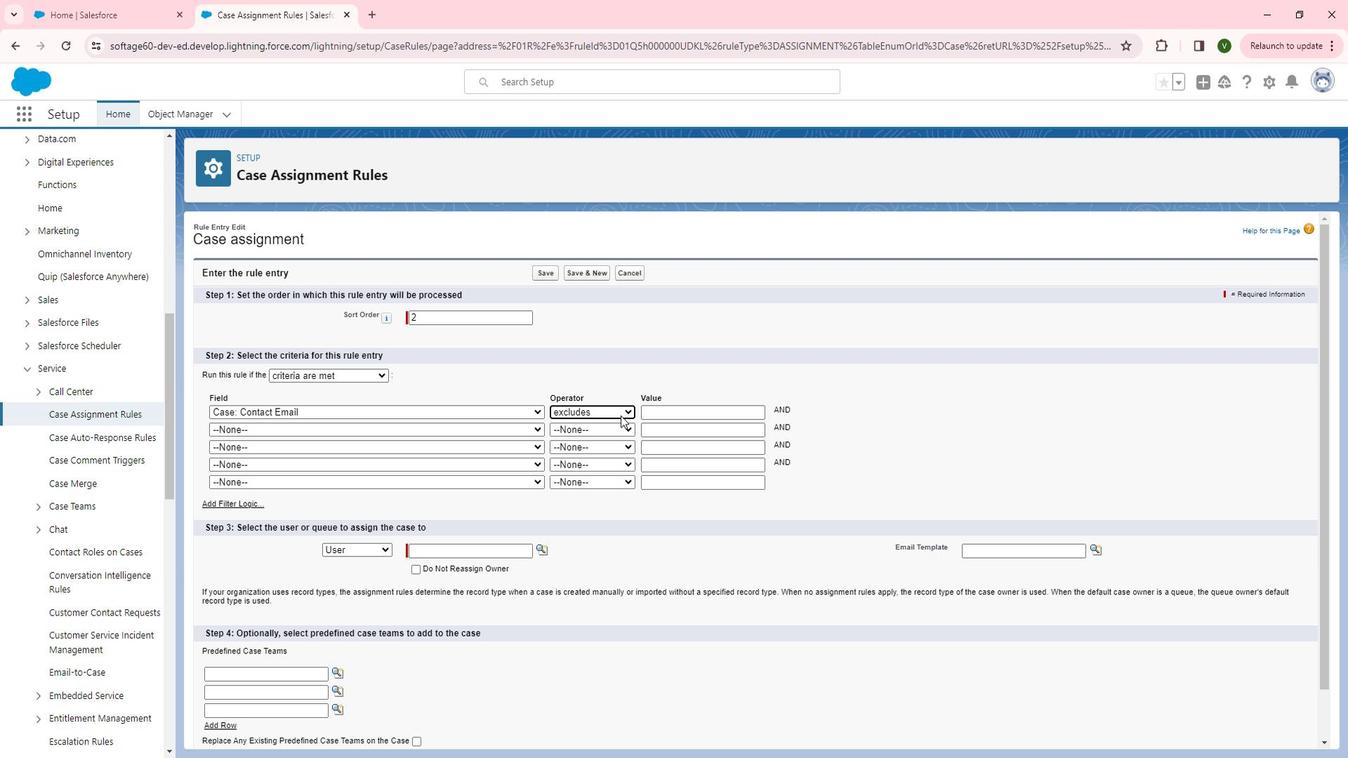 
Action: Mouse pressed left at (640, 420)
Screenshot: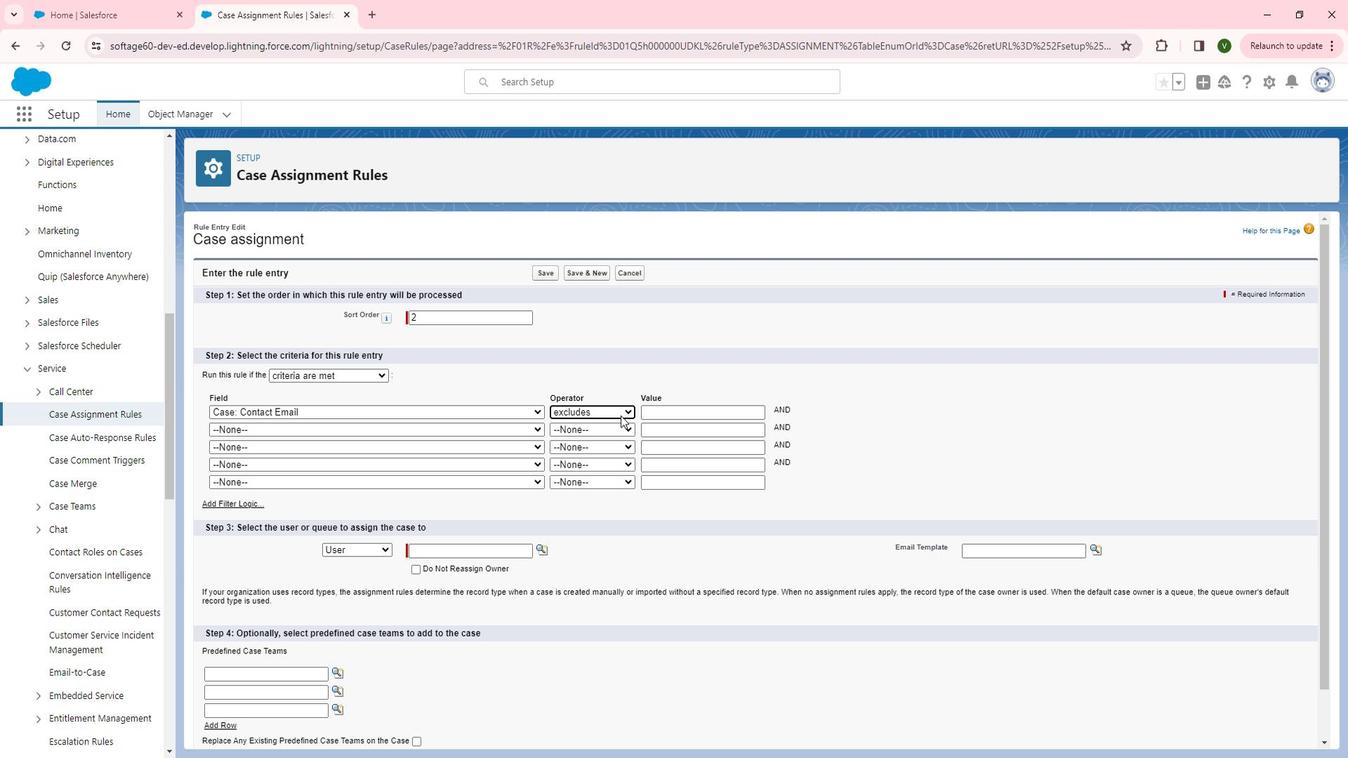 
Action: Mouse moved to (637, 542)
Screenshot: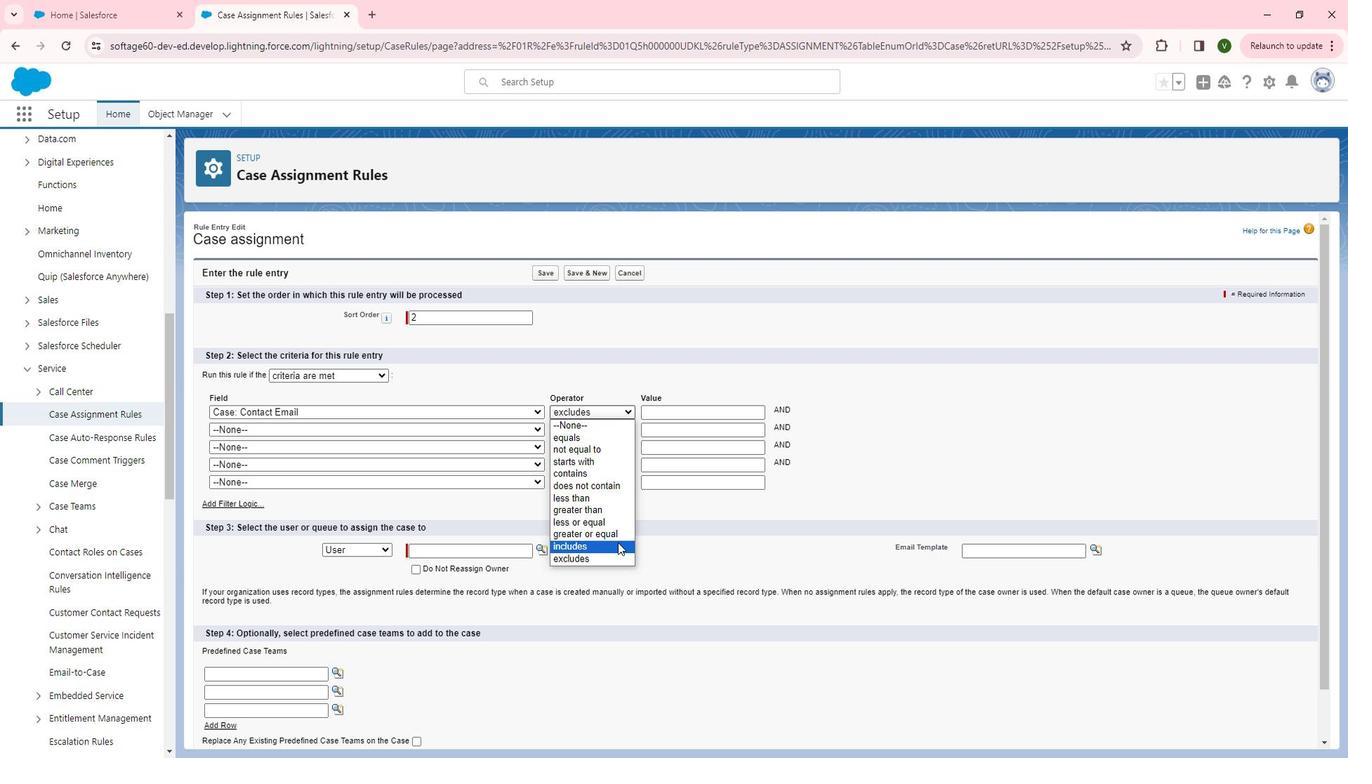 
Action: Mouse pressed left at (637, 542)
Screenshot: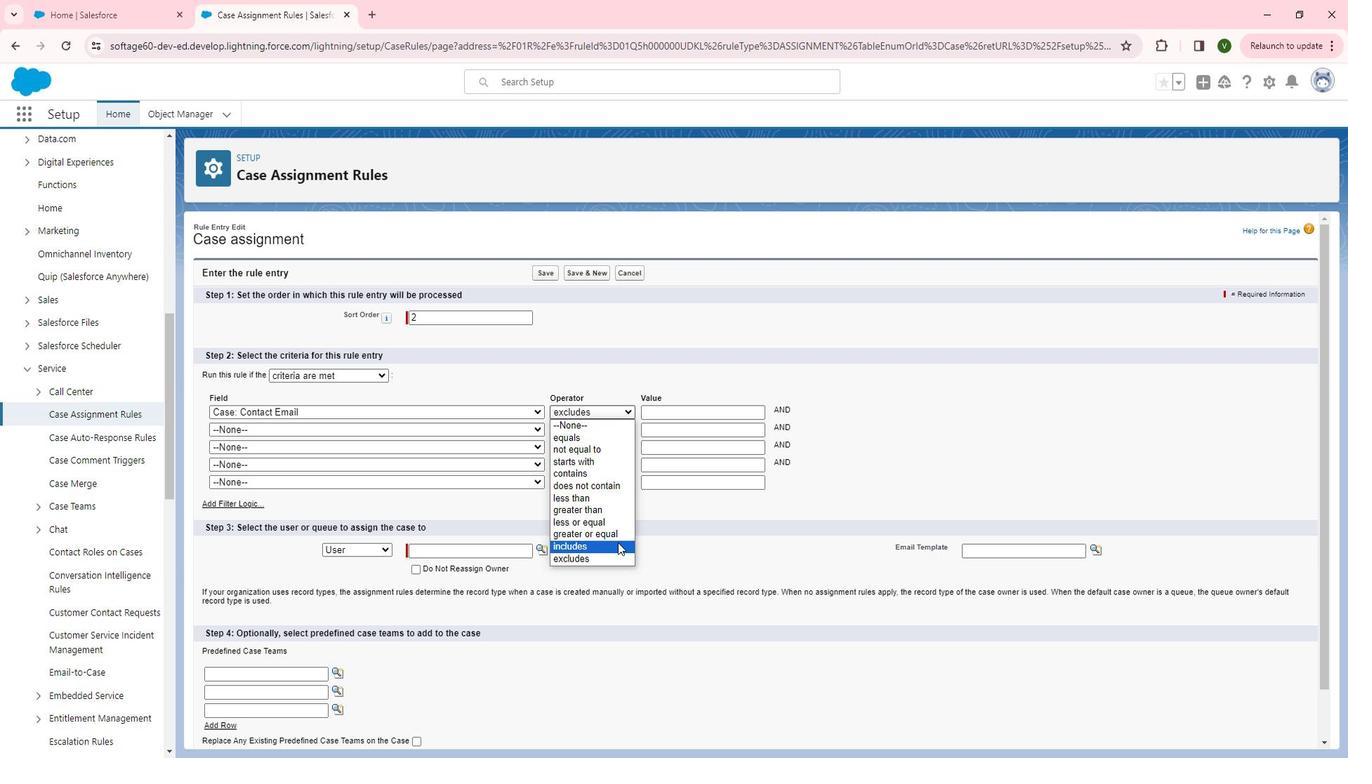 
Action: Mouse moved to (637, 414)
Screenshot: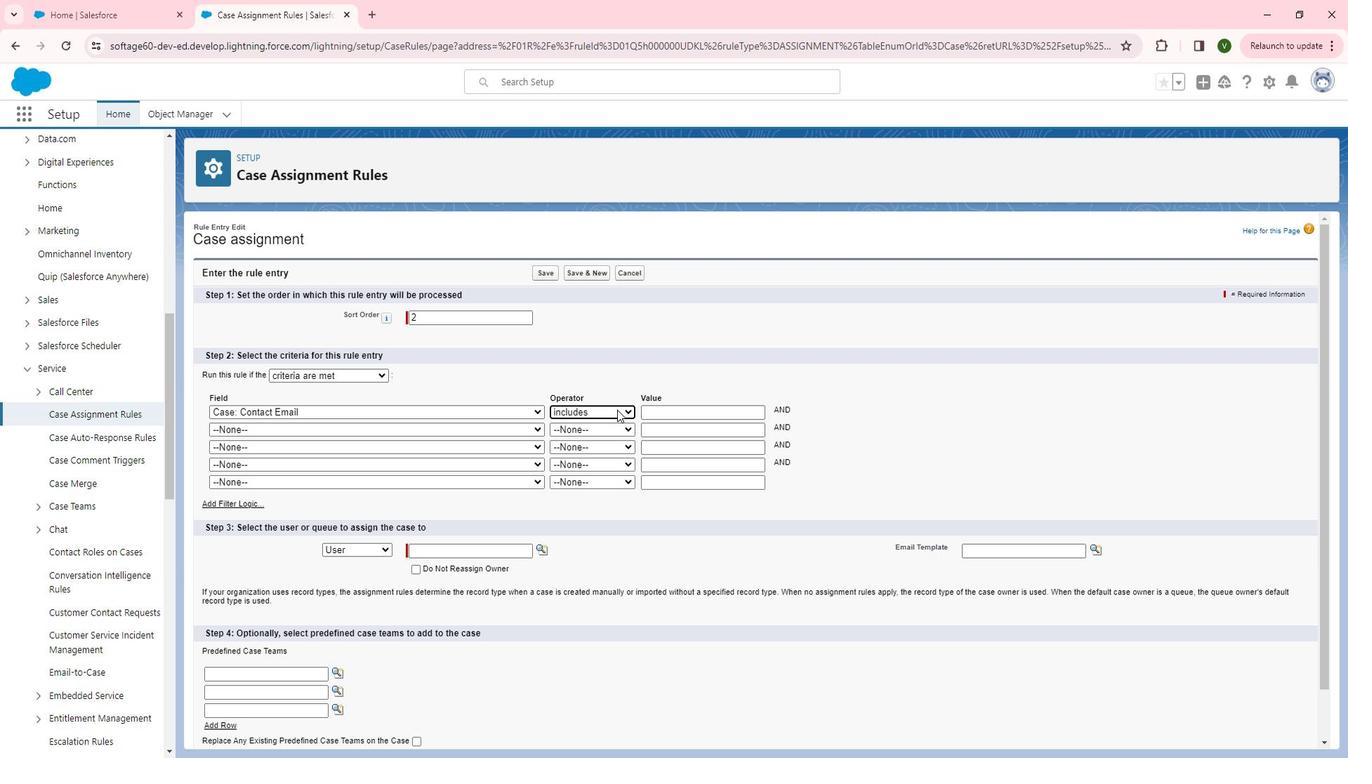 
Action: Mouse pressed left at (637, 414)
Screenshot: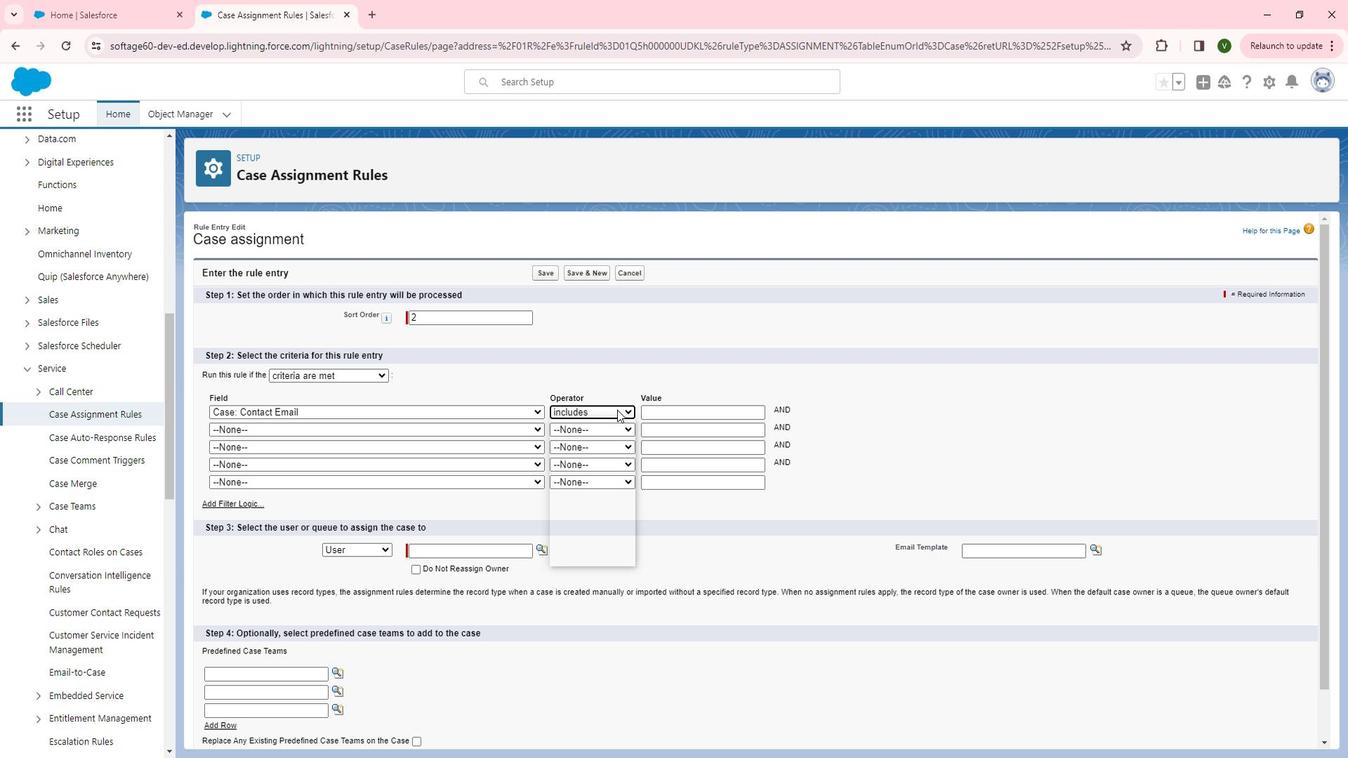 
Action: Mouse moved to (623, 440)
Screenshot: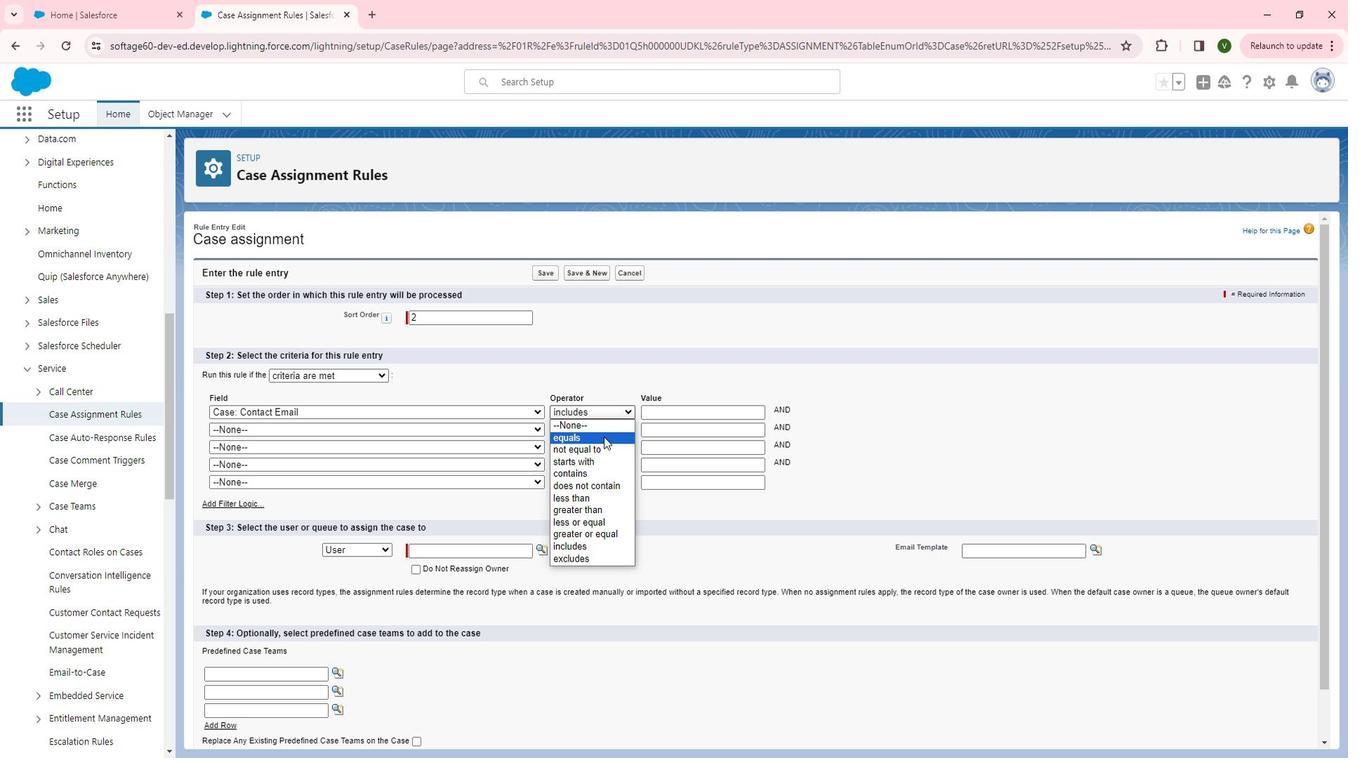 
Action: Mouse pressed left at (623, 440)
Screenshot: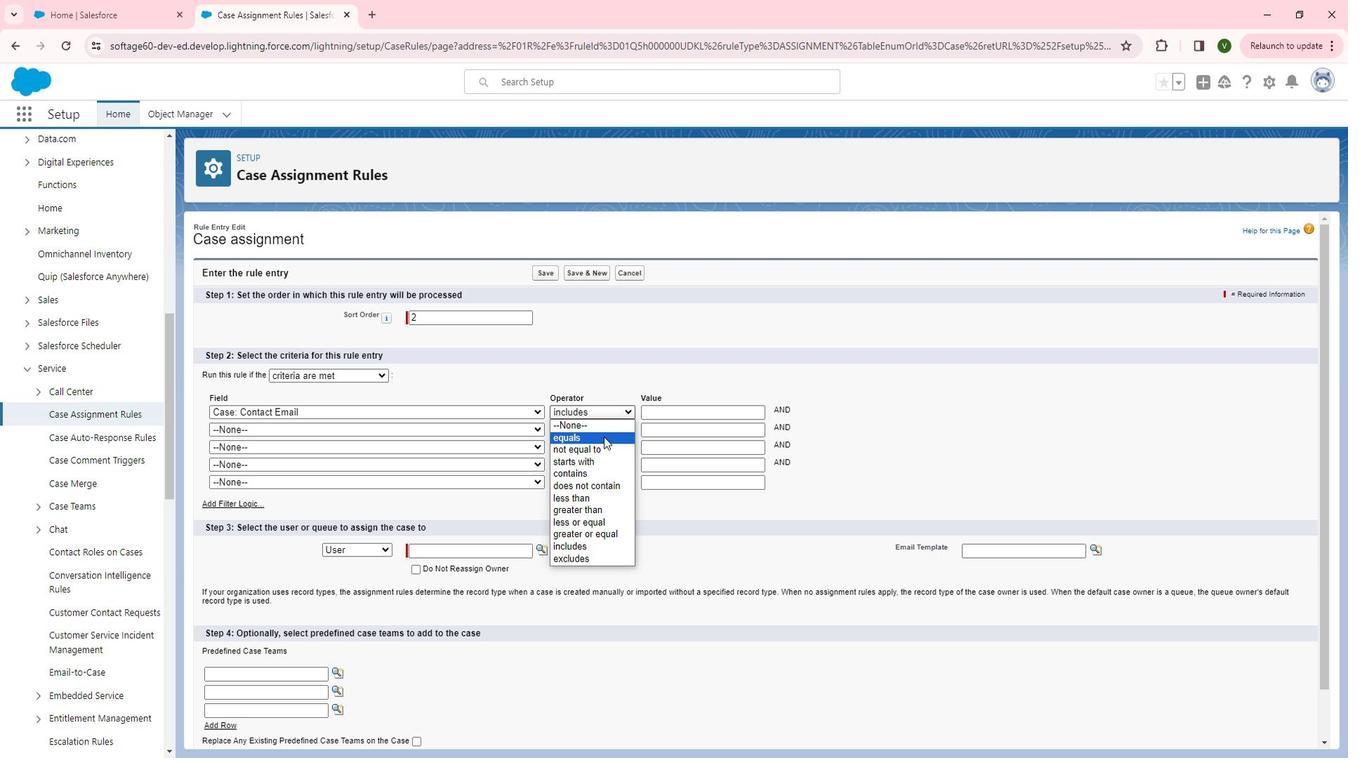 
Action: Mouse moved to (649, 511)
Screenshot: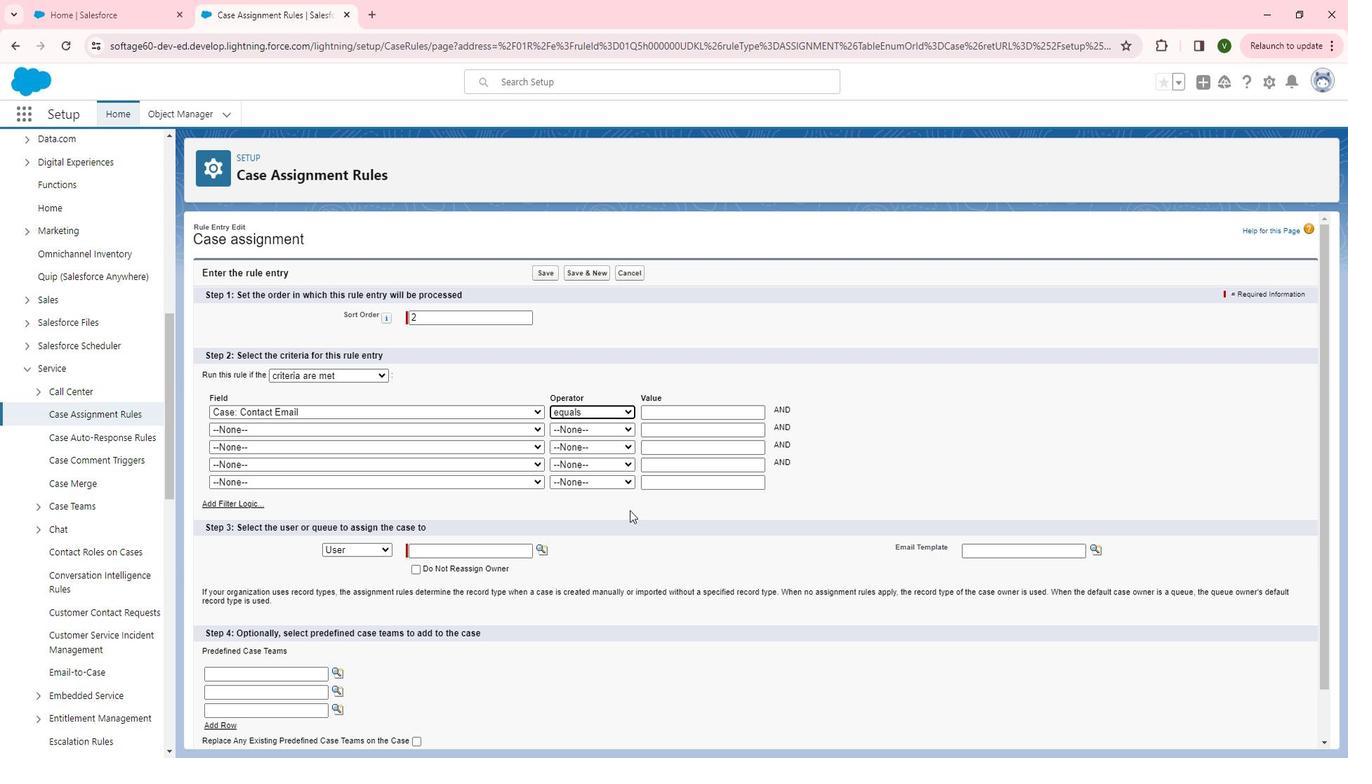 
Action: Mouse pressed left at (649, 511)
Screenshot: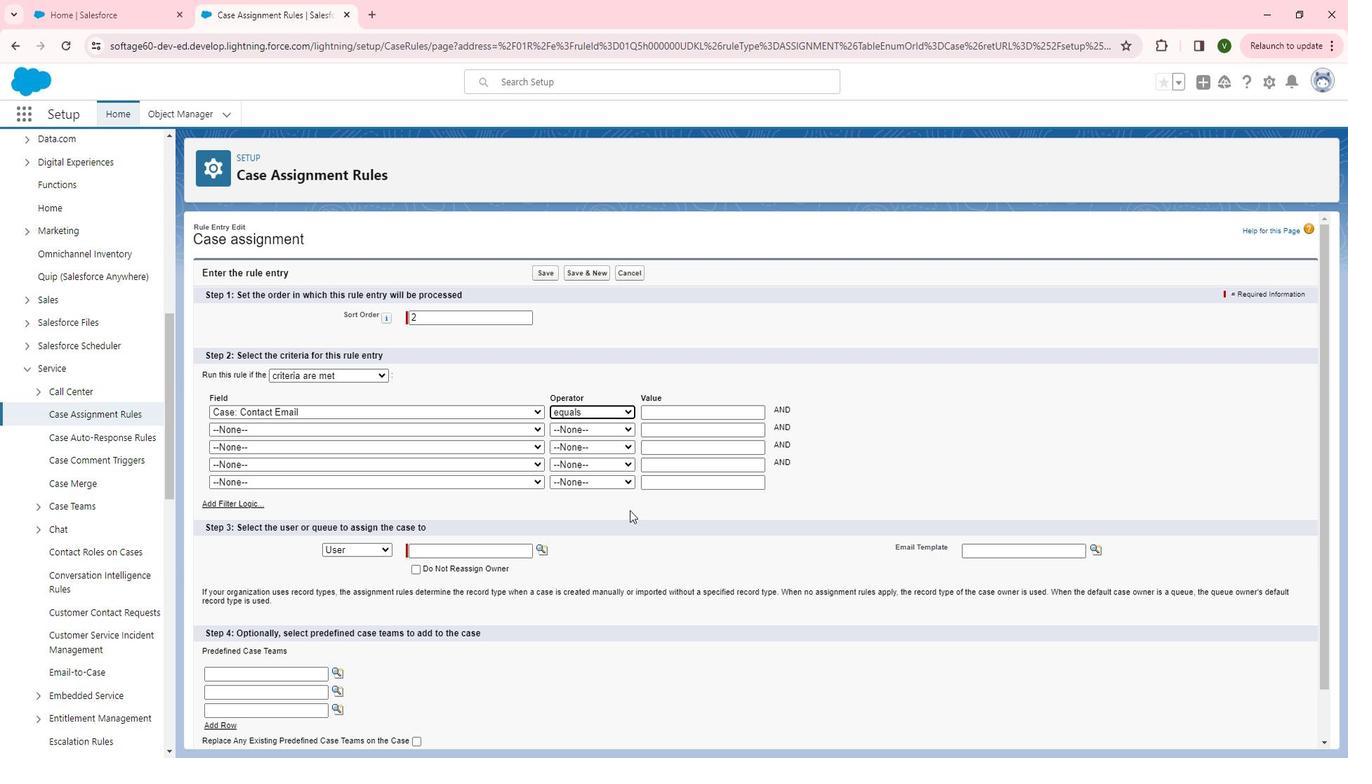 
Action: Mouse moved to (471, 431)
Screenshot: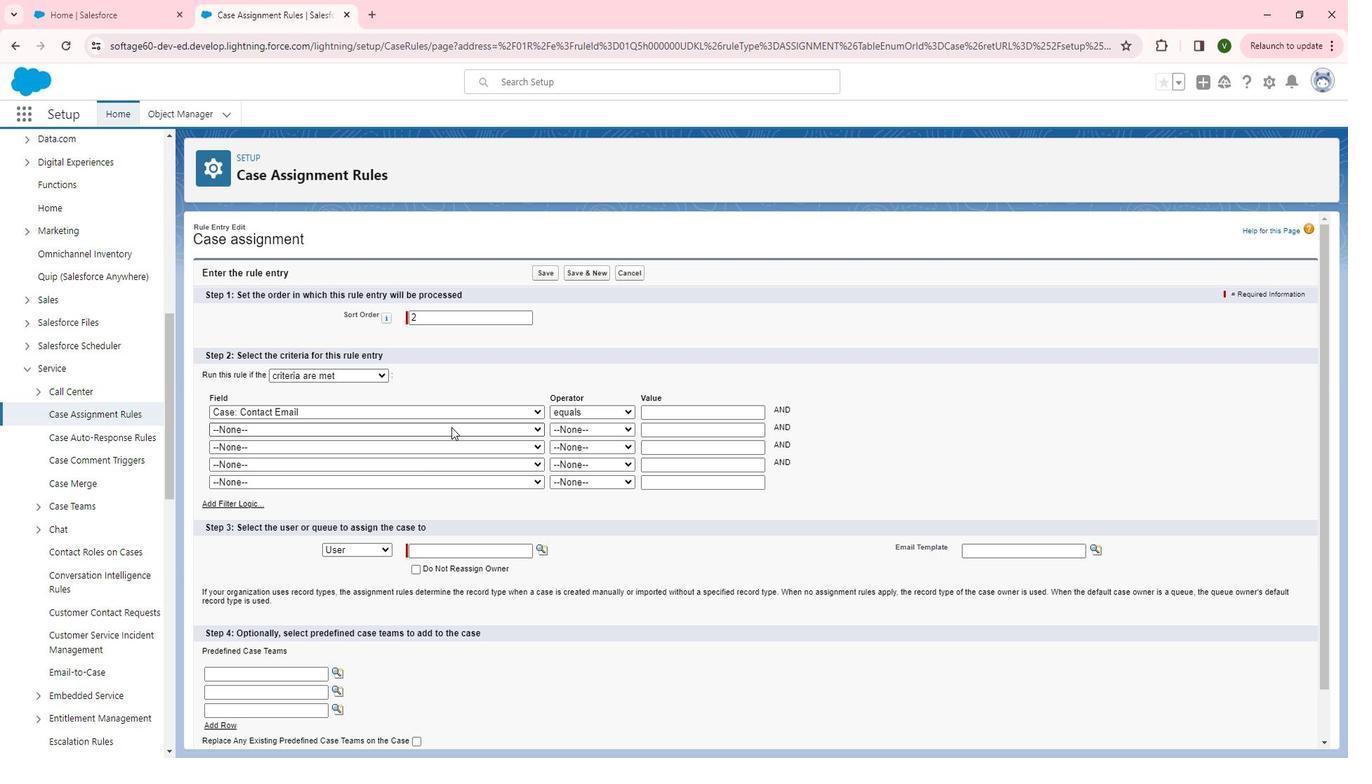 
Action: Mouse pressed left at (471, 431)
Screenshot: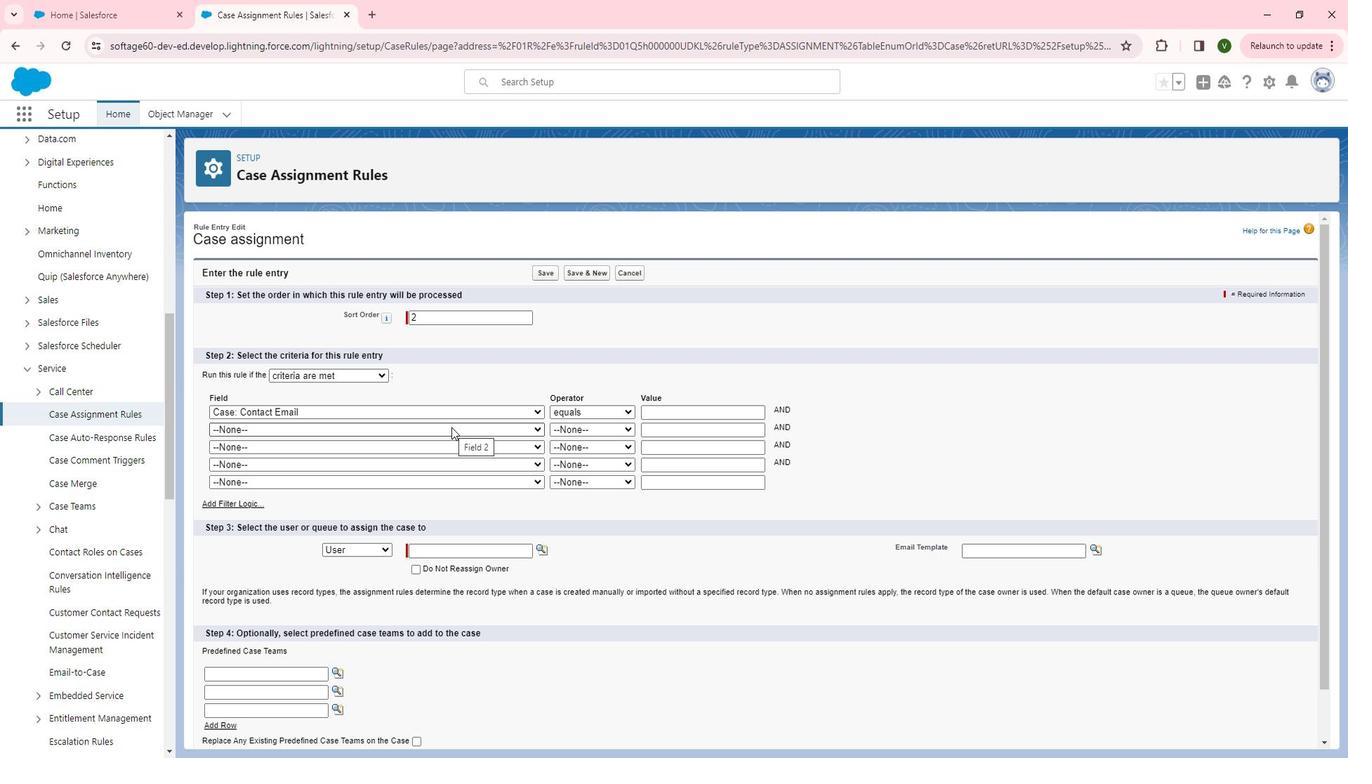 
Action: Mouse moved to (450, 500)
Screenshot: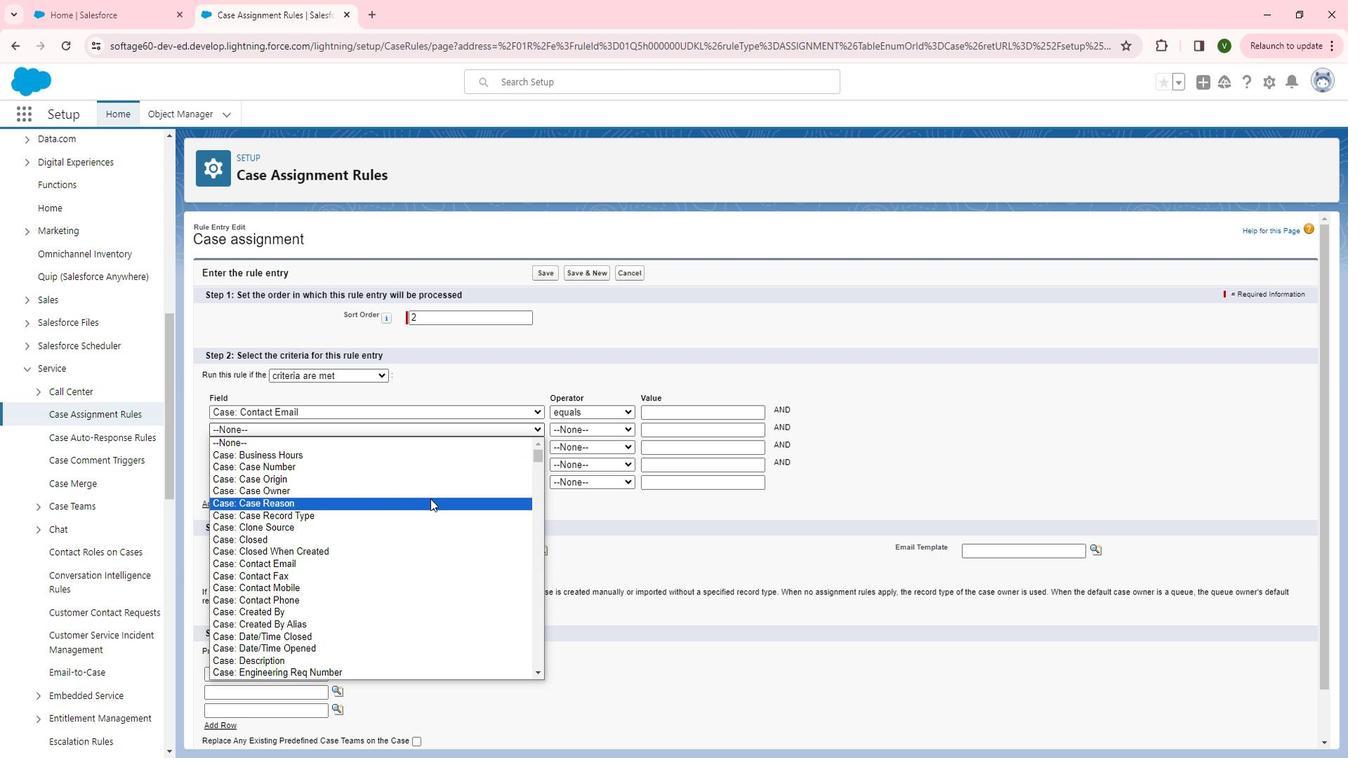 
Action: Mouse pressed left at (450, 500)
Screenshot: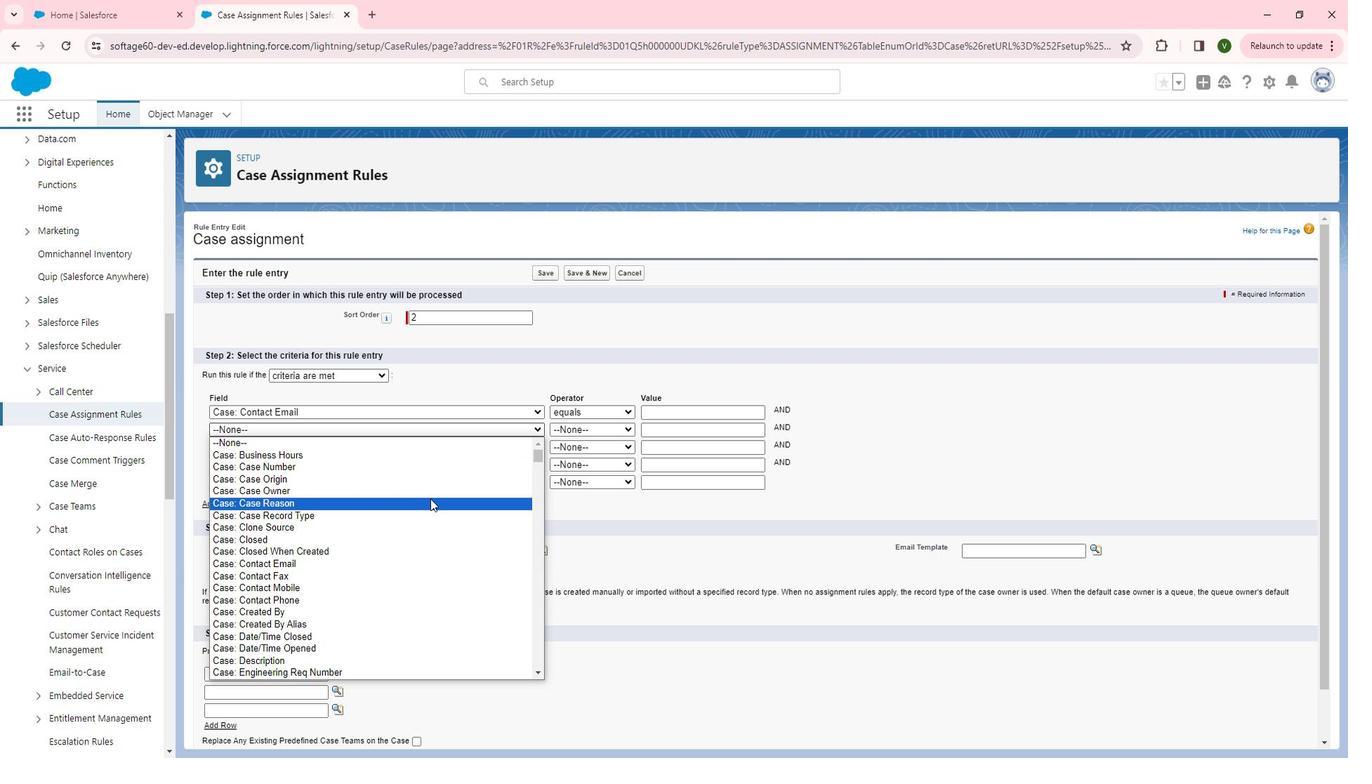 
Action: Mouse moved to (636, 436)
Screenshot: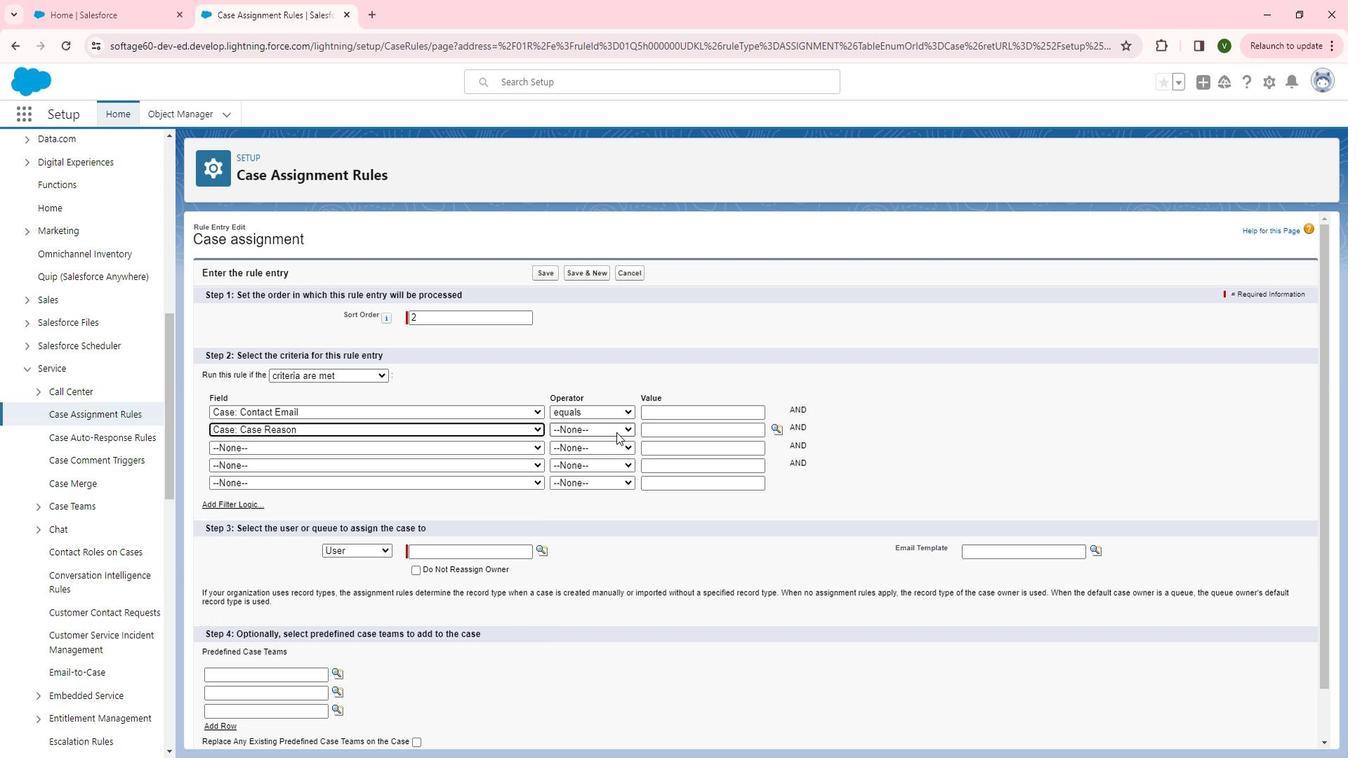 
Action: Mouse pressed left at (636, 436)
Screenshot: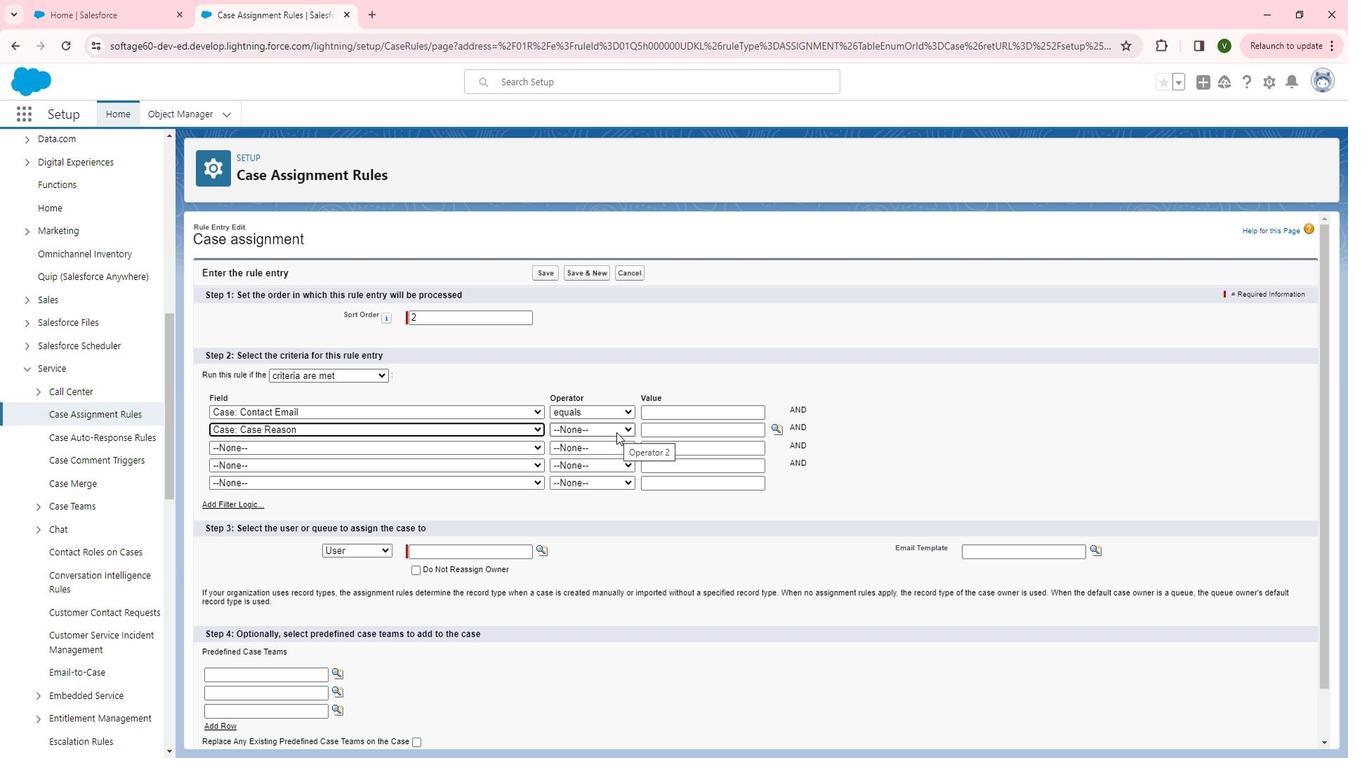 
Action: Mouse moved to (627, 455)
Screenshot: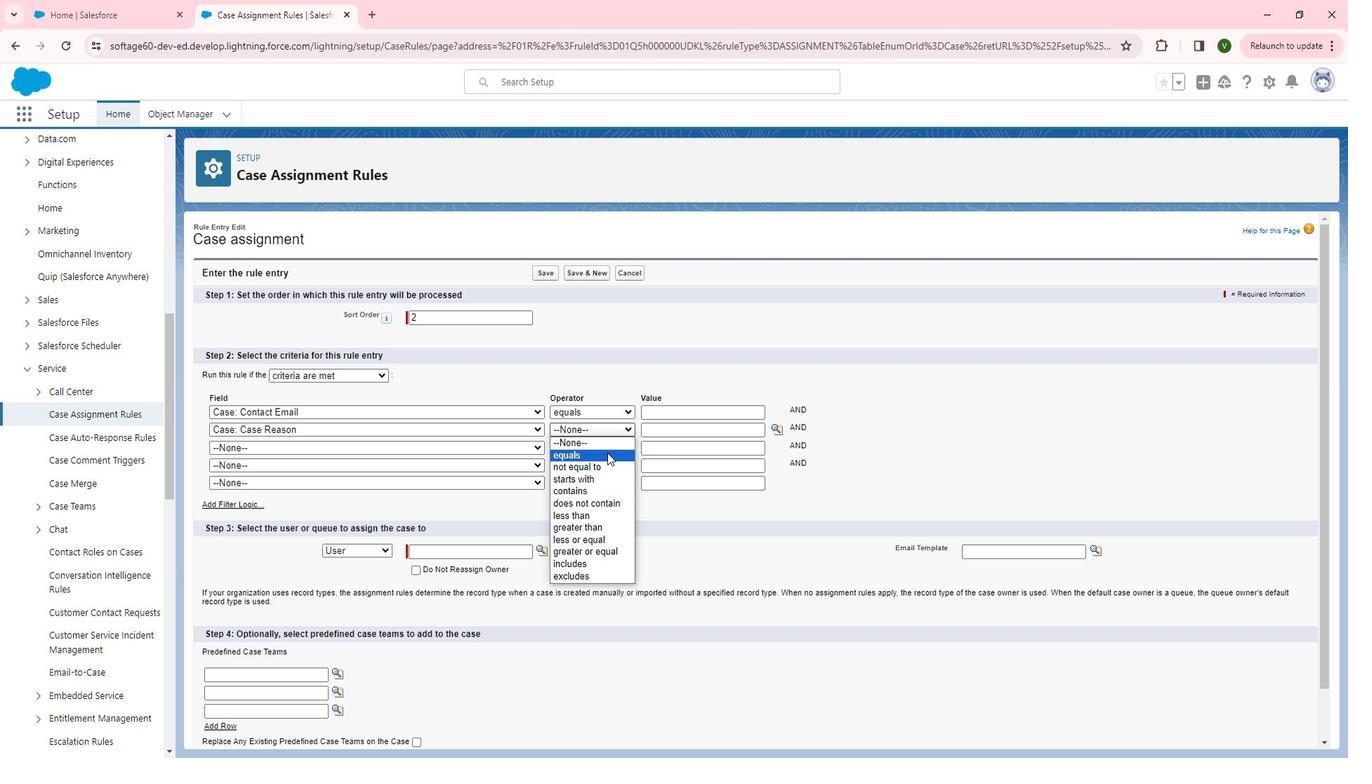 
Action: Mouse pressed left at (627, 455)
Screenshot: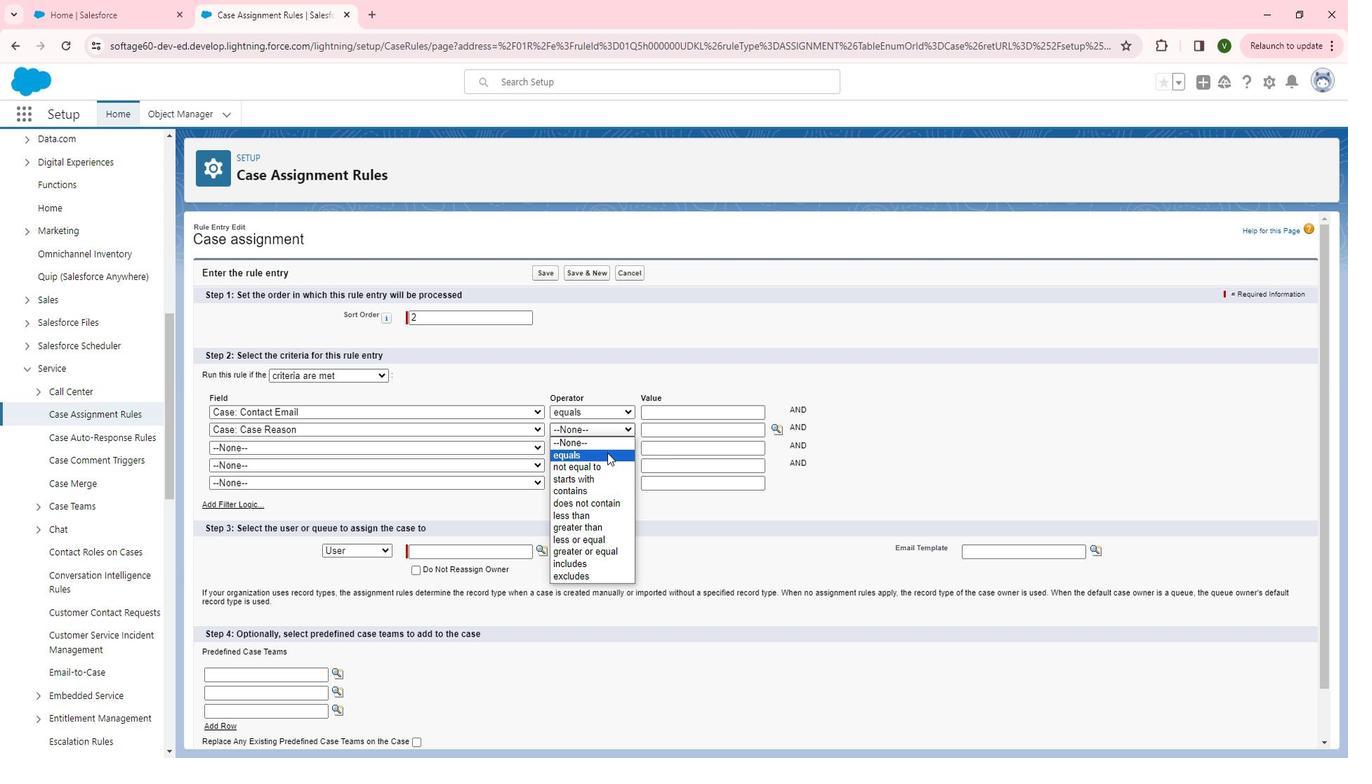 
Action: Mouse moved to (799, 429)
Screenshot: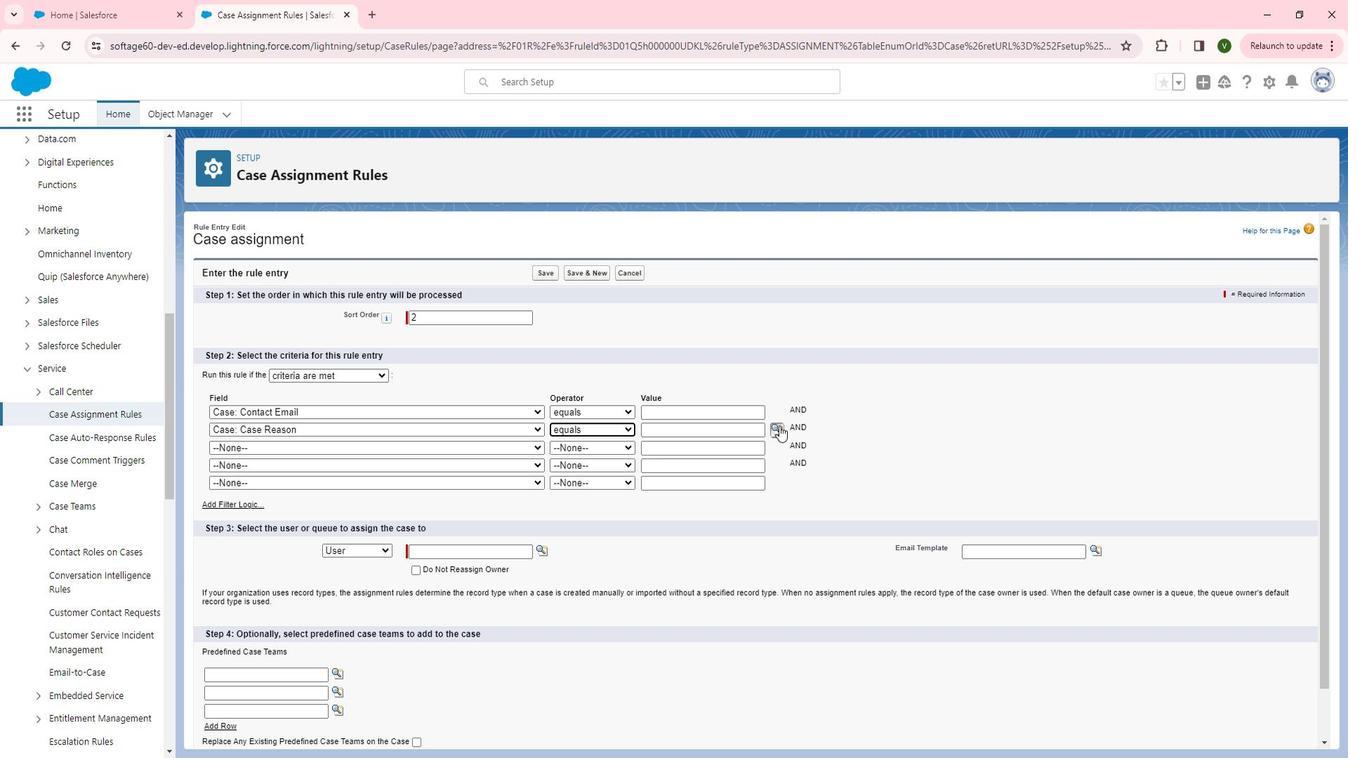 
Action: Mouse pressed left at (799, 429)
Screenshot: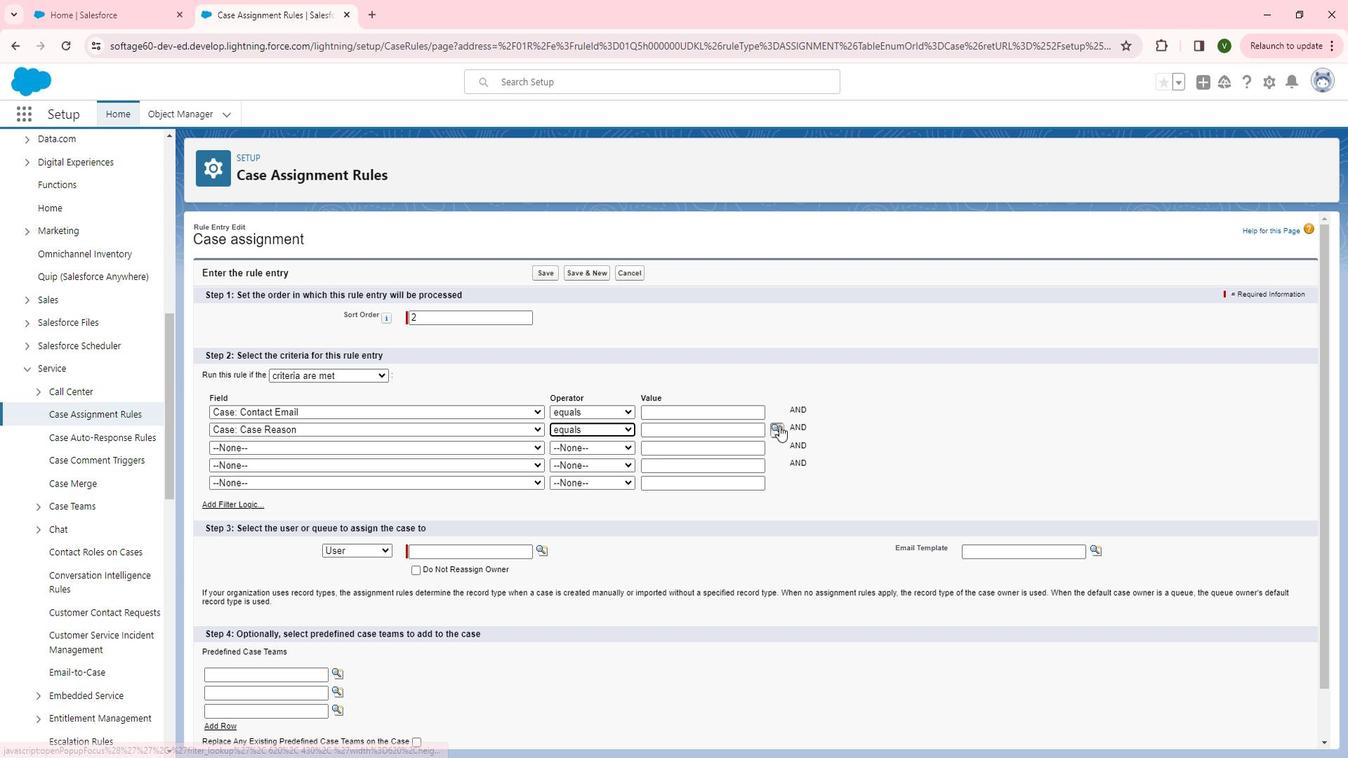 
Action: Mouse moved to (47, 188)
Screenshot: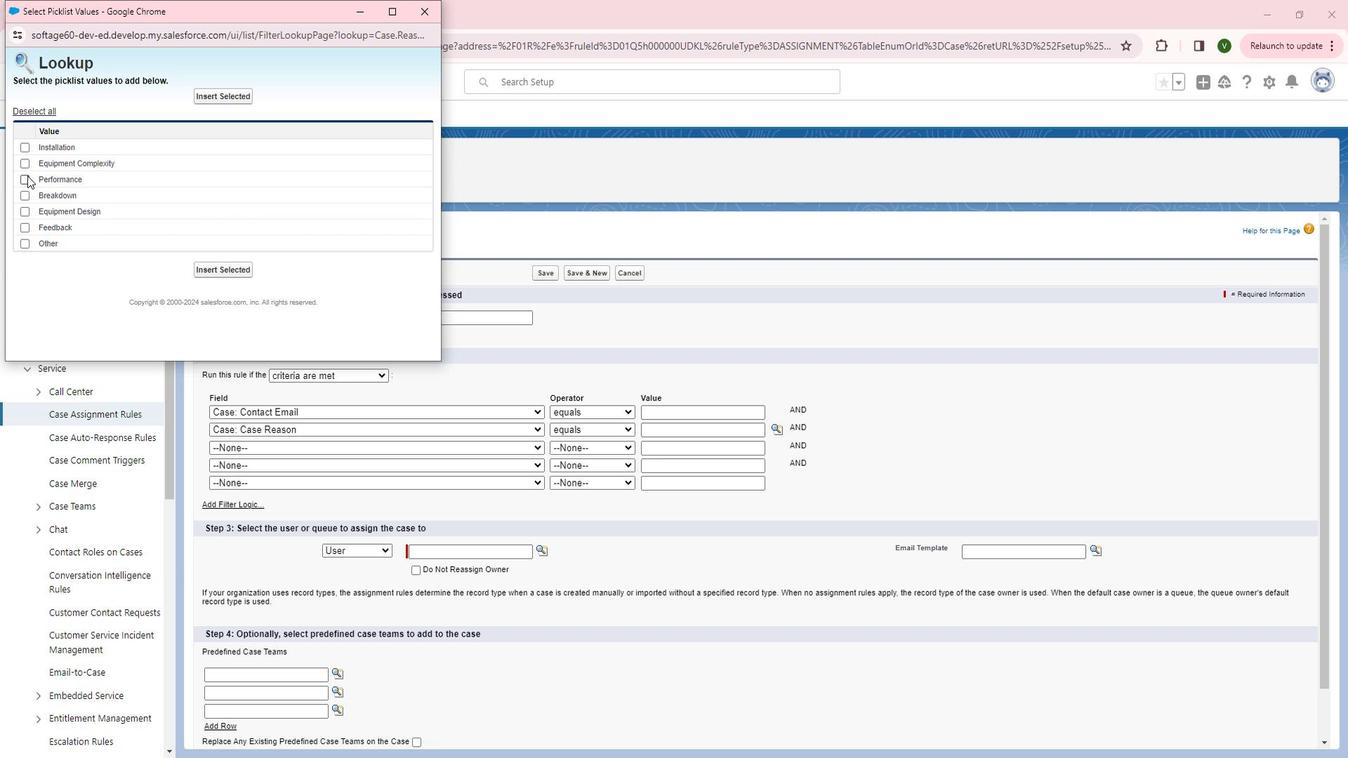 
Action: Mouse pressed left at (47, 188)
Screenshot: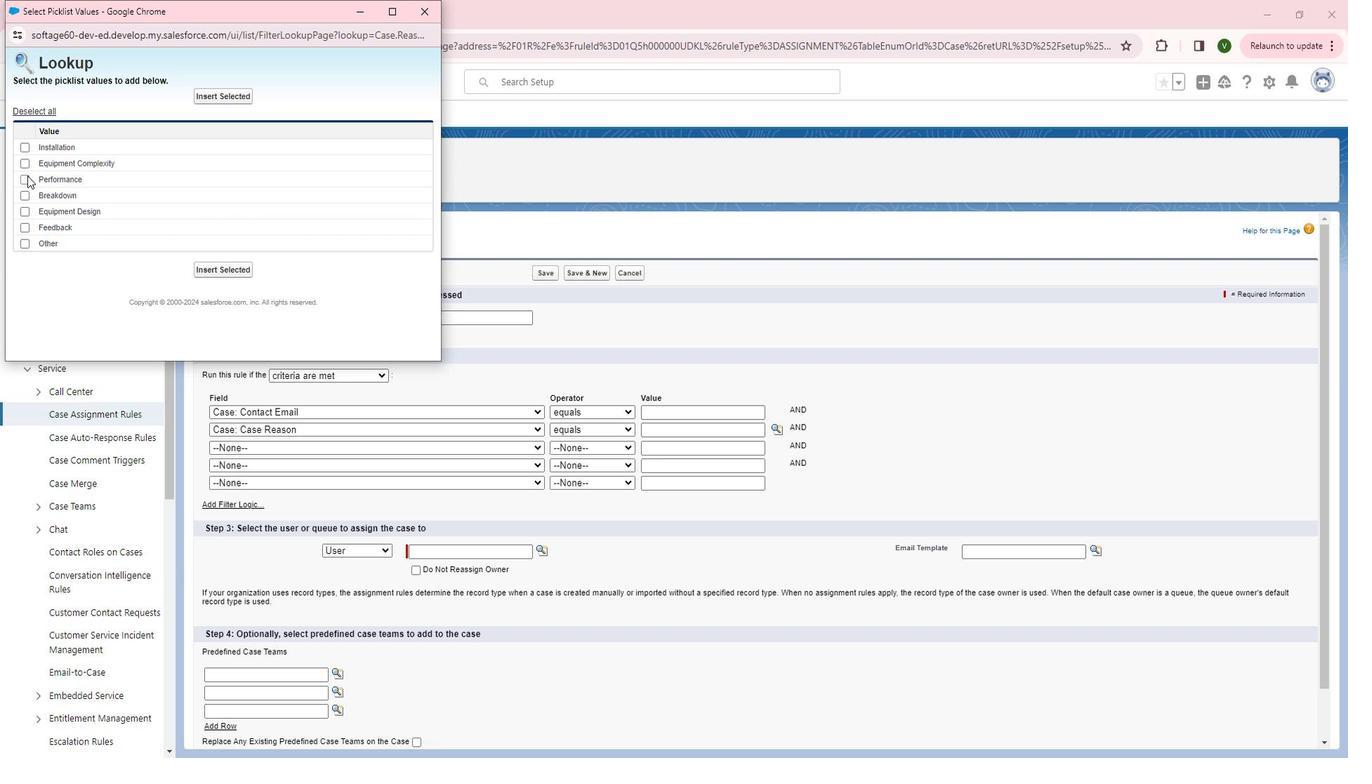 
Action: Mouse moved to (238, 284)
Screenshot: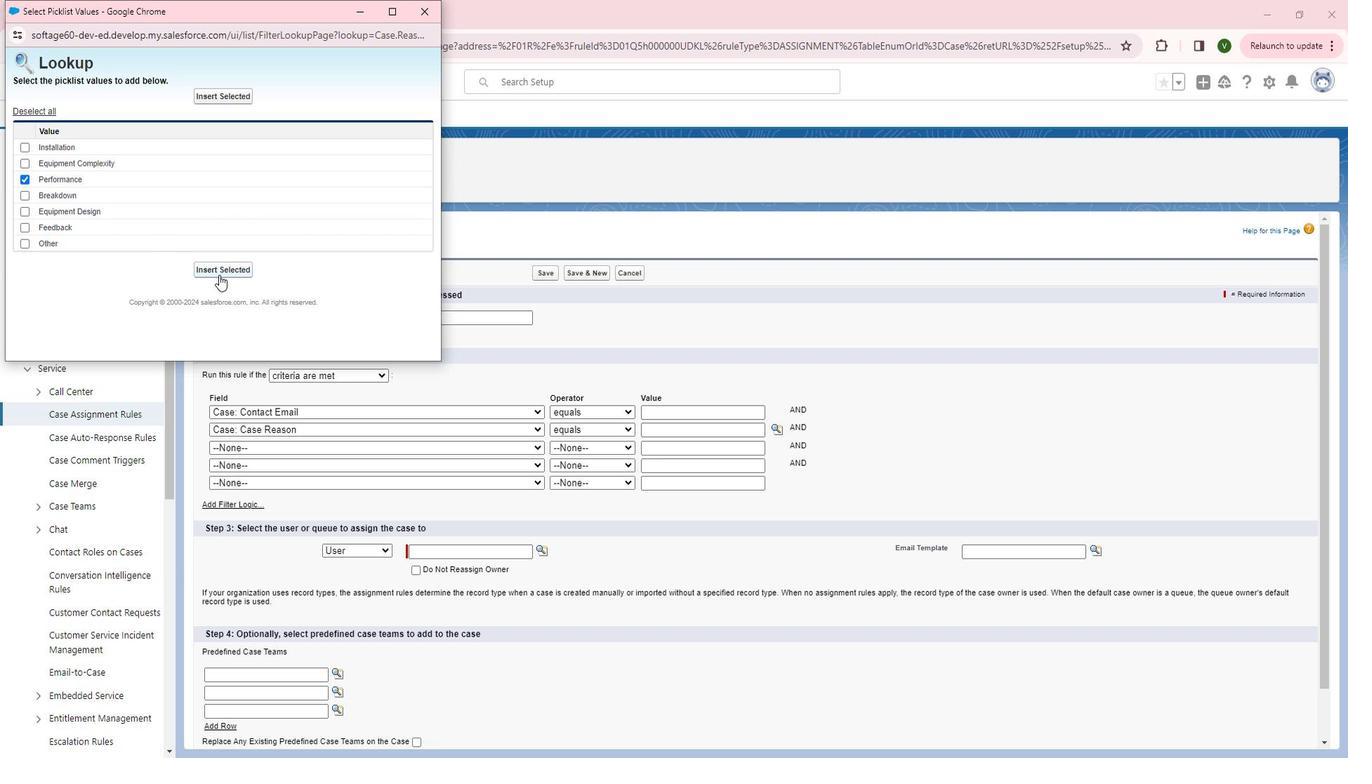 
Action: Mouse pressed left at (238, 284)
Screenshot: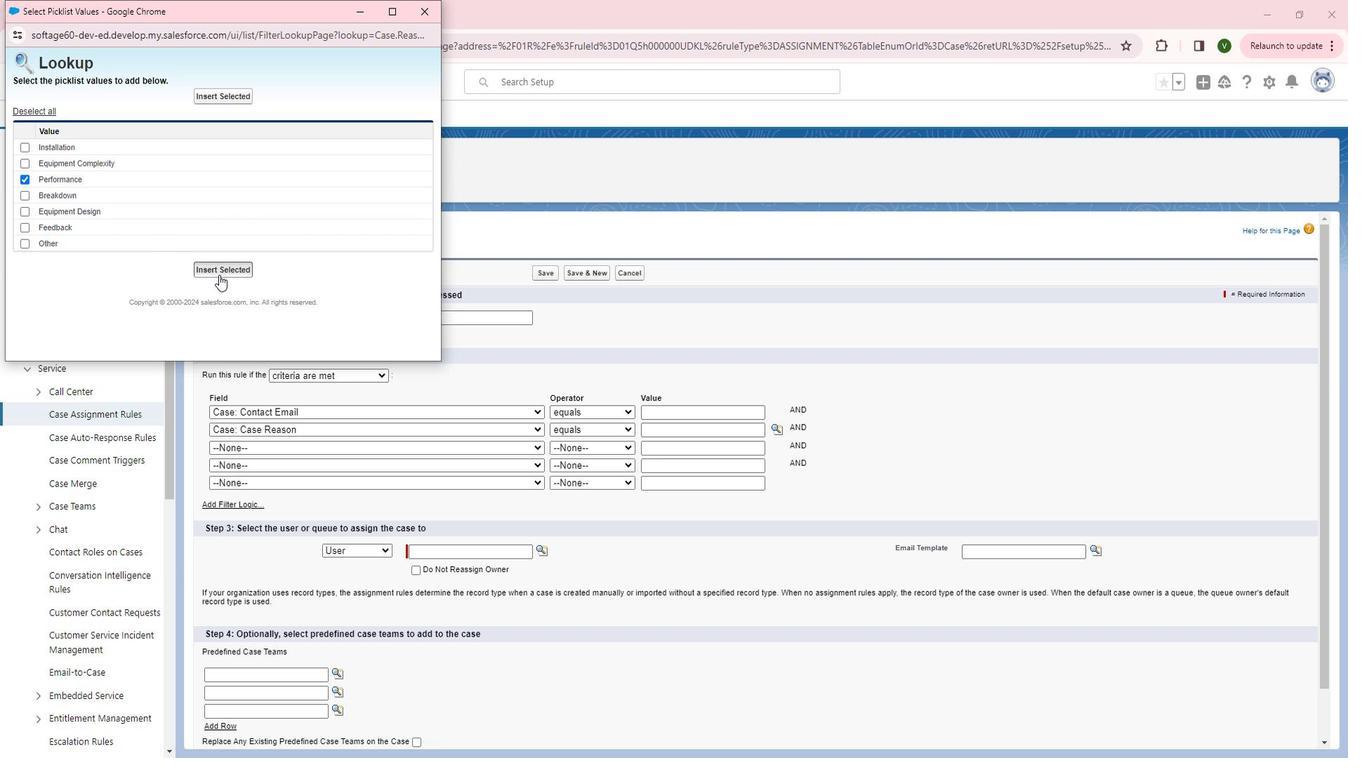 
Action: Mouse moved to (309, 450)
Screenshot: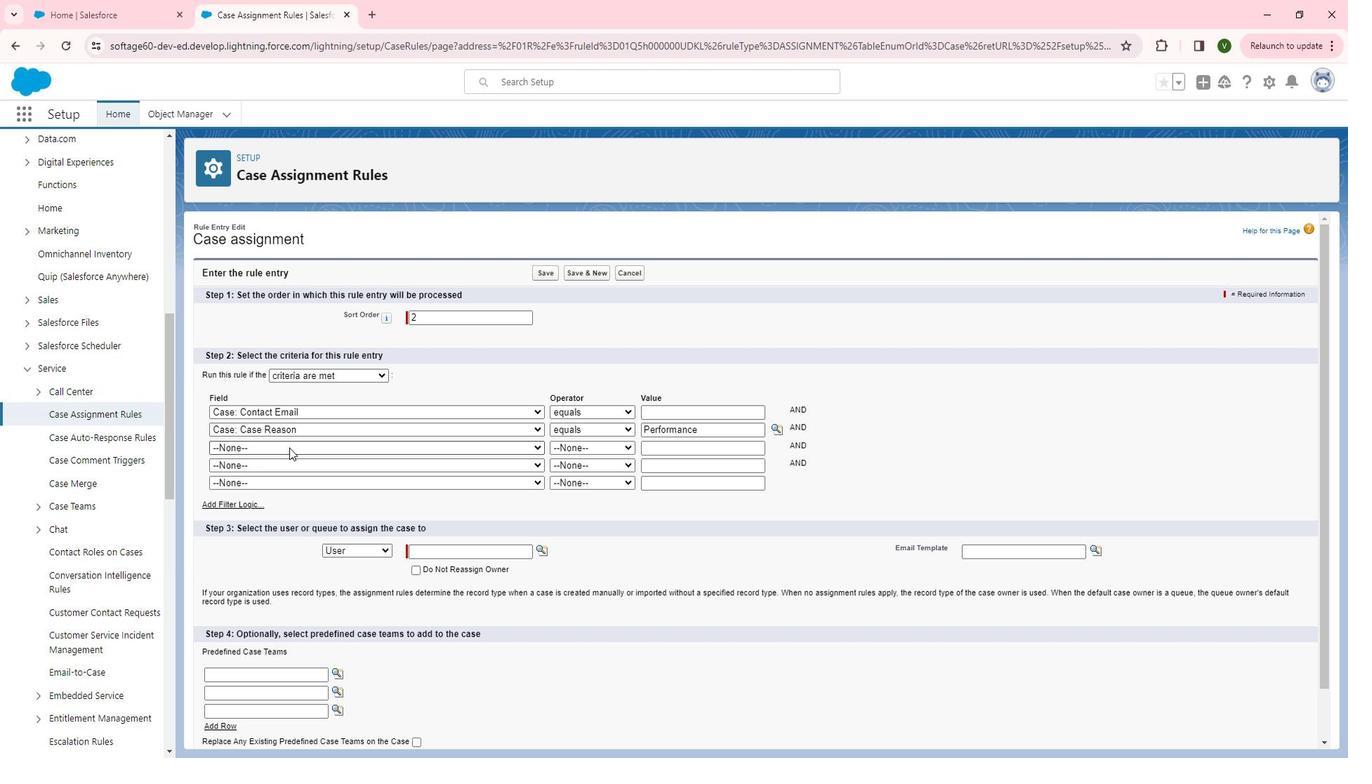
Action: Mouse pressed left at (309, 450)
Screenshot: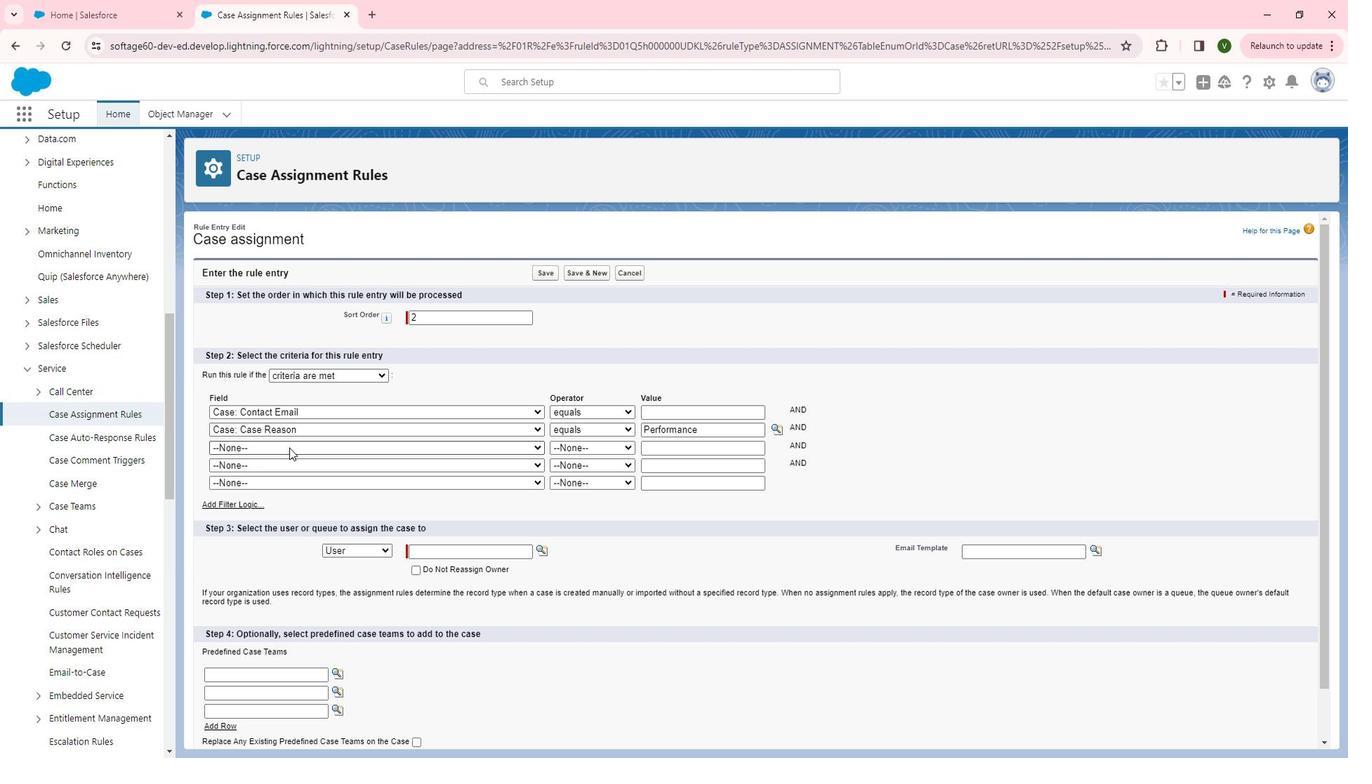 
Action: Mouse moved to (335, 654)
Screenshot: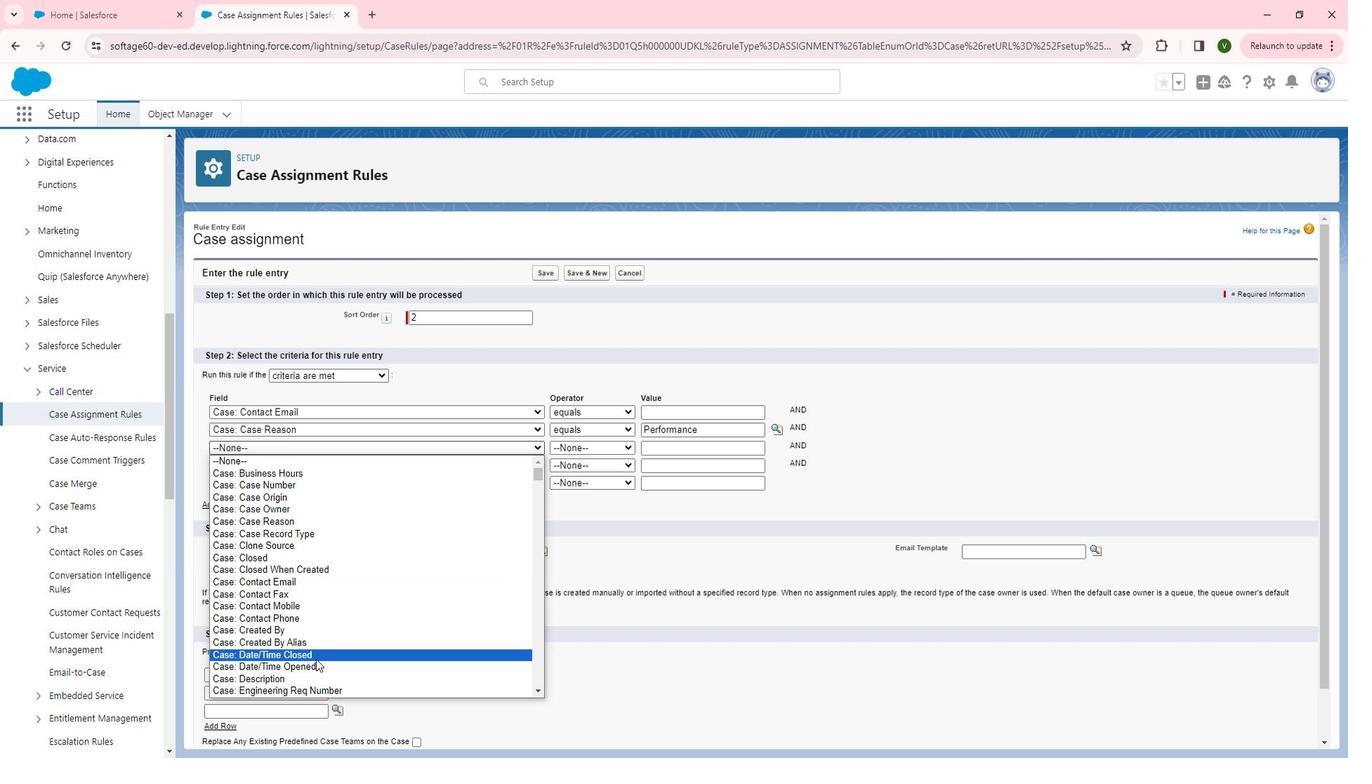 
Action: Mouse scrolled (335, 654) with delta (0, 0)
Screenshot: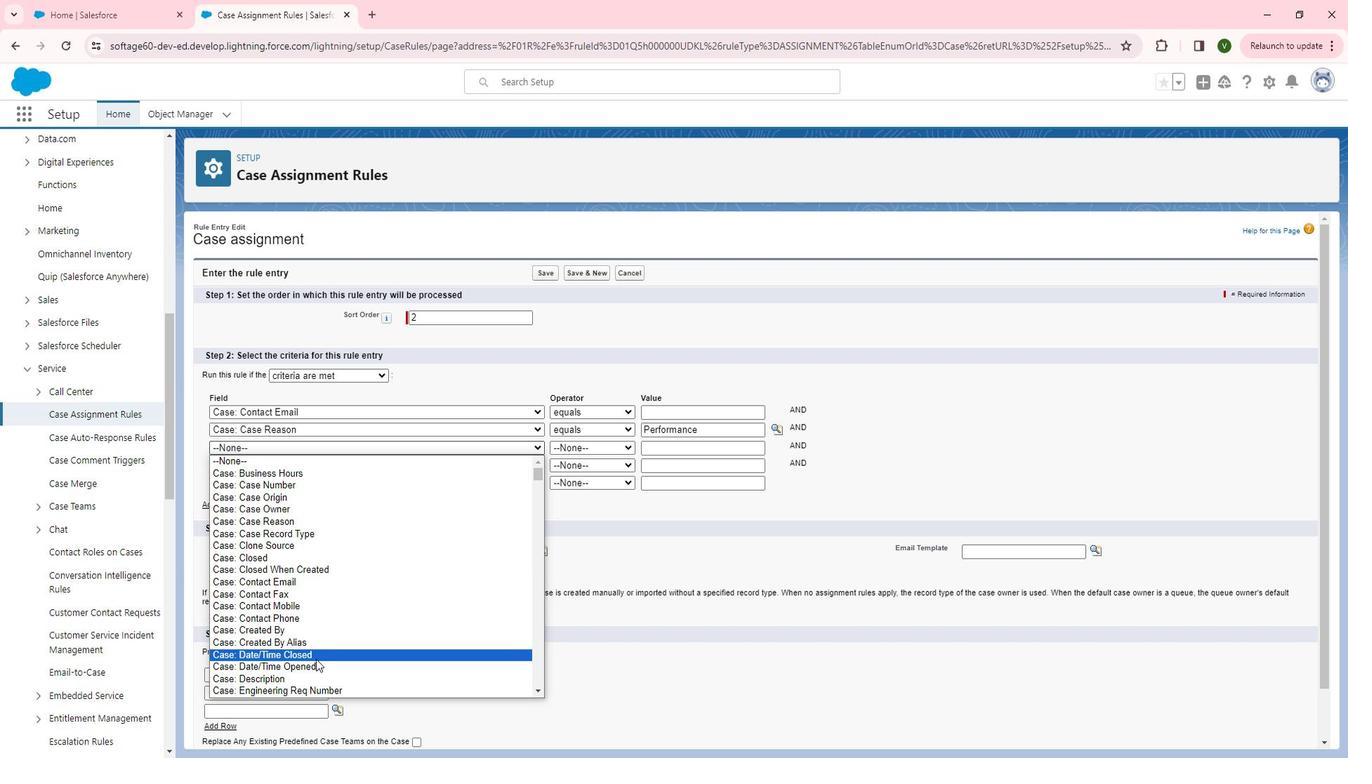 
Action: Mouse moved to (334, 522)
Screenshot: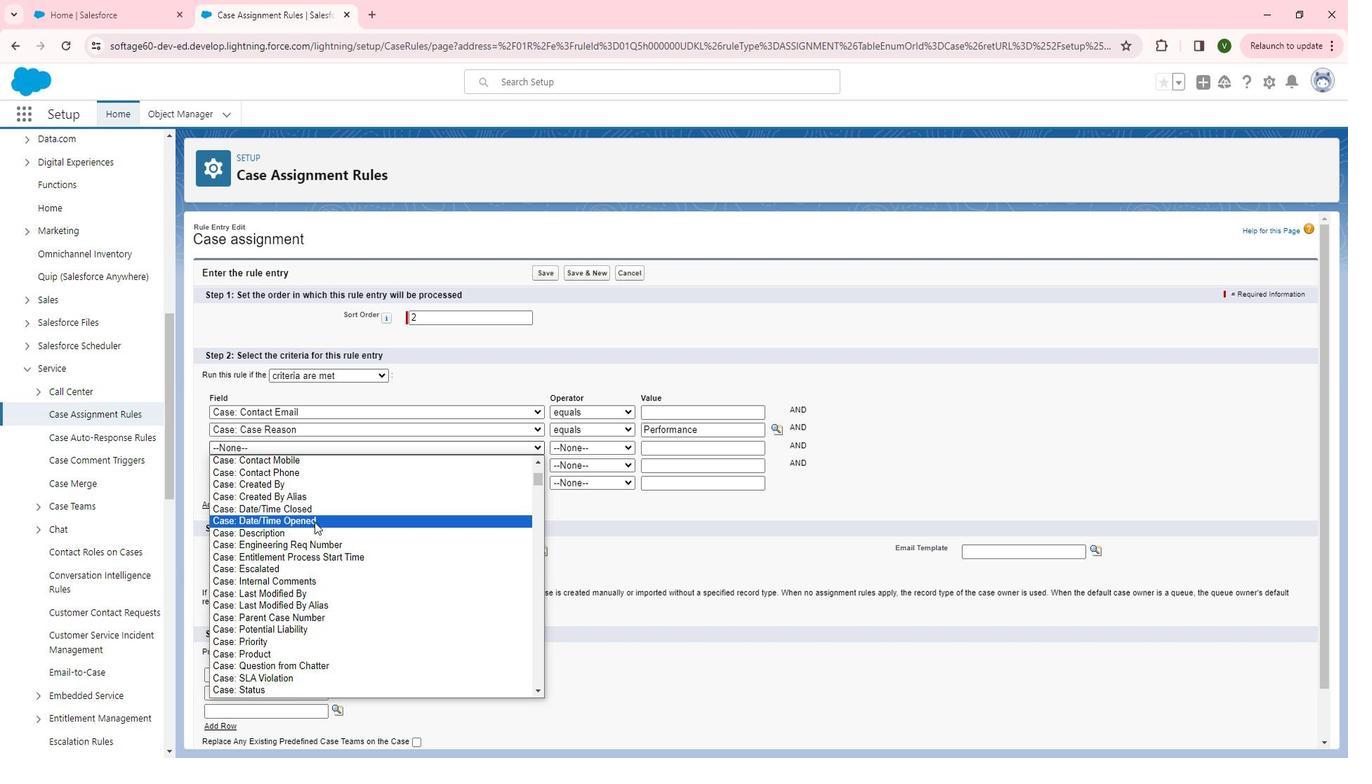 
Action: Mouse scrolled (334, 521) with delta (0, 0)
Screenshot: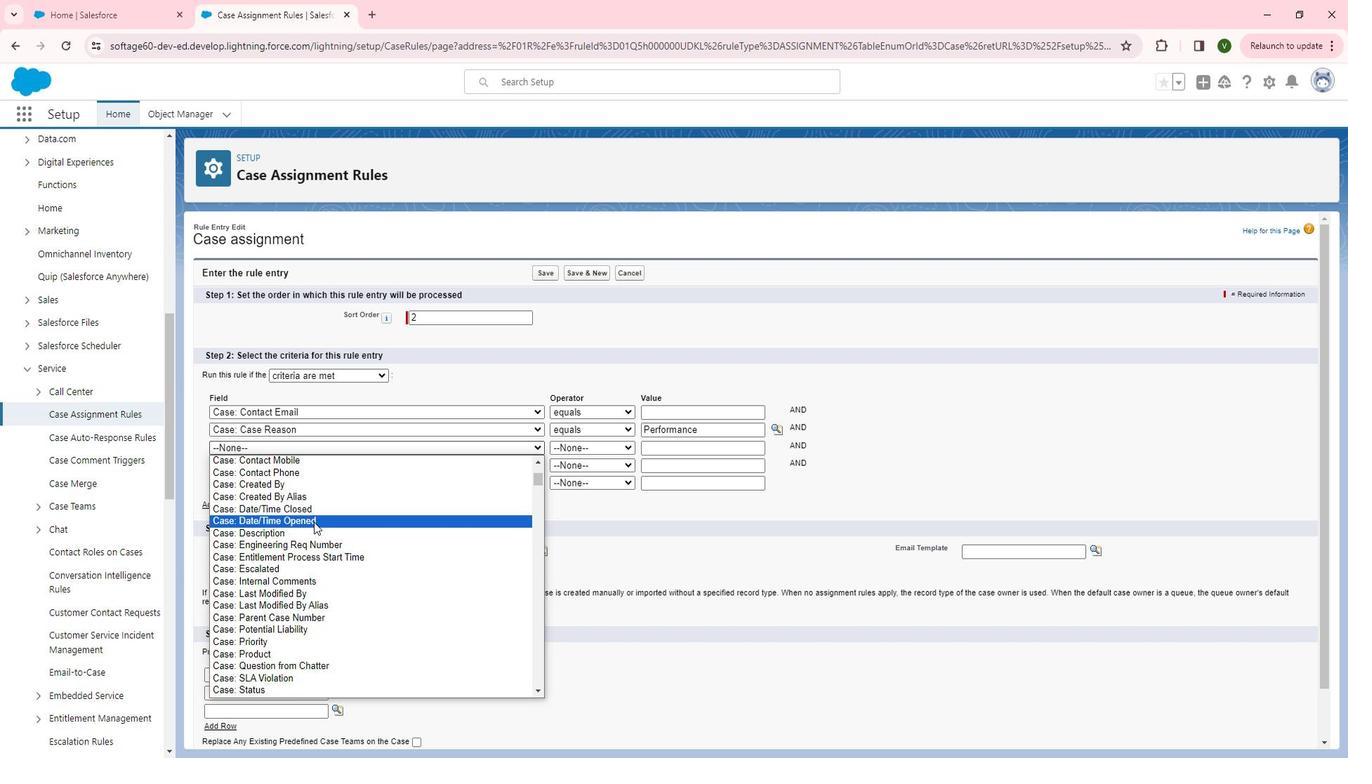 
Action: Mouse moved to (321, 625)
Screenshot: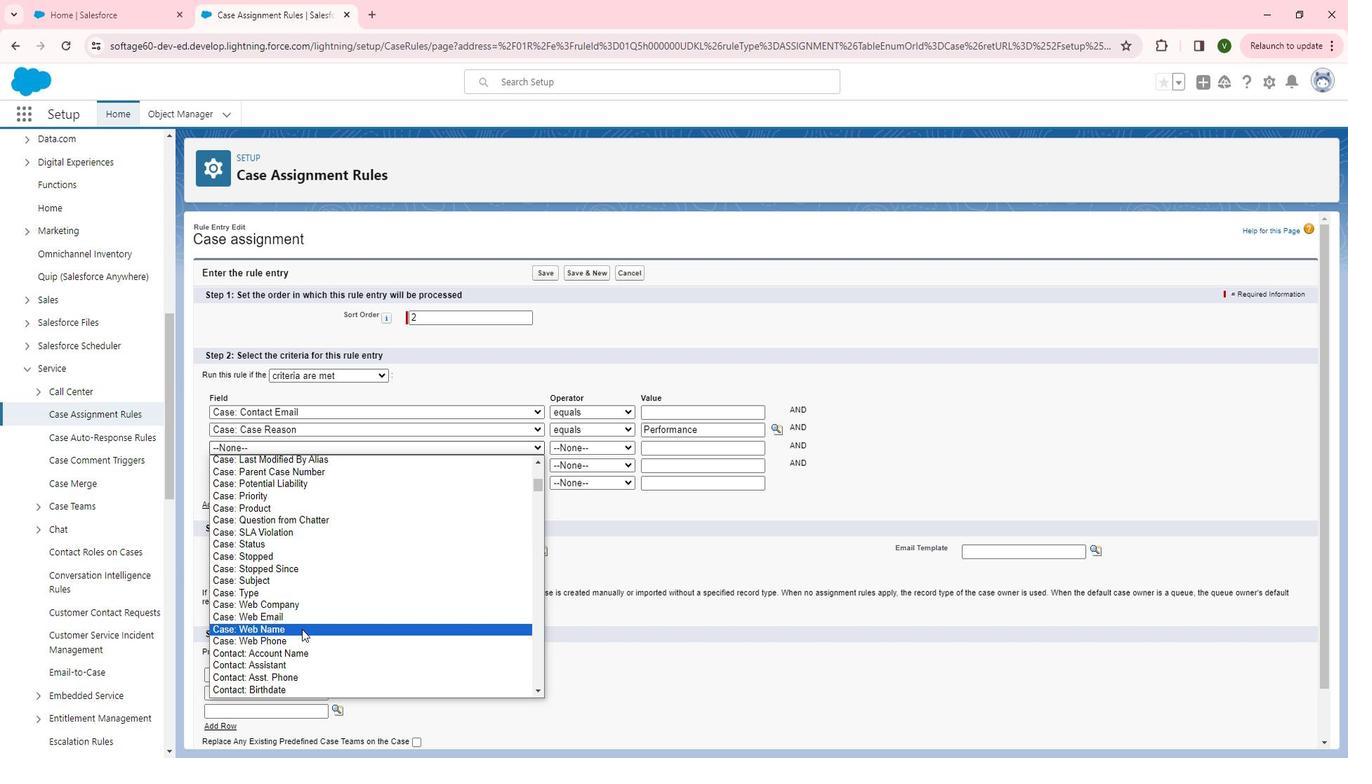 
Action: Mouse scrolled (321, 625) with delta (0, 0)
Screenshot: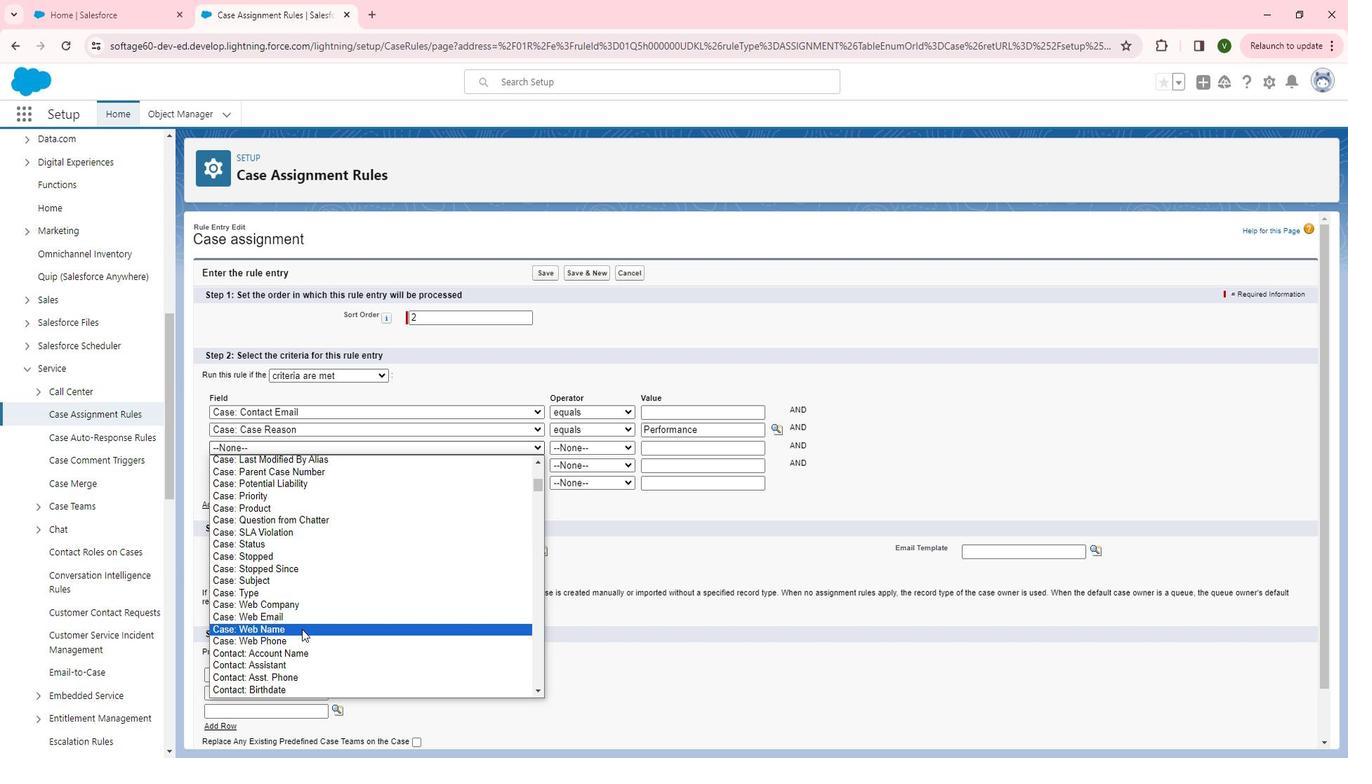 
Action: Mouse moved to (335, 584)
Screenshot: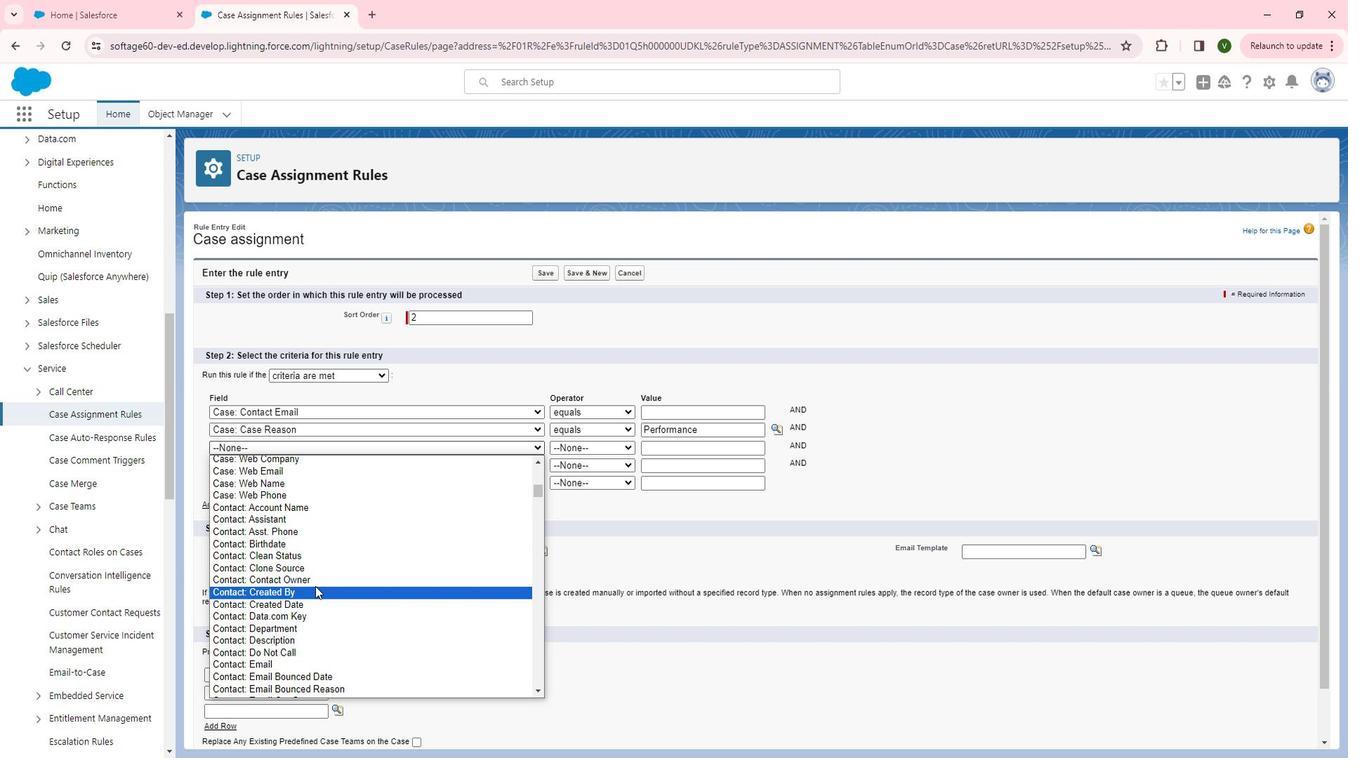 
Action: Mouse scrolled (335, 583) with delta (0, 0)
Screenshot: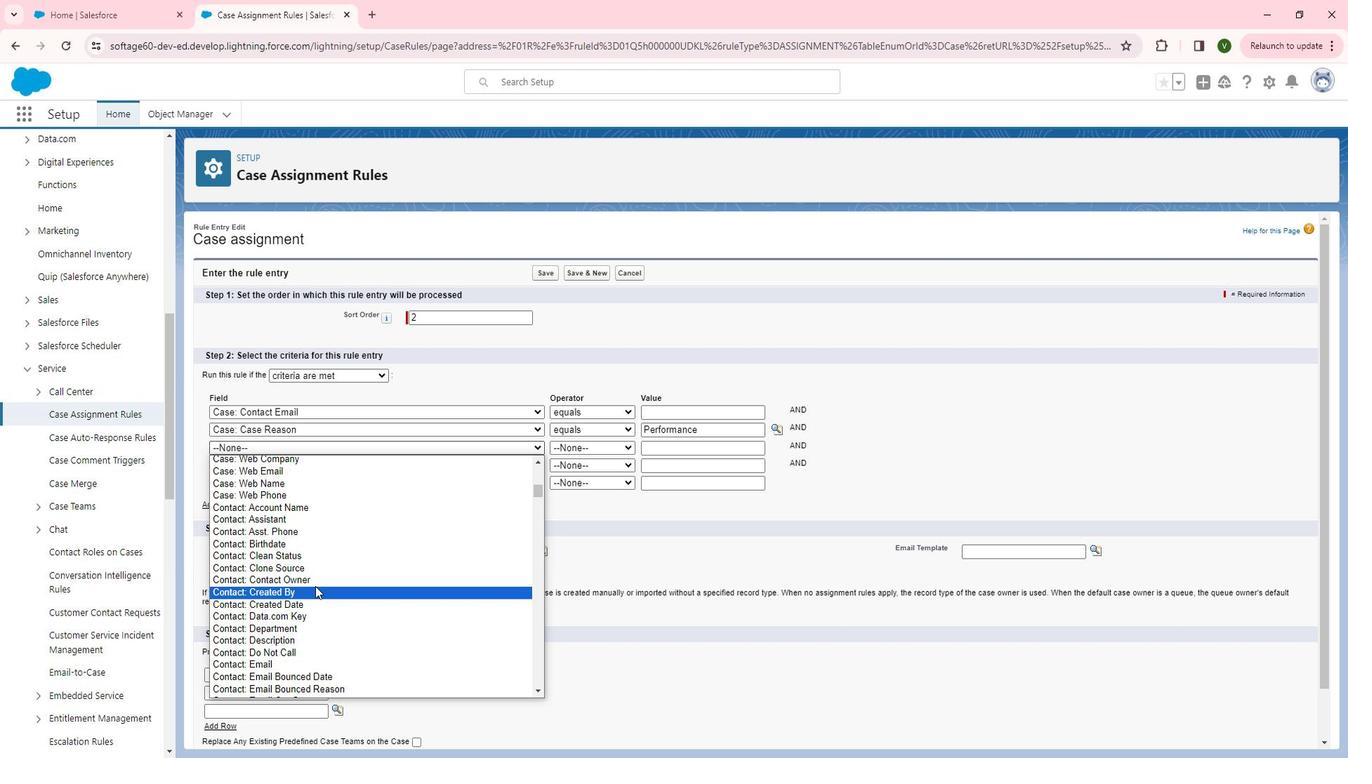 
Action: Mouse moved to (369, 528)
Screenshot: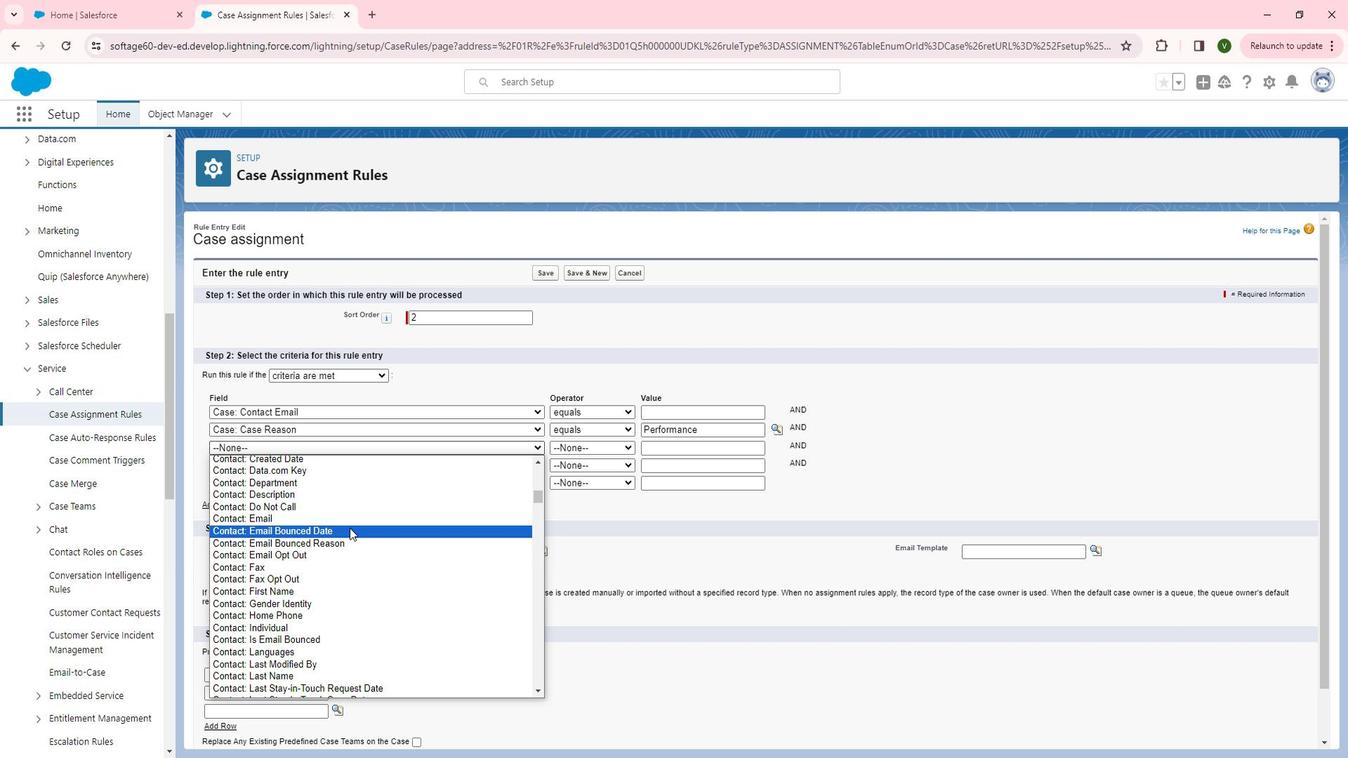 
Action: Mouse scrolled (369, 528) with delta (0, 0)
Screenshot: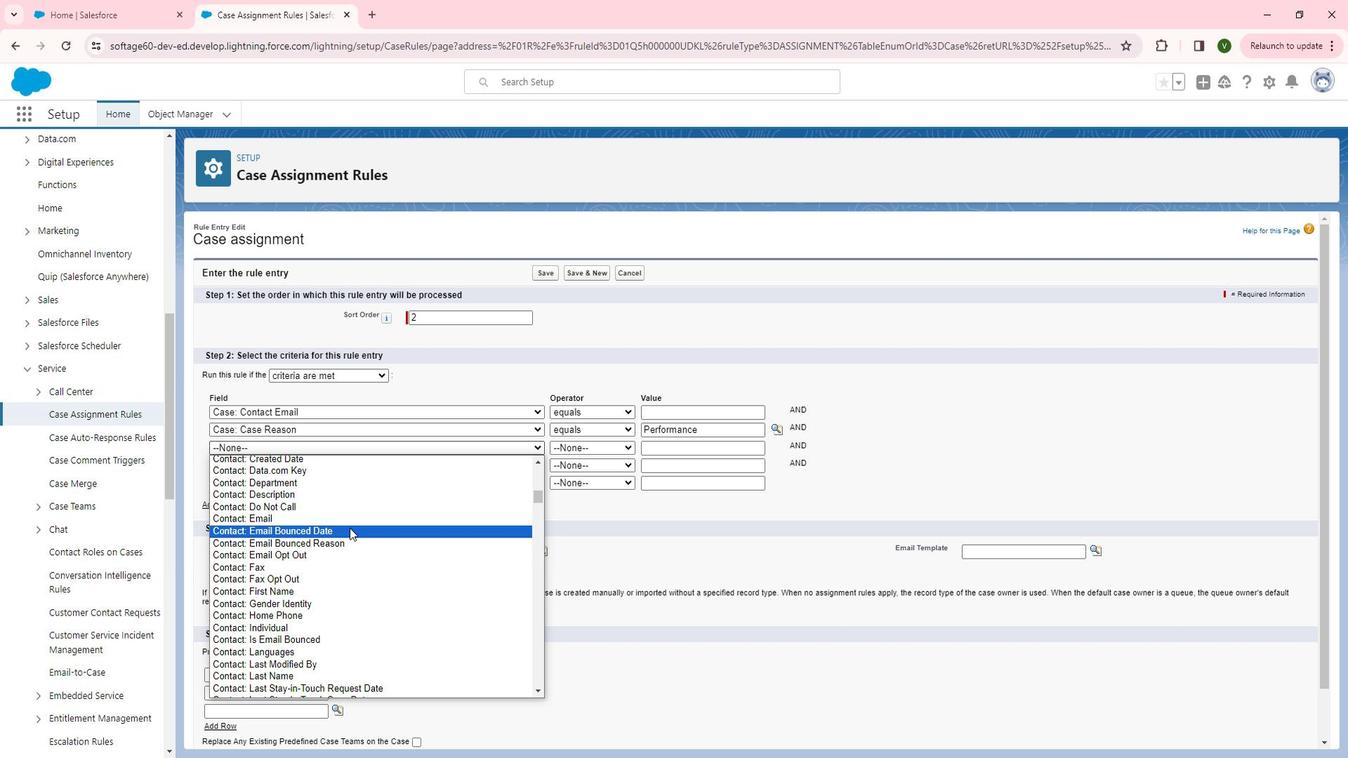 
Action: Mouse scrolled (369, 528) with delta (0, 0)
Screenshot: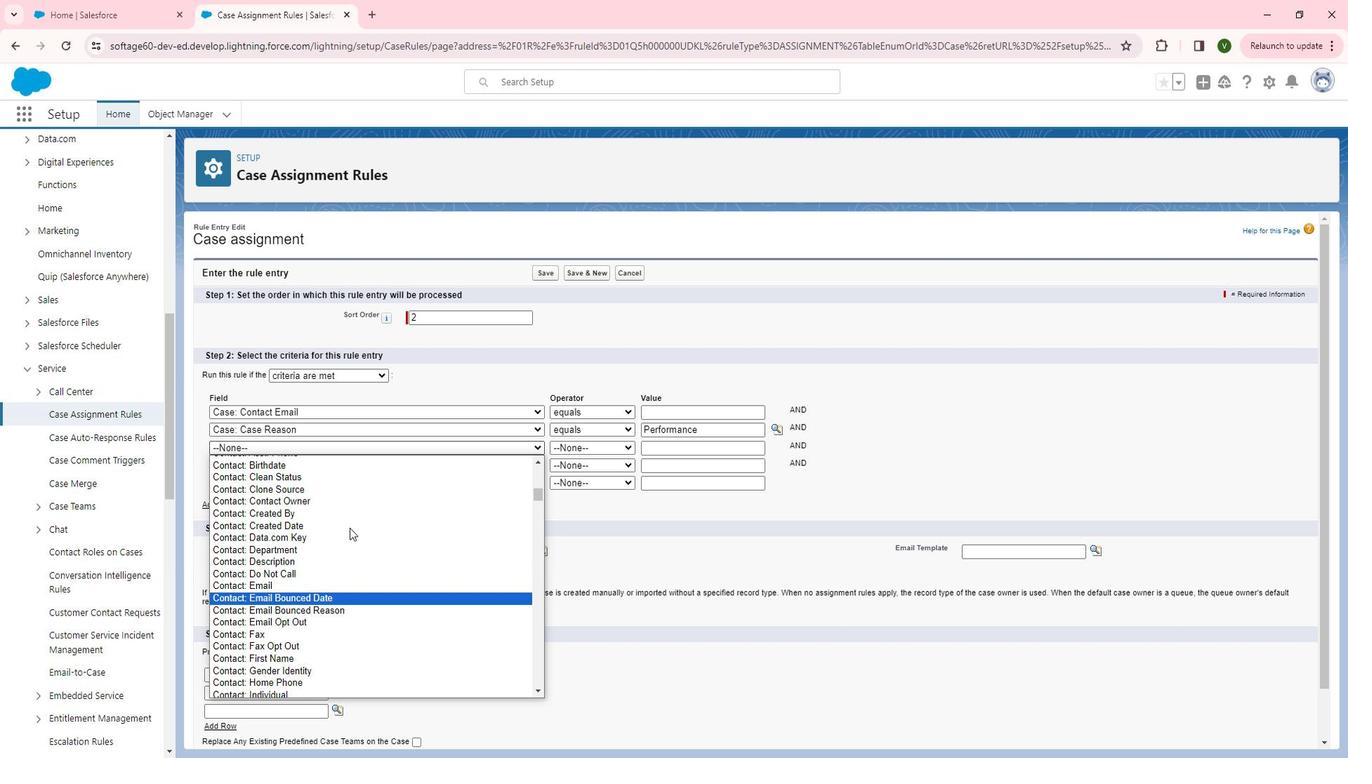 
Action: Mouse moved to (361, 500)
Screenshot: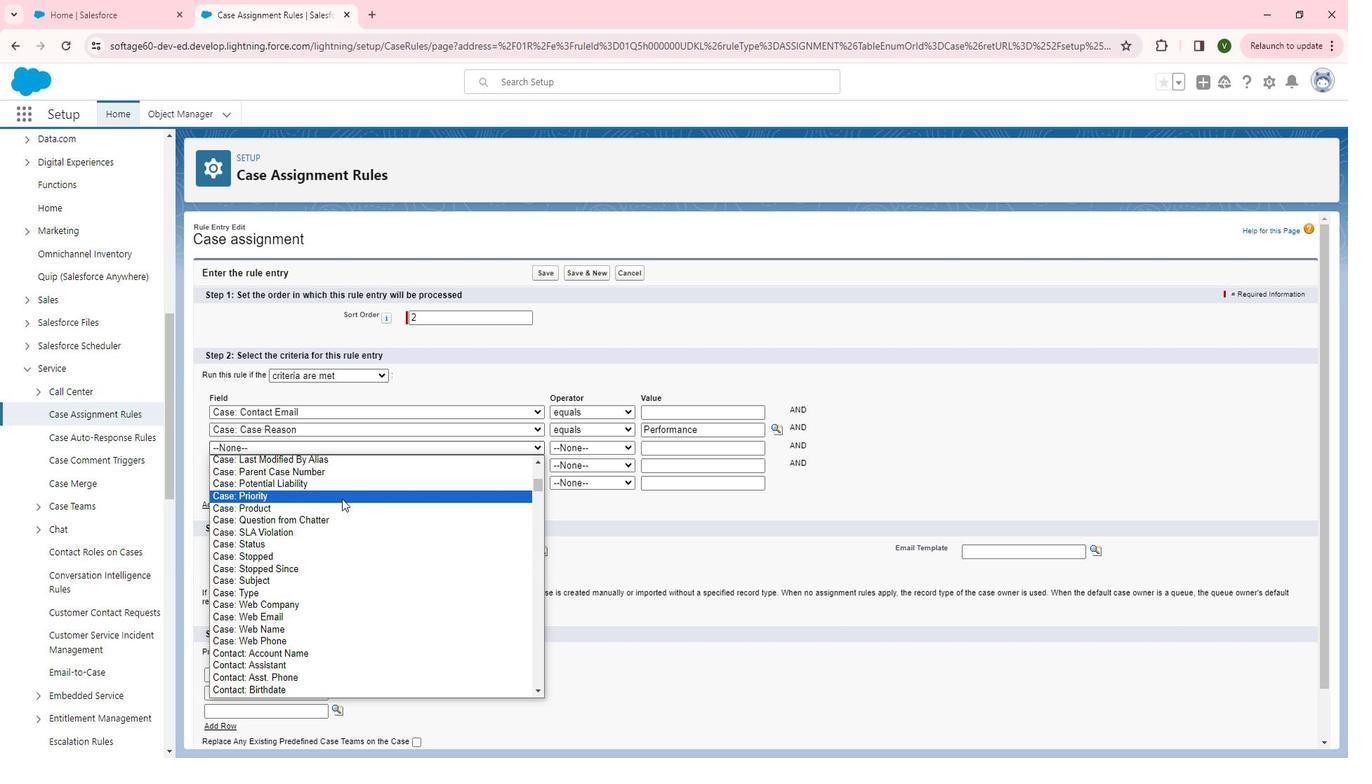 
Action: Mouse pressed left at (361, 500)
Screenshot: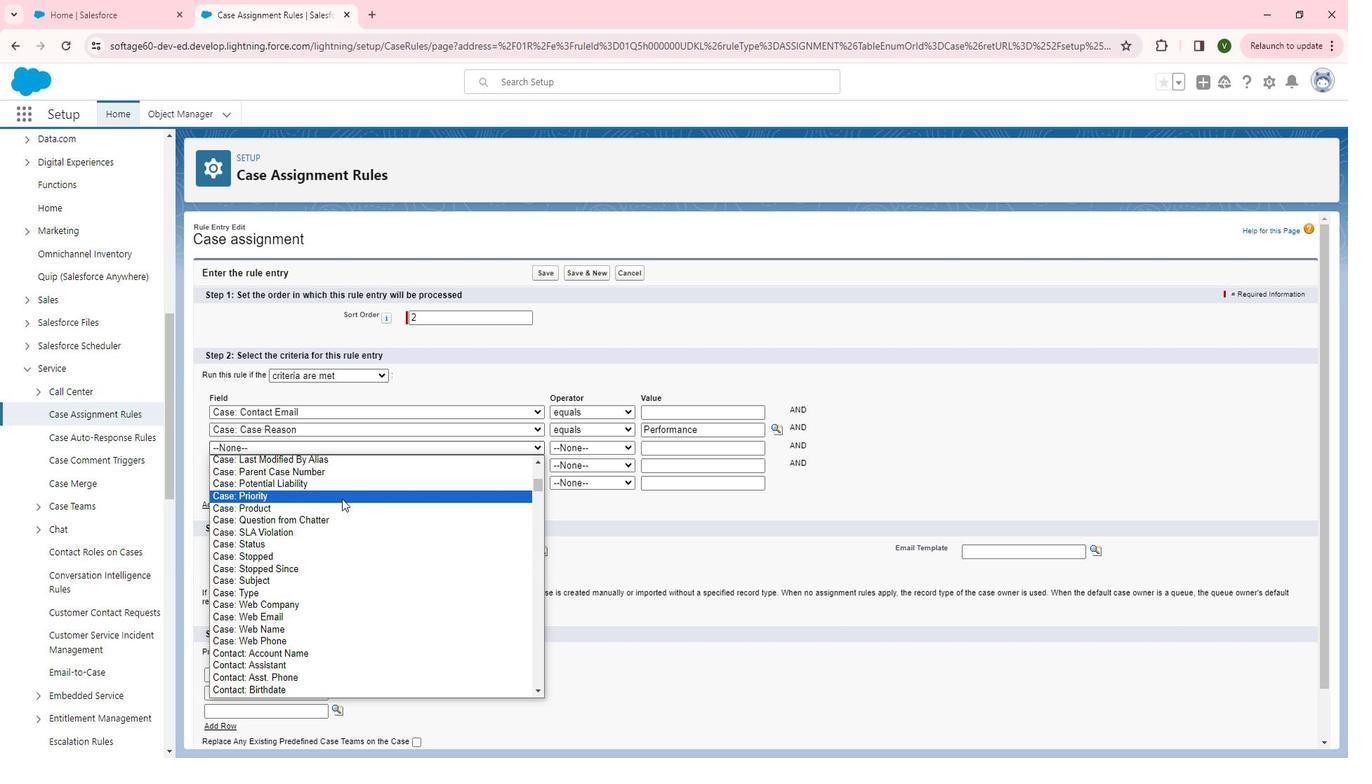 
Action: Mouse moved to (609, 446)
Screenshot: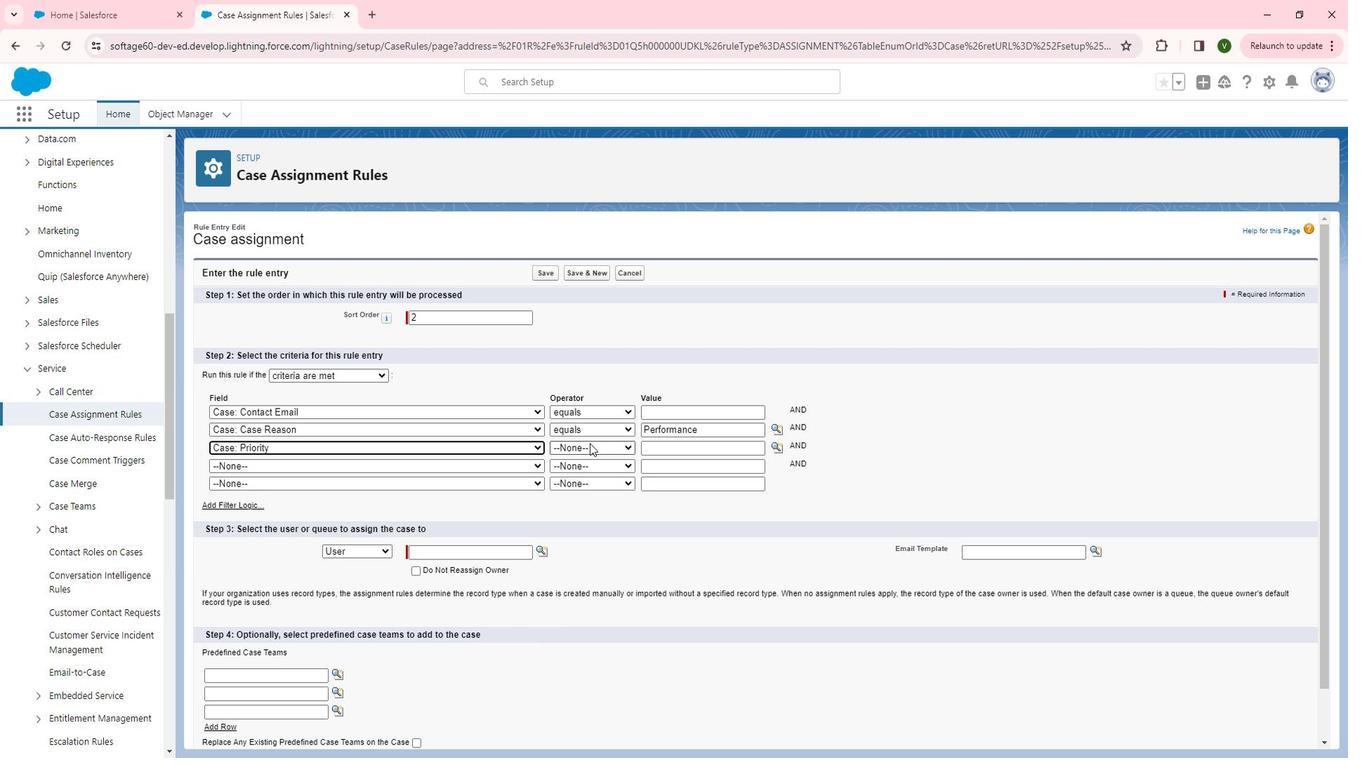 
Action: Mouse pressed left at (609, 446)
Screenshot: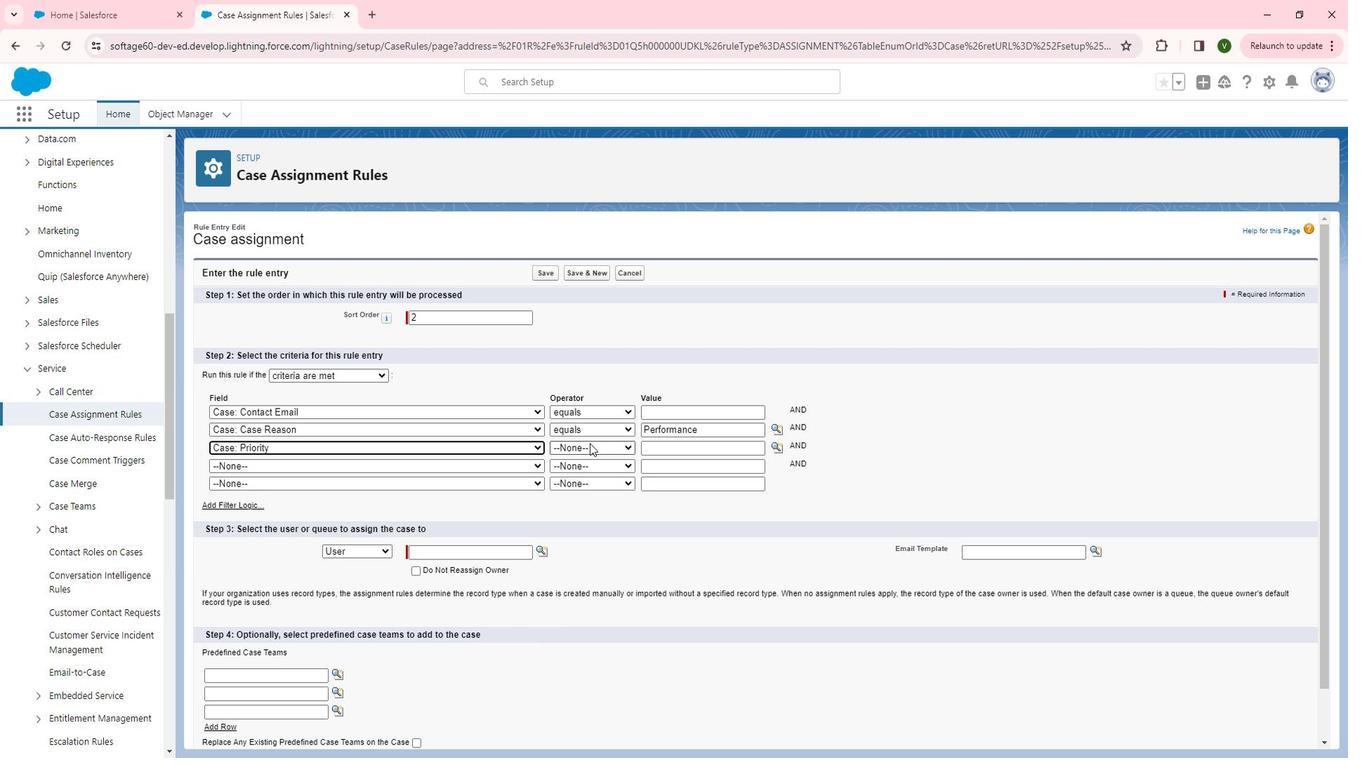 
Action: Mouse moved to (616, 471)
Screenshot: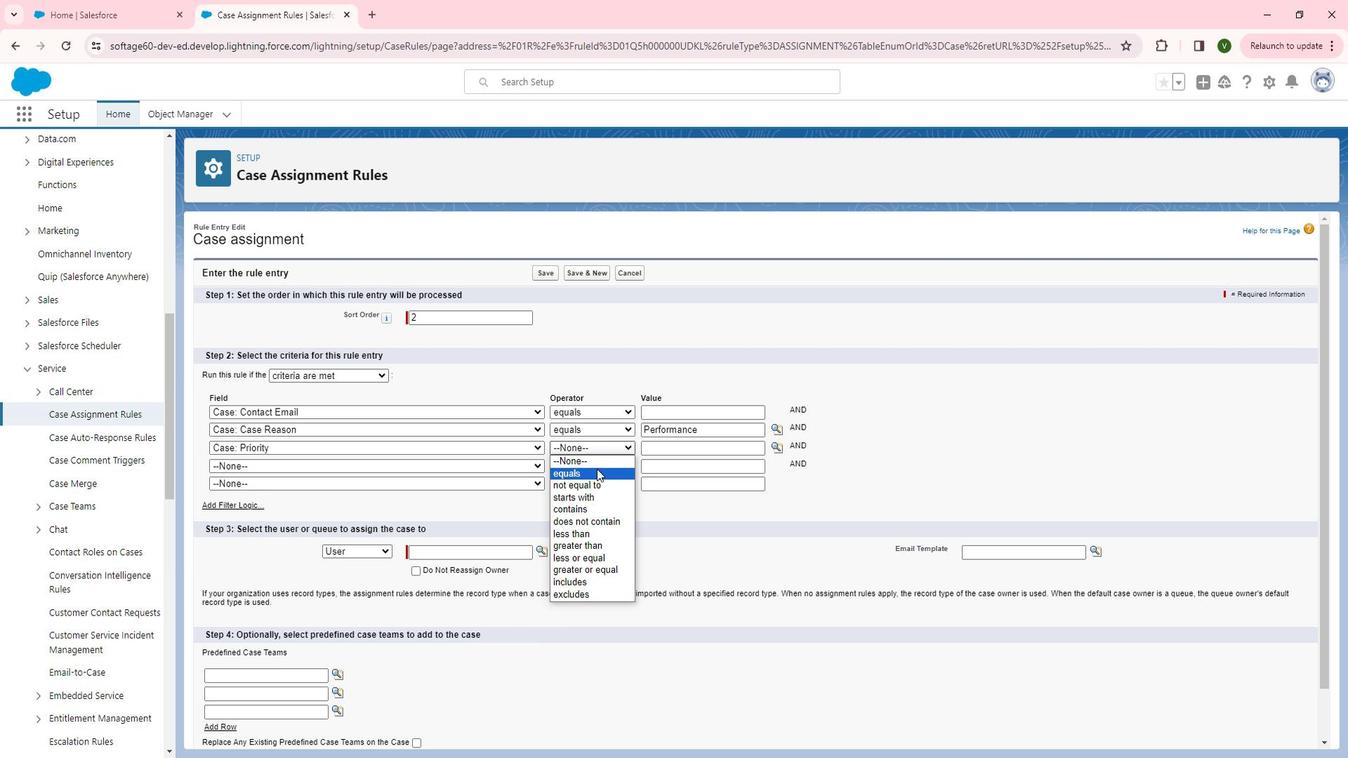 
Action: Mouse pressed left at (616, 471)
Screenshot: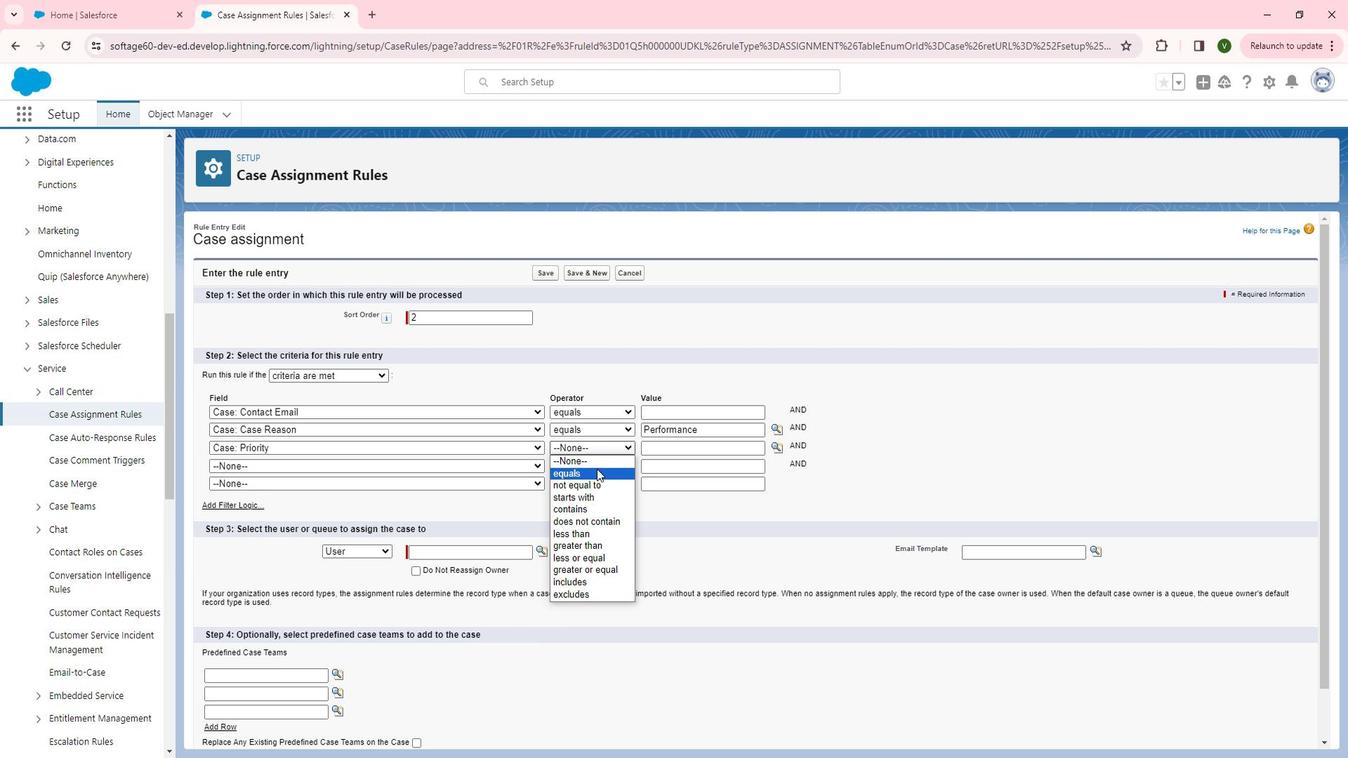 
Action: Mouse moved to (800, 446)
Screenshot: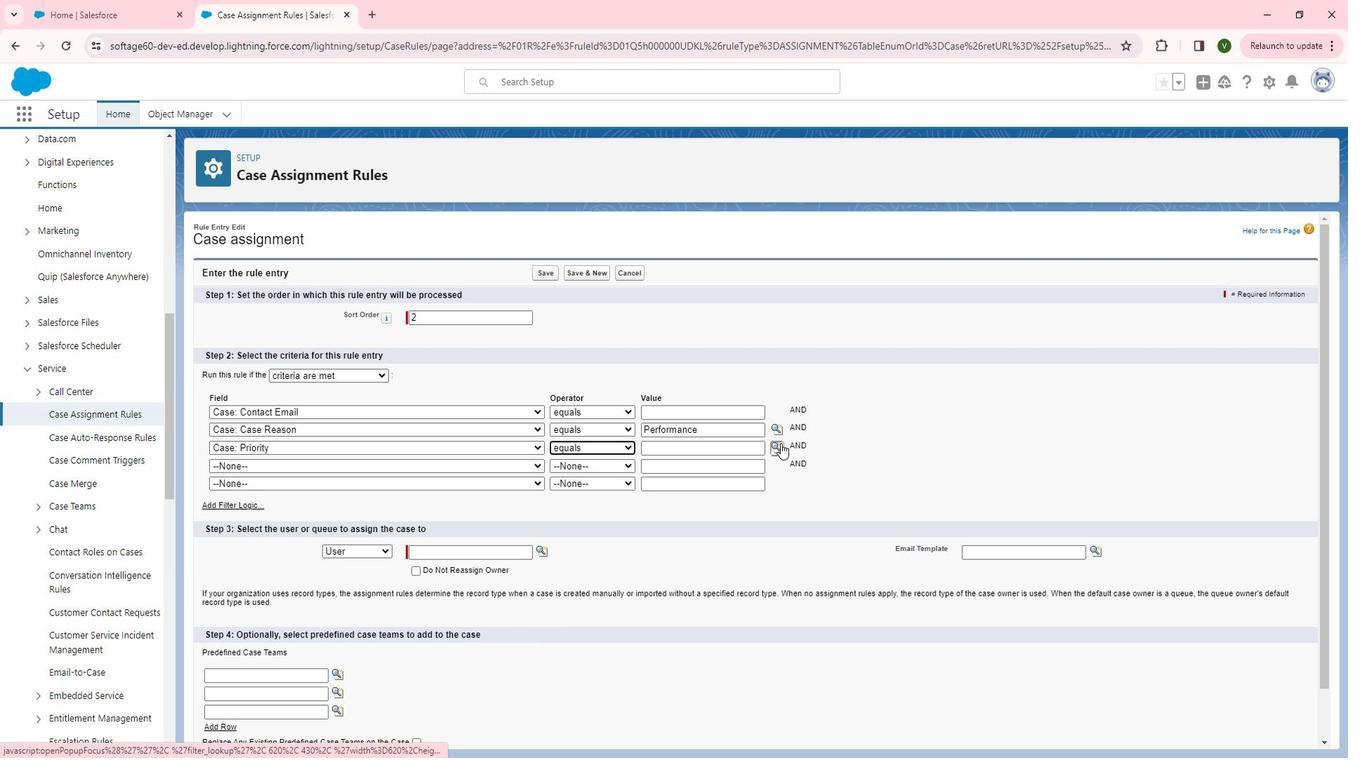 
Action: Mouse pressed left at (800, 446)
Screenshot: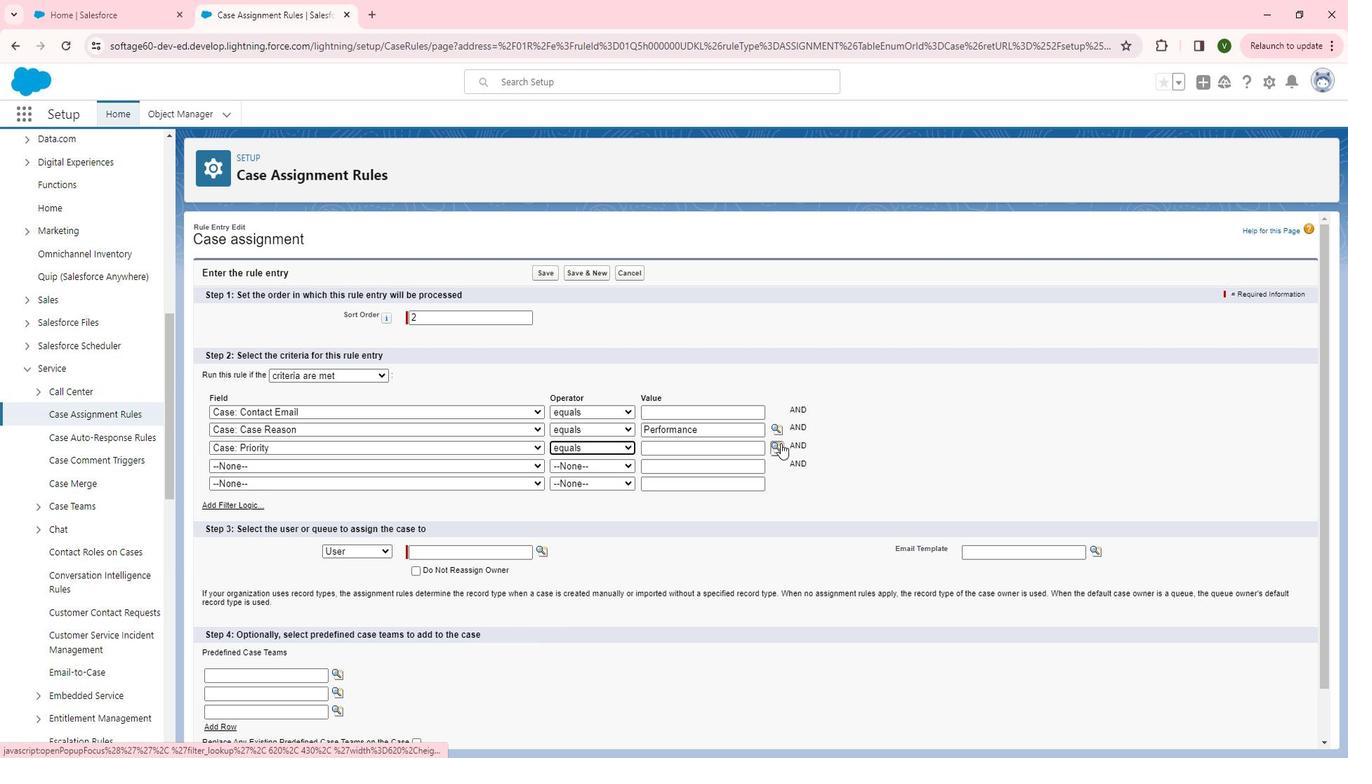 
Action: Mouse moved to (70, 177)
Screenshot: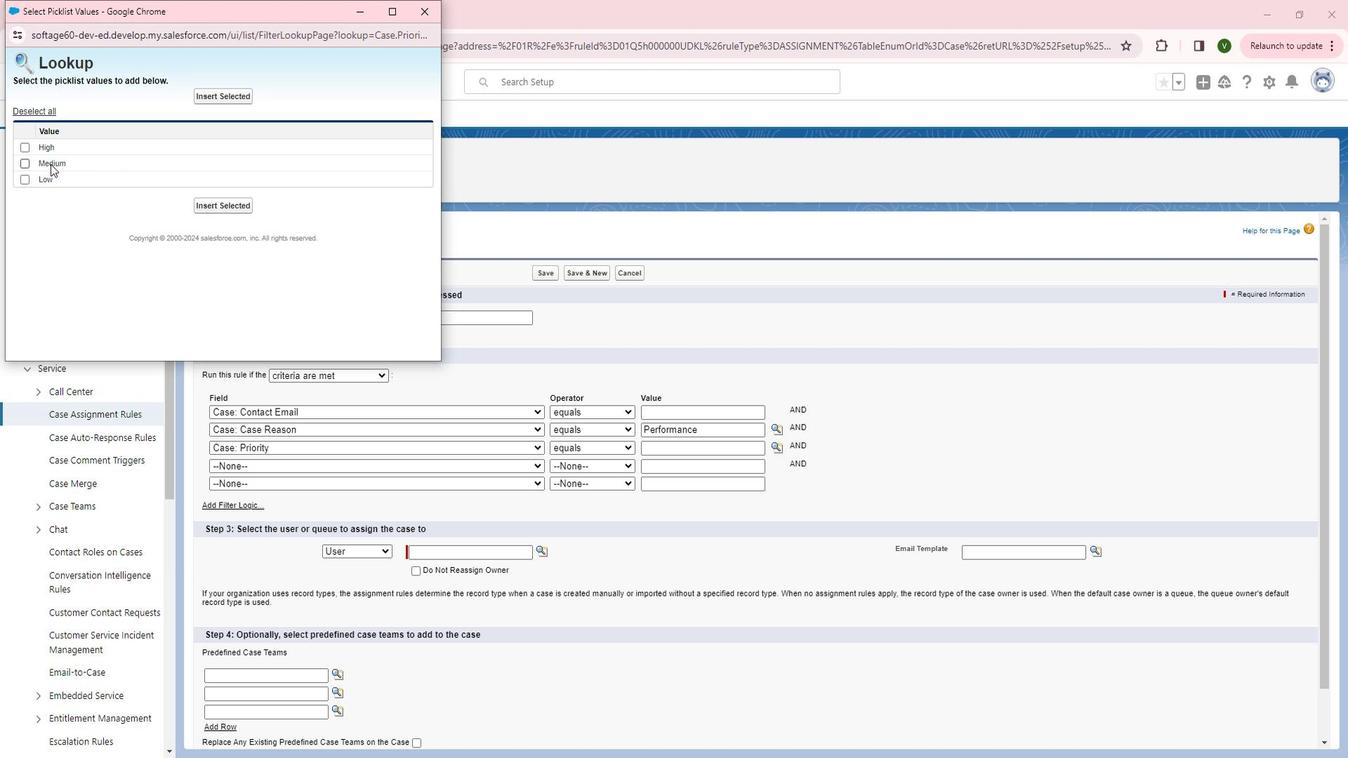 
Action: Mouse pressed left at (70, 177)
Screenshot: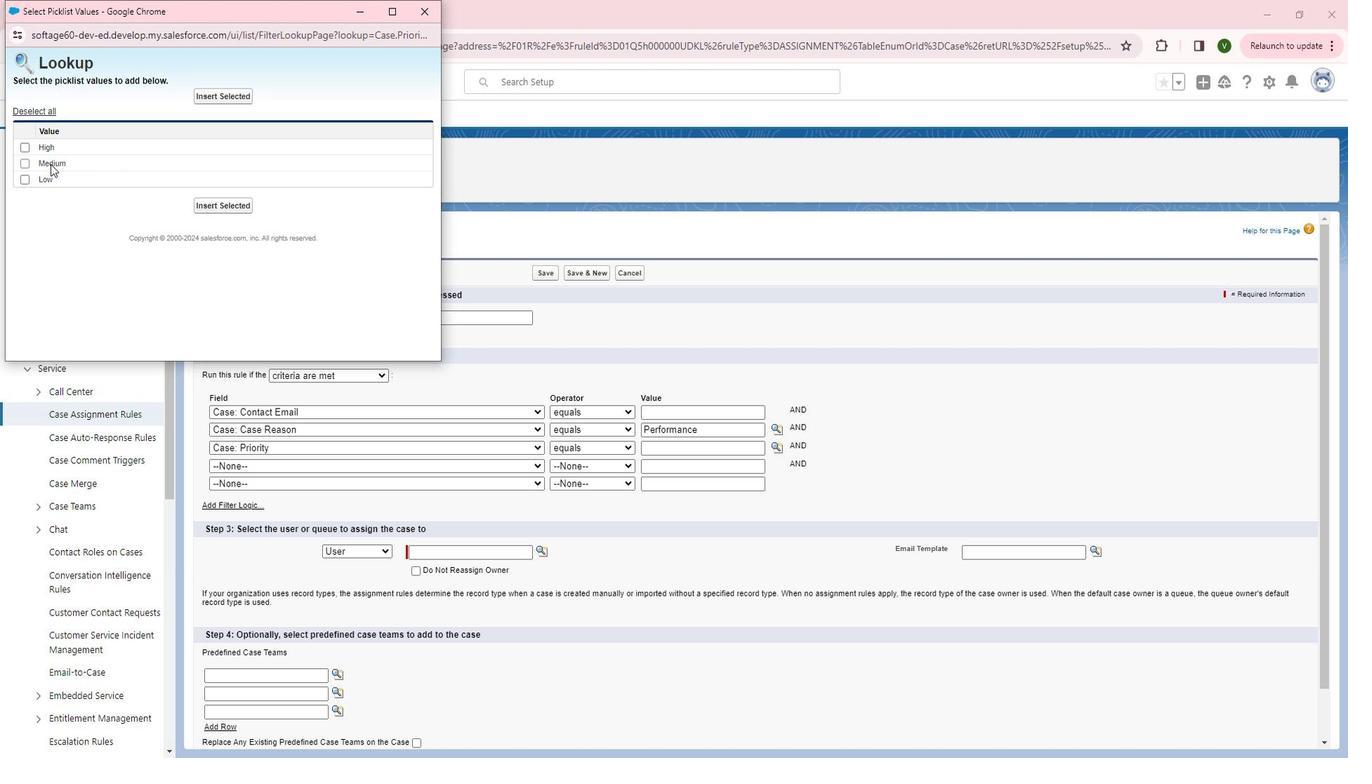 
Action: Mouse moved to (246, 212)
Screenshot: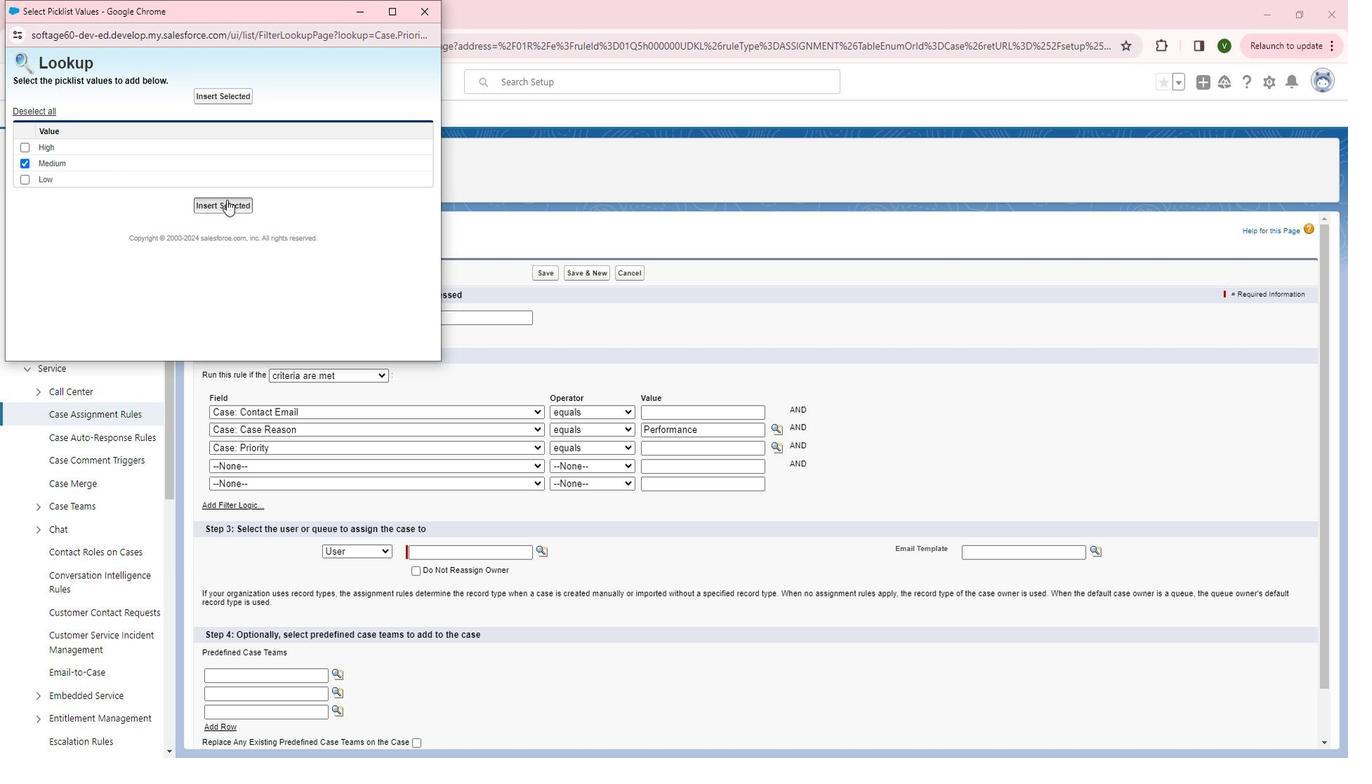 
Action: Mouse pressed left at (246, 212)
Screenshot: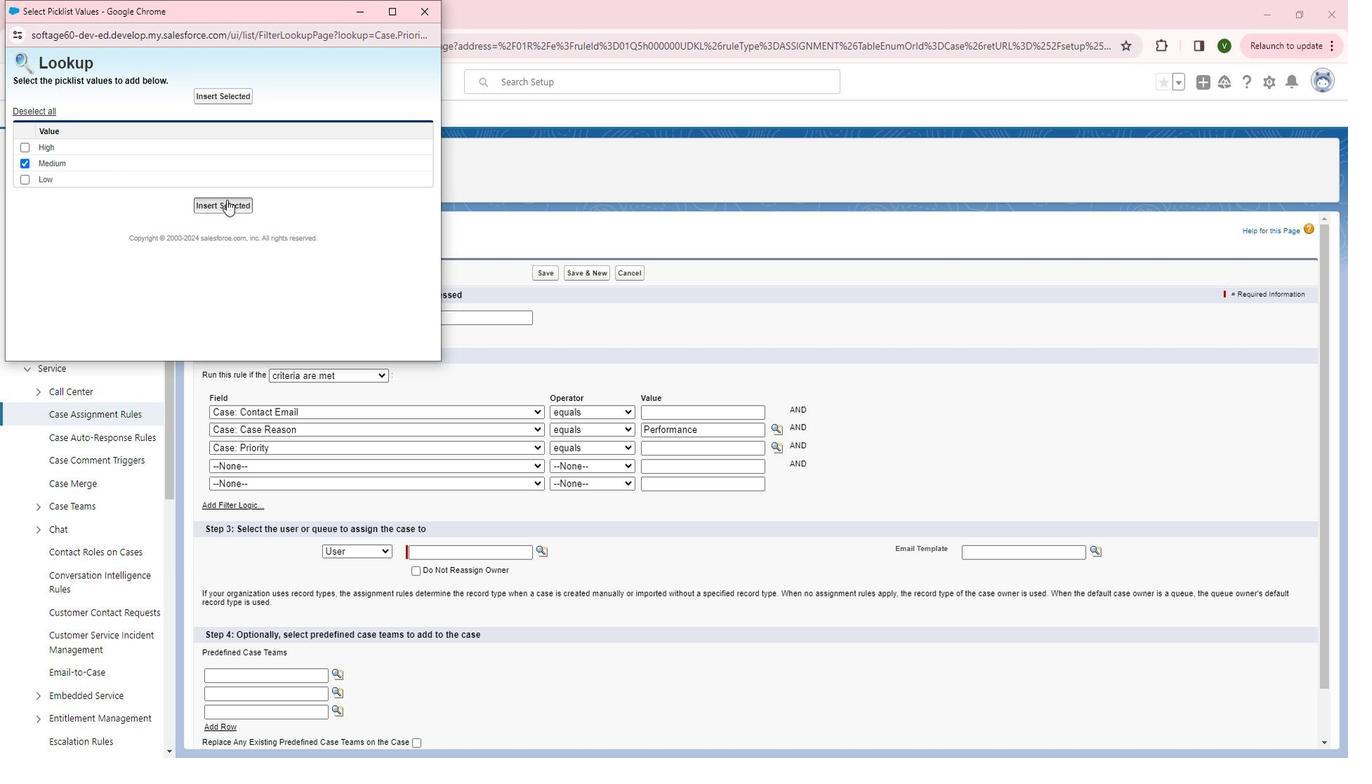 
Action: Mouse moved to (415, 585)
Screenshot: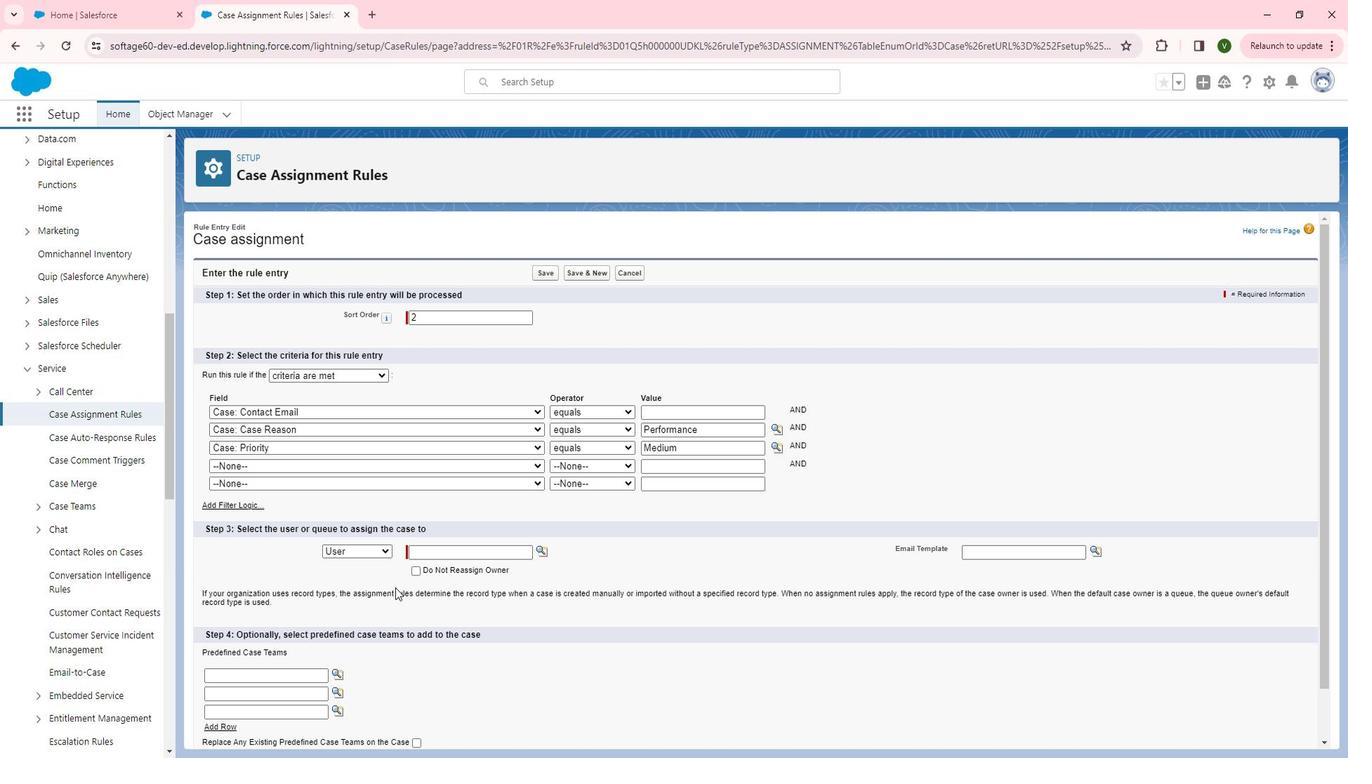 
Action: Mouse scrolled (415, 585) with delta (0, 0)
Screenshot: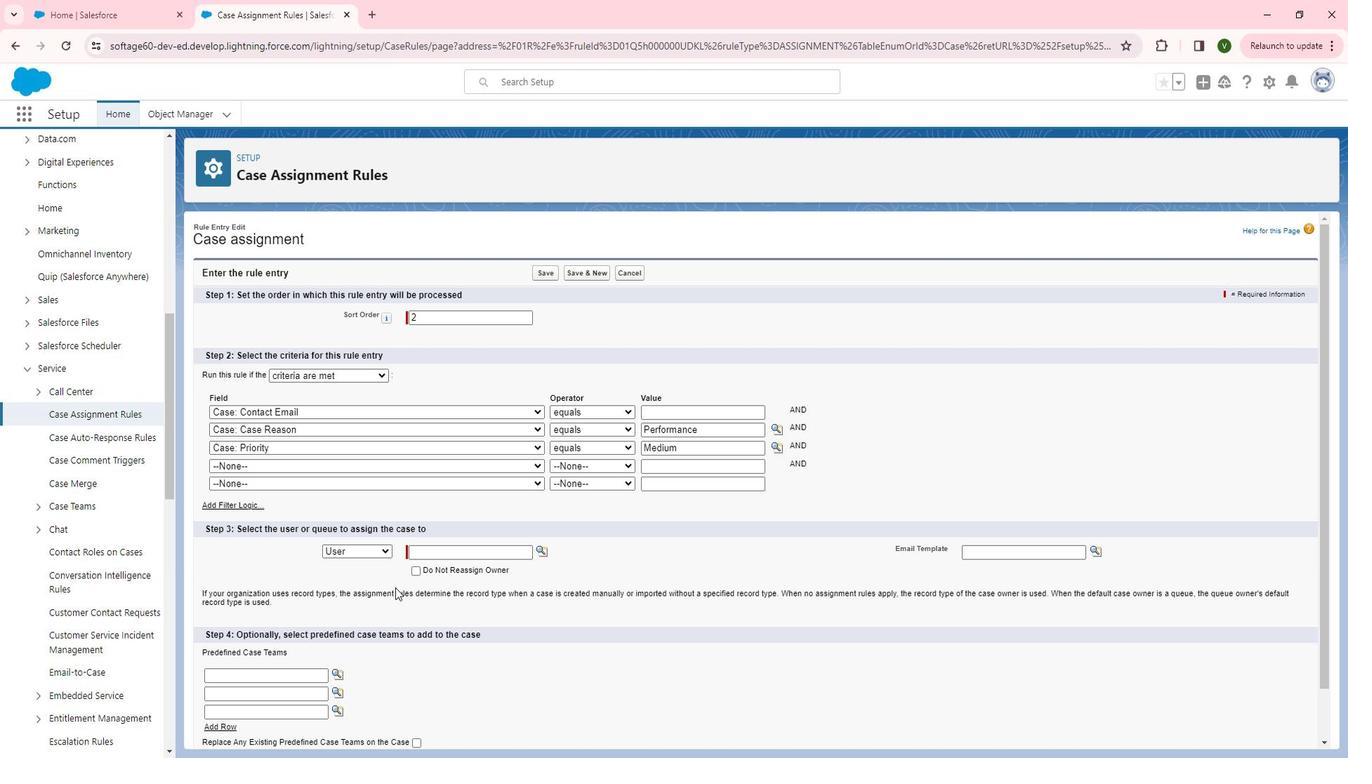 
Action: Mouse moved to (396, 498)
Screenshot: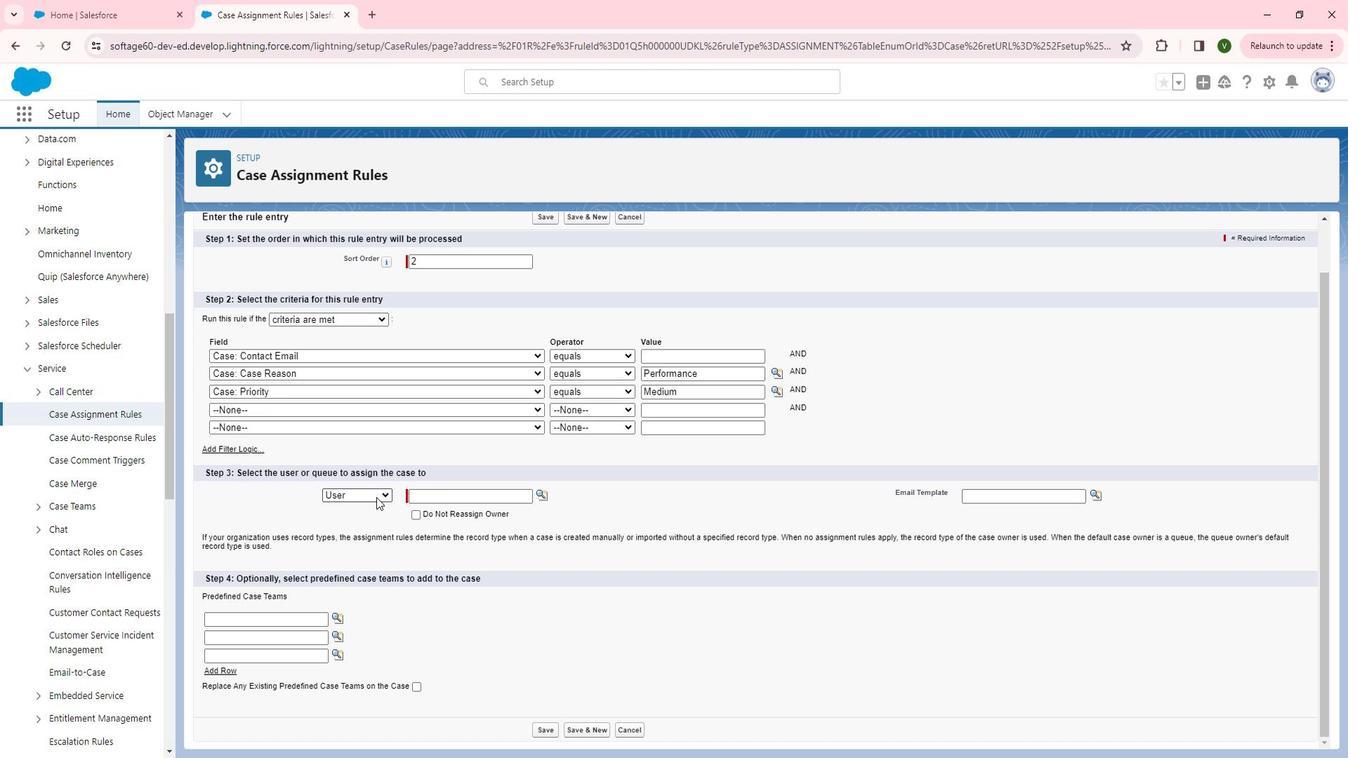 
Action: Mouse pressed left at (396, 498)
Screenshot: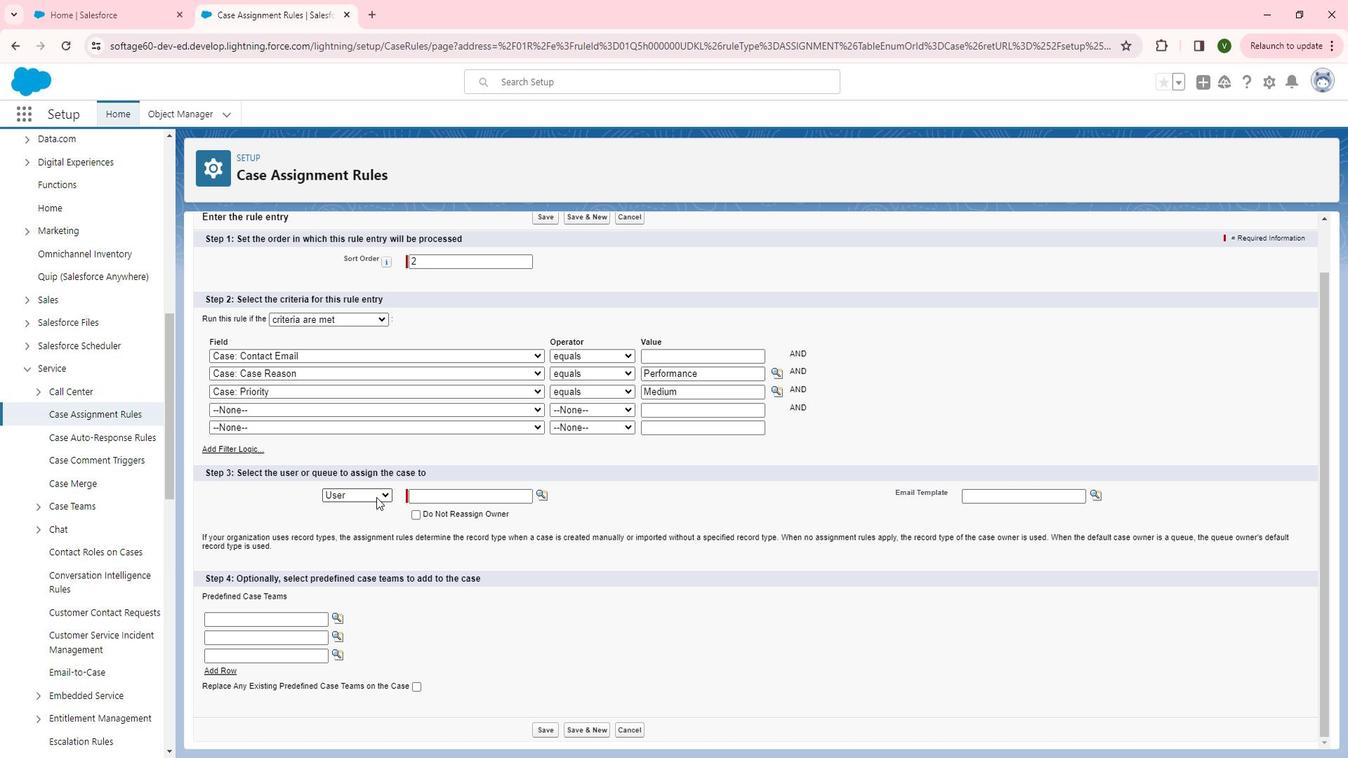 
Action: Mouse moved to (385, 517)
Screenshot: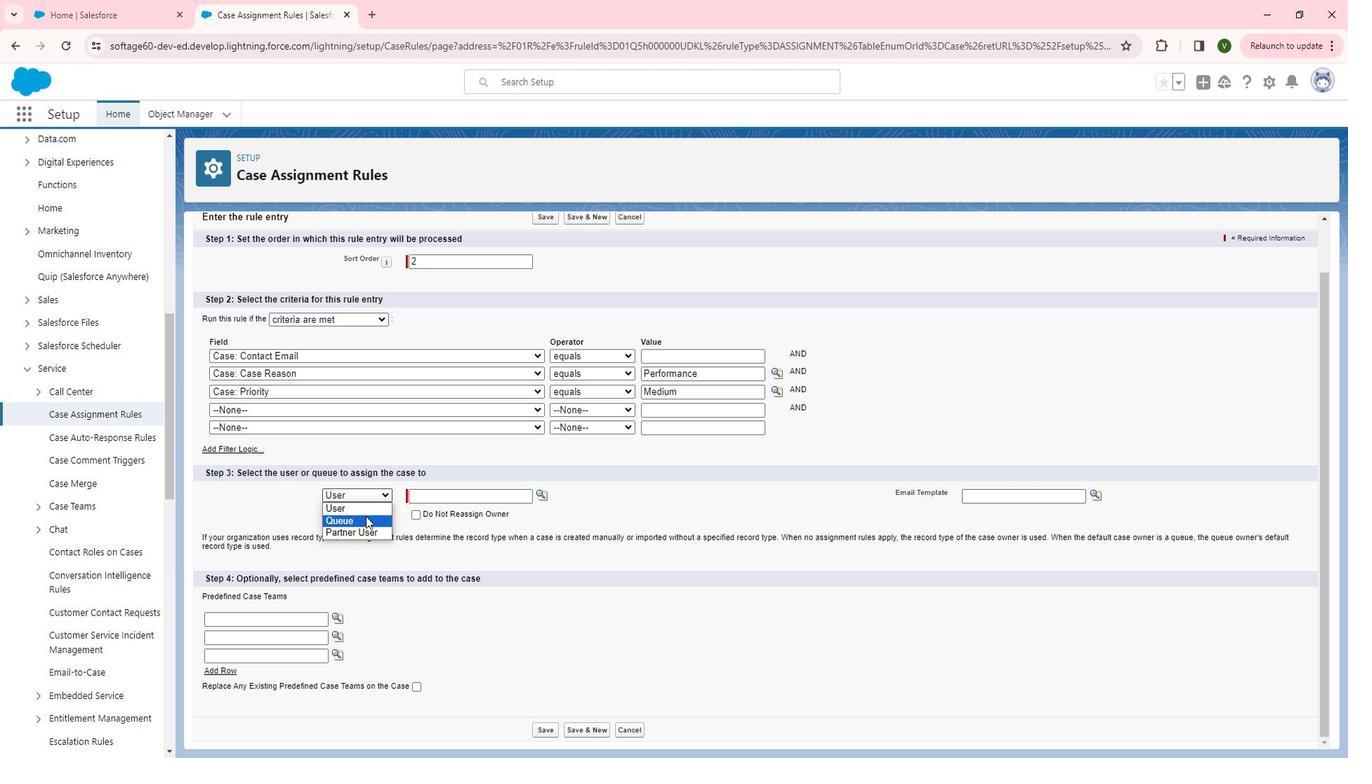 
Action: Mouse pressed left at (385, 517)
Screenshot: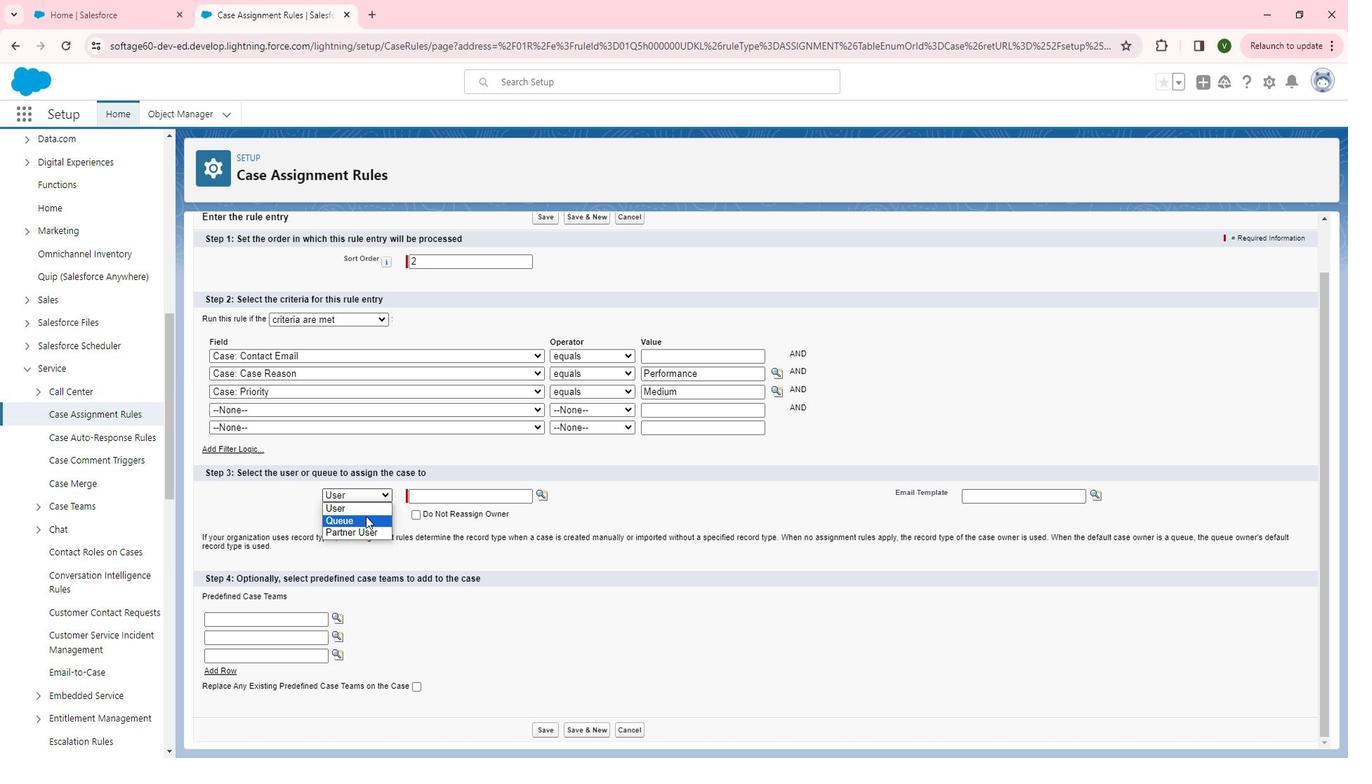 
Action: Mouse moved to (564, 495)
Screenshot: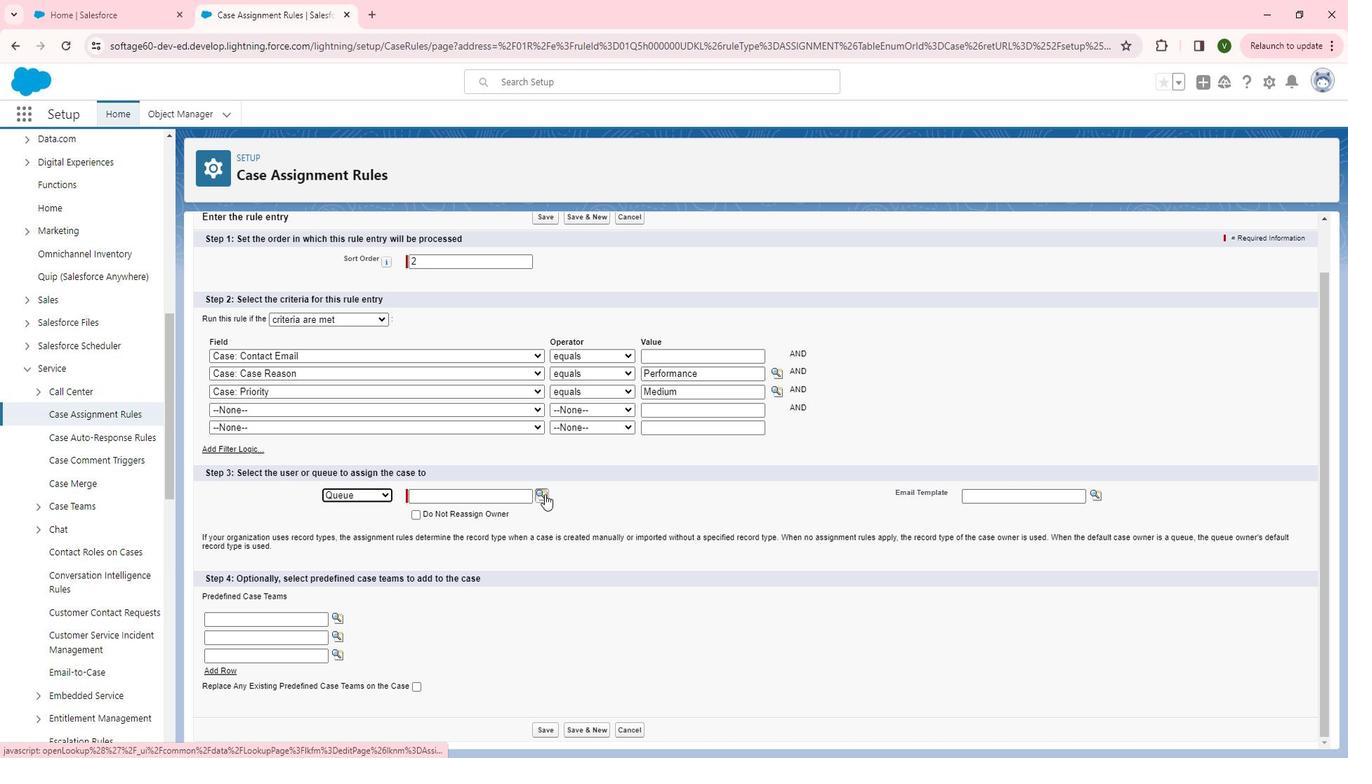 
Action: Mouse pressed left at (564, 495)
Screenshot: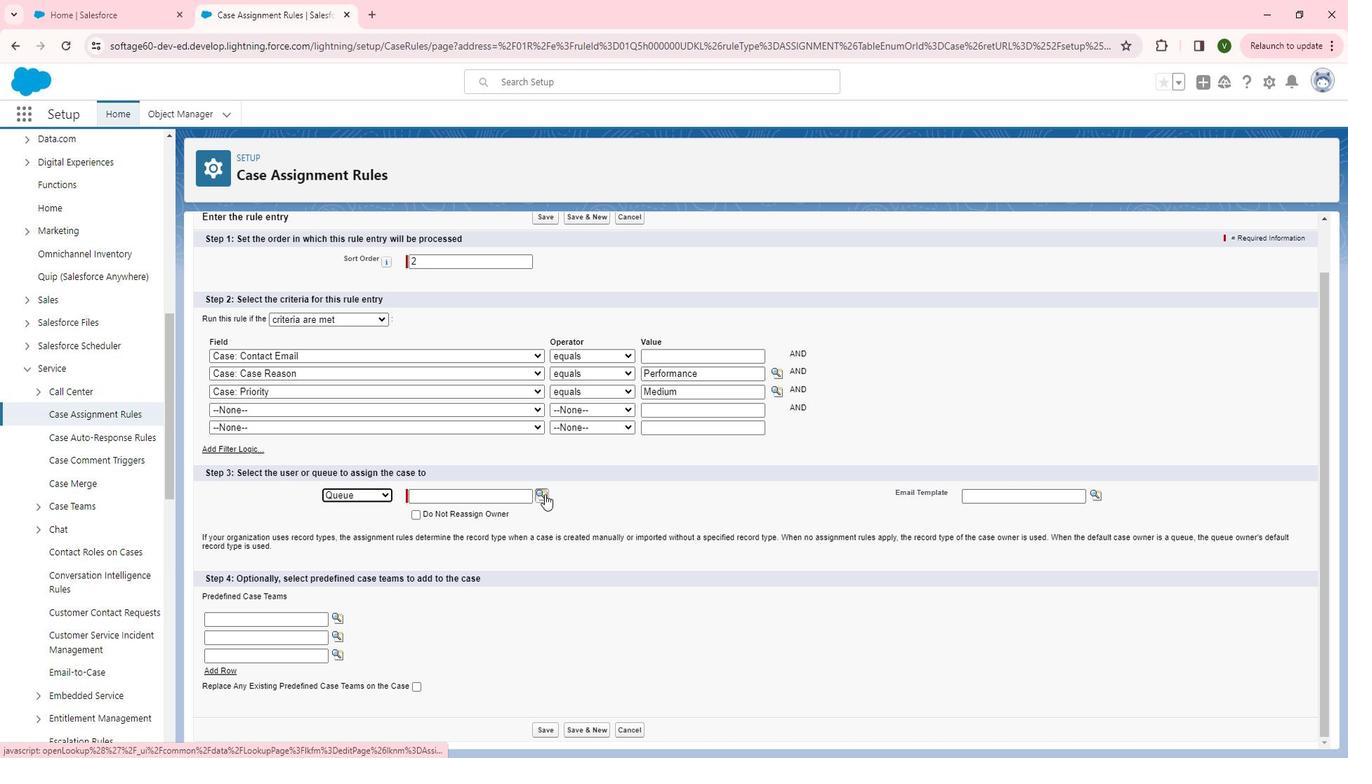 
Action: Mouse moved to (517, 370)
Screenshot: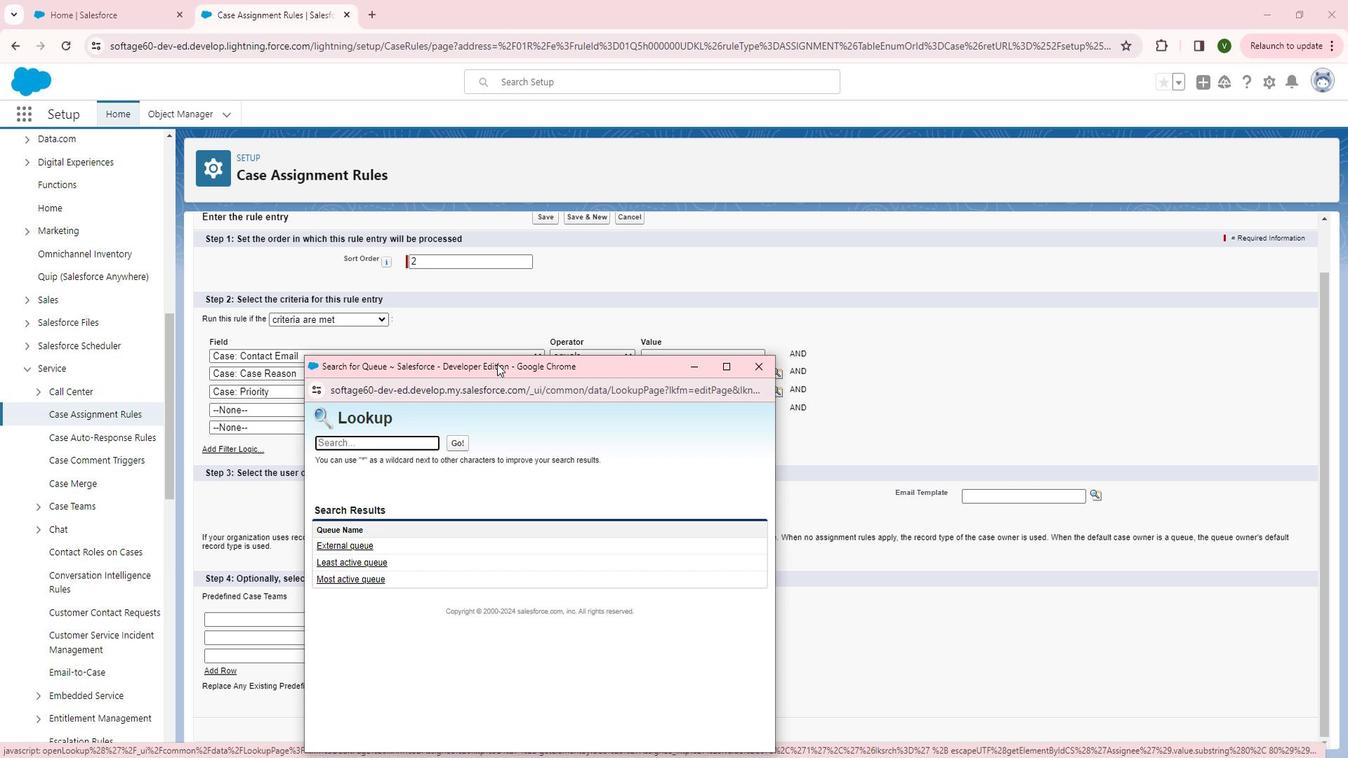 
Action: Mouse pressed left at (517, 370)
Screenshot: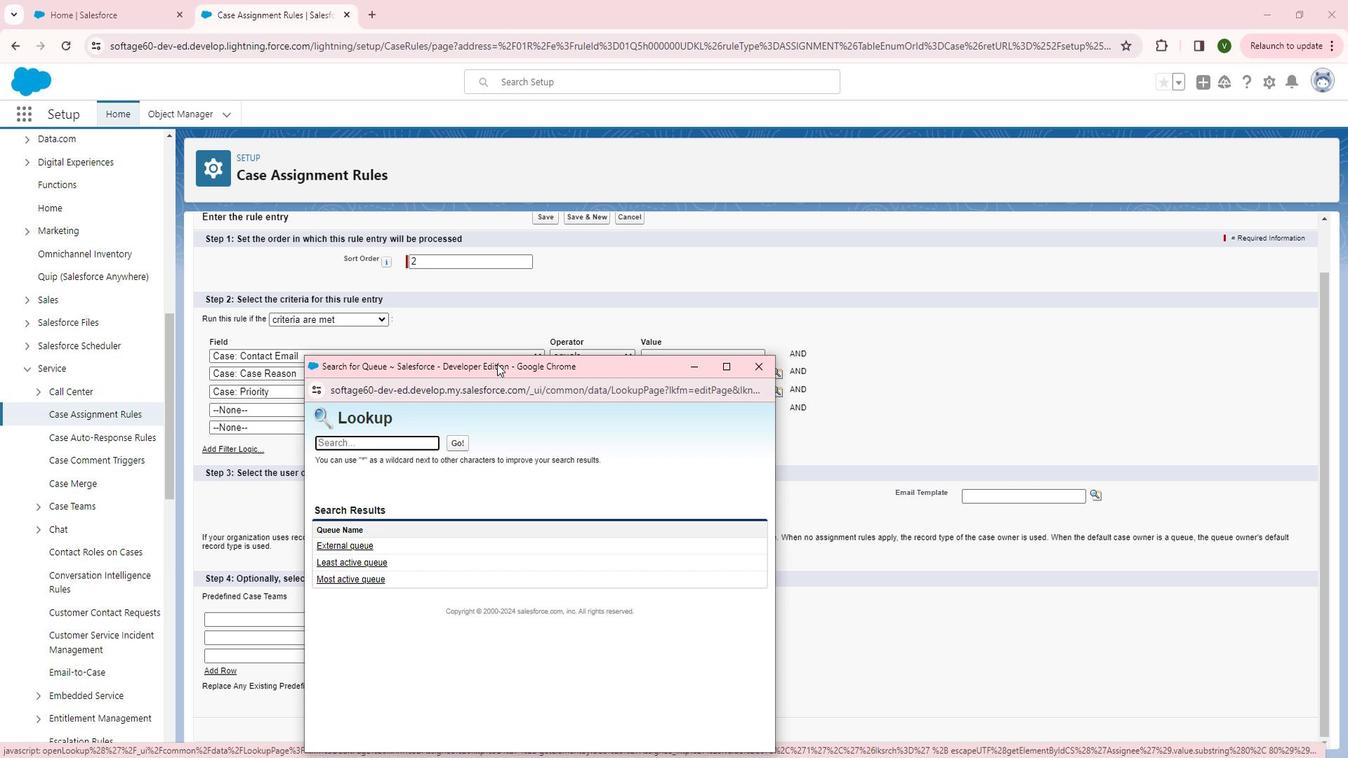 
Action: Mouse moved to (373, 559)
Screenshot: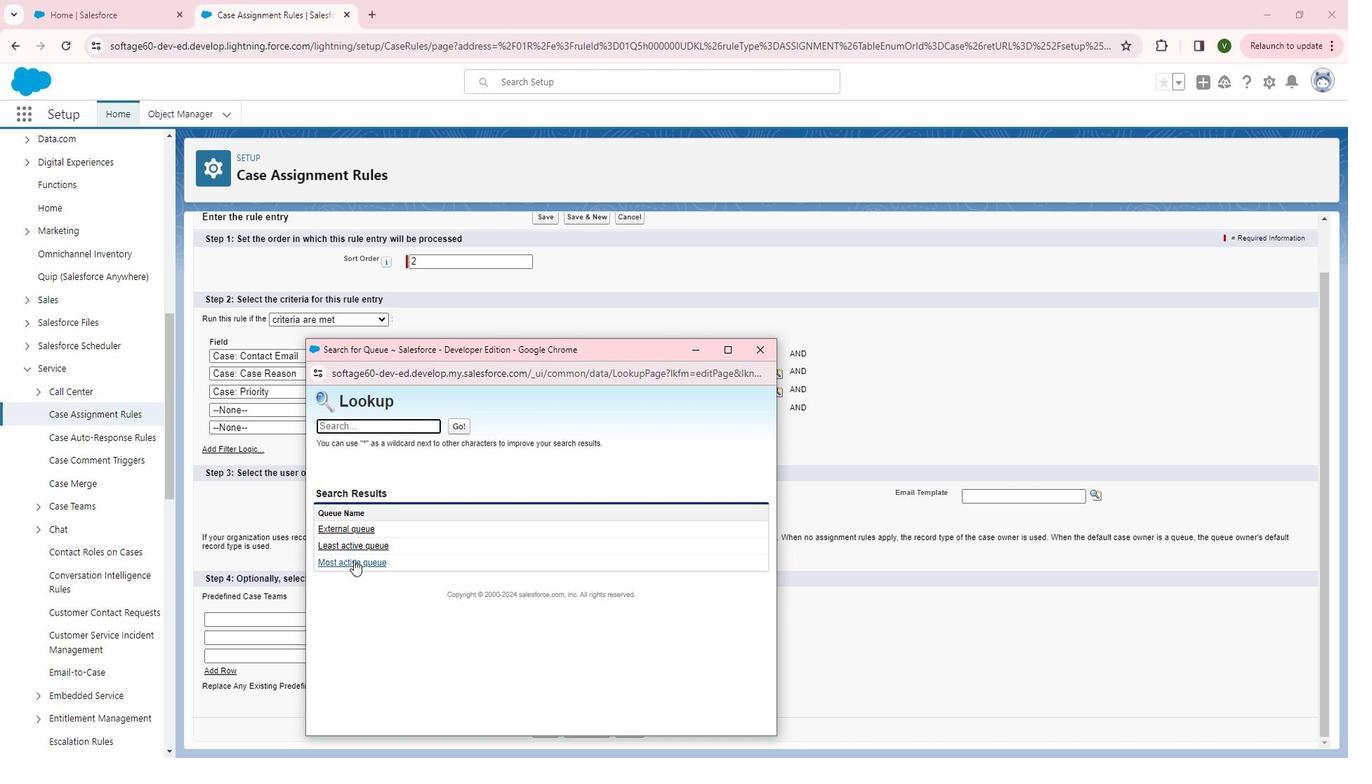 
Action: Mouse pressed left at (373, 559)
Screenshot: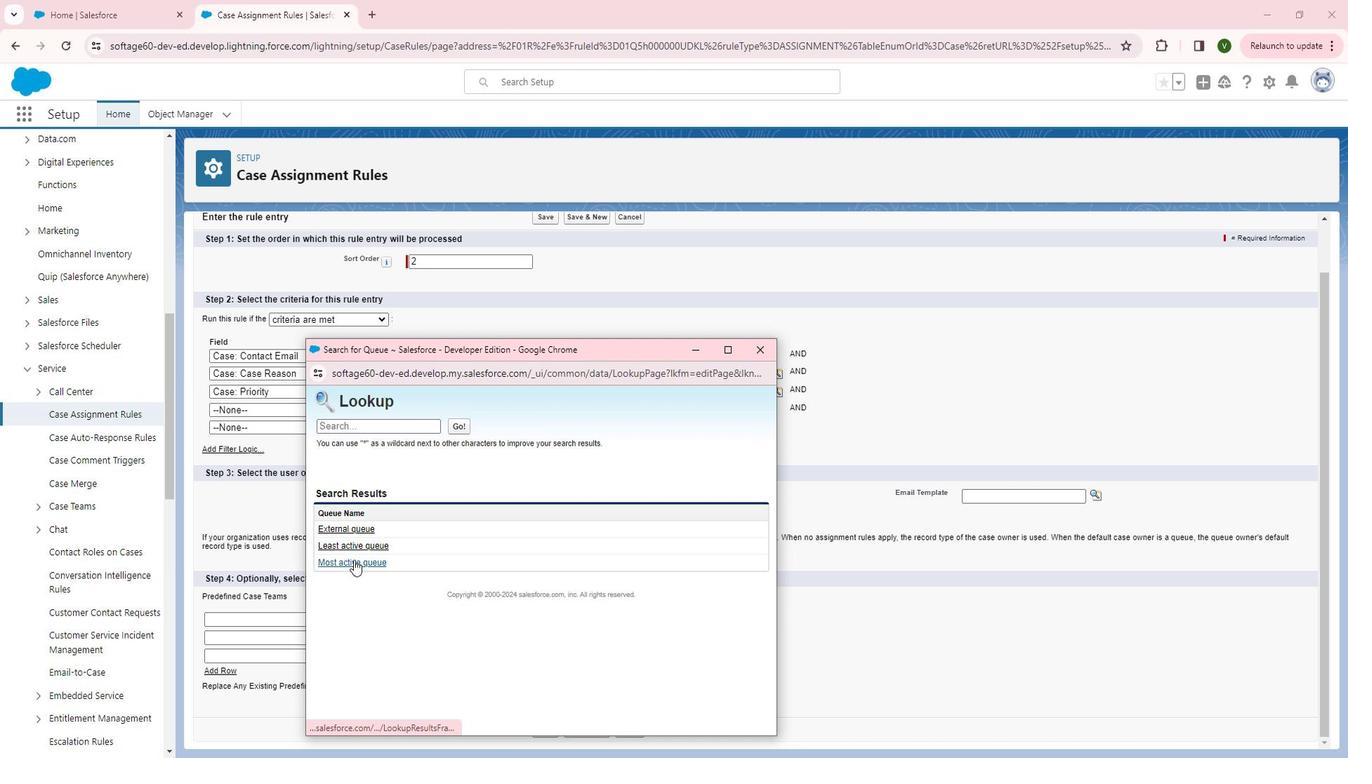 
Action: Mouse moved to (1117, 495)
Screenshot: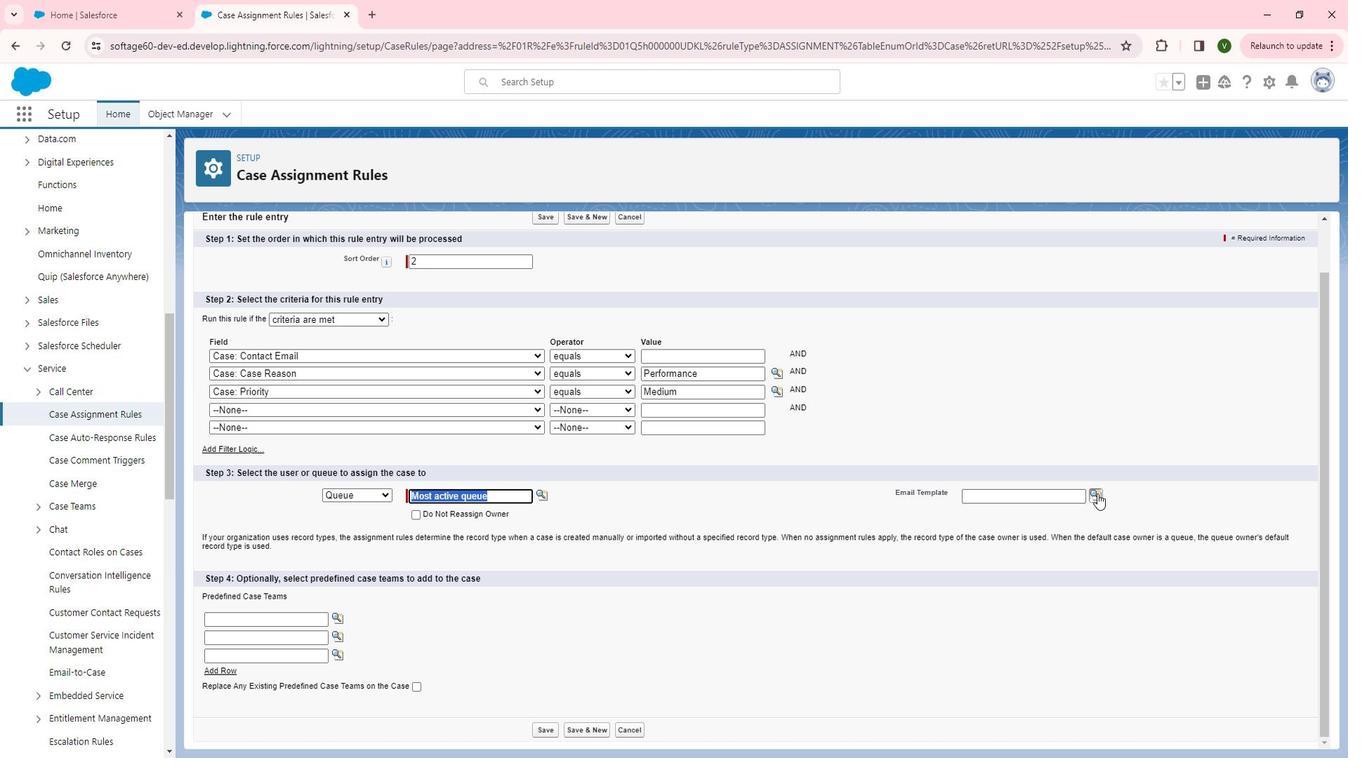 
Action: Mouse pressed left at (1117, 495)
Screenshot: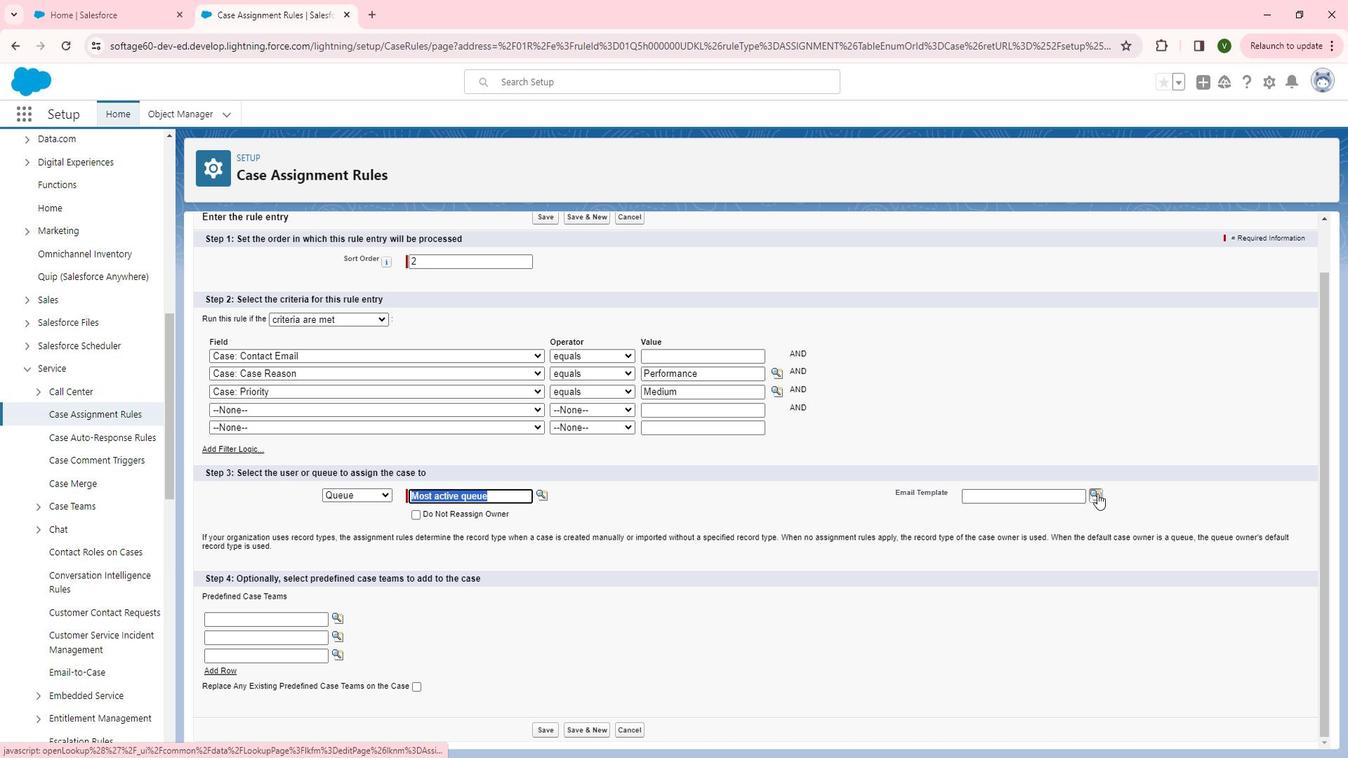 
Action: Mouse moved to (1074, 374)
Screenshot: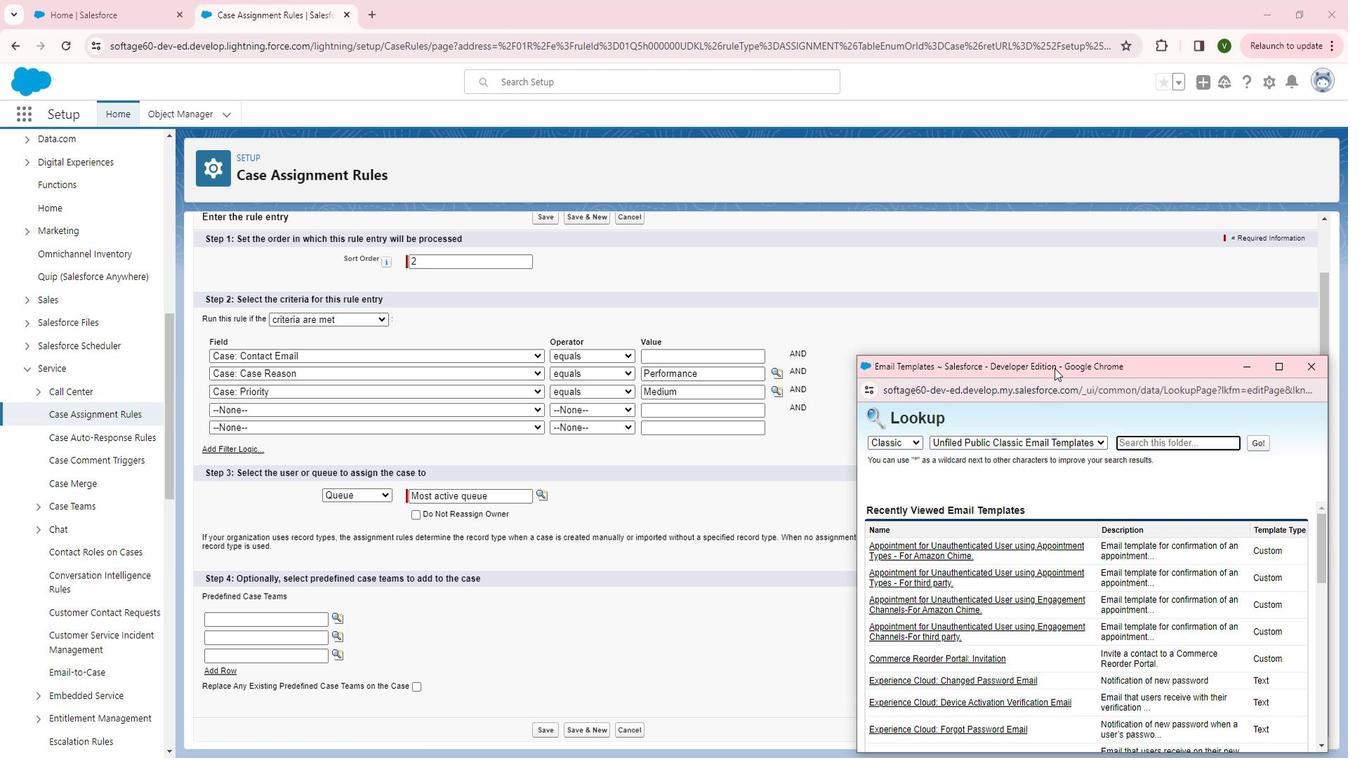 
Action: Mouse pressed left at (1074, 374)
Screenshot: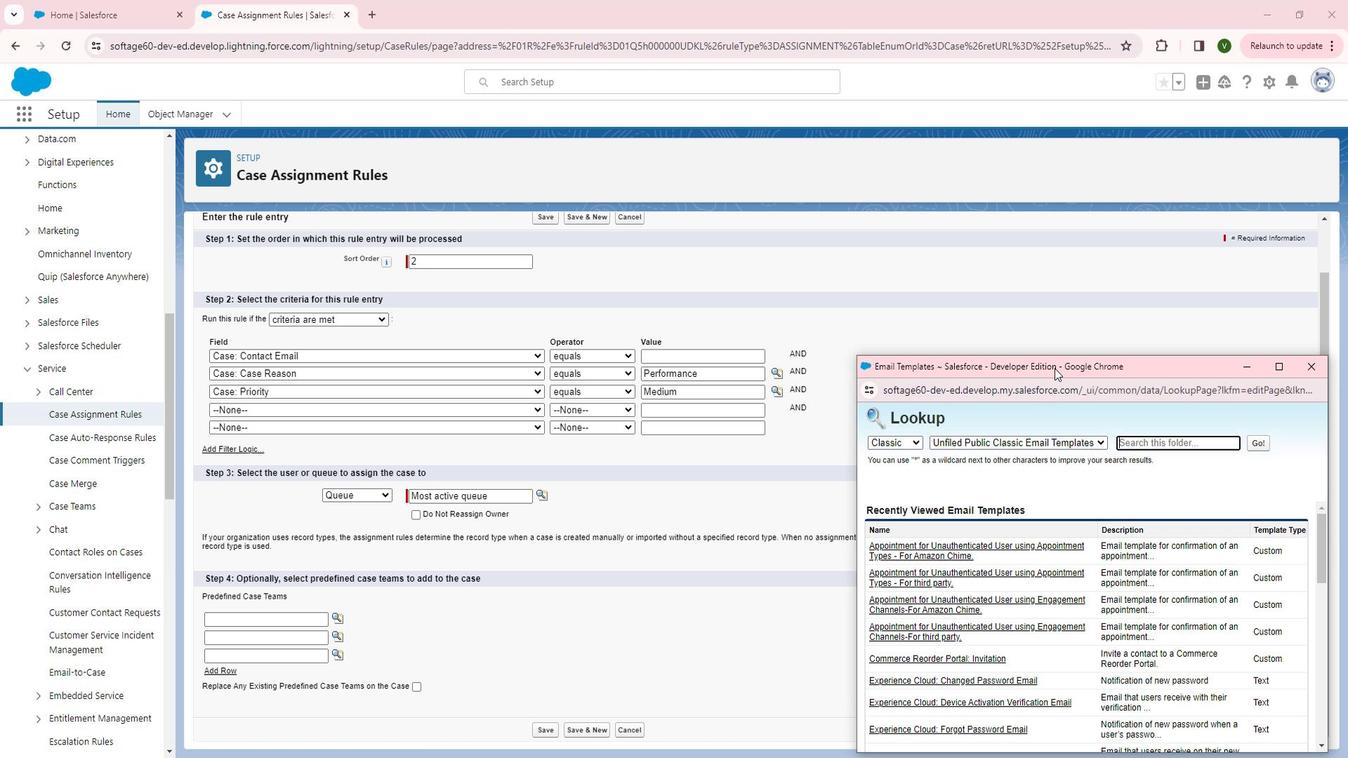 
Action: Mouse moved to (843, 462)
Screenshot: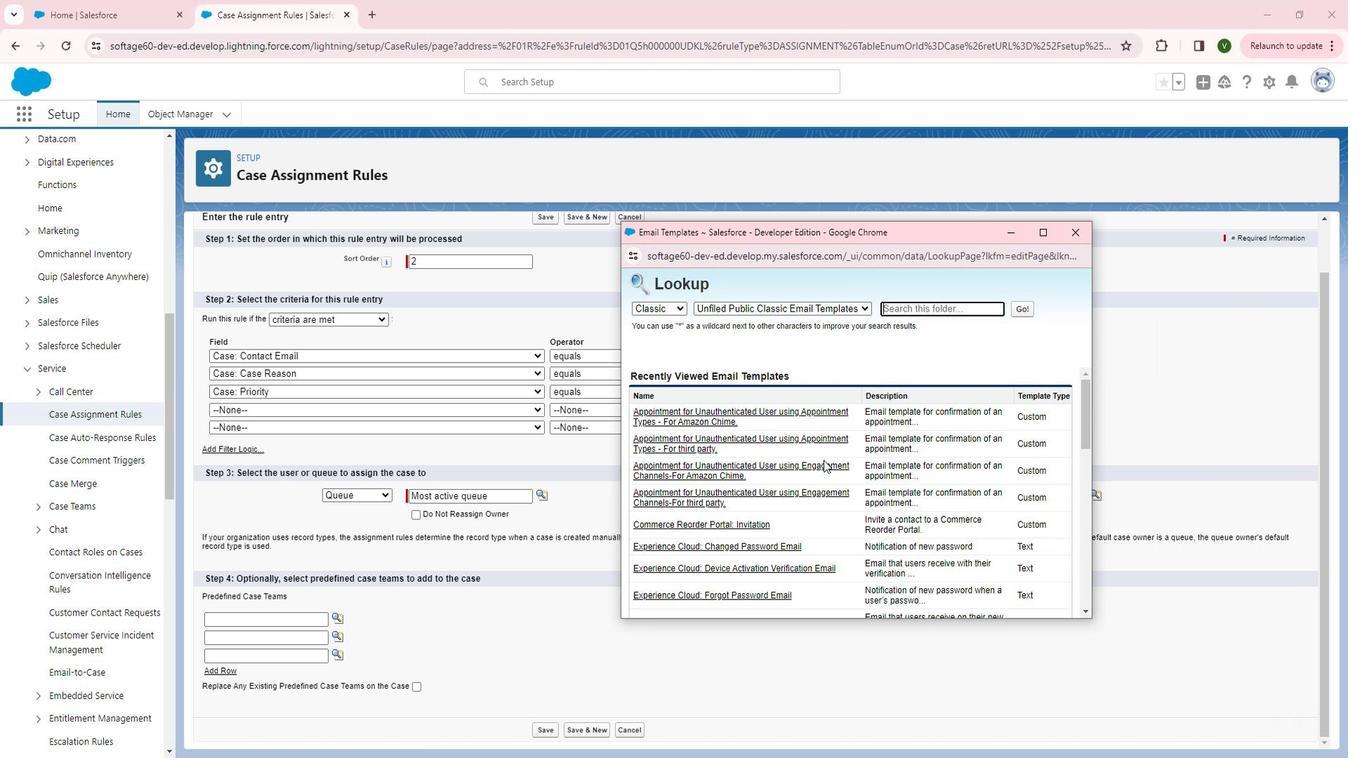 
Action: Mouse scrolled (843, 462) with delta (0, 0)
Screenshot: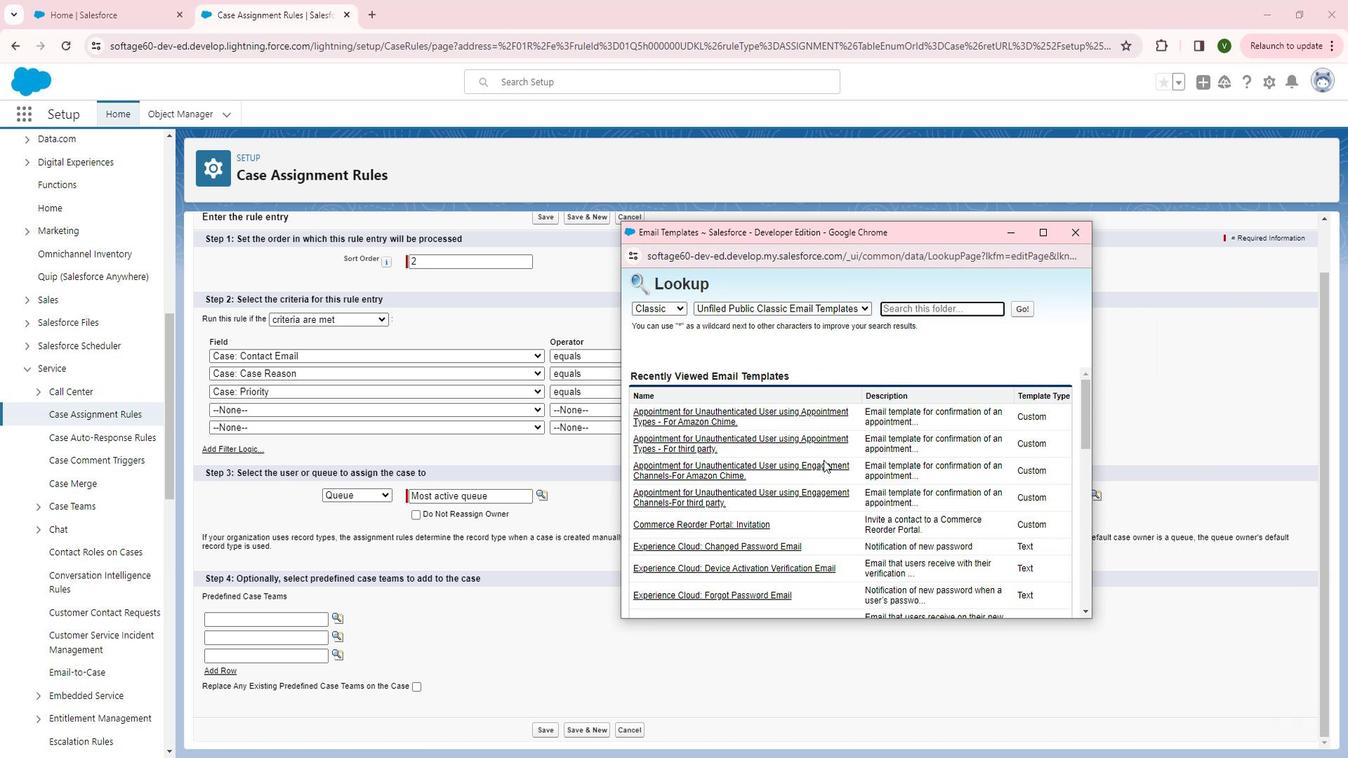 
Action: Mouse scrolled (843, 462) with delta (0, 0)
Screenshot: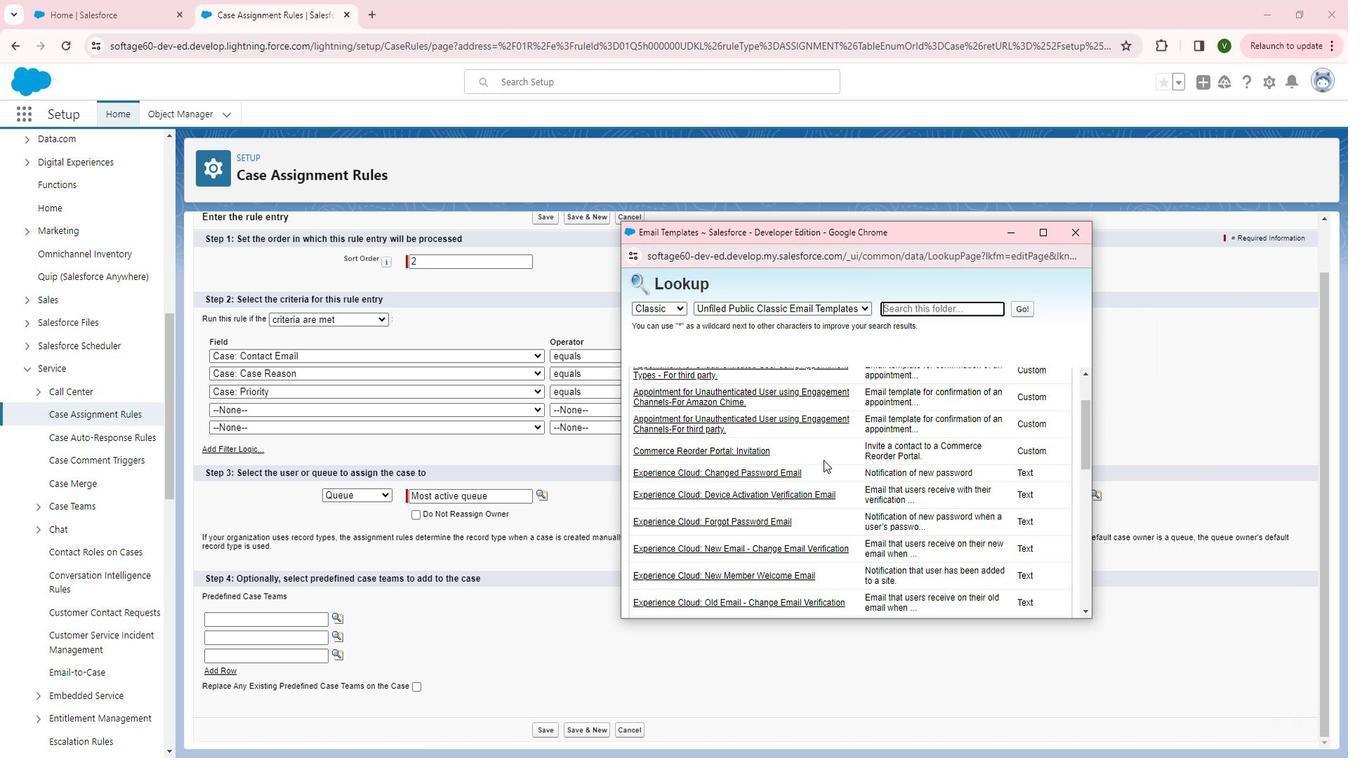 
Action: Mouse scrolled (843, 462) with delta (0, 0)
Screenshot: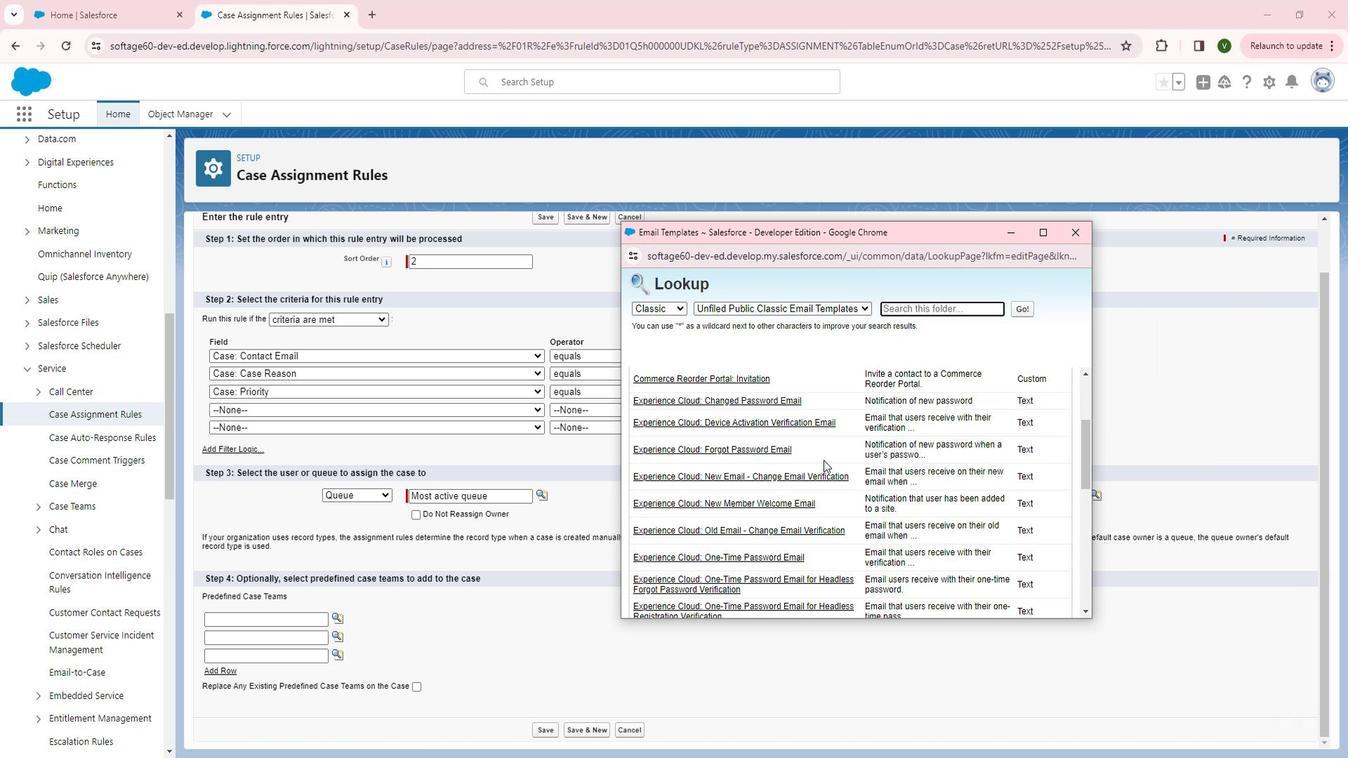
Action: Mouse scrolled (843, 462) with delta (0, 0)
Screenshot: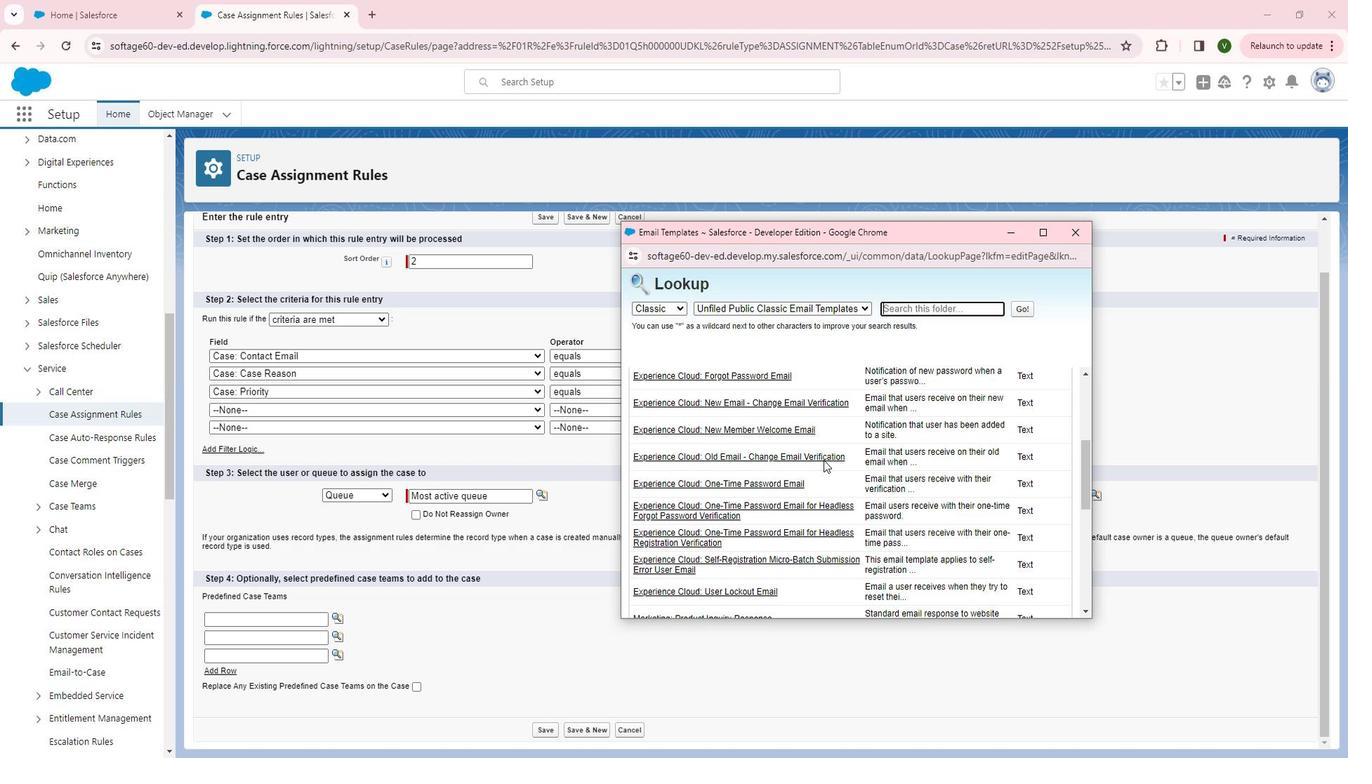 
Action: Mouse scrolled (843, 462) with delta (0, 0)
Screenshot: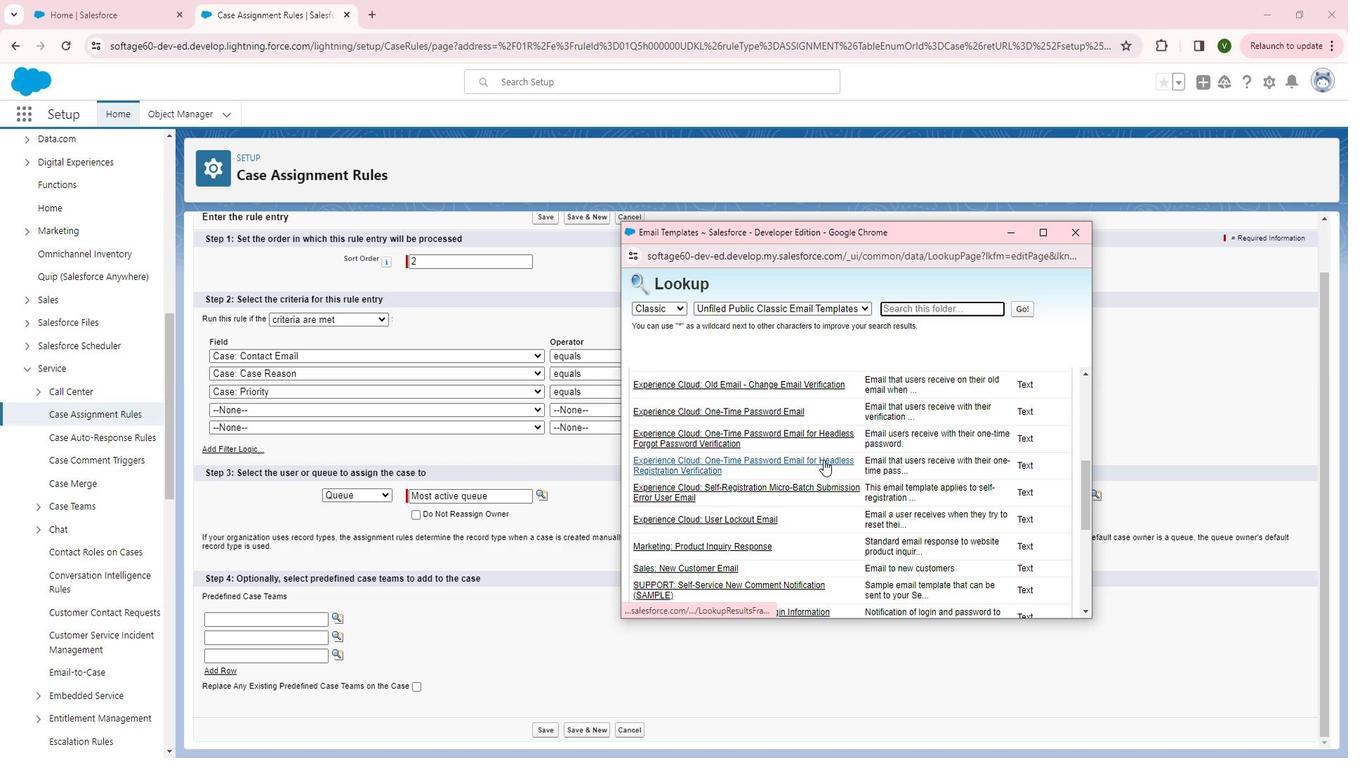 
Action: Mouse scrolled (843, 462) with delta (0, 0)
Screenshot: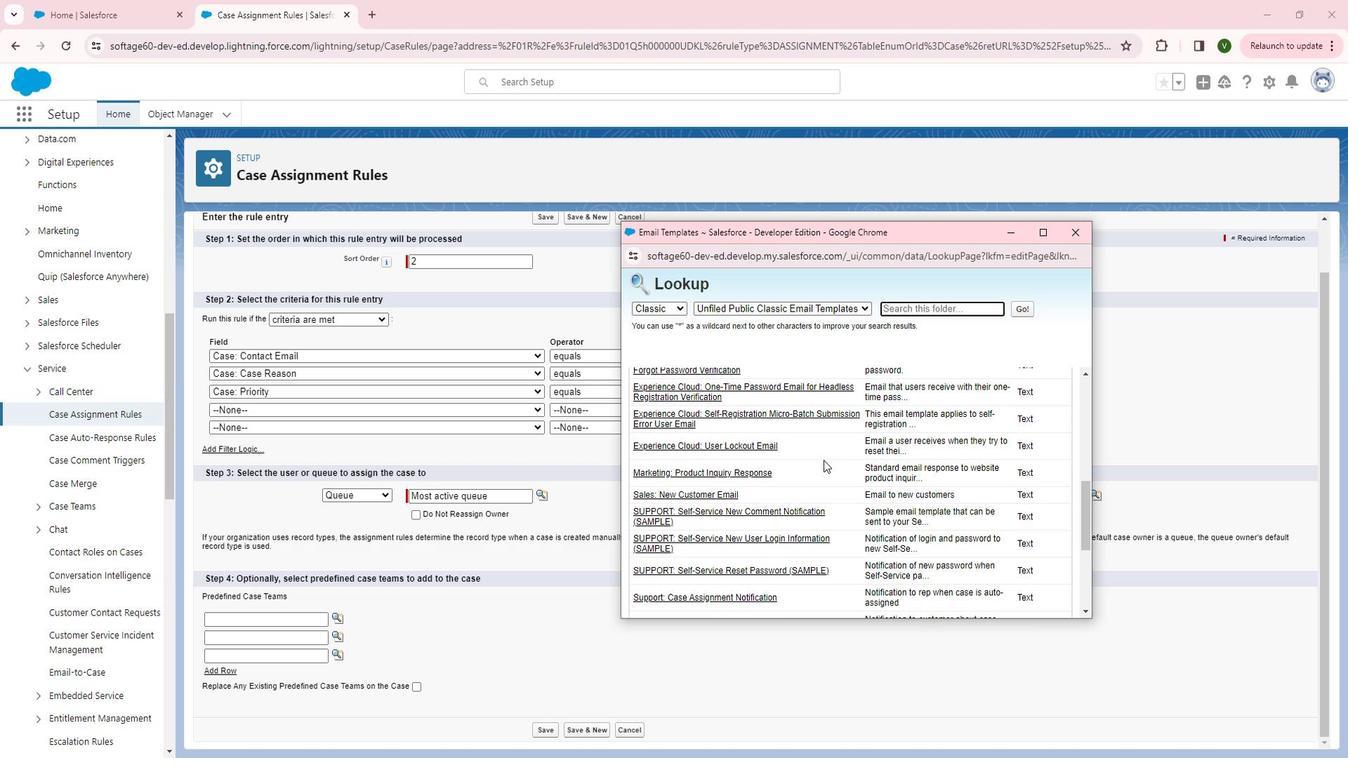 
Action: Mouse moved to (753, 521)
Screenshot: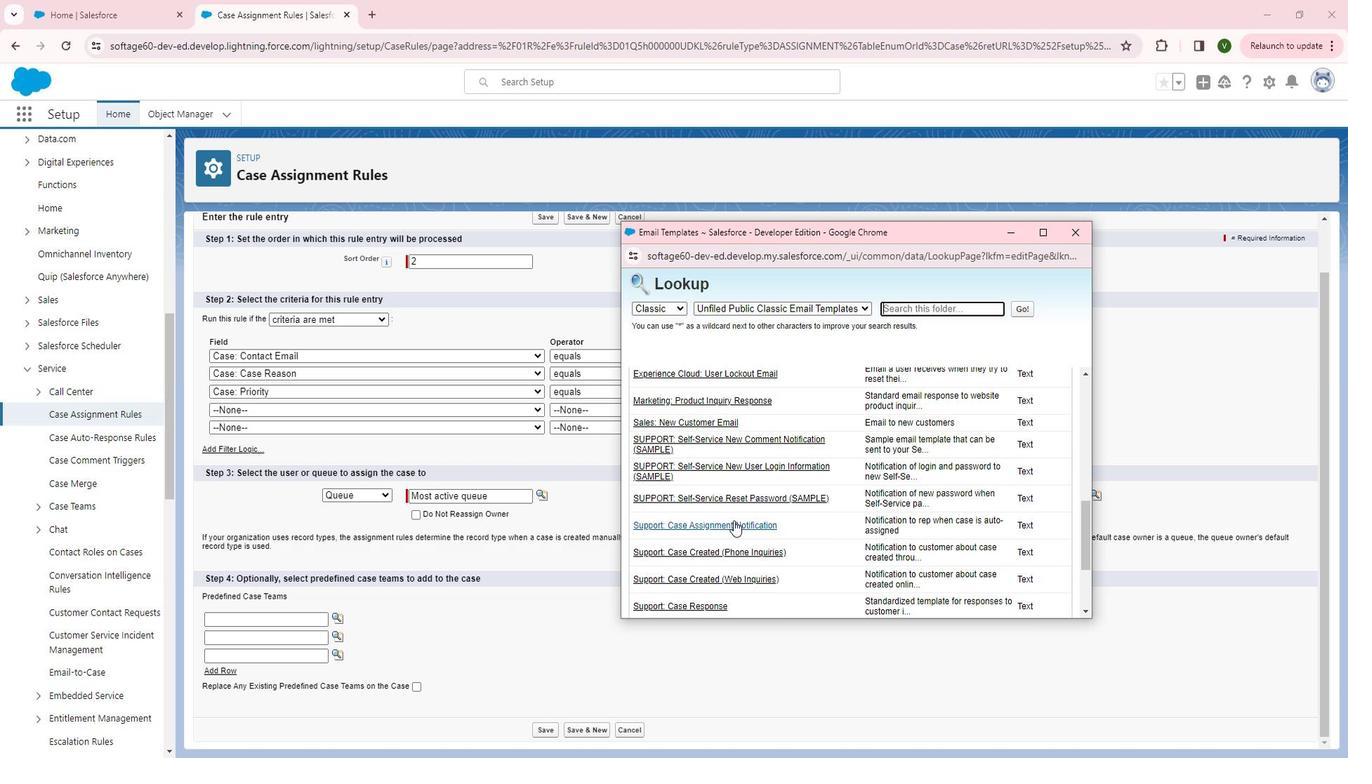 
Action: Mouse pressed left at (753, 521)
Screenshot: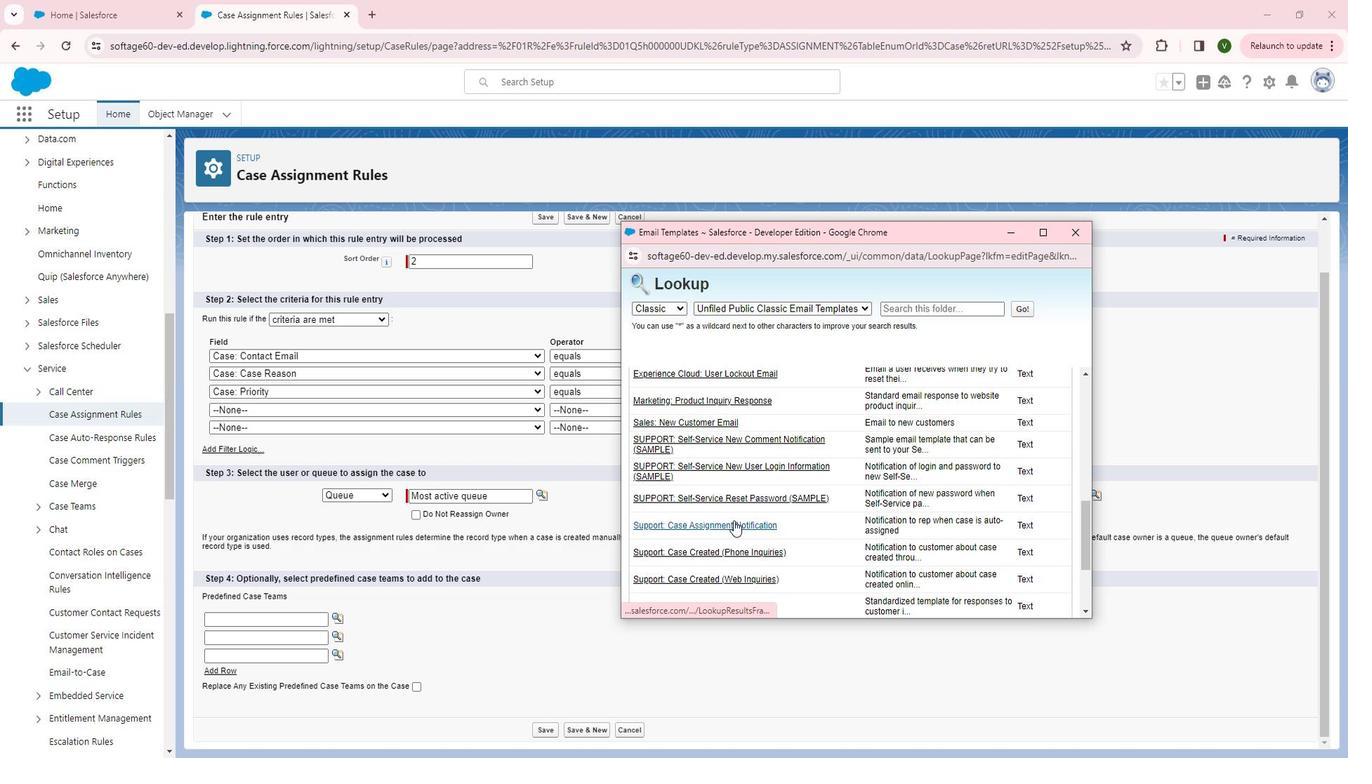 
Action: Mouse moved to (701, 518)
Screenshot: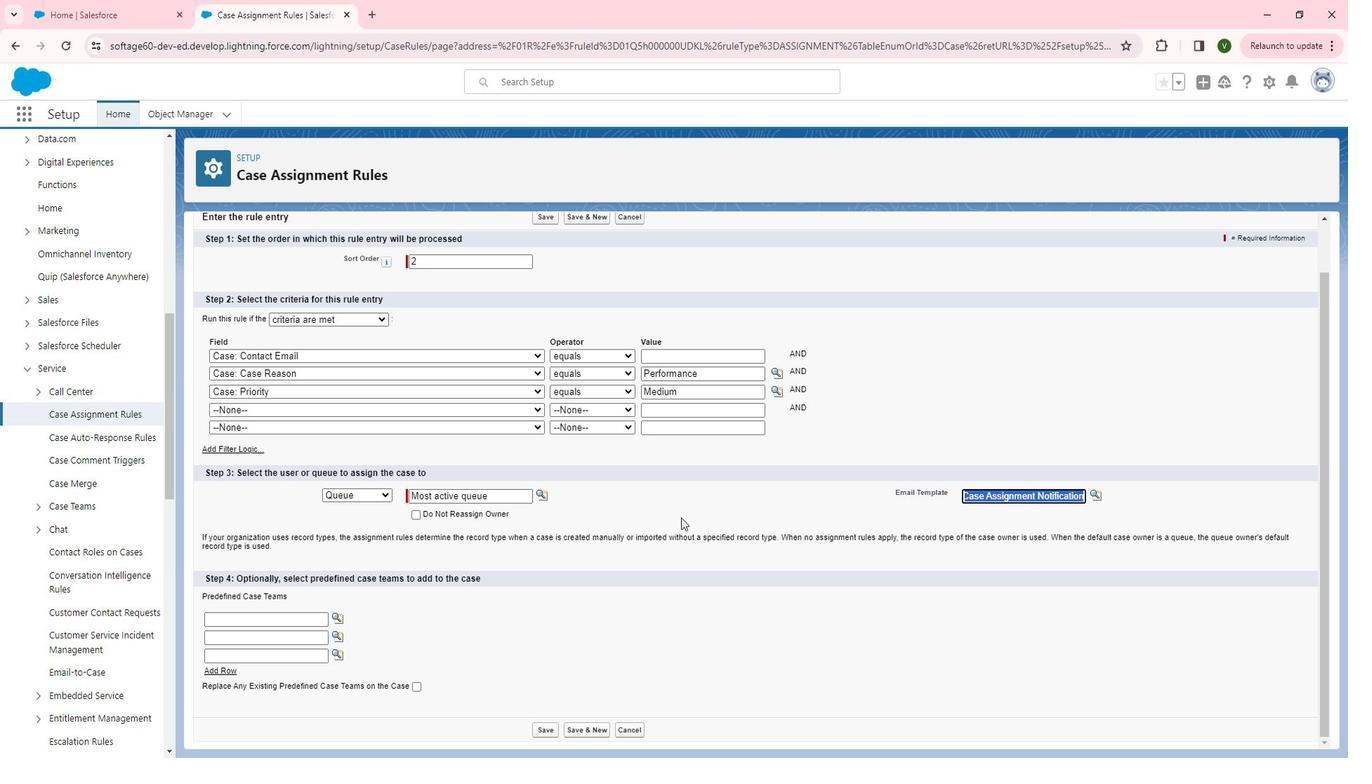 
Action: Mouse pressed left at (701, 518)
Screenshot: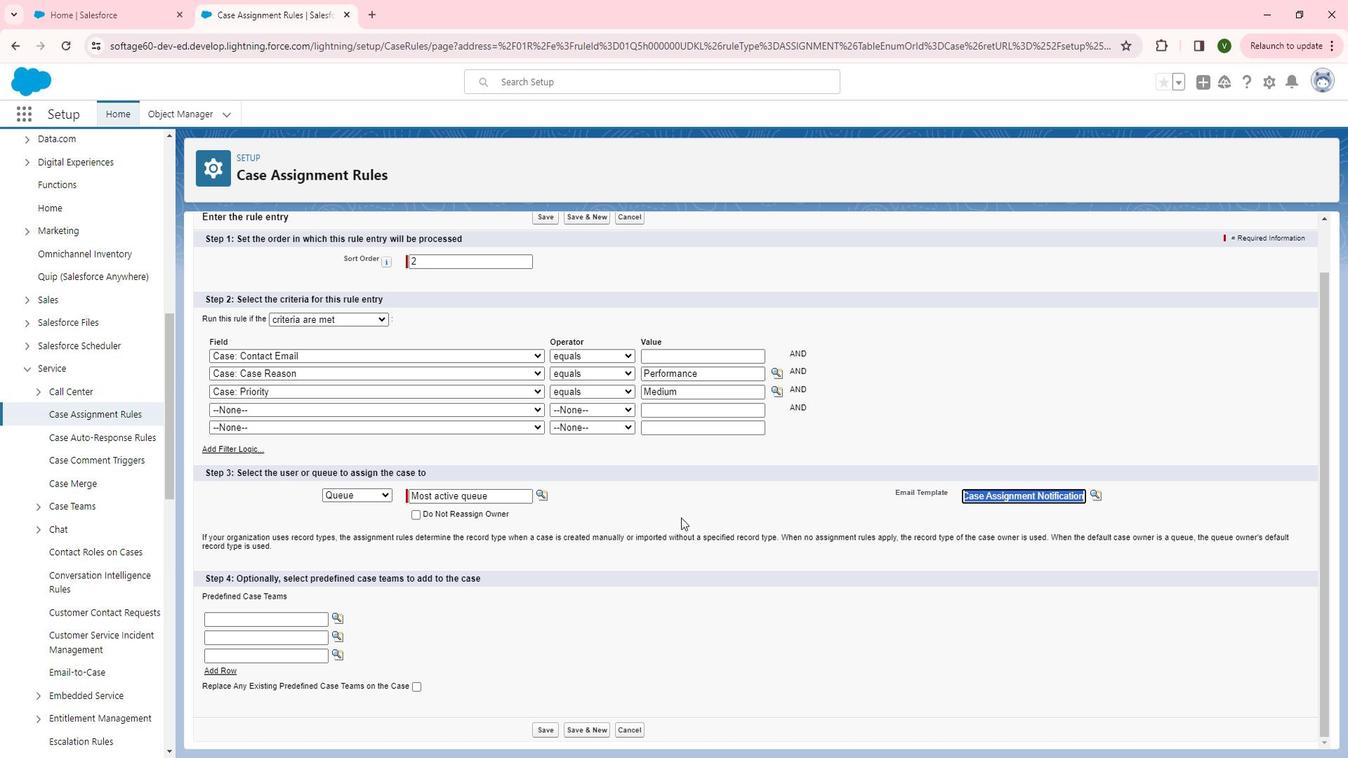 
Action: Mouse scrolled (701, 517) with delta (0, 0)
Screenshot: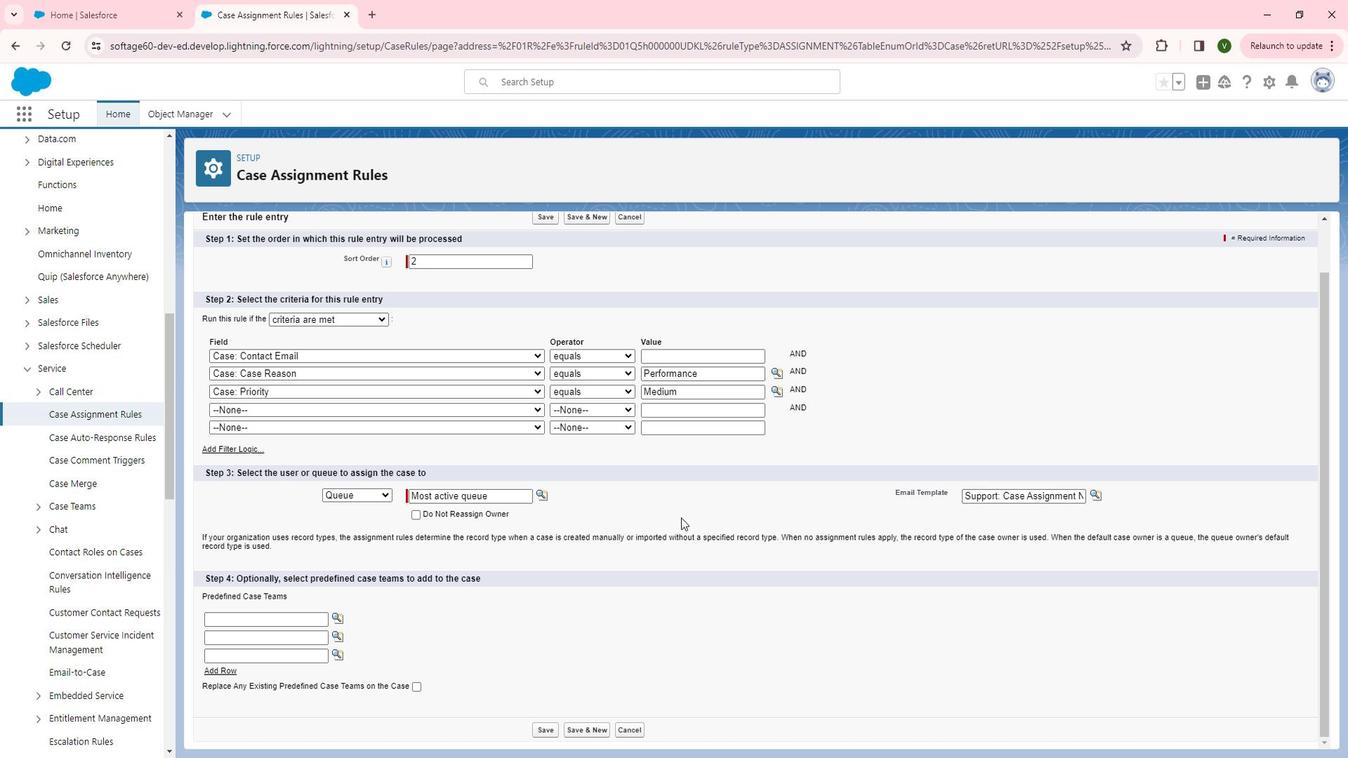 
Action: Mouse scrolled (701, 517) with delta (0, 0)
Screenshot: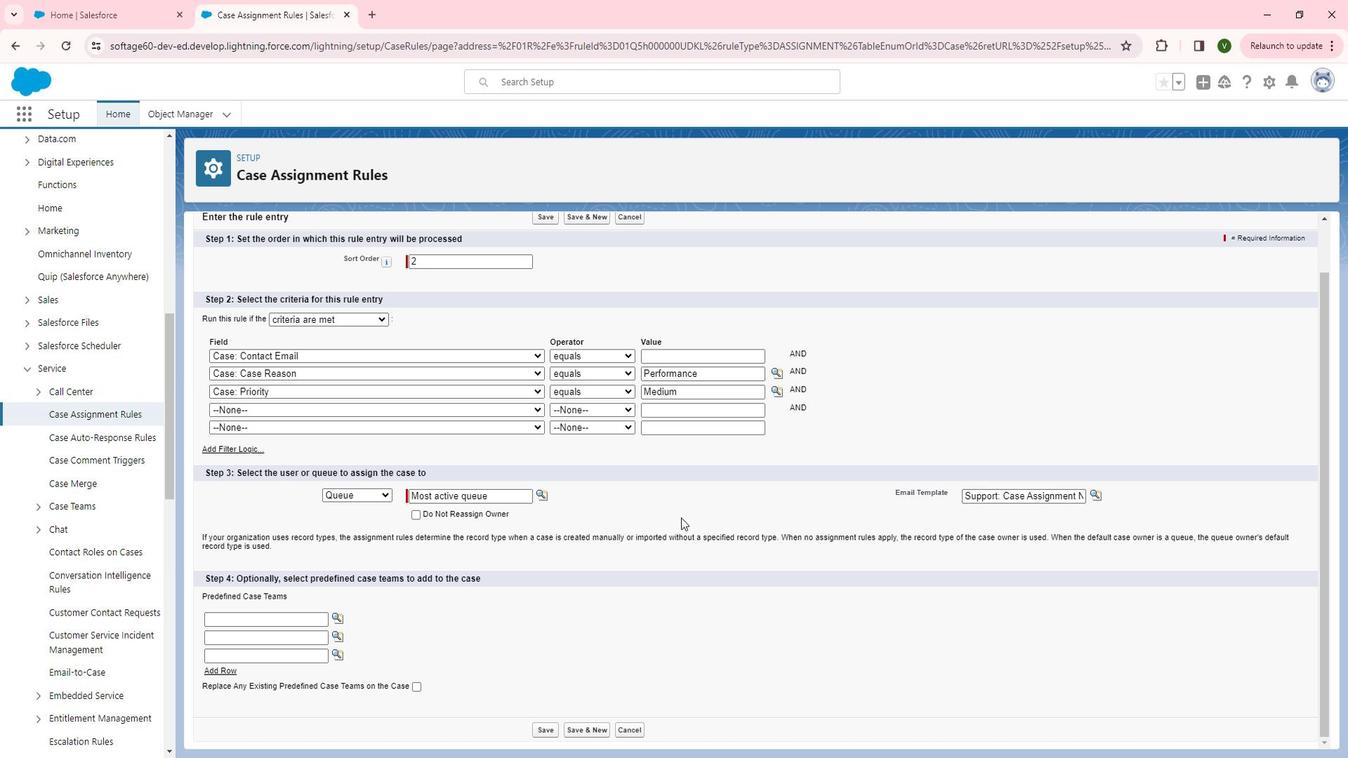 
Action: Mouse moved to (562, 717)
Screenshot: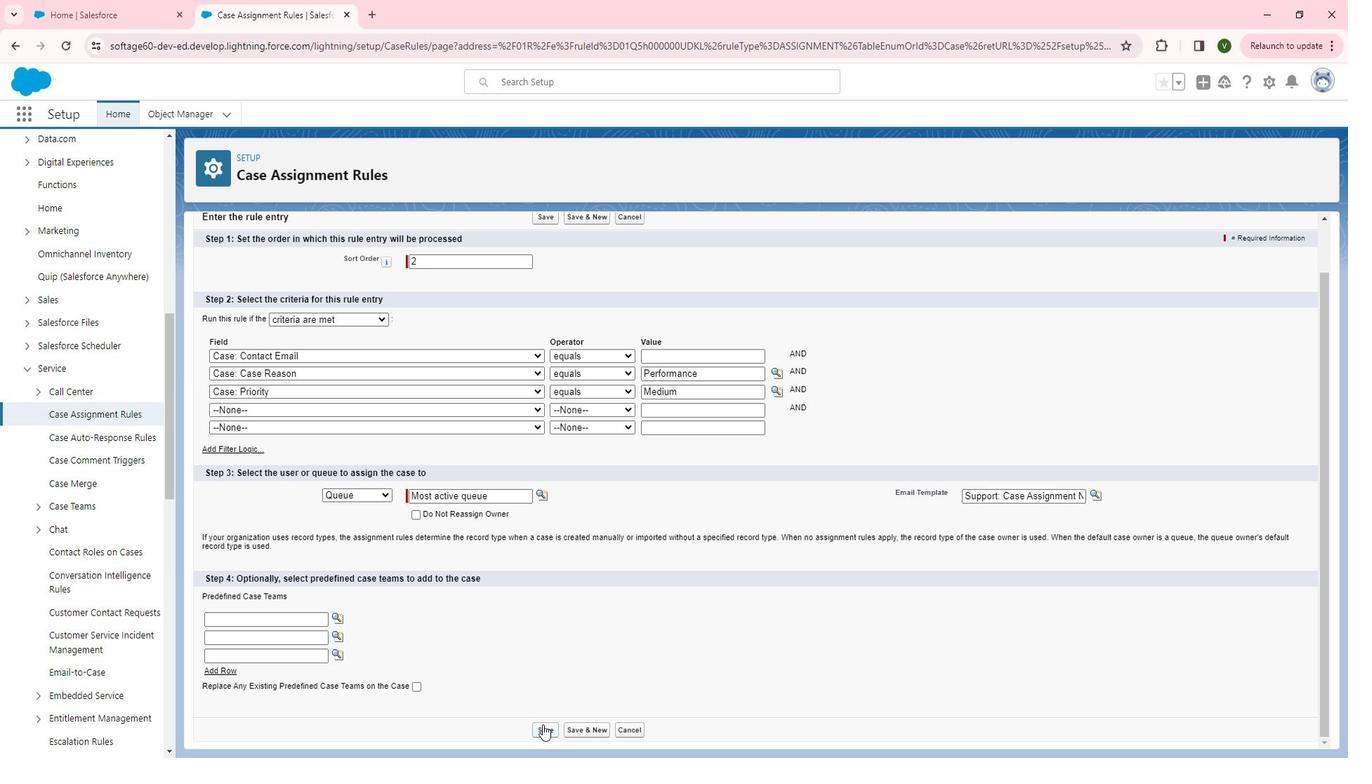 
Action: Mouse pressed left at (562, 717)
Screenshot: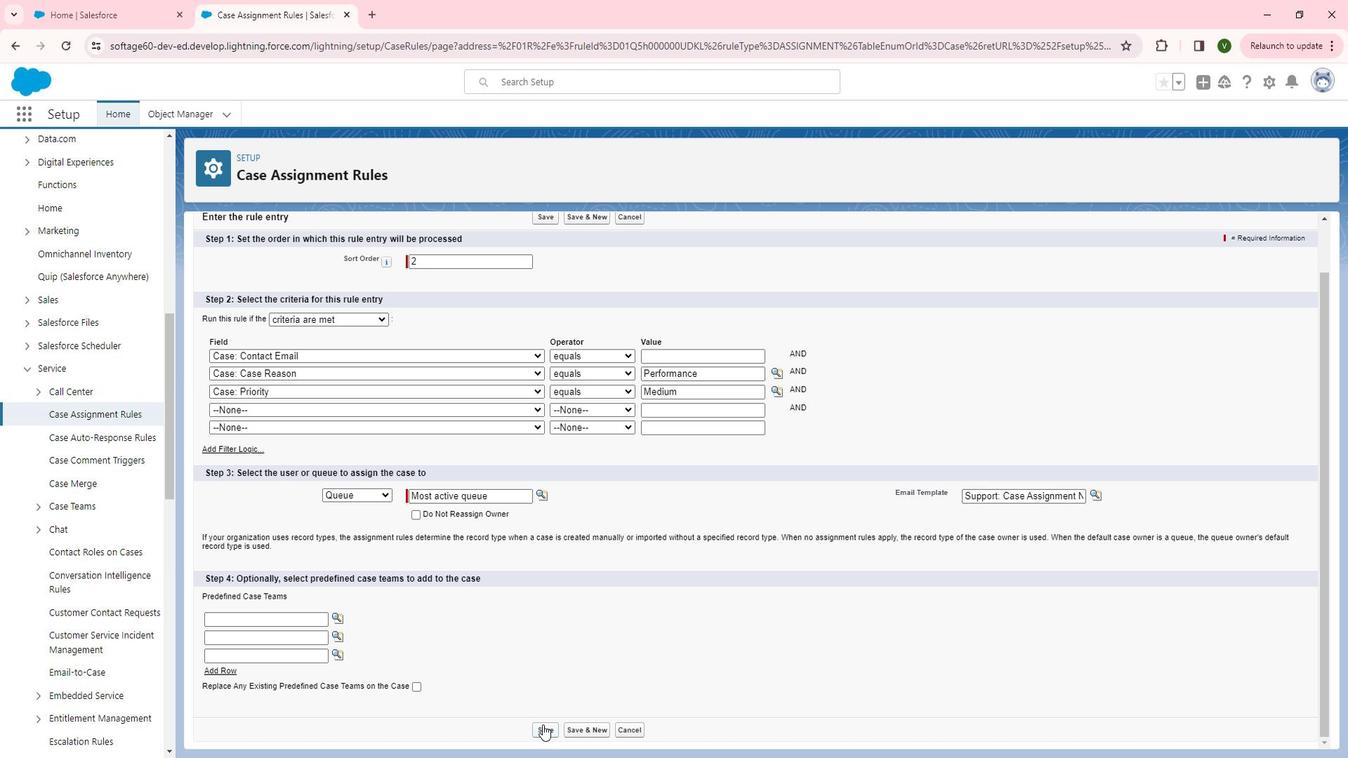 
Action: Mouse moved to (604, 616)
Screenshot: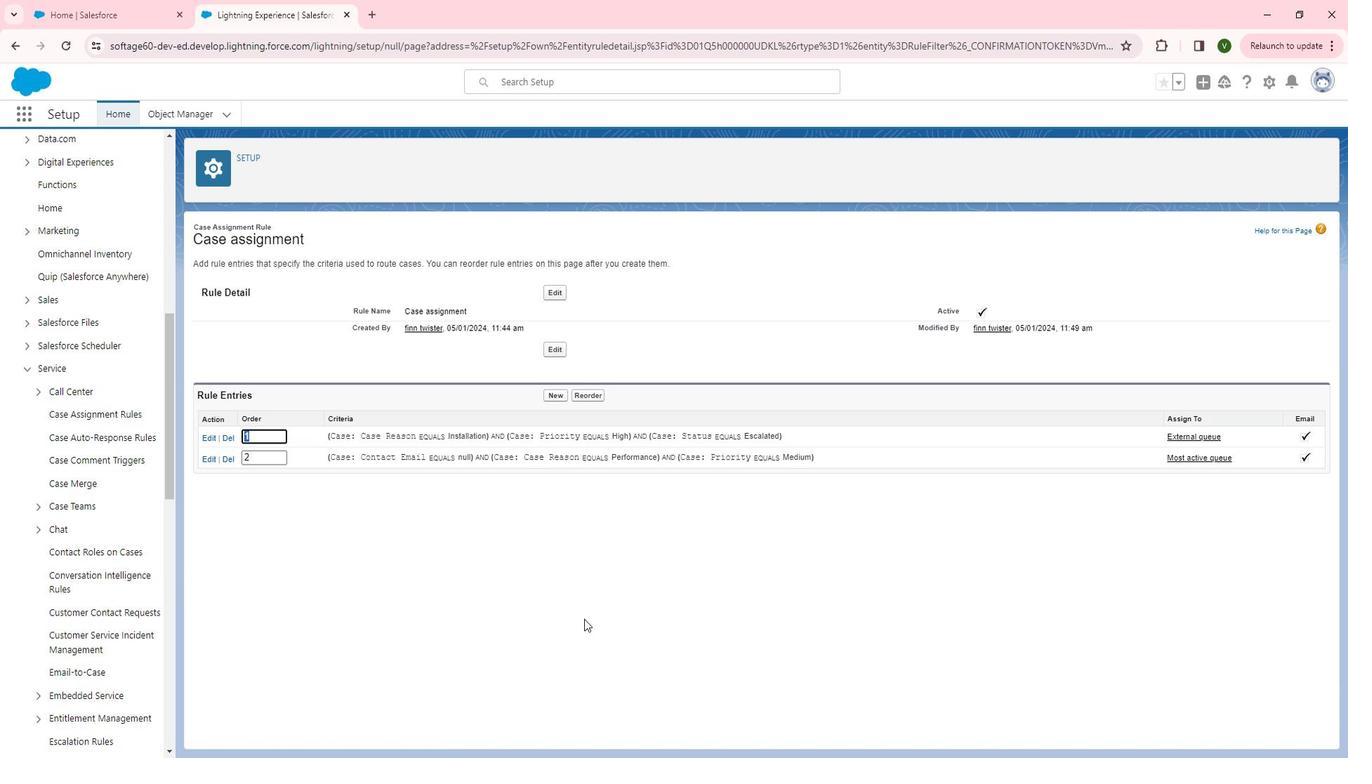 
Action: Mouse pressed left at (604, 616)
Screenshot: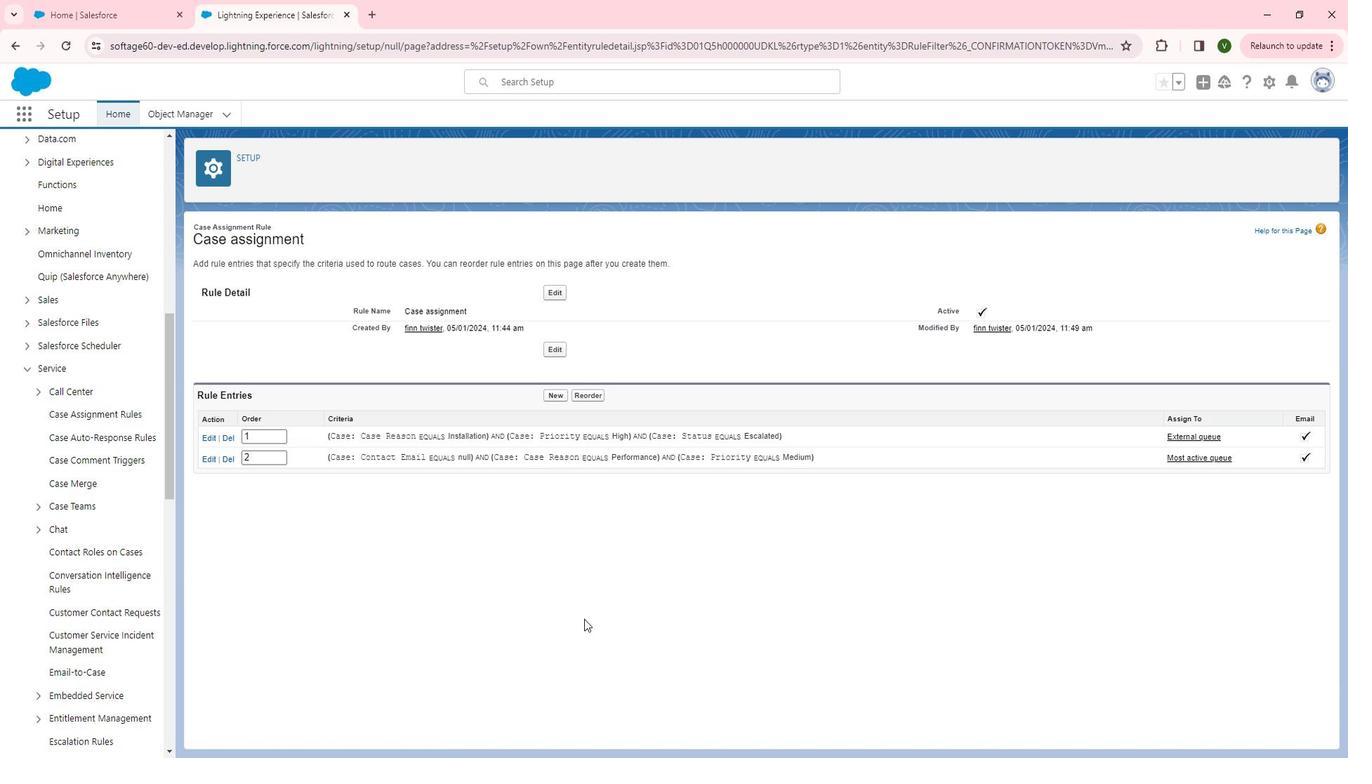 
Action: Mouse moved to (572, 396)
Screenshot: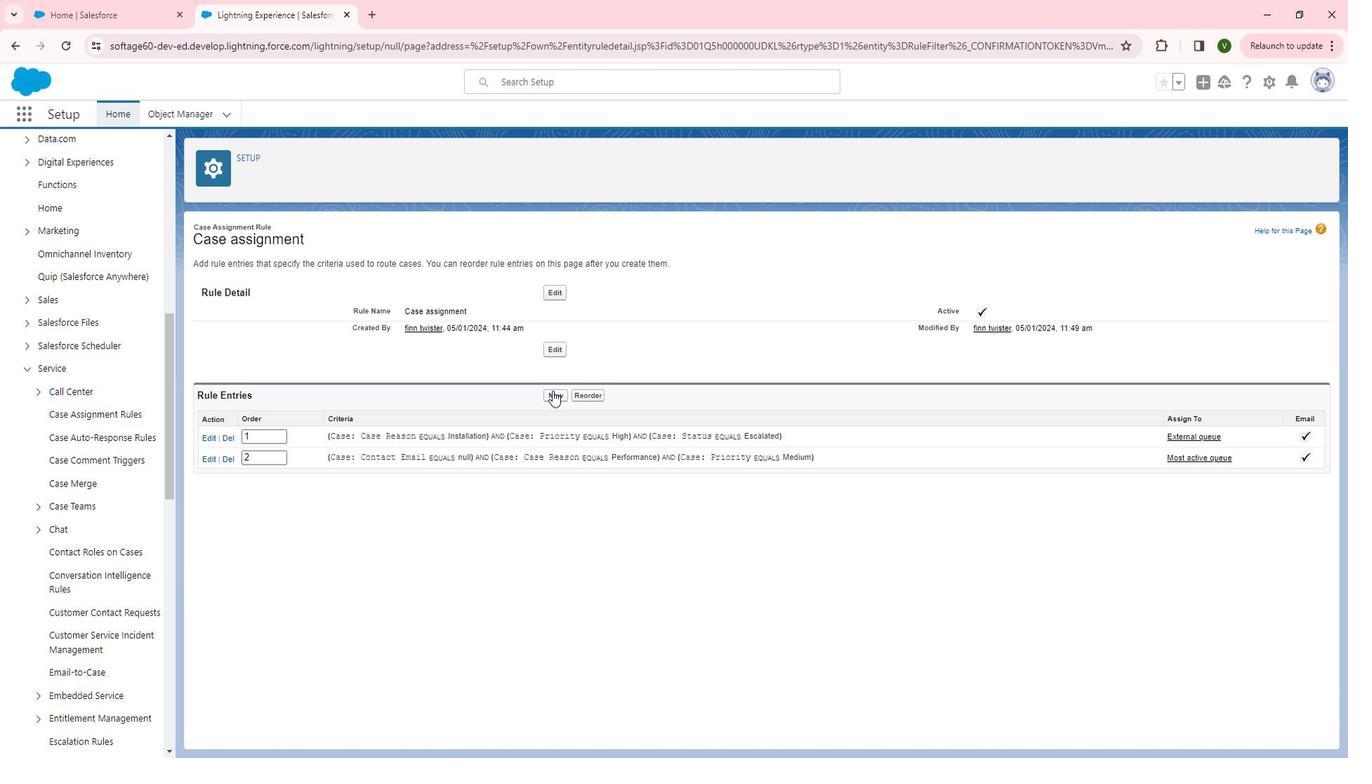 
Action: Mouse pressed left at (572, 396)
Screenshot: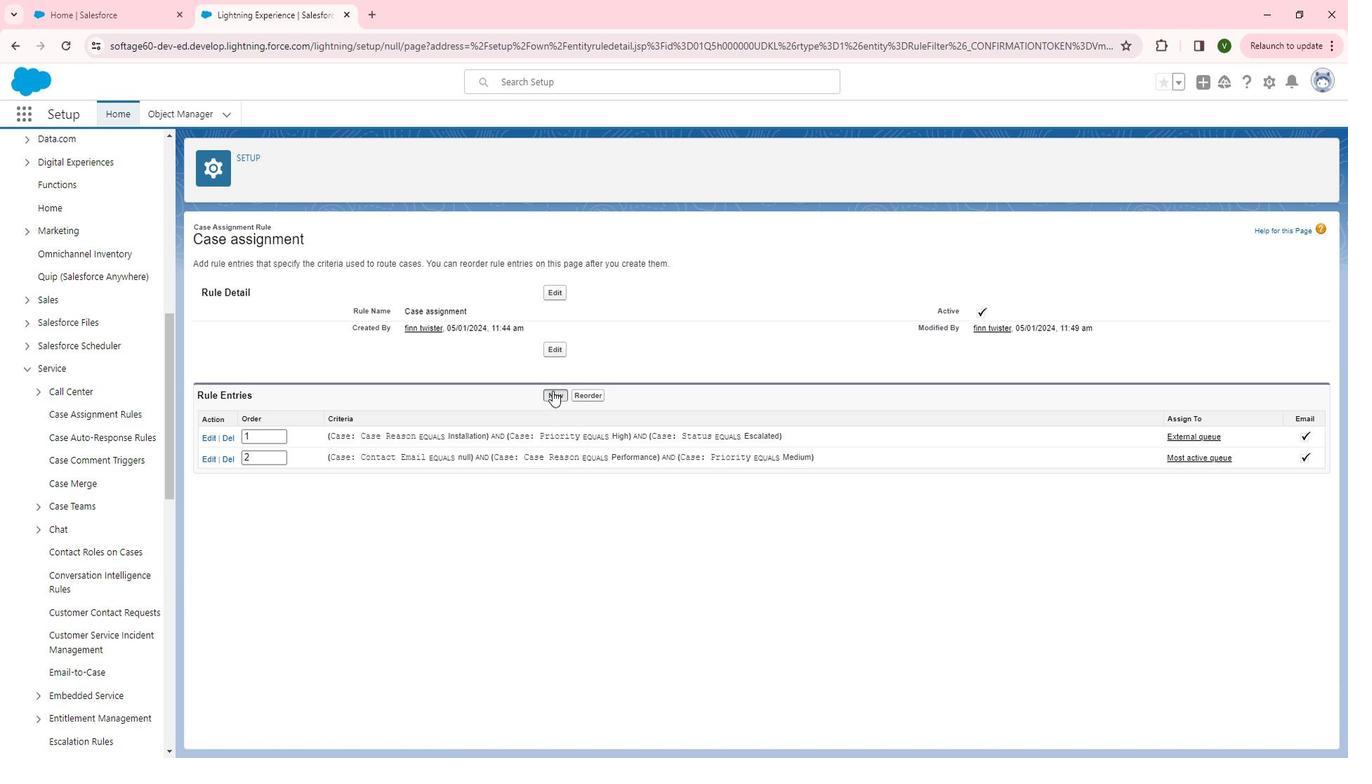 
Action: Mouse moved to (478, 325)
Screenshot: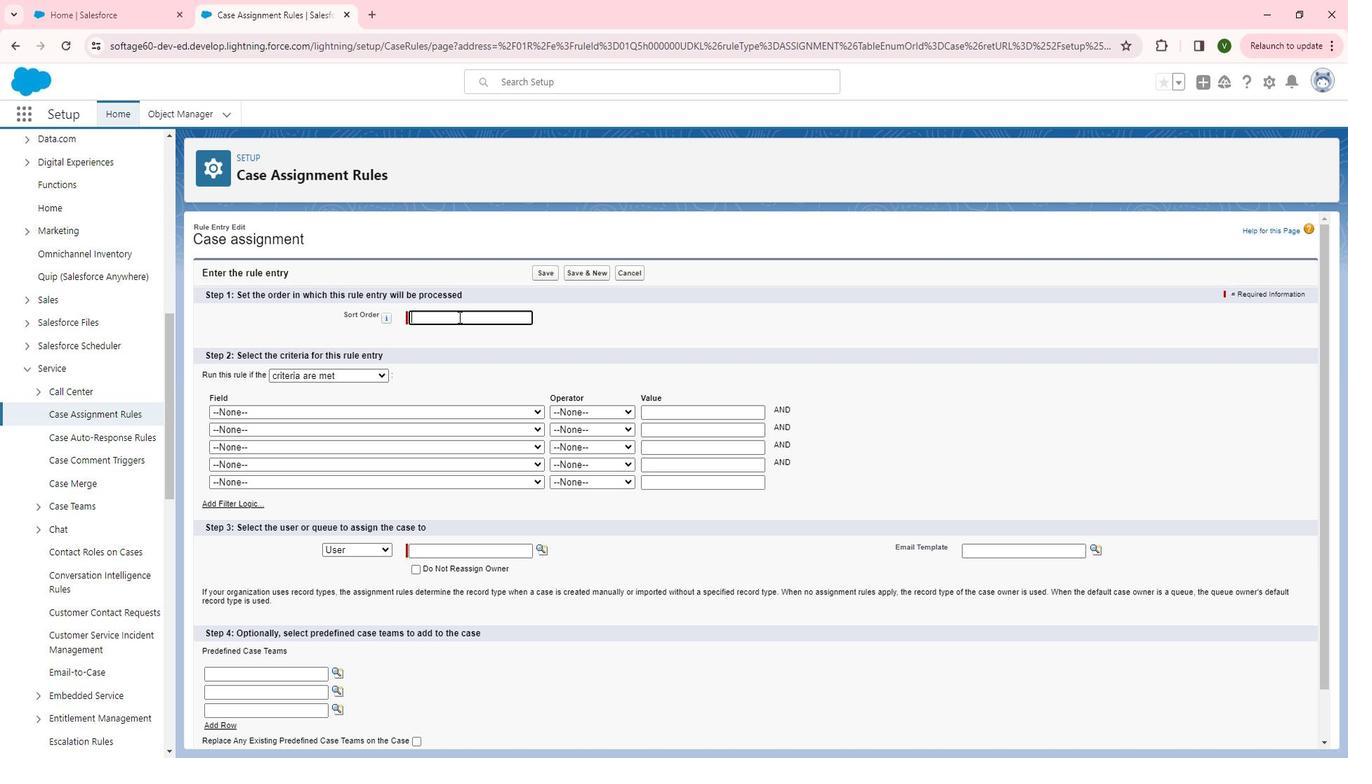 
Action: Mouse pressed left at (478, 325)
Screenshot: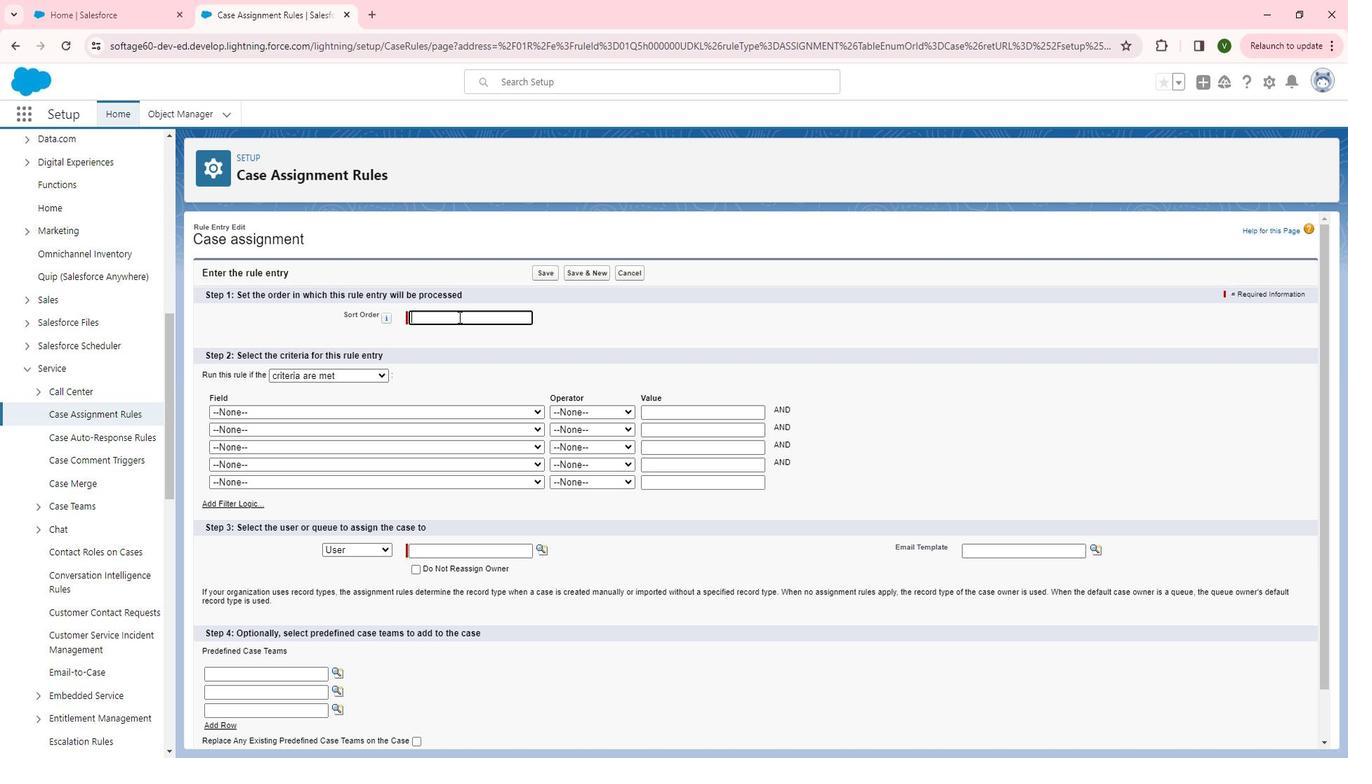 
Action: Key pressed 3
Screenshot: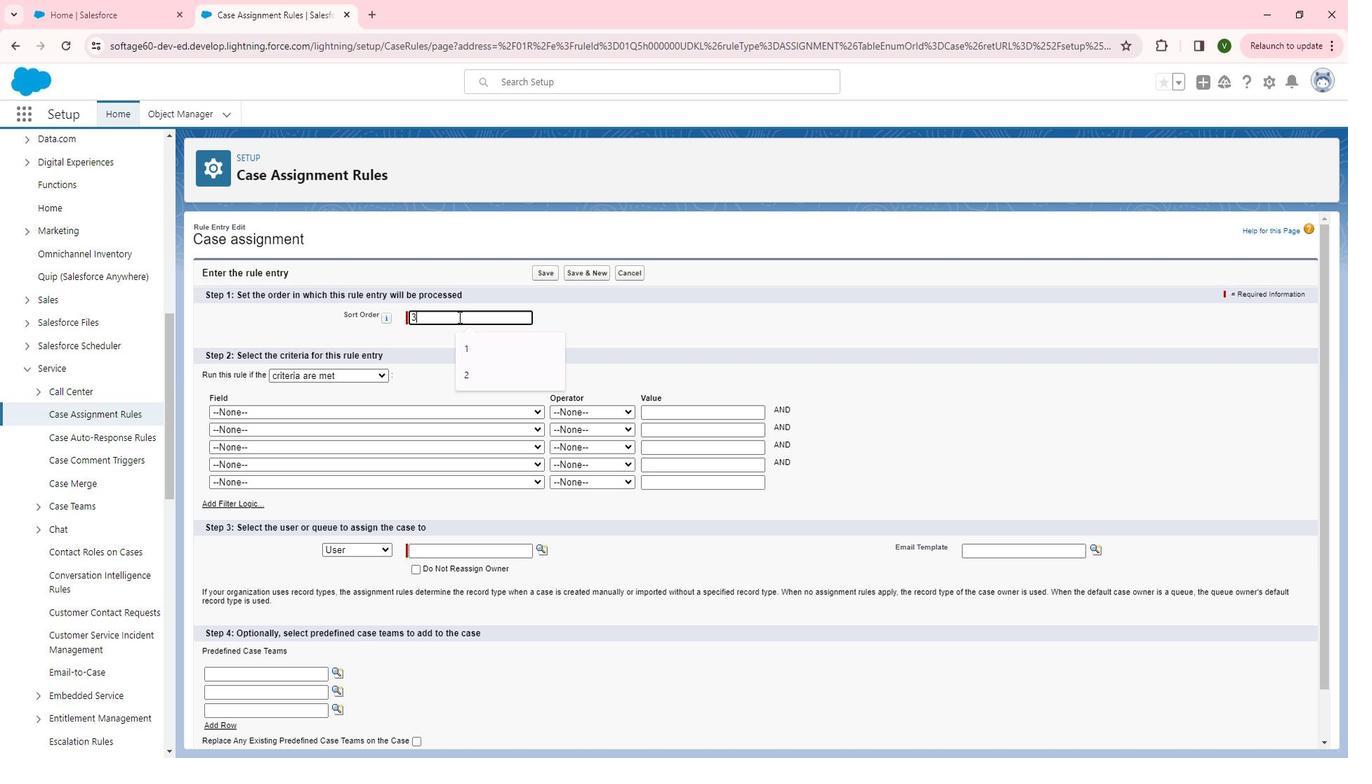 
Action: Mouse moved to (512, 360)
Screenshot: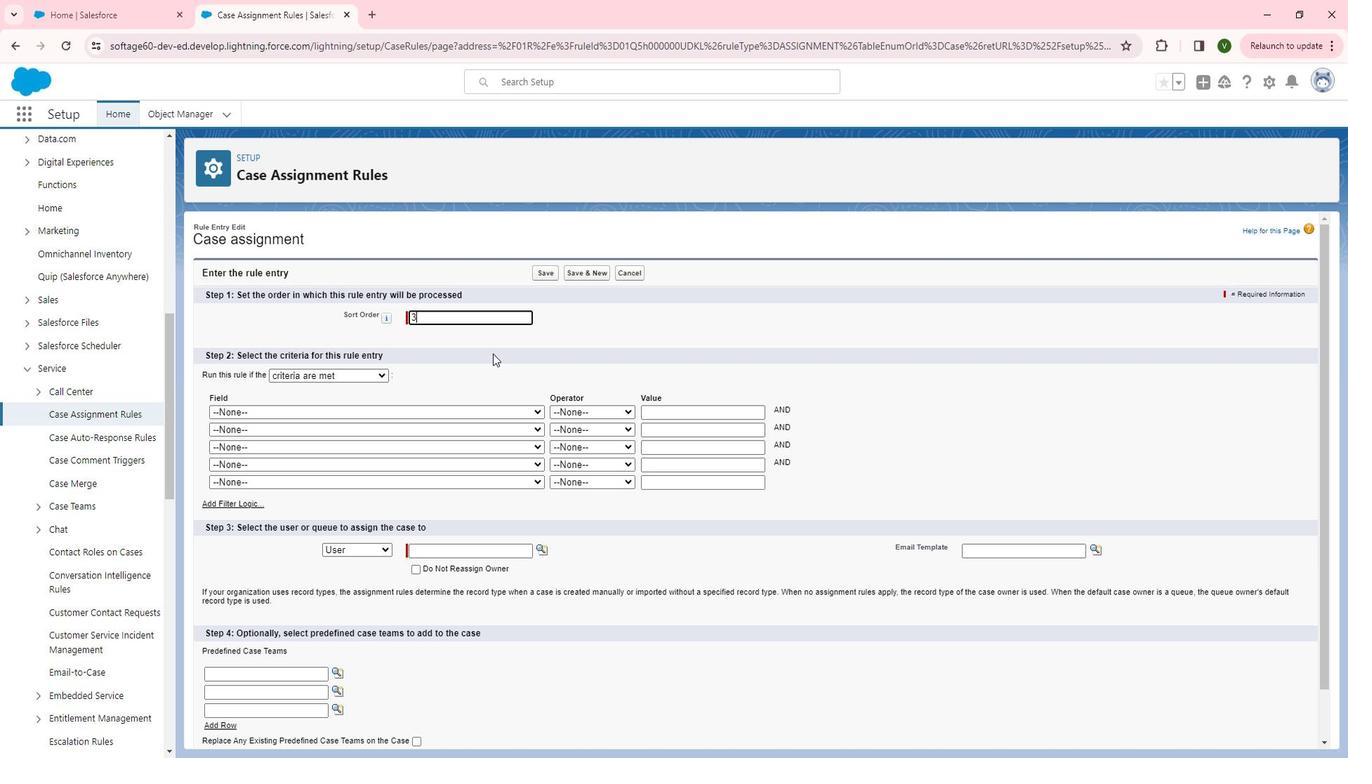 
Action: Mouse pressed left at (512, 360)
Screenshot: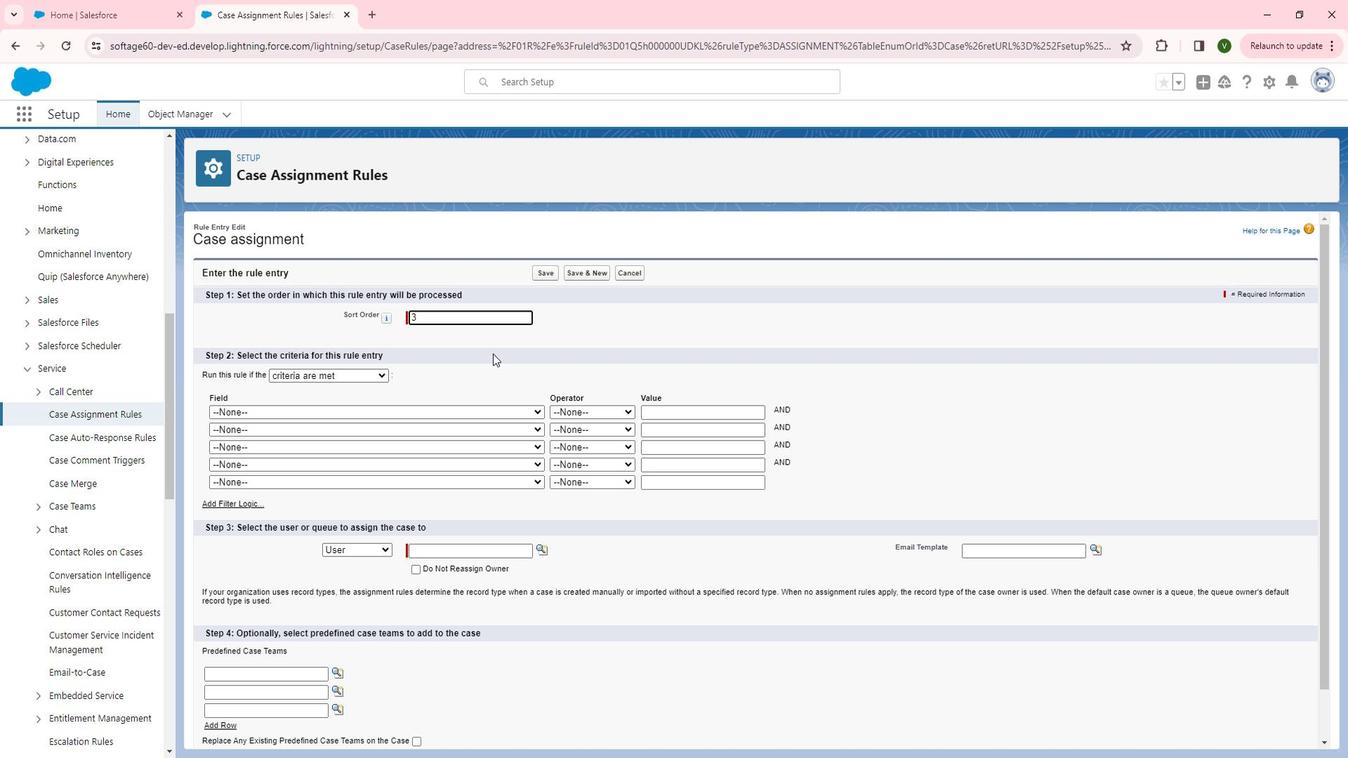 
Action: Mouse moved to (542, 412)
Screenshot: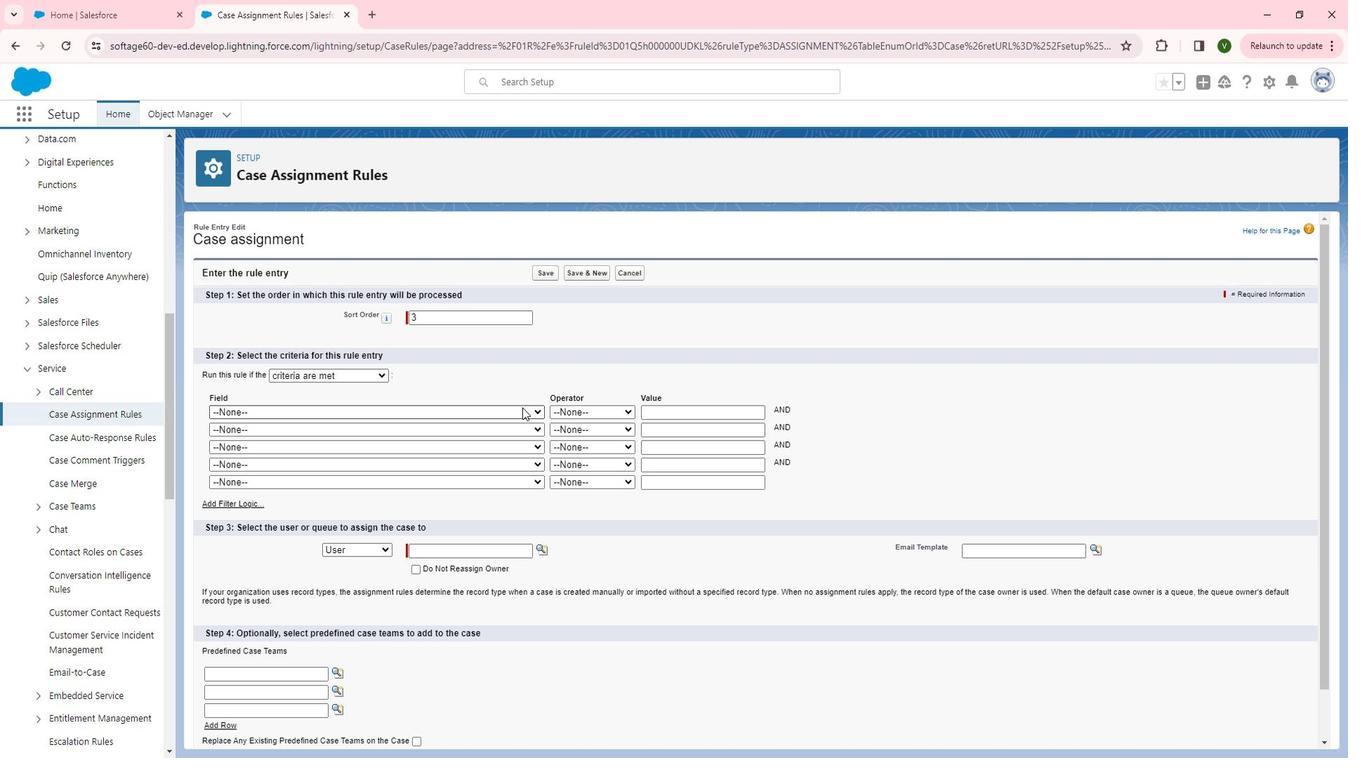 
Action: Mouse pressed left at (542, 412)
Screenshot: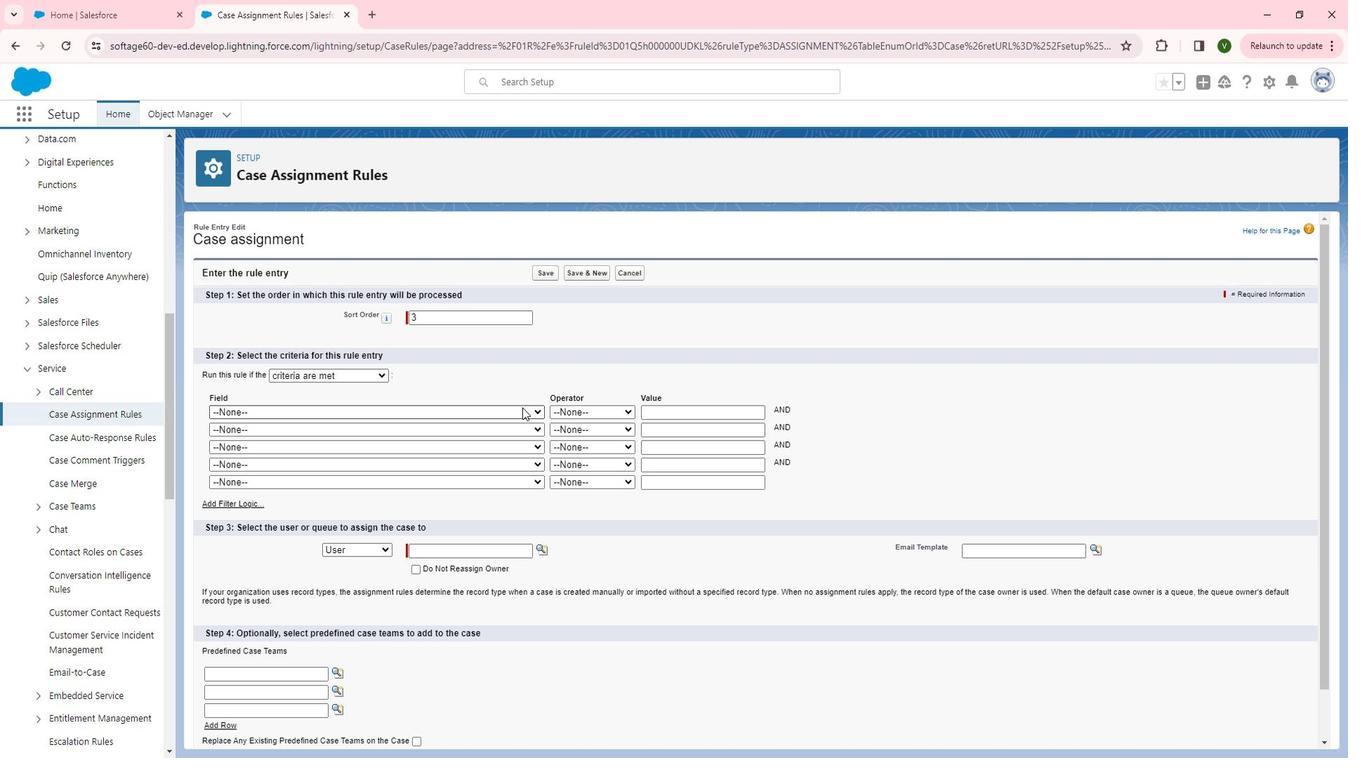 
Action: Mouse moved to (413, 540)
Screenshot: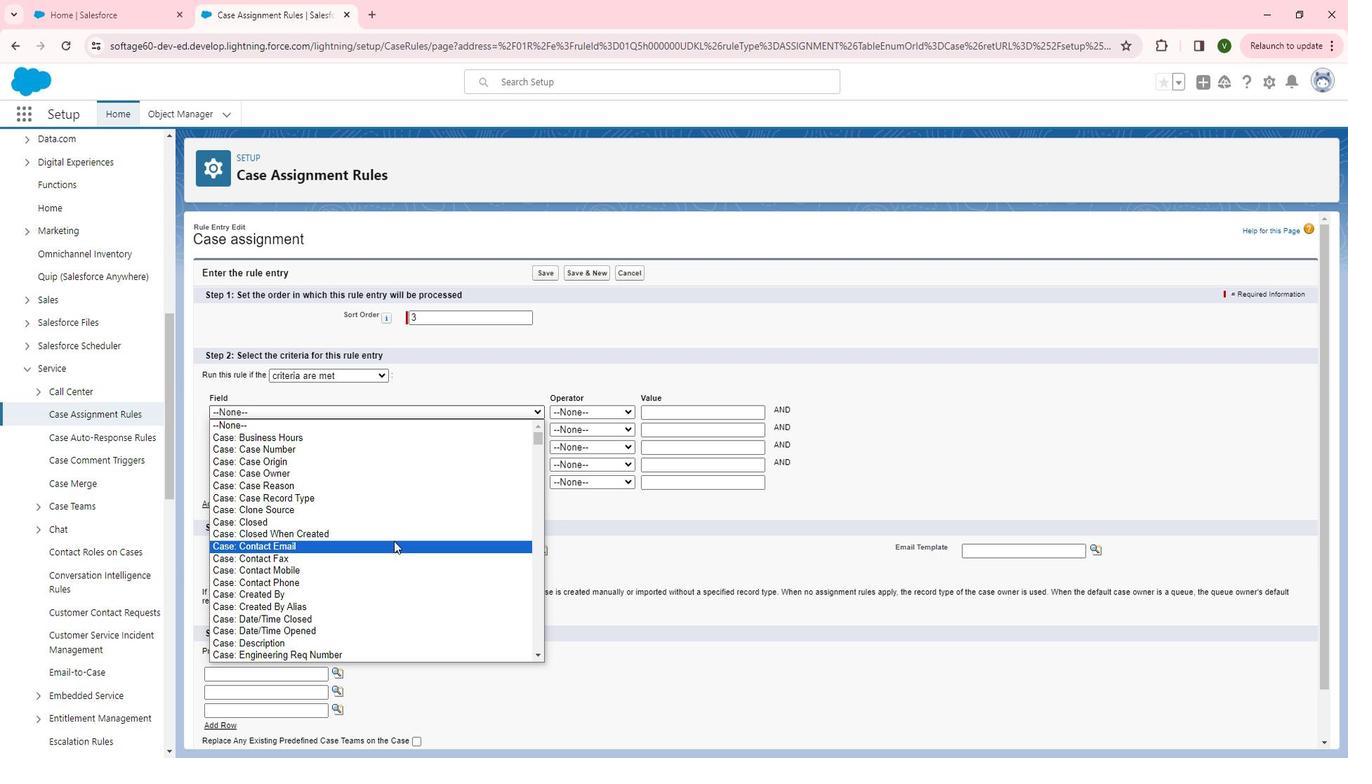 
Action: Mouse scrolled (413, 540) with delta (0, 0)
Screenshot: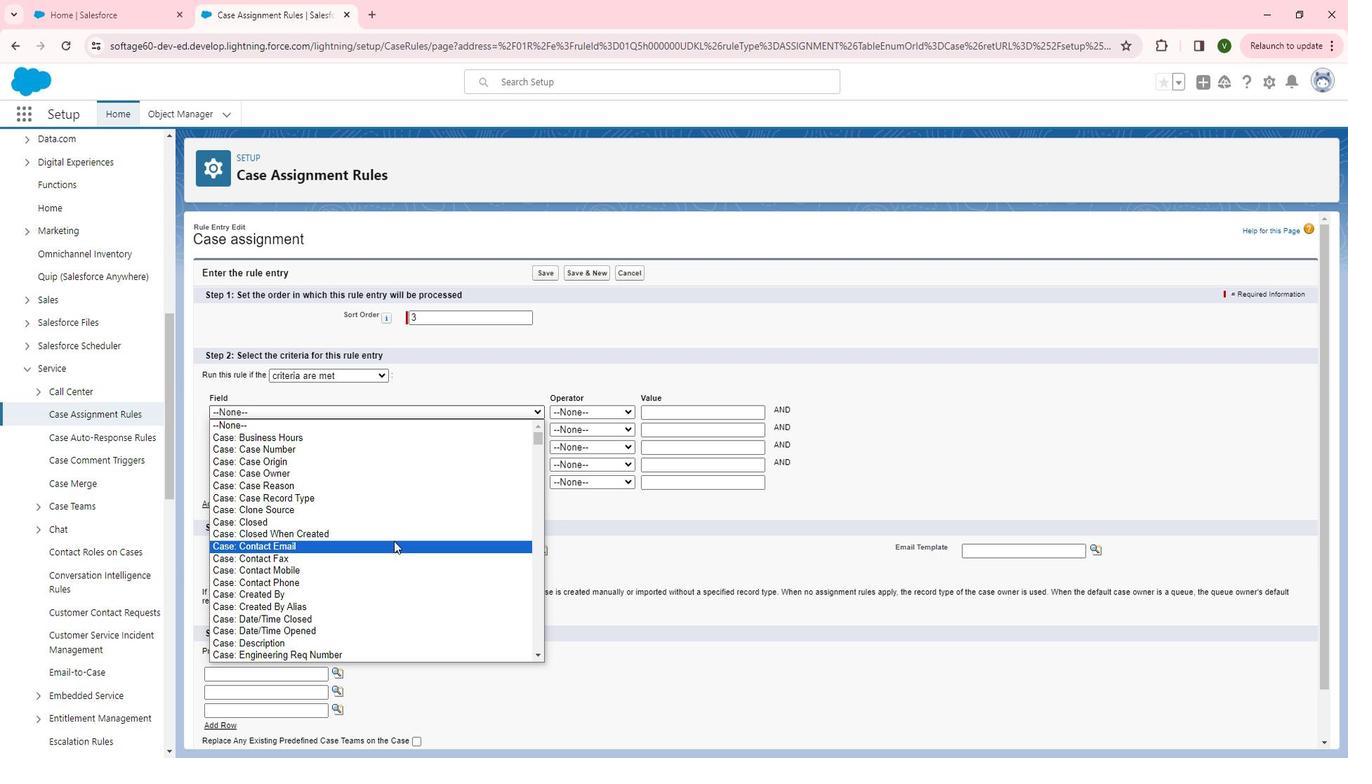 
Action: Mouse moved to (394, 564)
Screenshot: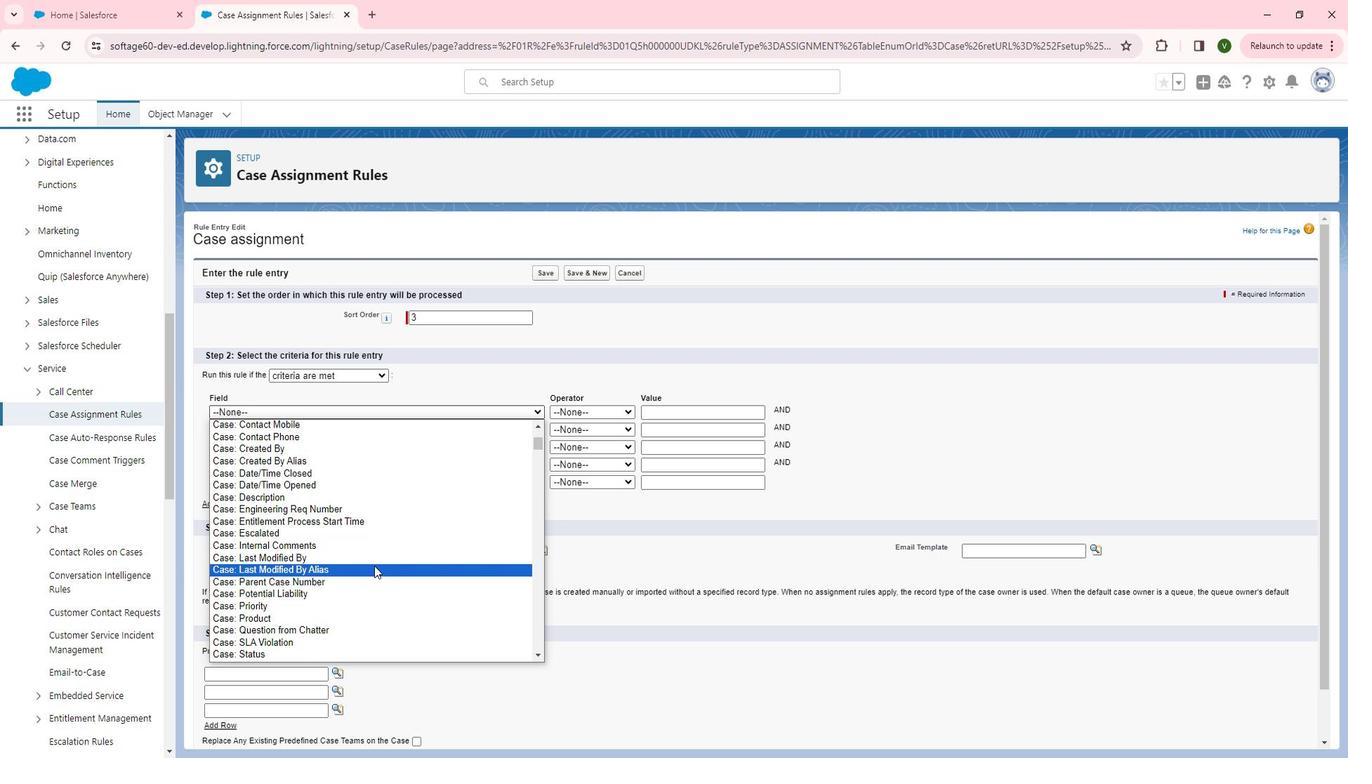 
Action: Mouse scrolled (394, 564) with delta (0, 0)
Screenshot: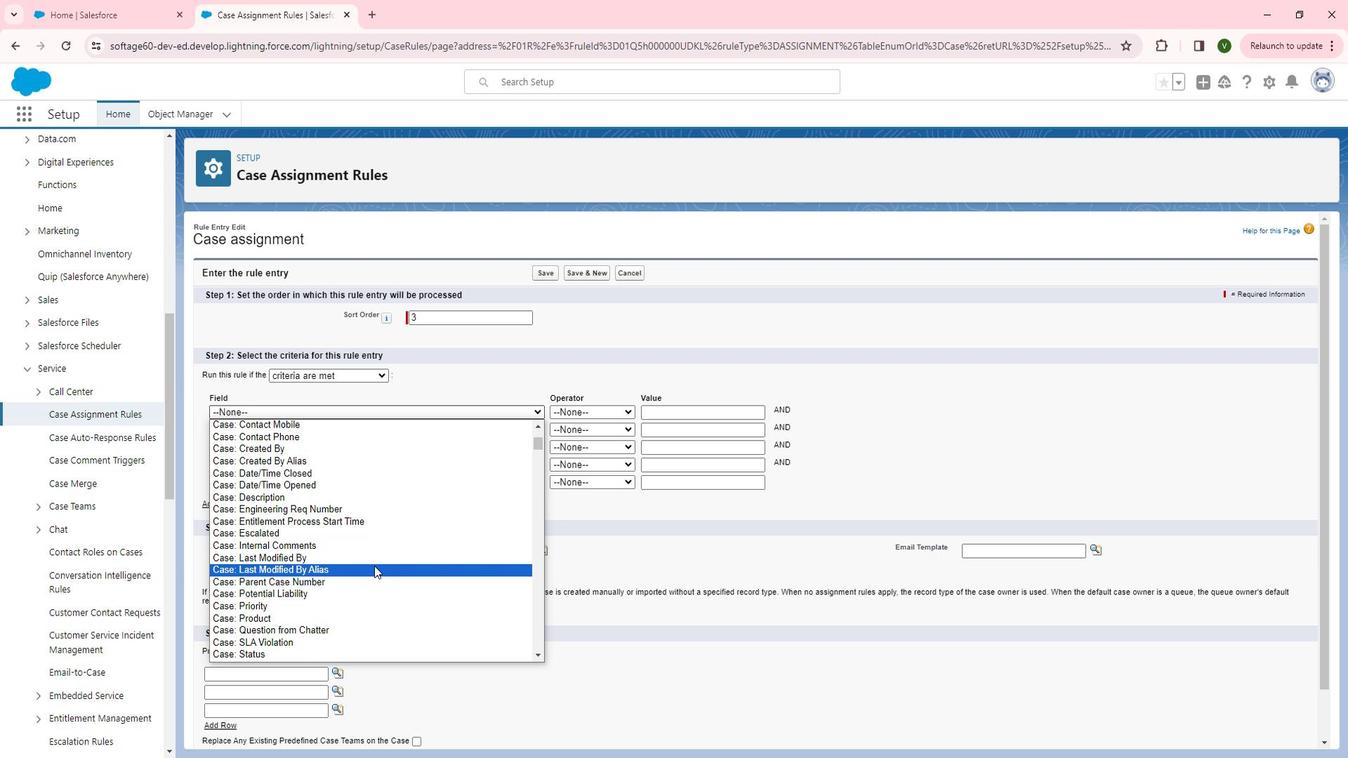 
Action: Mouse moved to (405, 509)
Screenshot: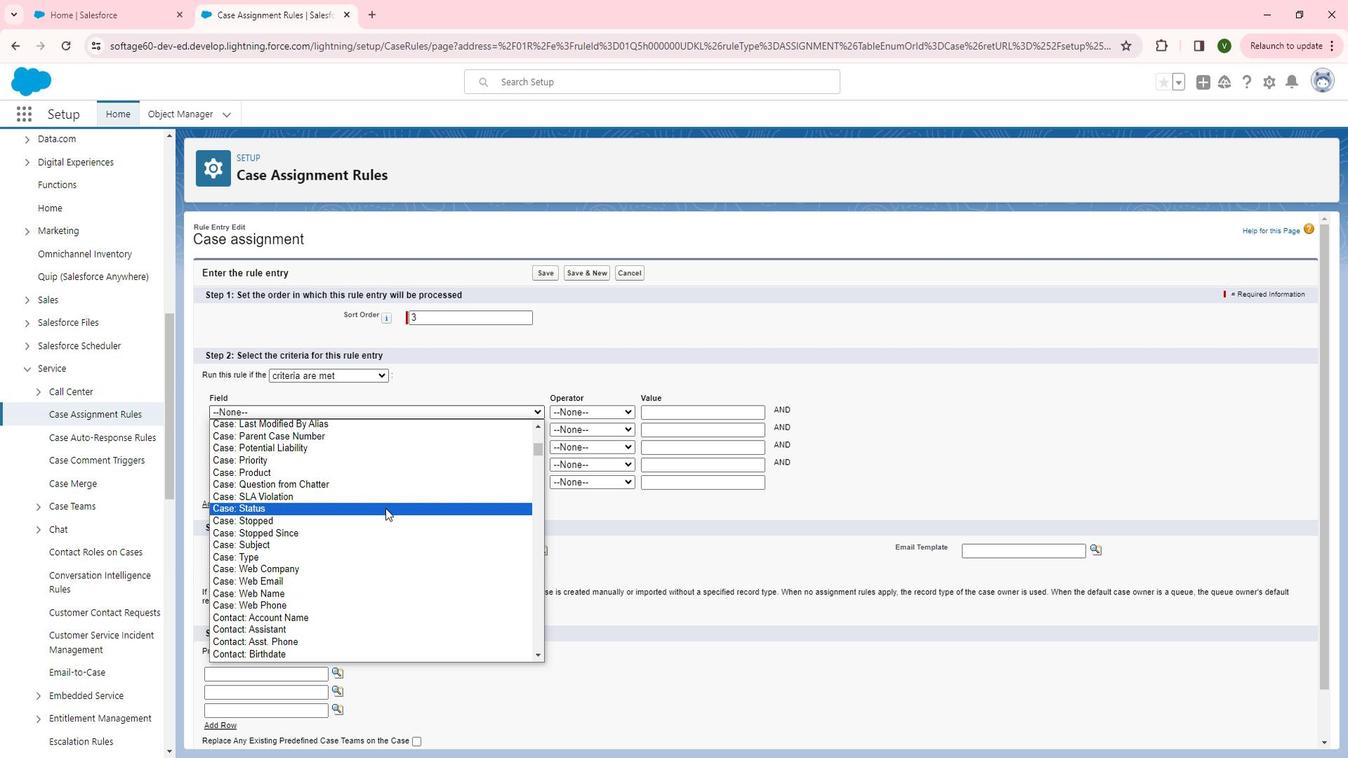 
Action: Mouse pressed left at (405, 509)
Screenshot: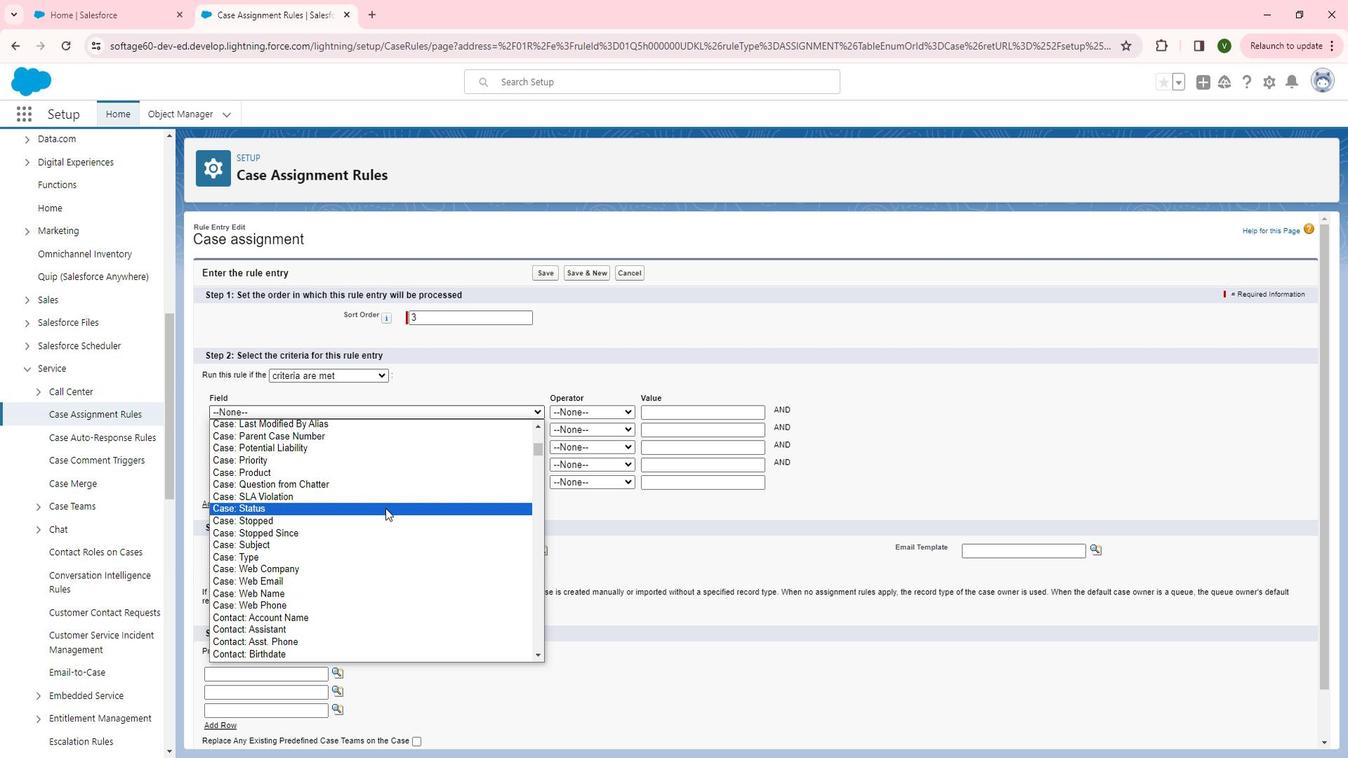 
Action: Mouse moved to (585, 413)
Screenshot: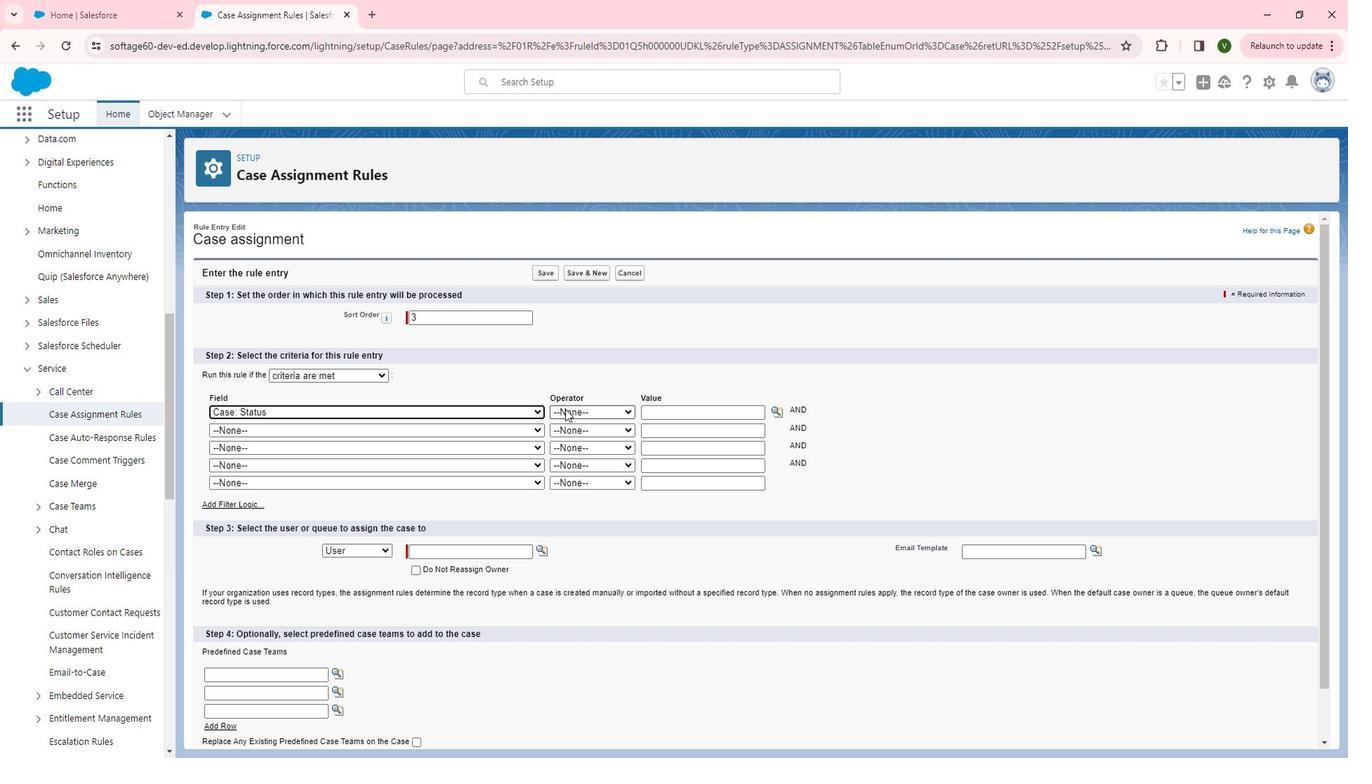
Action: Mouse pressed left at (585, 413)
Screenshot: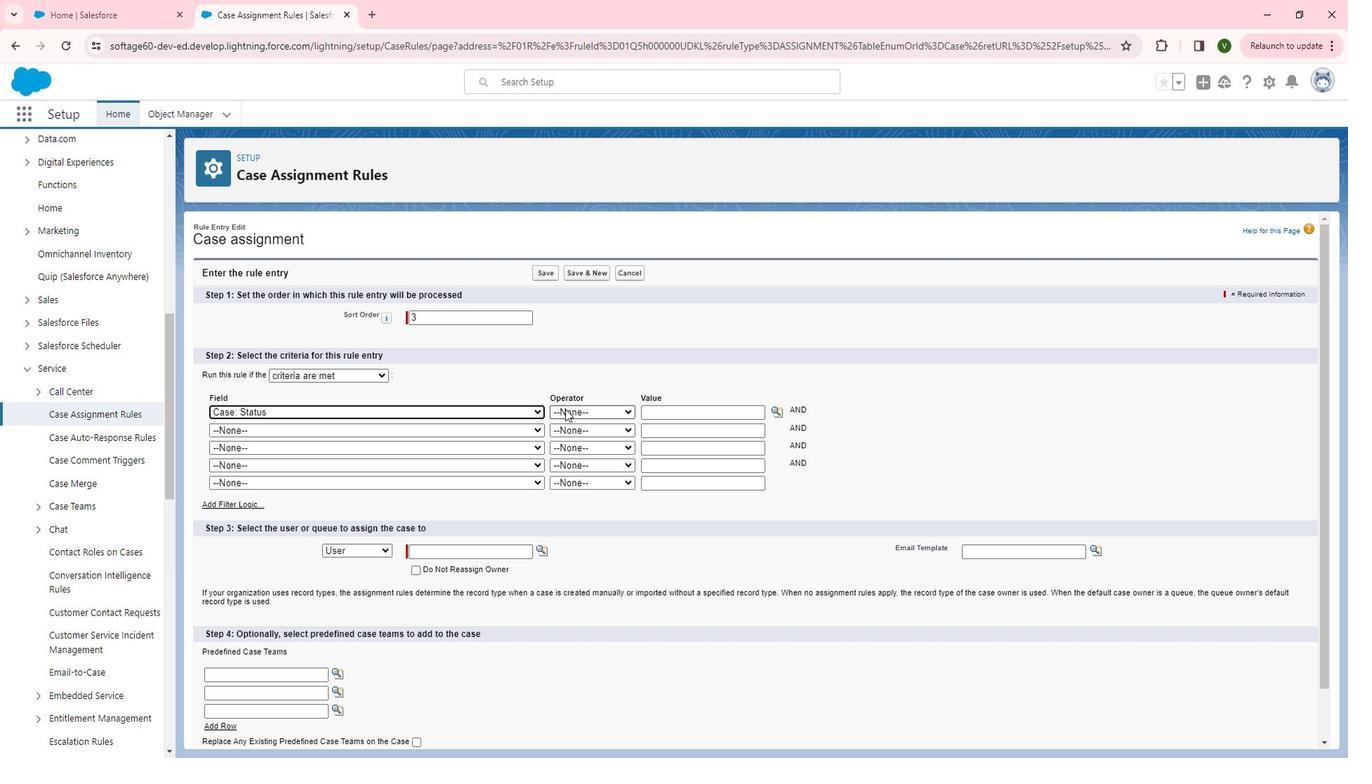 
Action: Mouse moved to (585, 439)
Screenshot: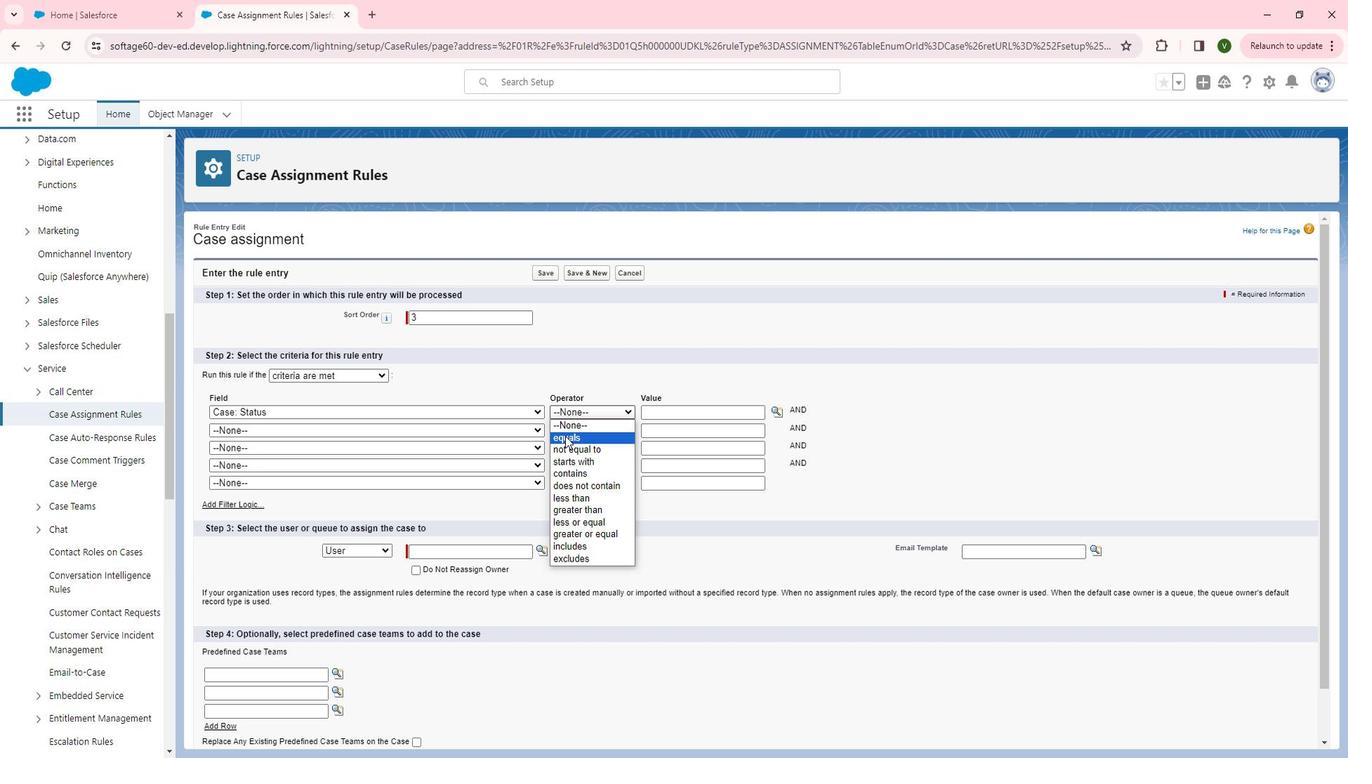 
Action: Mouse pressed left at (585, 439)
Screenshot: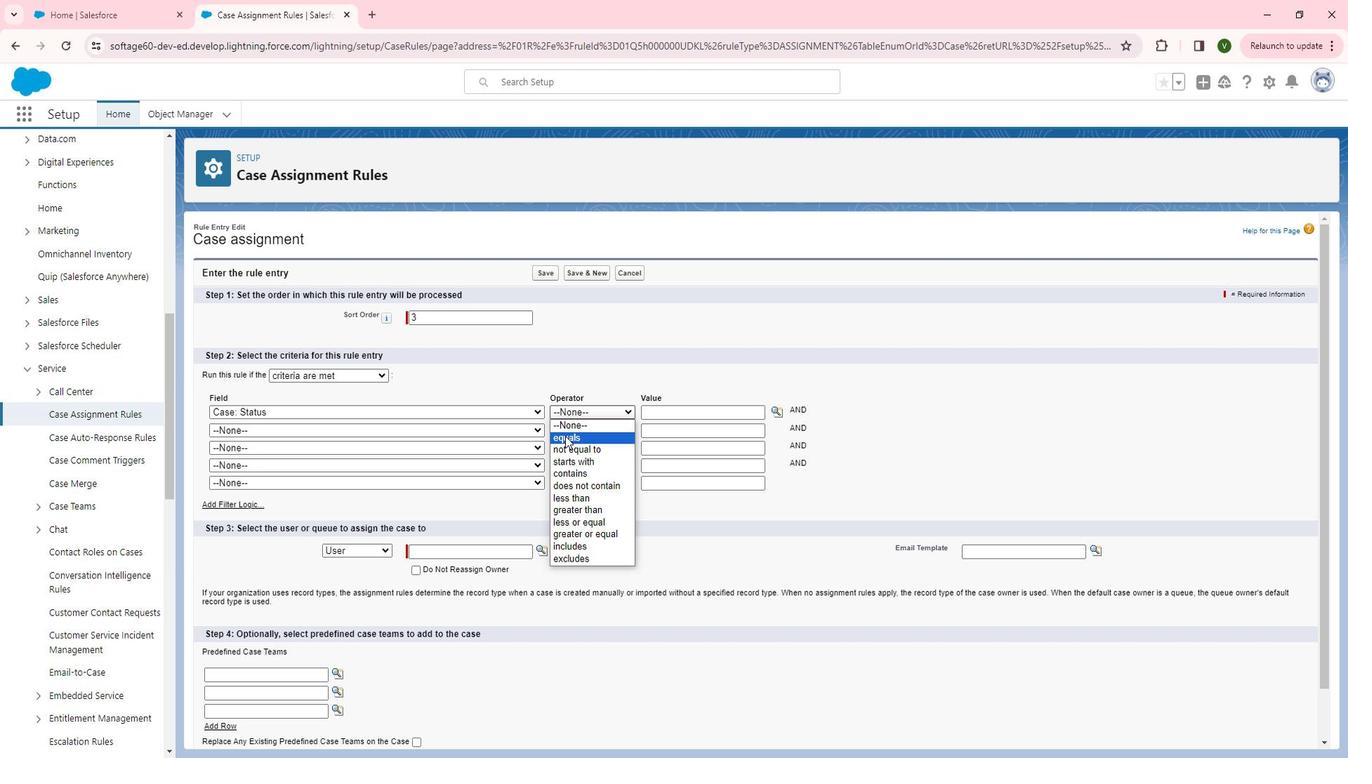 
Action: Mouse moved to (739, 417)
Screenshot: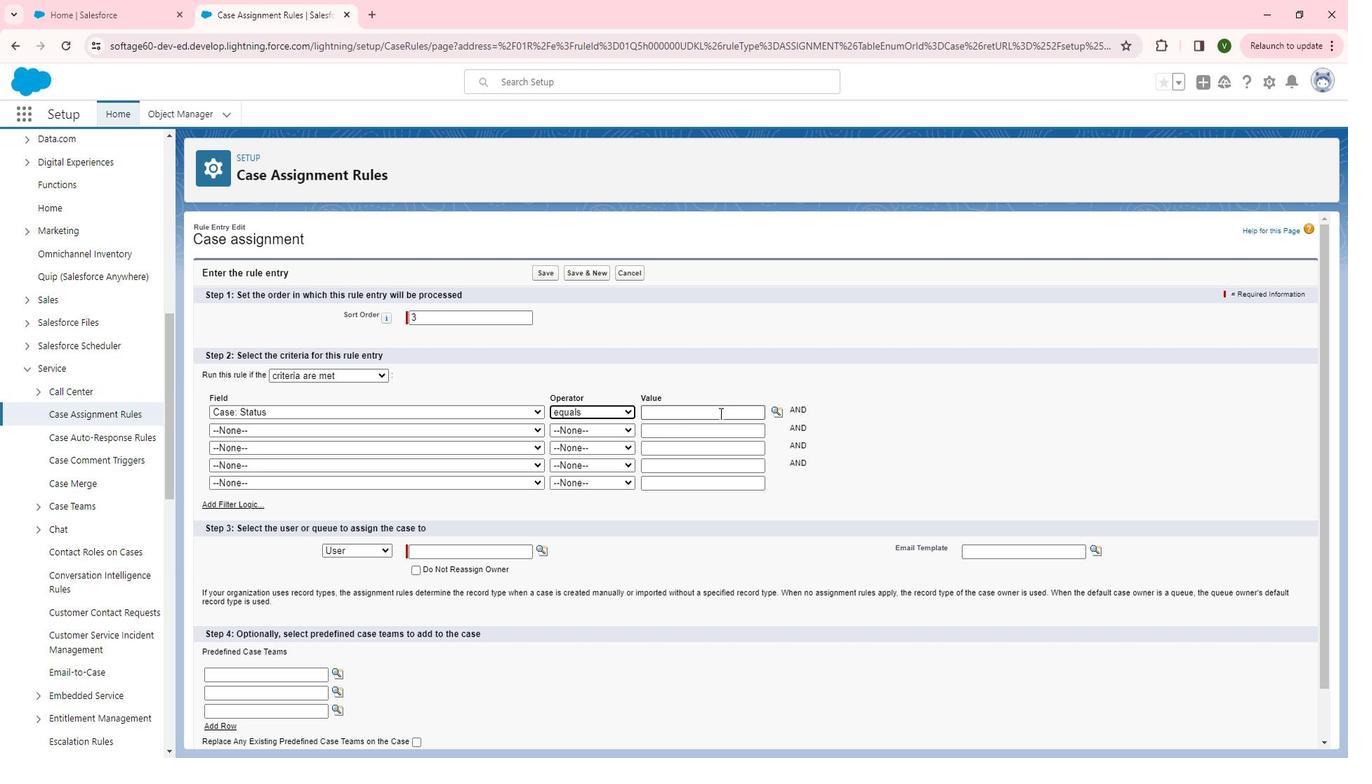 
Action: Mouse pressed left at (739, 417)
Screenshot: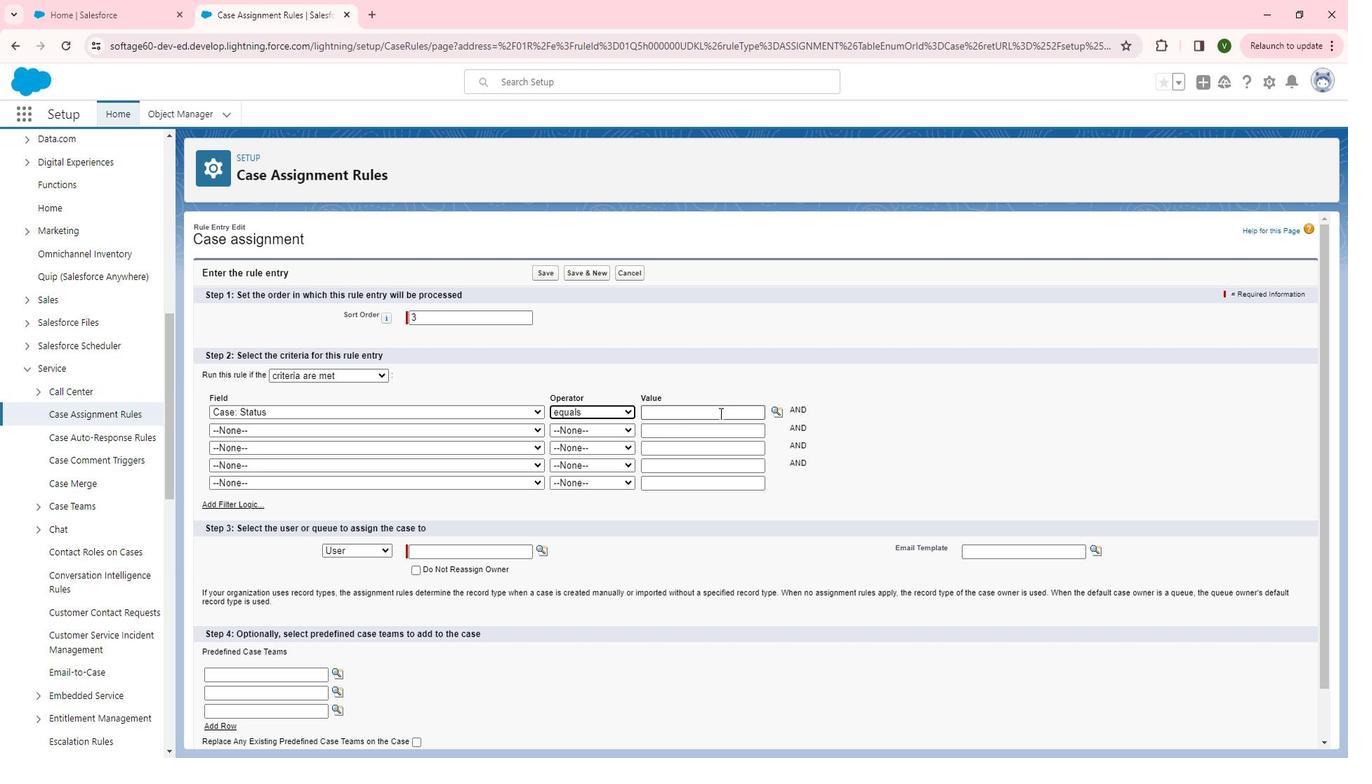 
Action: Mouse moved to (802, 424)
Screenshot: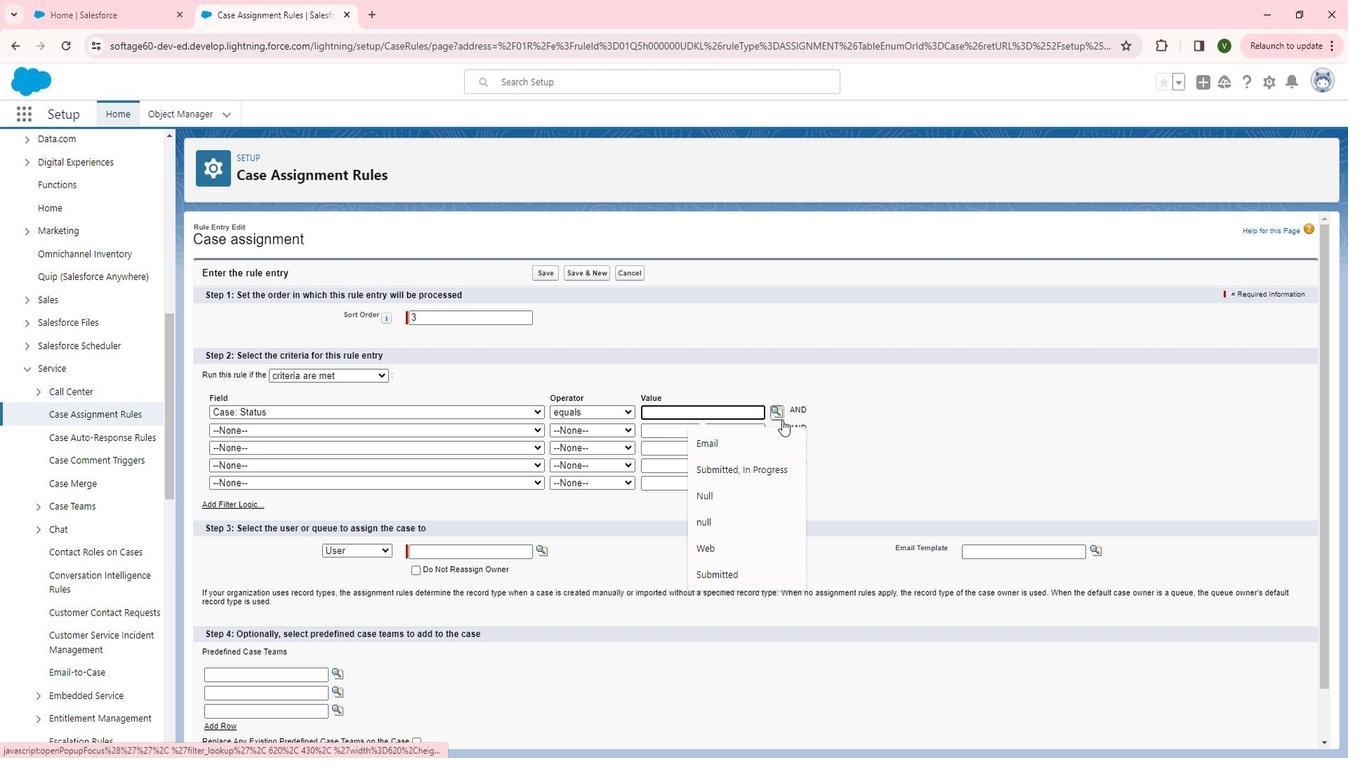 
Action: Mouse pressed left at (802, 424)
Screenshot: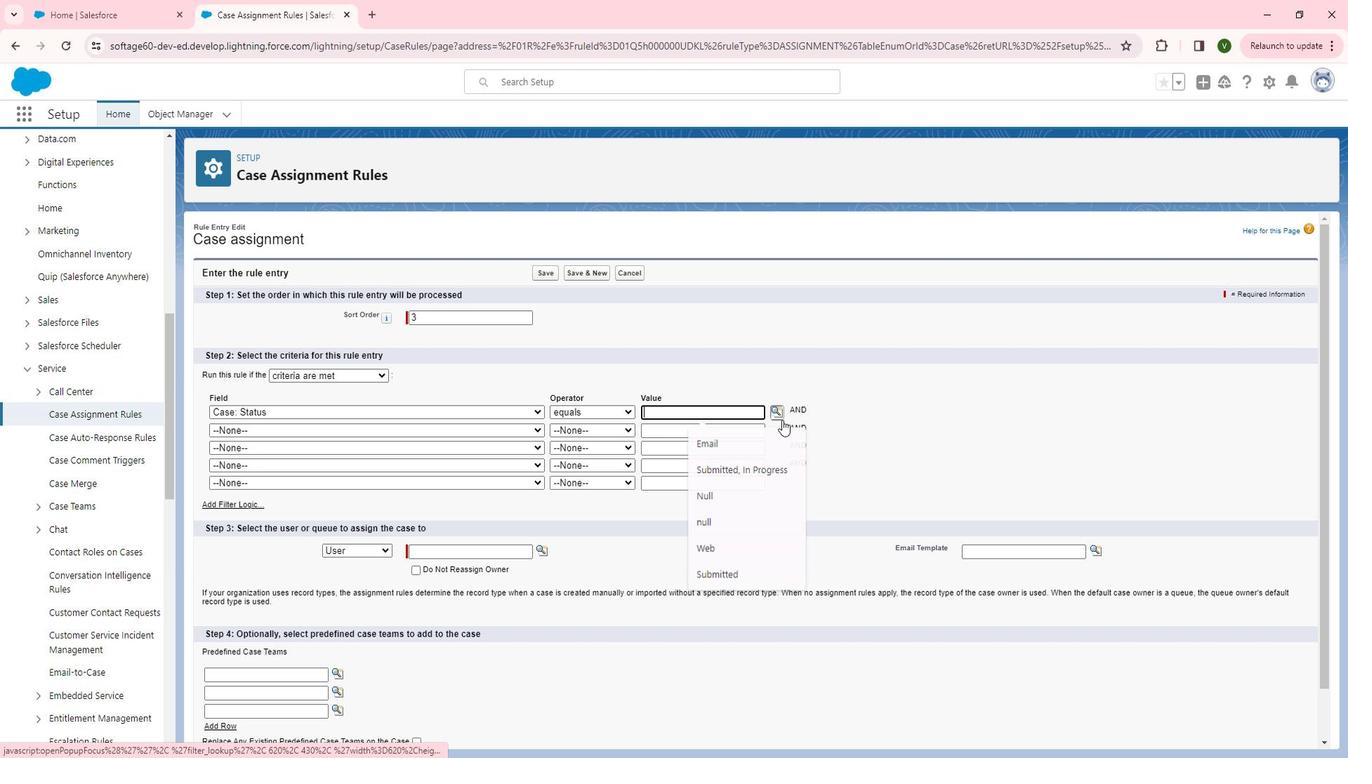 
Action: Mouse moved to (76, 179)
Screenshot: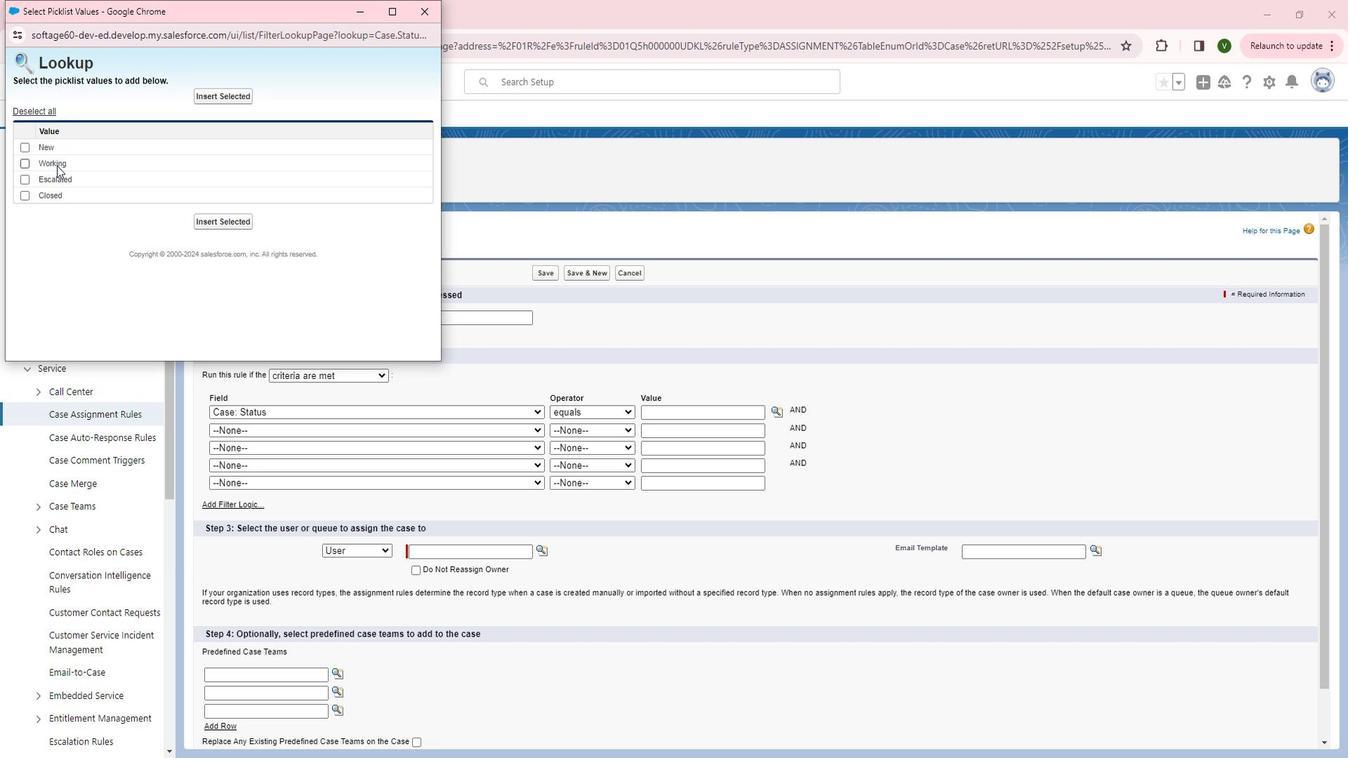 
Action: Mouse pressed left at (76, 179)
Screenshot: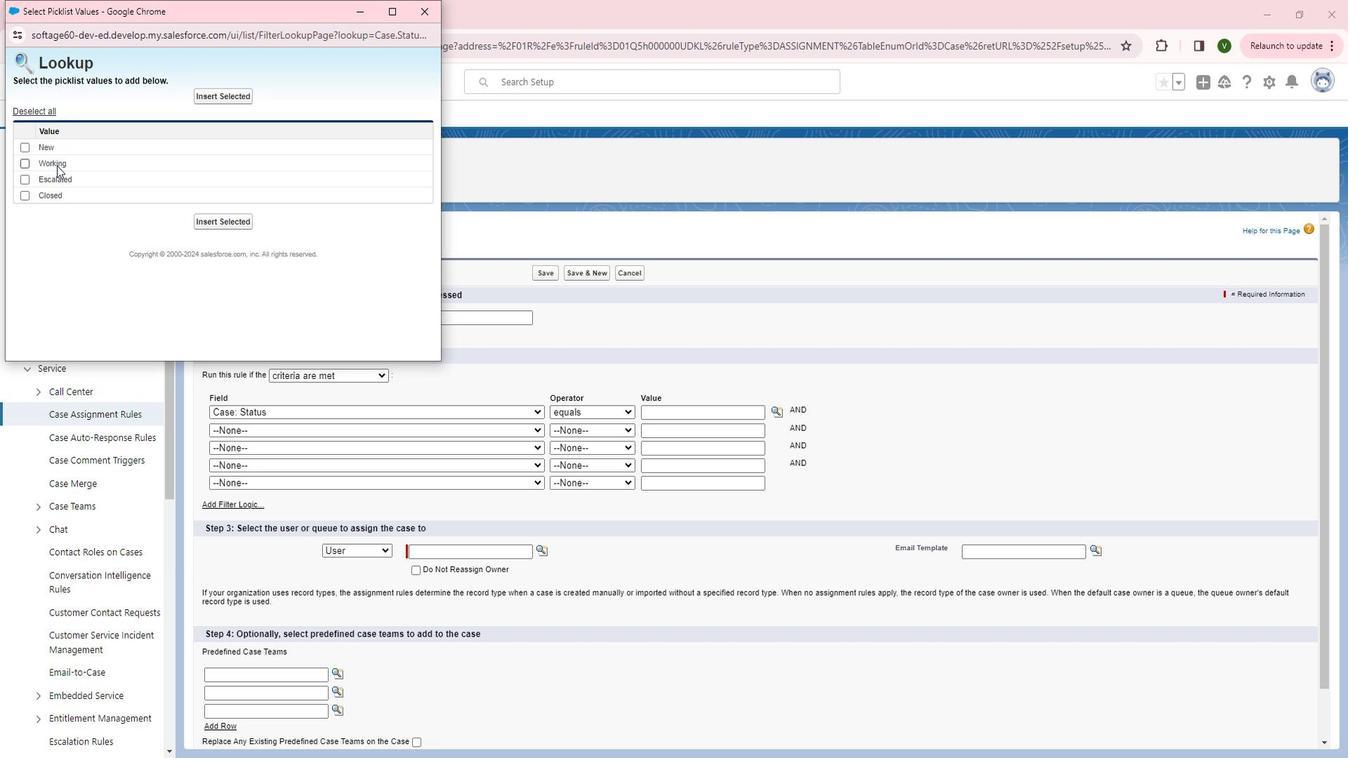 
Action: Mouse moved to (234, 227)
